 Task: Create new invoice with Date Opened :30-Apr-23, Select Customer: Auntie Anne's, Terms: Payment Term 2. Make invoice entry for item-1 with Date: 30-Apr-23, Description: Ben & Jerry's Strawberry Cheesecake_x000D_
, Action: Material, Income Account: Income:Sales, Quantity: 2, Unit Price: 5, Discount %: 7. Make entry for item-2 with Date: 30-Apr-23, Description: Philadelphia Cream Cheese Dip Multigrain Garden Vegetable Bagel Chips (2.5 oz)_x000D_
, Action: Material, Income Account: Income:Sales, Quantity: 1, Unit Price: 6.3, Discount %: 8. Make entry for item-3 with Date: 30-Apr-23, Description: Hostess Twinkie_x000D_
, Action: Material, Income Account: Income:Sales, Quantity: 1, Unit Price: 7.3, Discount %: 10. Write Notes: 'Looking forward to serving you again.'. Post Invoice with Post Date: 30-Apr-23, Post to Accounts: Assets:Accounts Receivable. Pay / Process Payment with Transaction Date: 15-May-23, Amount: 21.666, Transfer Account: Checking Account. Print Invoice, display notes by going to Option, then go to Display Tab and check 'Invoice Notes'.
Action: Mouse moved to (192, 5)
Screenshot: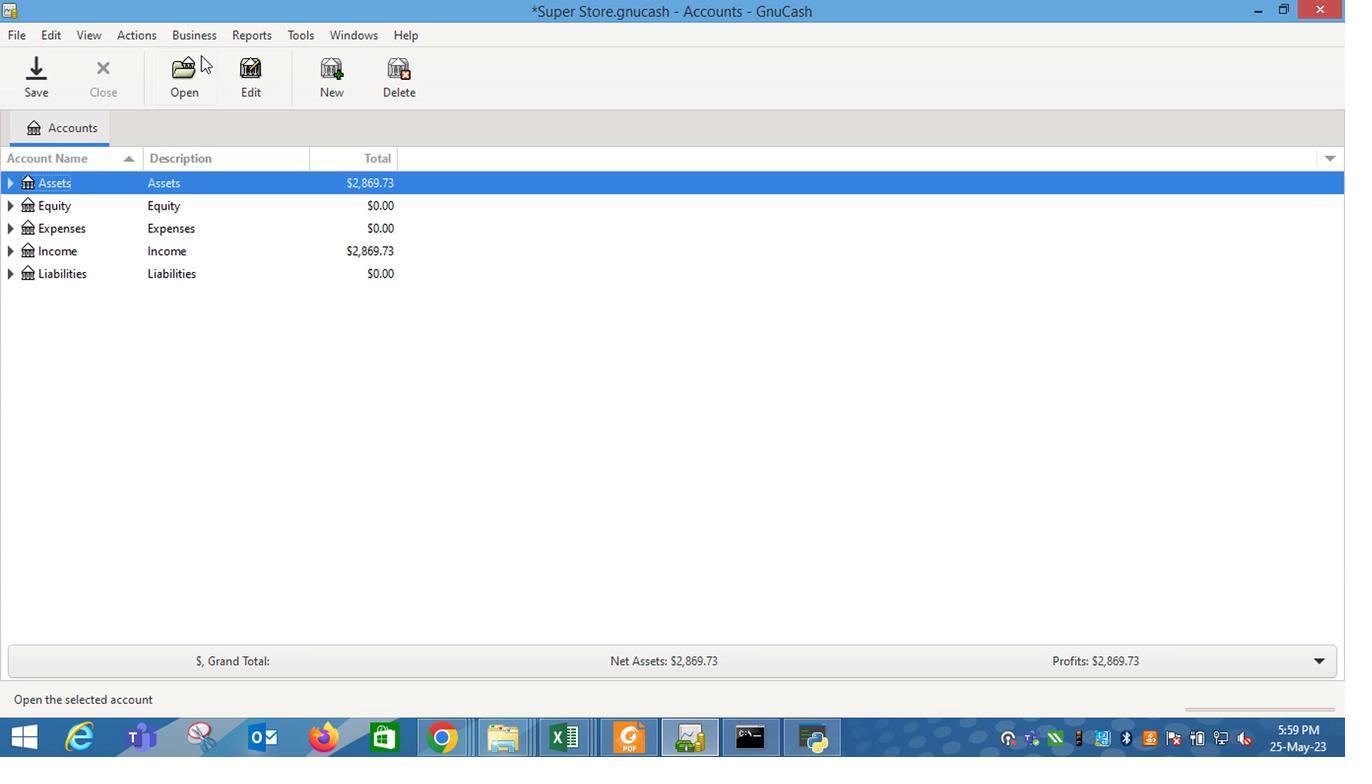 
Action: Mouse pressed left at (192, 5)
Screenshot: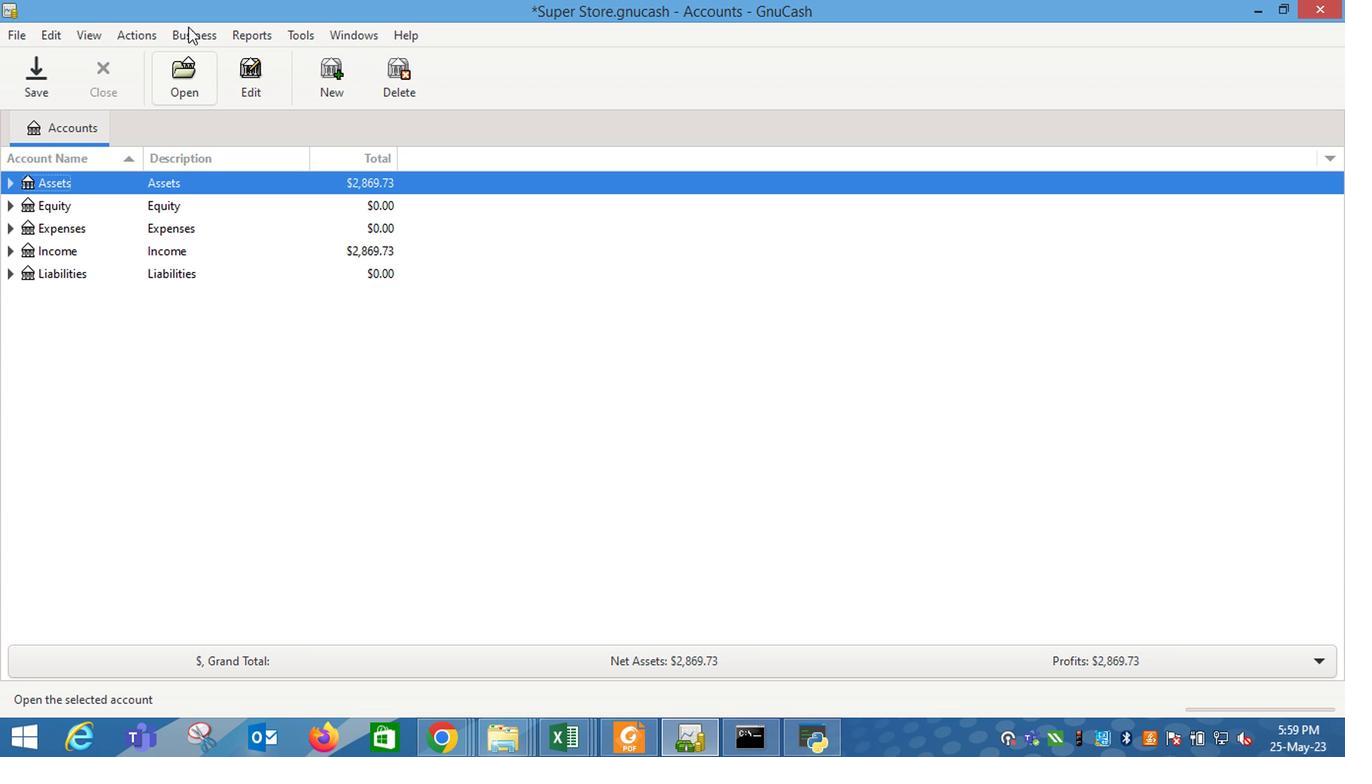 
Action: Mouse moved to (419, 121)
Screenshot: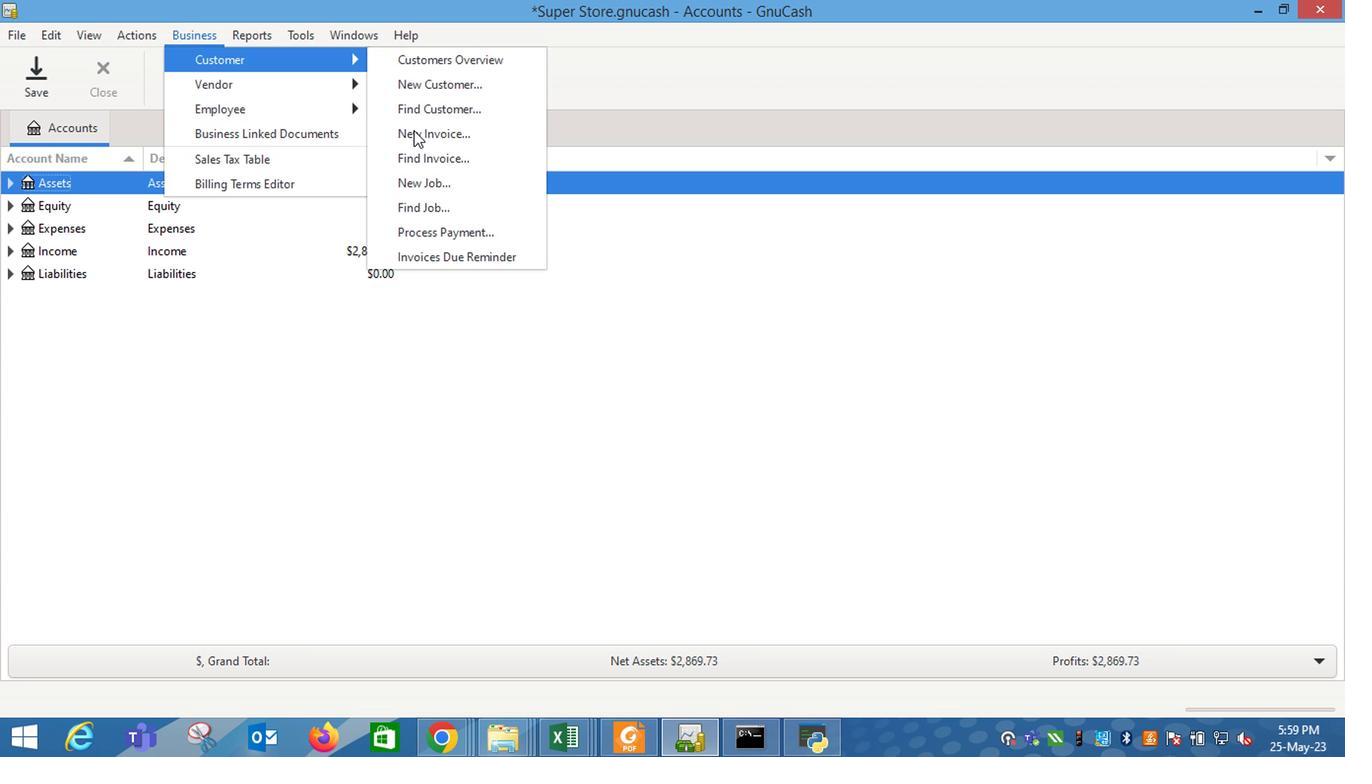 
Action: Mouse pressed left at (419, 121)
Screenshot: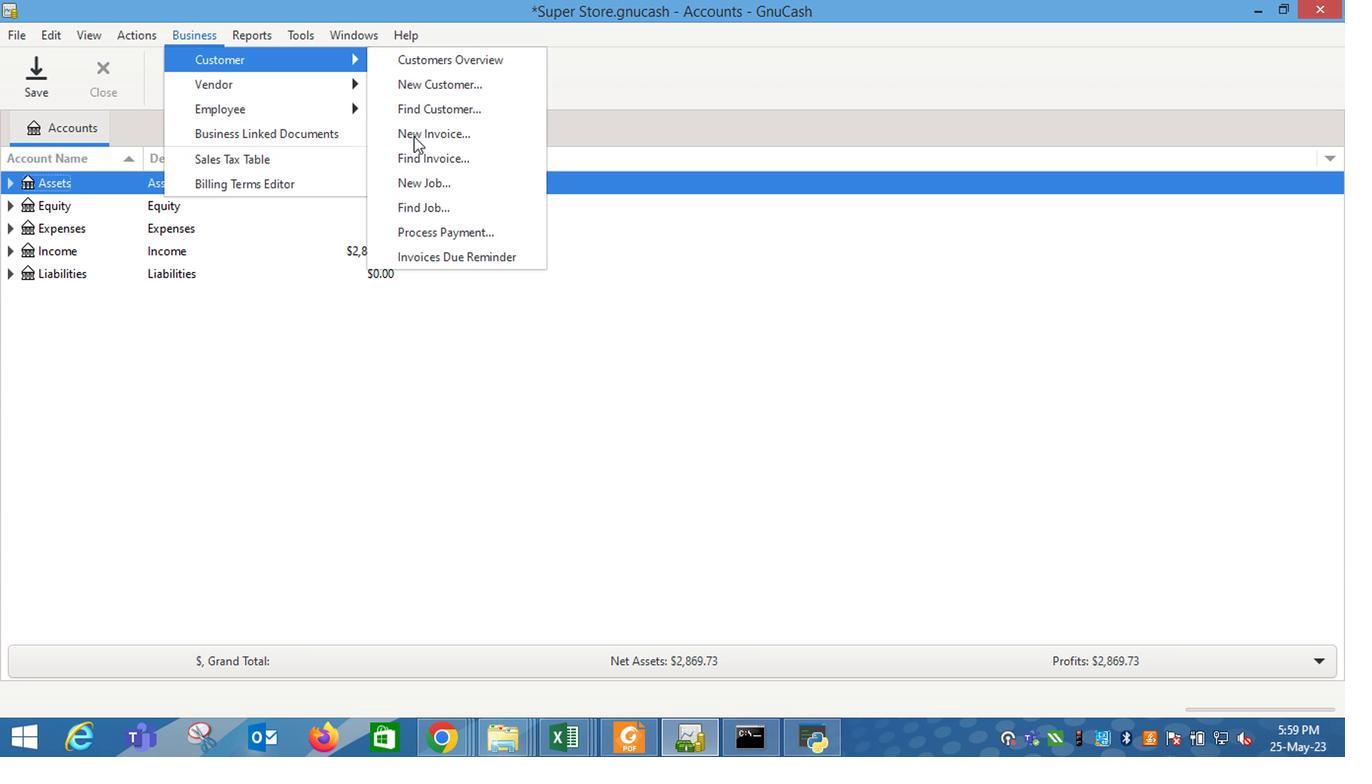
Action: Mouse moved to (819, 302)
Screenshot: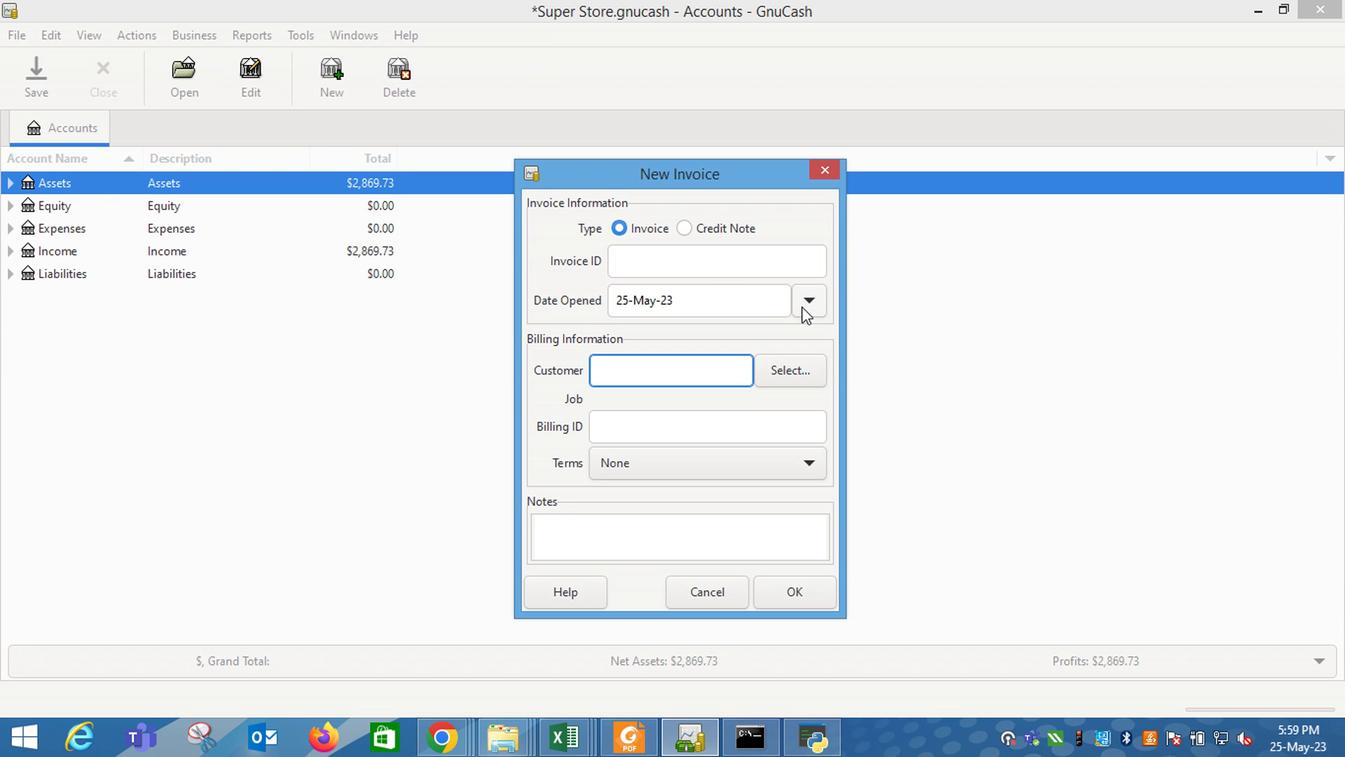 
Action: Mouse pressed left at (819, 302)
Screenshot: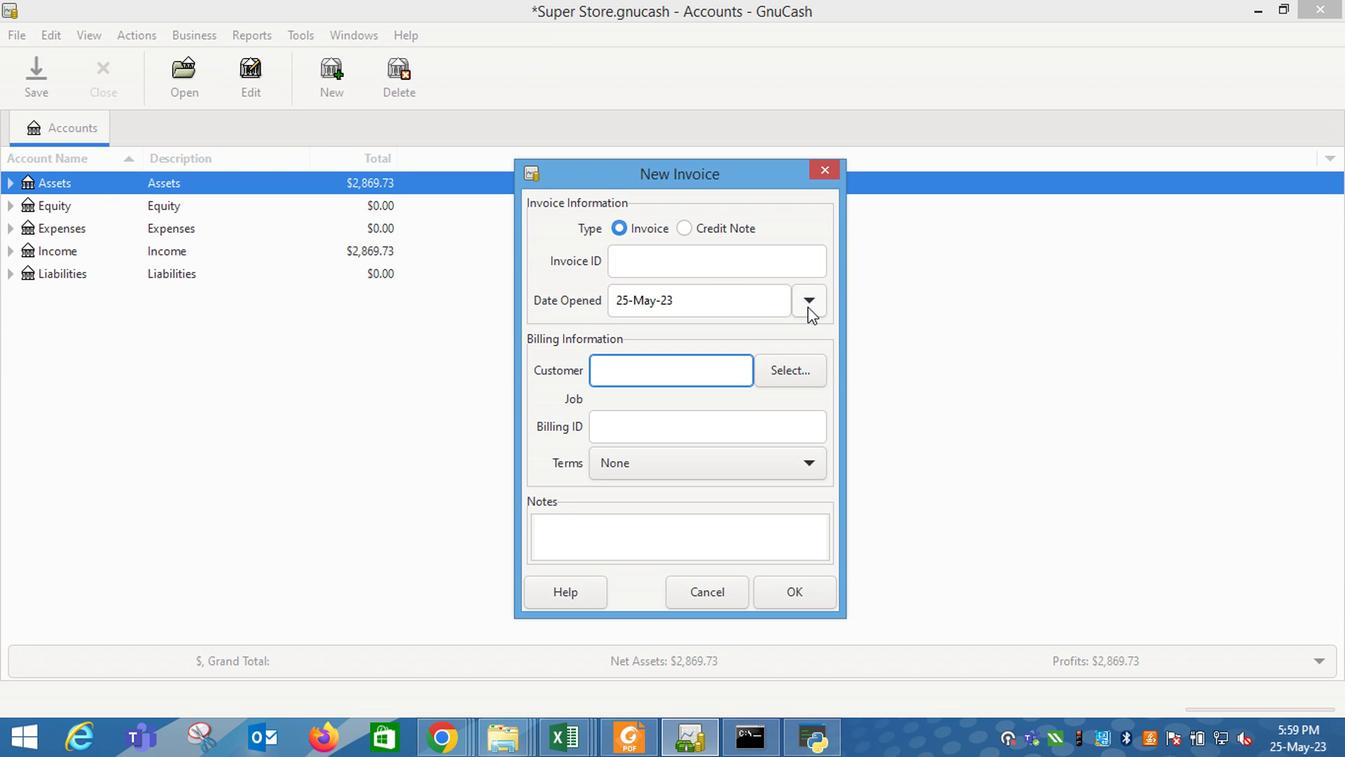 
Action: Mouse moved to (662, 331)
Screenshot: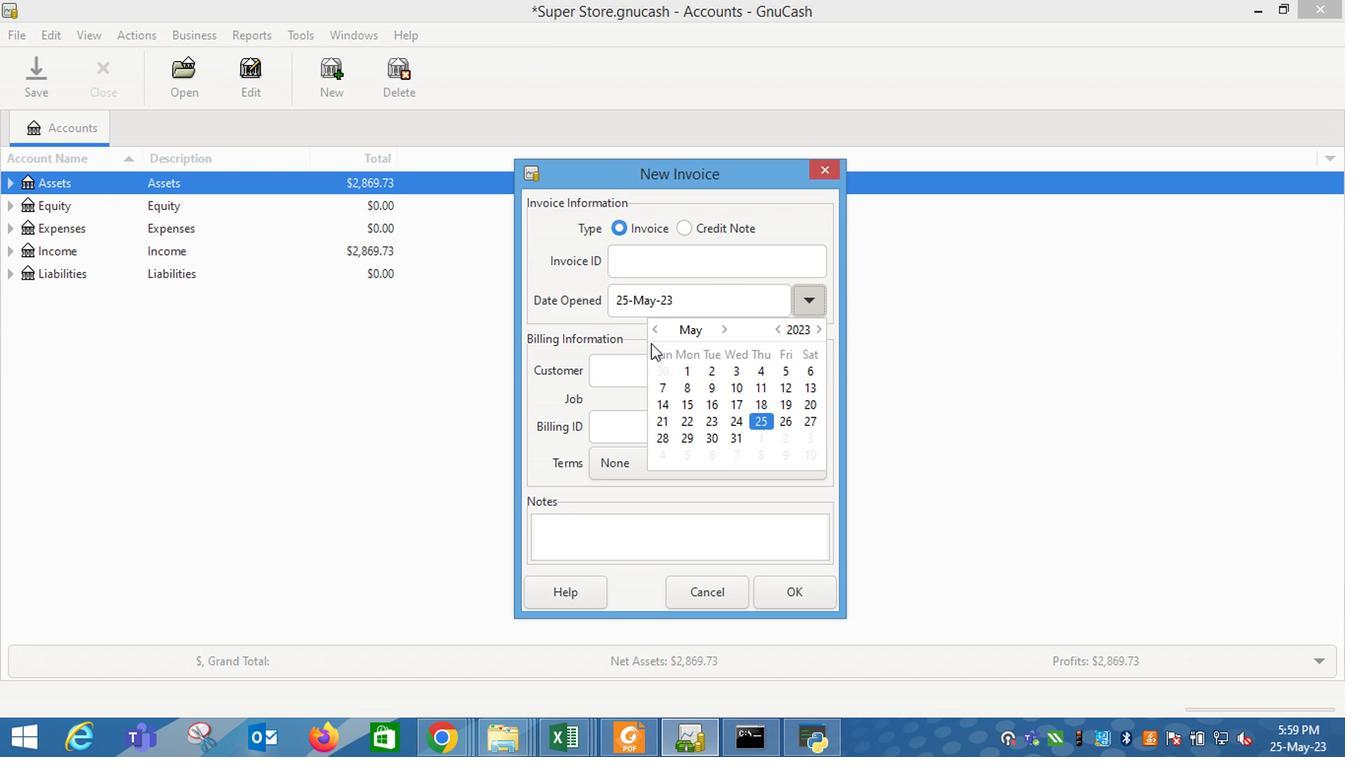
Action: Mouse pressed left at (662, 331)
Screenshot: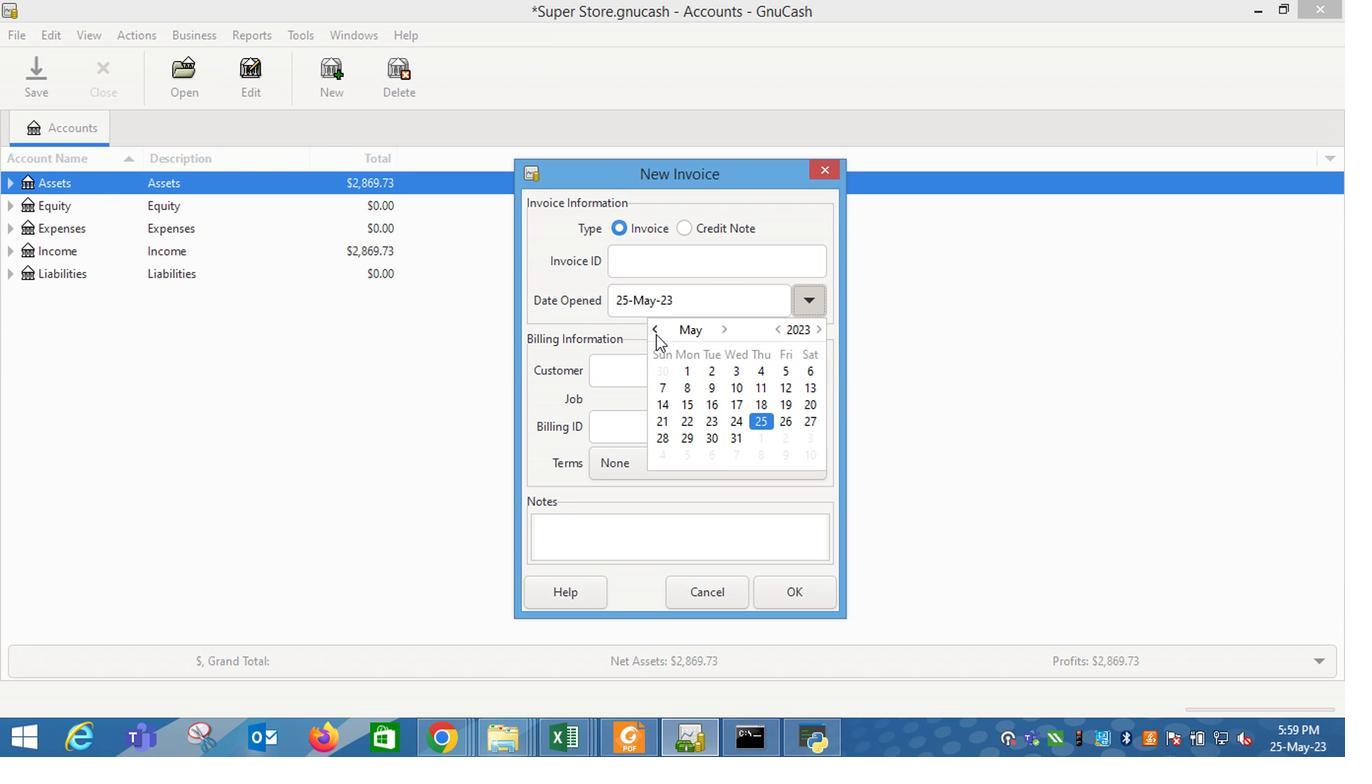 
Action: Mouse moved to (663, 461)
Screenshot: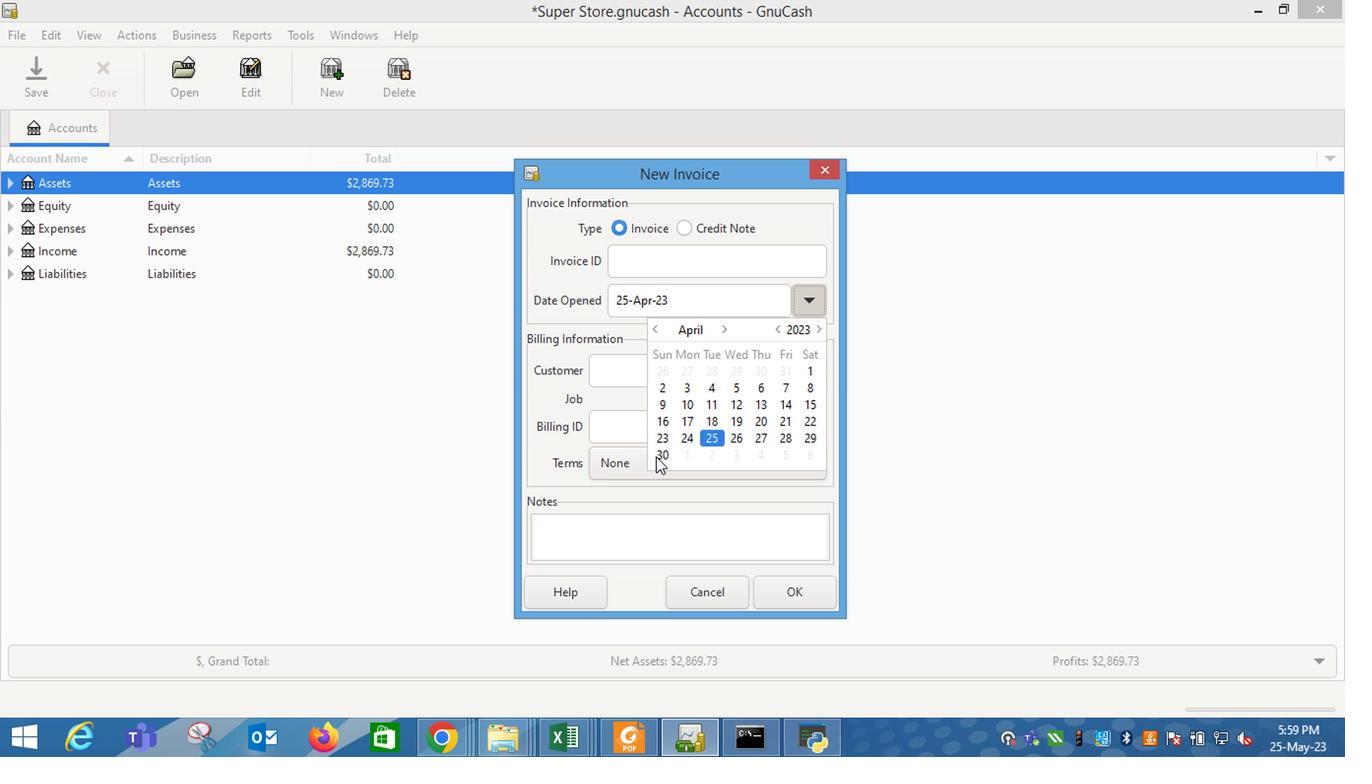 
Action: Mouse pressed left at (663, 461)
Screenshot: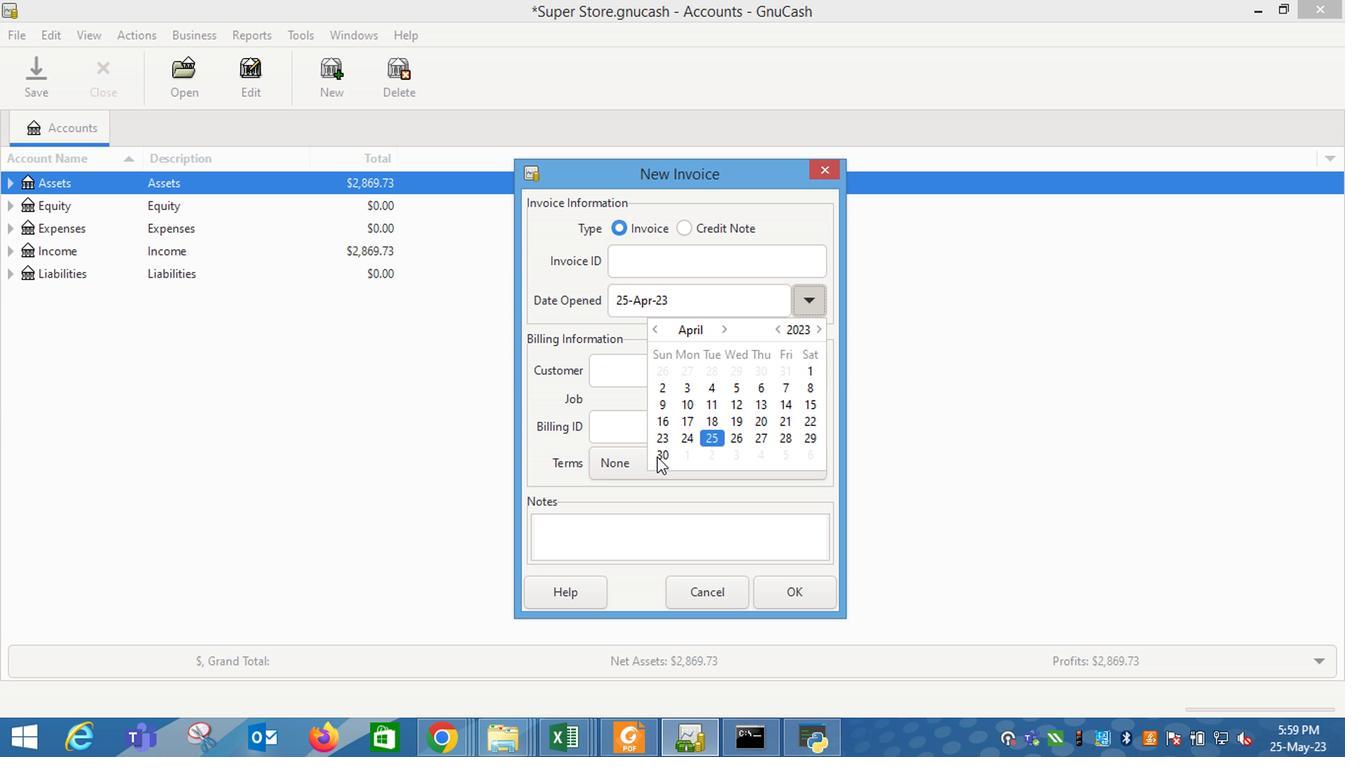 
Action: Mouse moved to (578, 409)
Screenshot: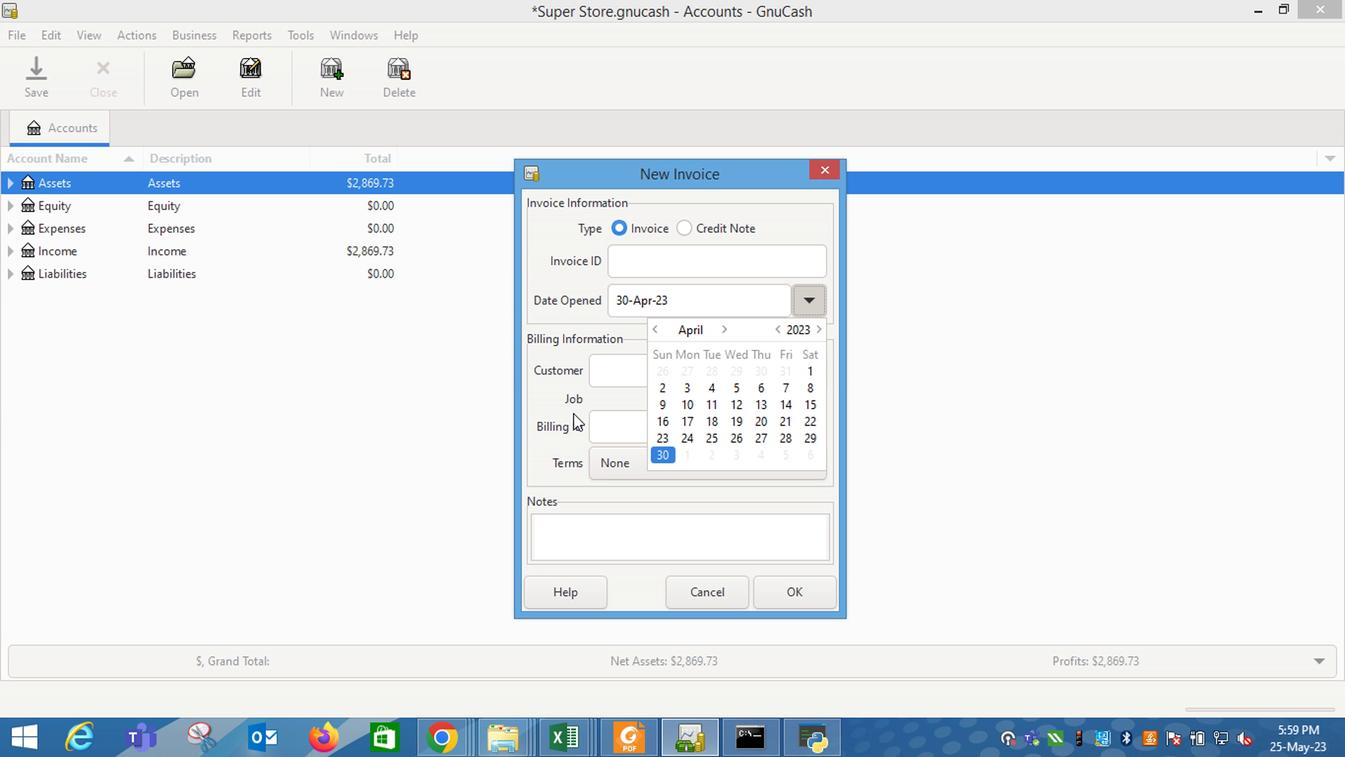 
Action: Mouse pressed left at (578, 409)
Screenshot: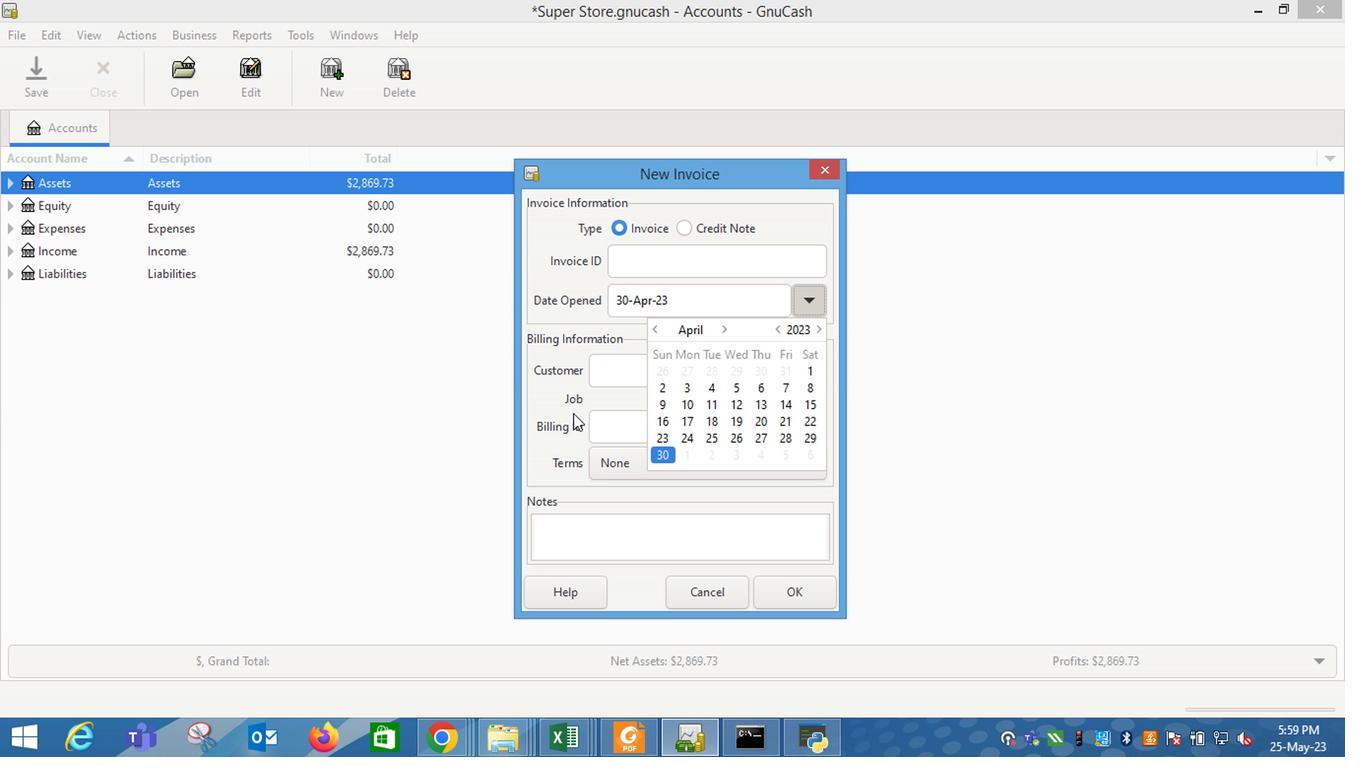 
Action: Mouse moved to (638, 363)
Screenshot: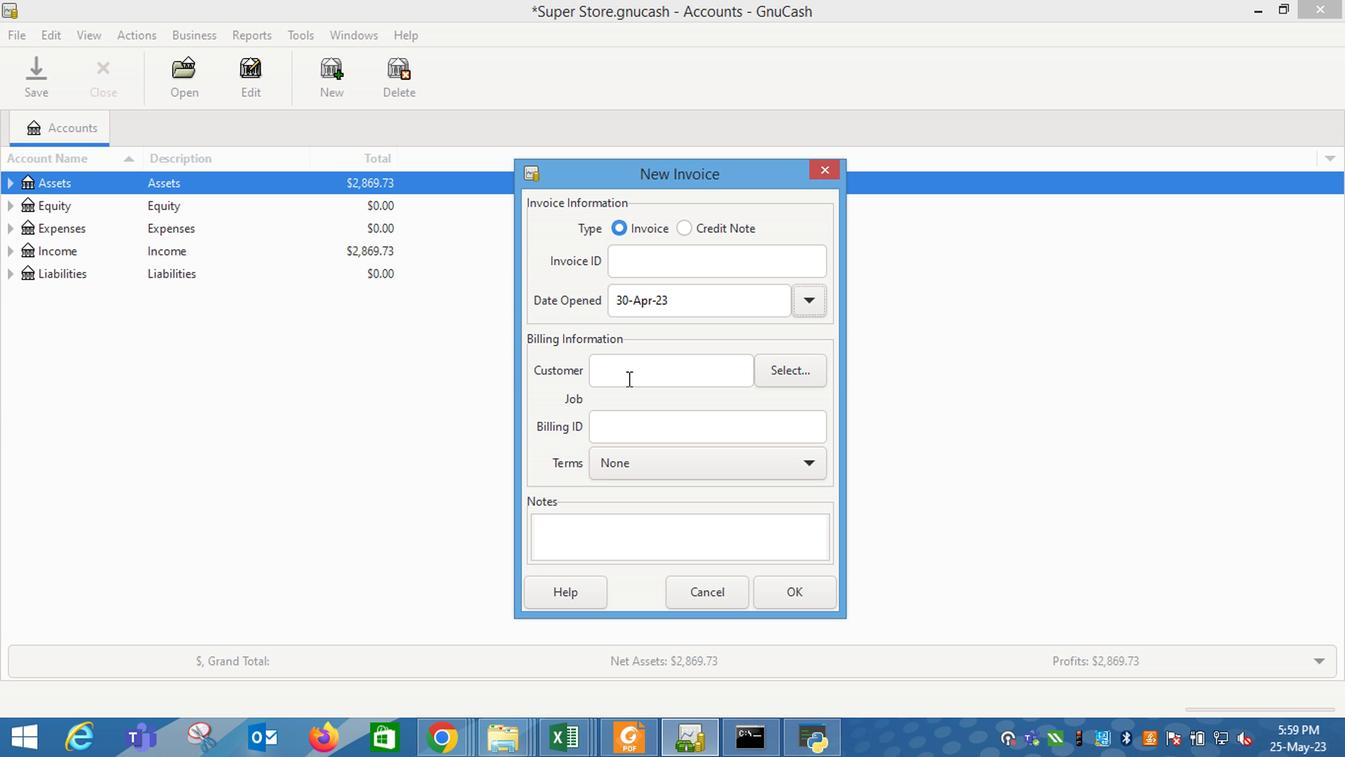 
Action: Mouse pressed left at (638, 363)
Screenshot: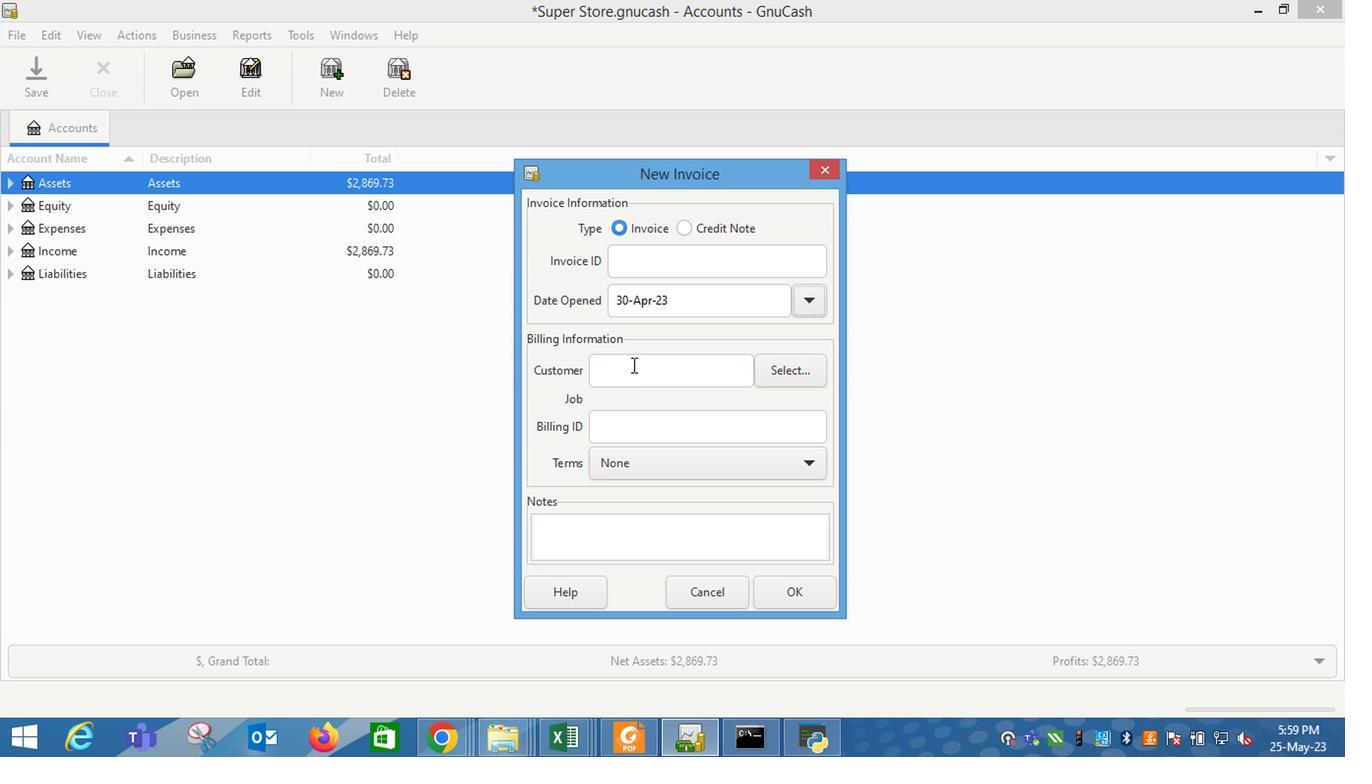 
Action: Mouse moved to (637, 363)
Screenshot: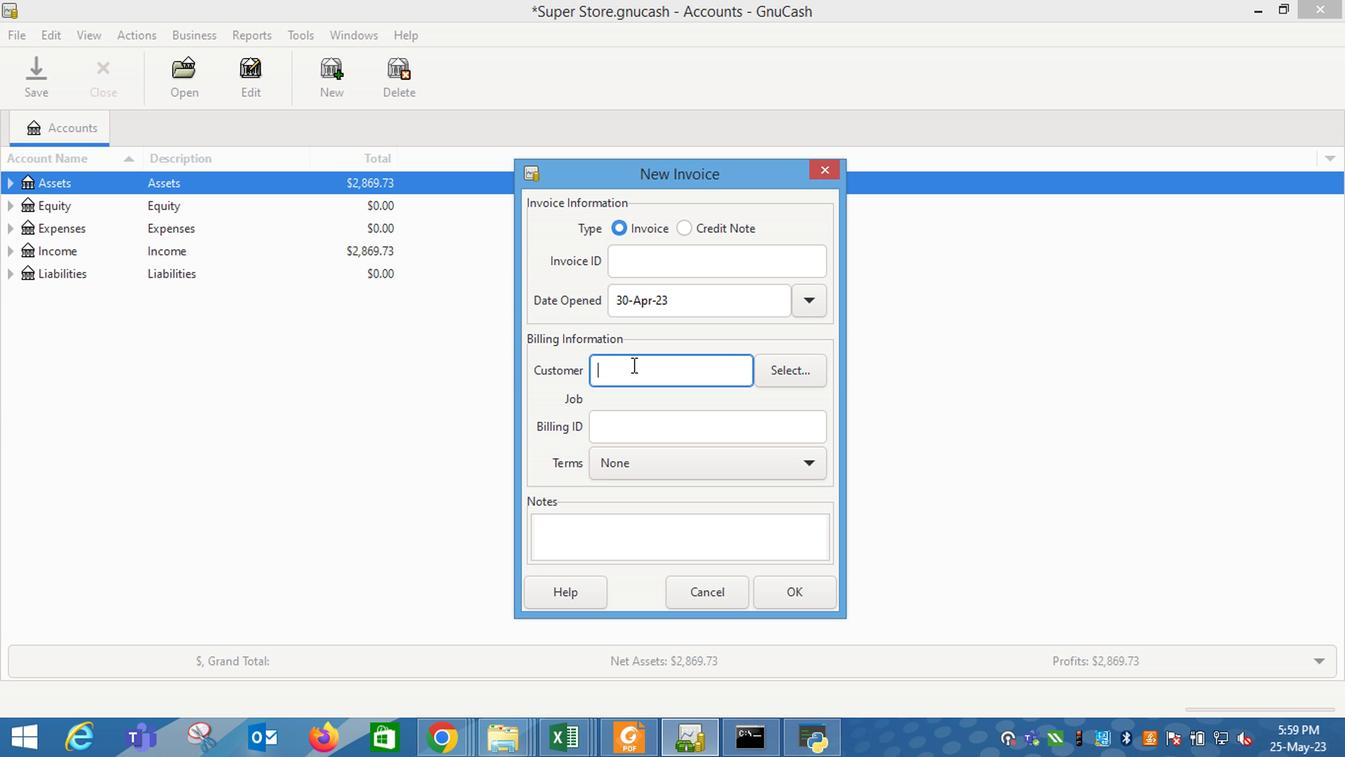 
Action: Key pressed <Key.shift_r>Aun
Screenshot: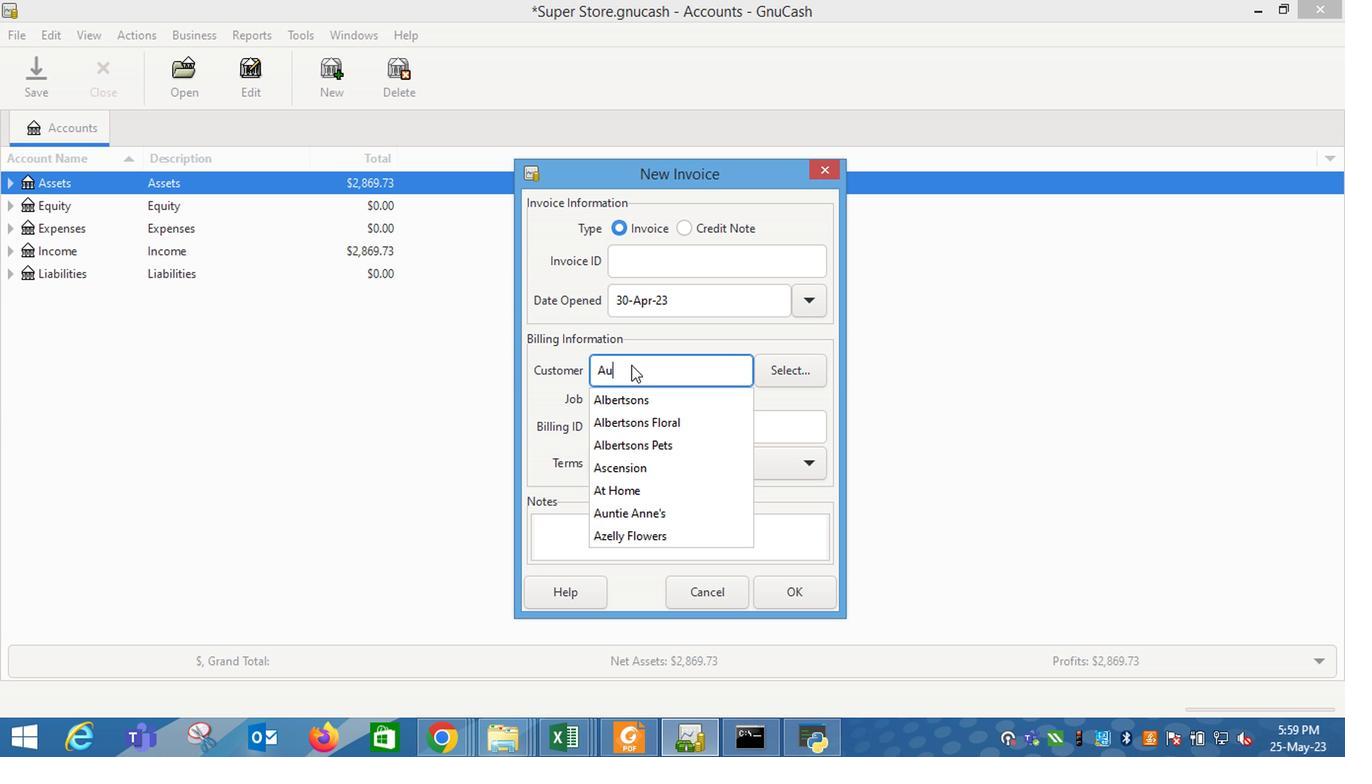 
Action: Mouse moved to (650, 405)
Screenshot: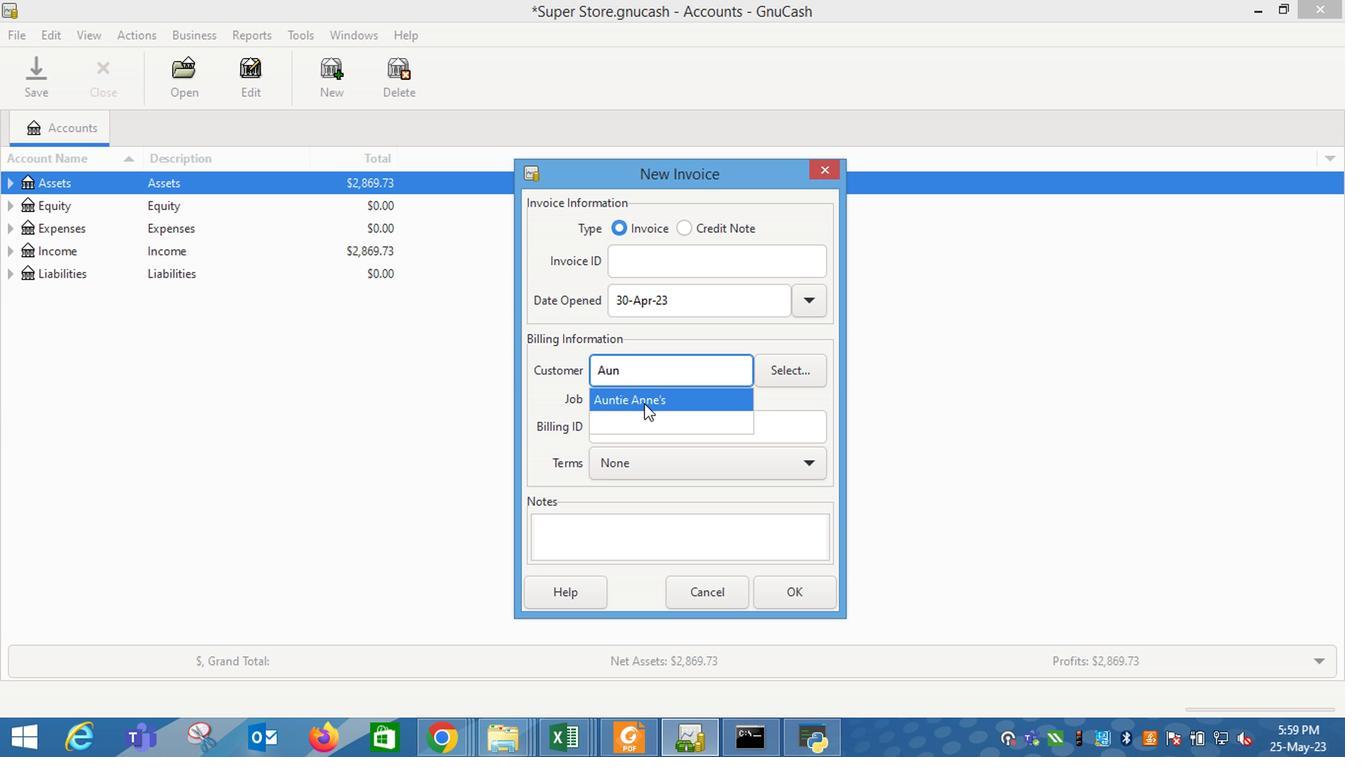 
Action: Mouse pressed left at (650, 405)
Screenshot: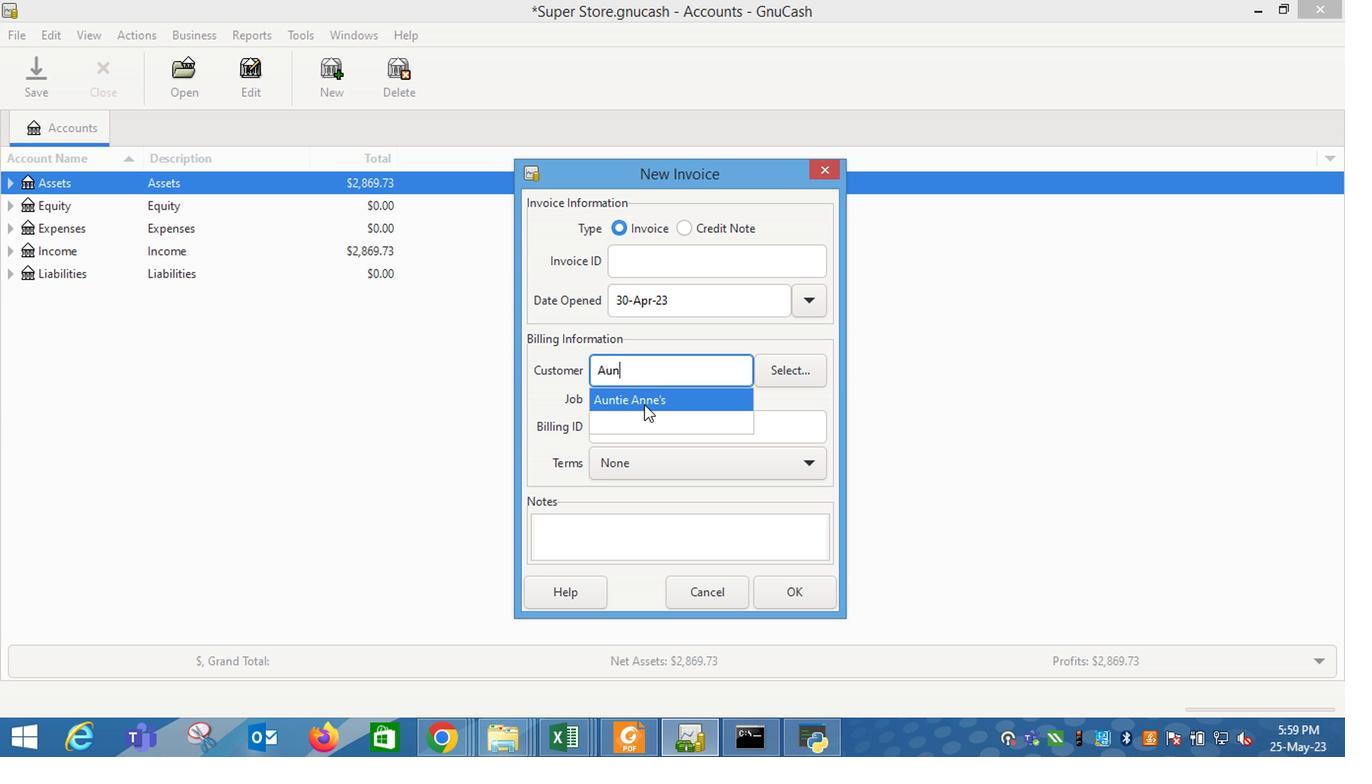 
Action: Mouse moved to (637, 483)
Screenshot: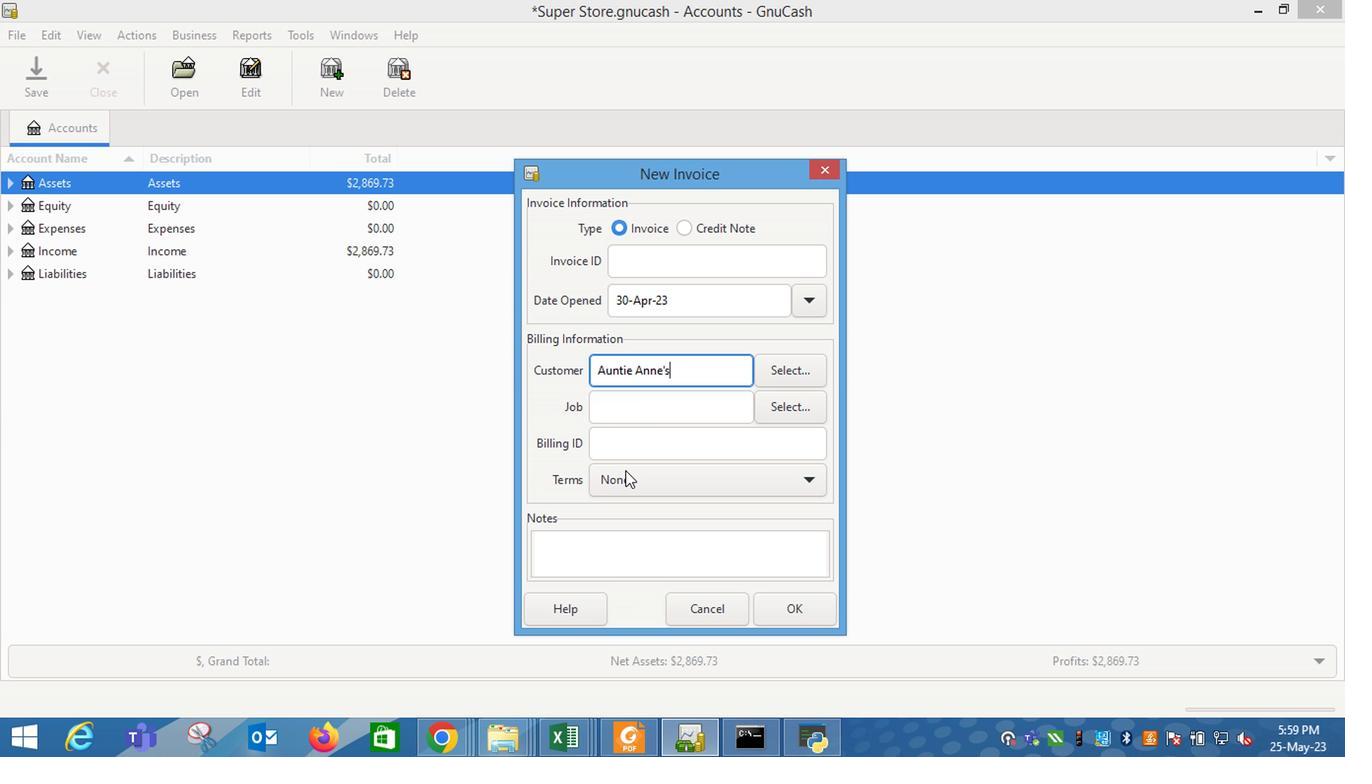 
Action: Mouse pressed left at (637, 483)
Screenshot: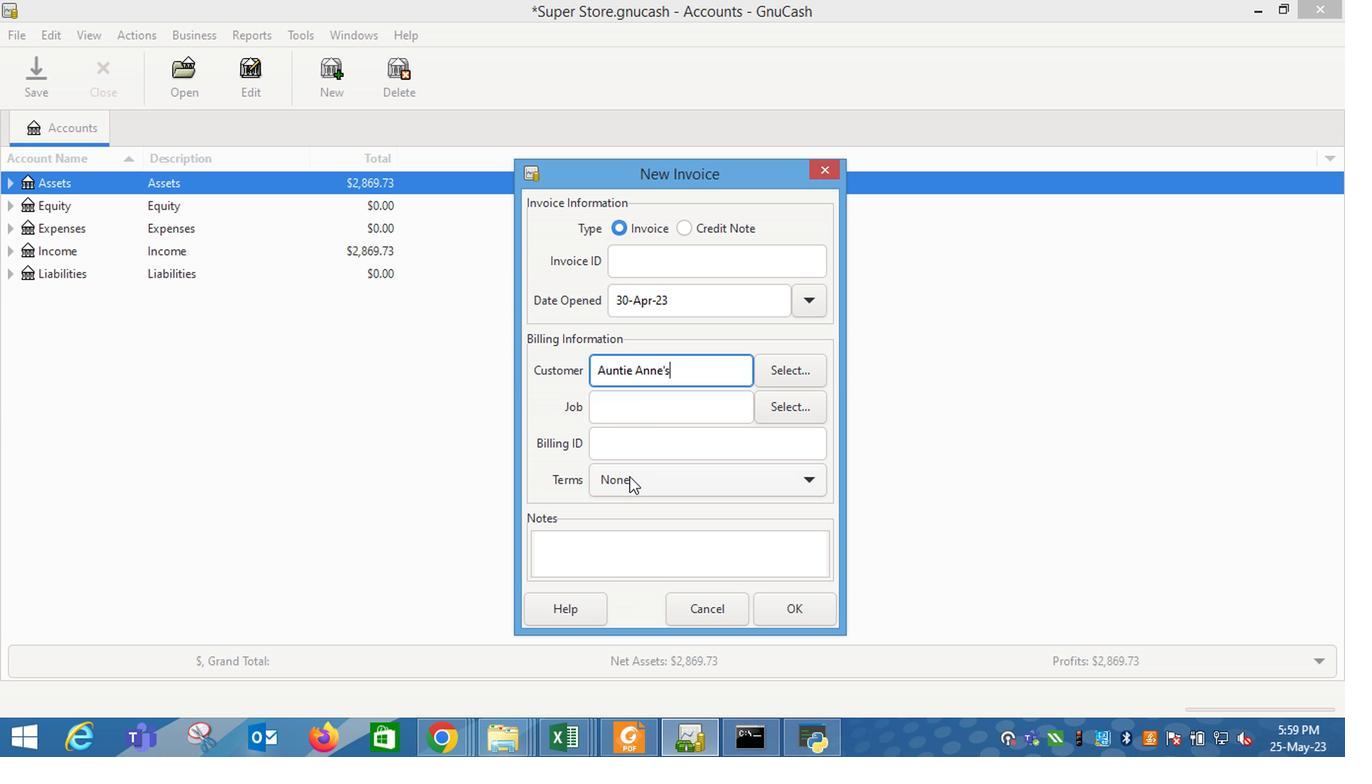
Action: Mouse moved to (649, 545)
Screenshot: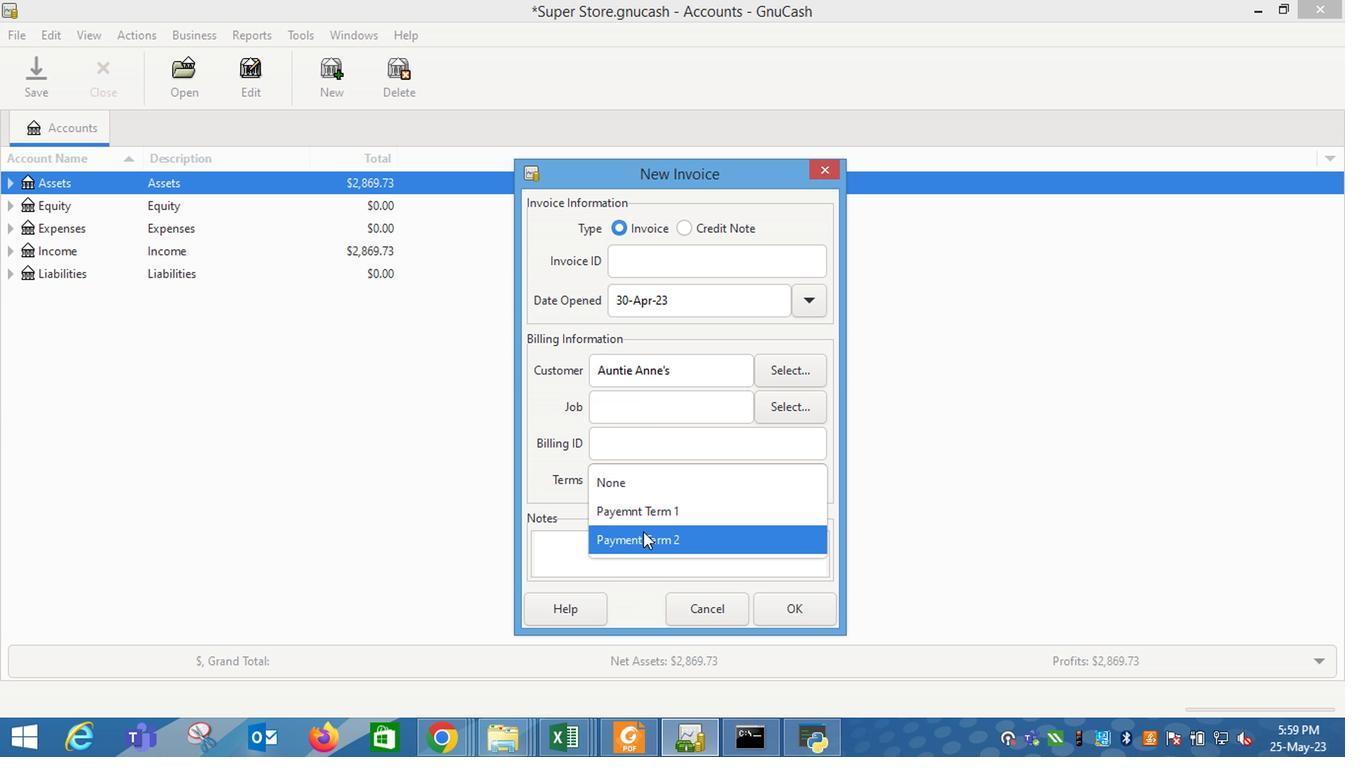 
Action: Mouse pressed left at (649, 545)
Screenshot: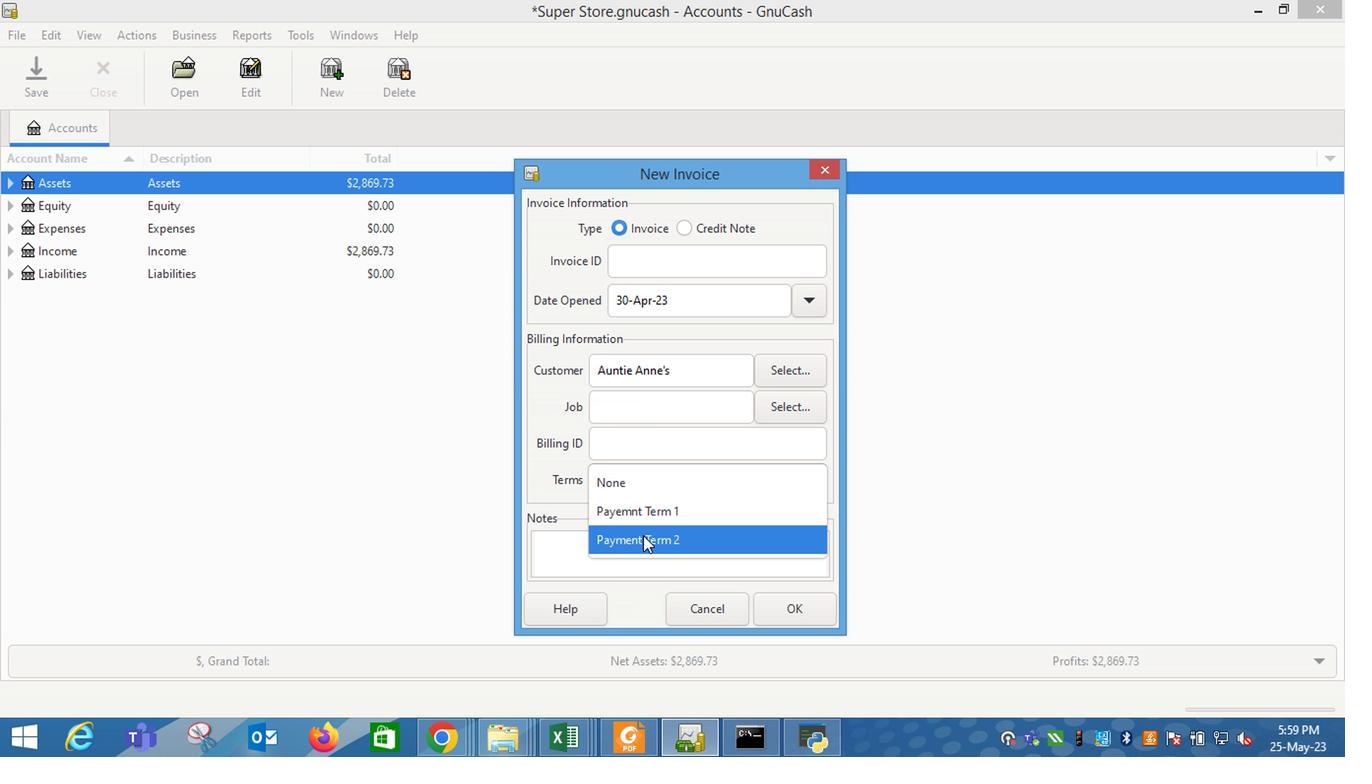
Action: Mouse moved to (797, 617)
Screenshot: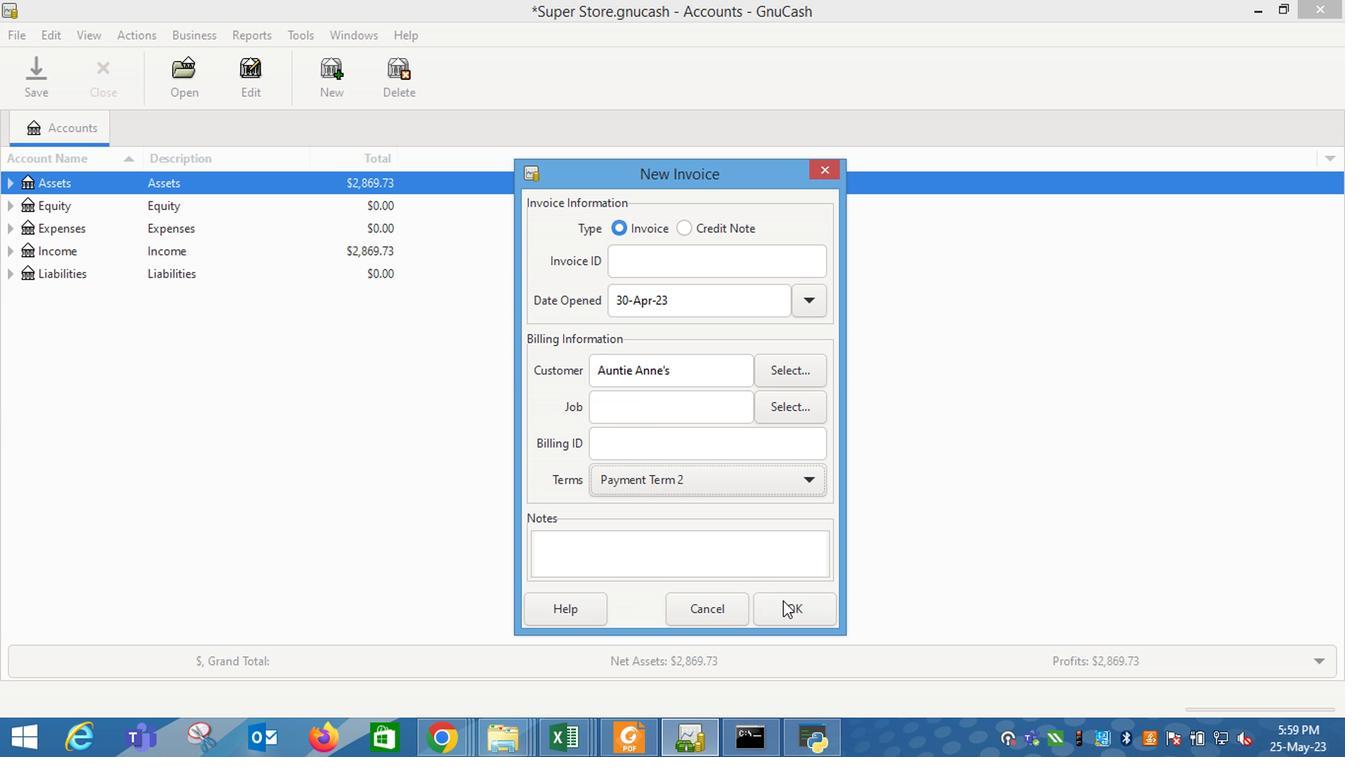 
Action: Mouse pressed left at (797, 617)
Screenshot: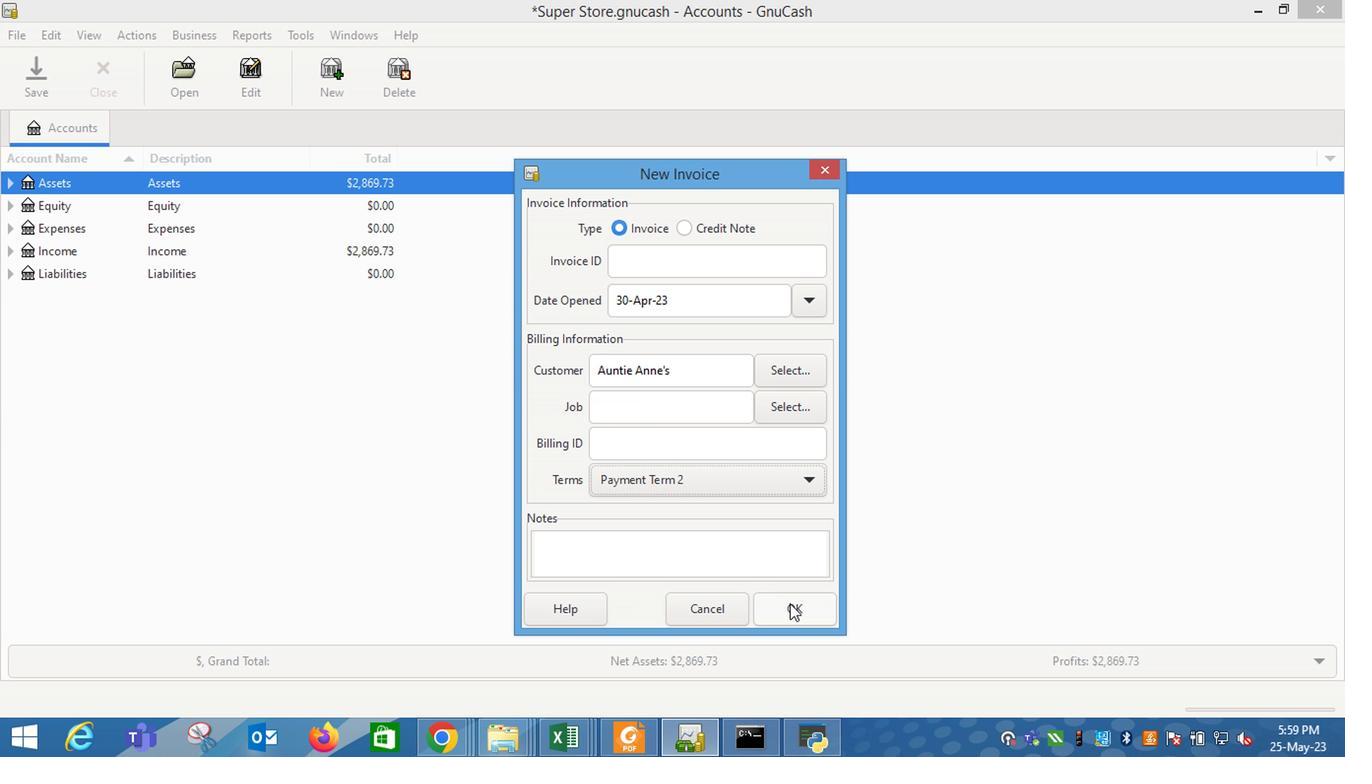 
Action: Mouse moved to (92, 386)
Screenshot: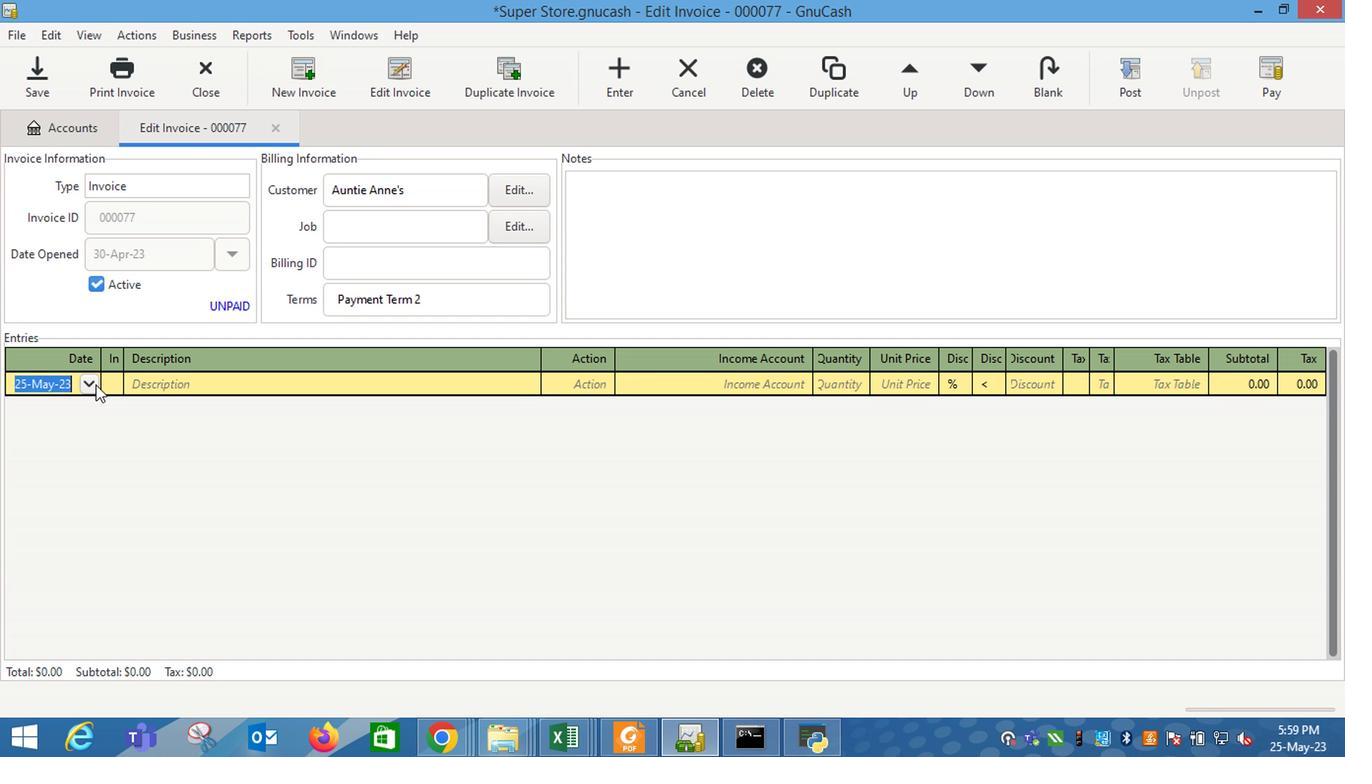 
Action: Mouse pressed left at (92, 386)
Screenshot: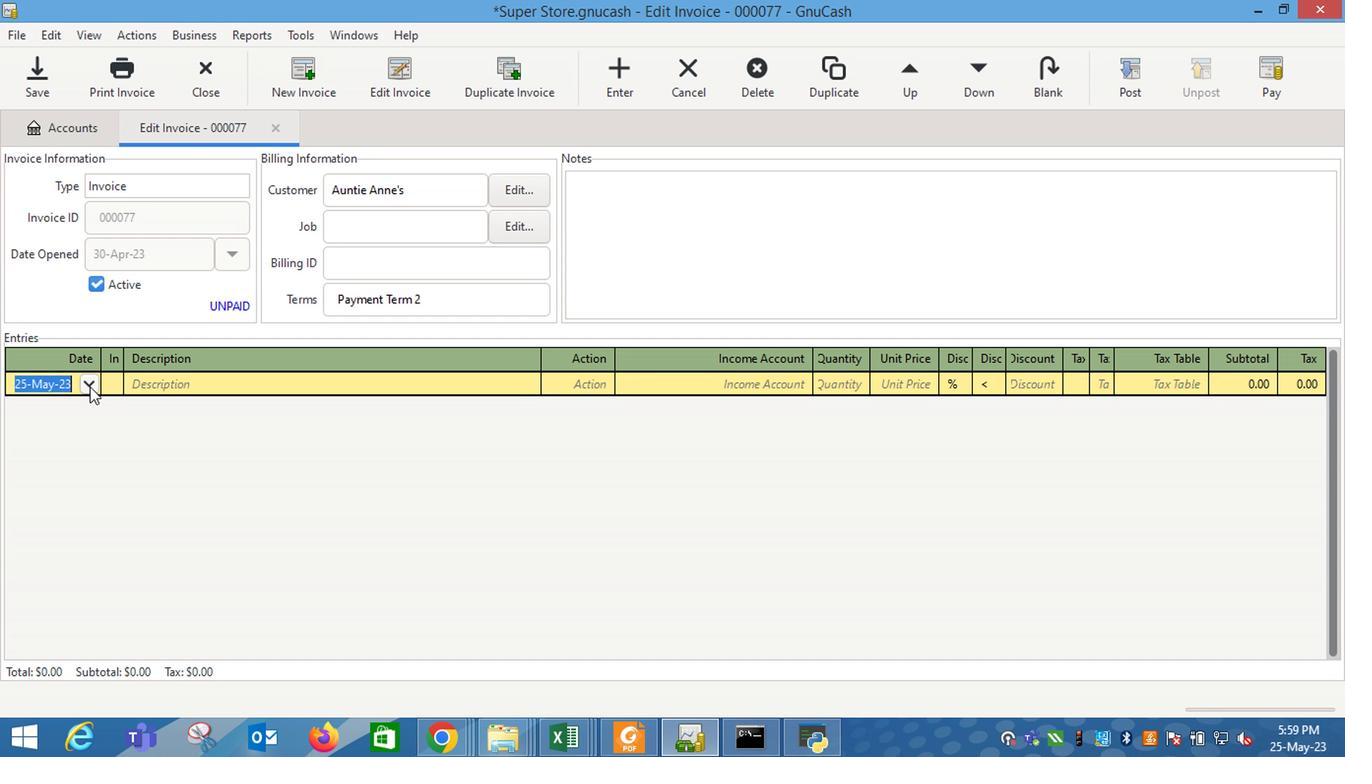 
Action: Mouse moved to (20, 412)
Screenshot: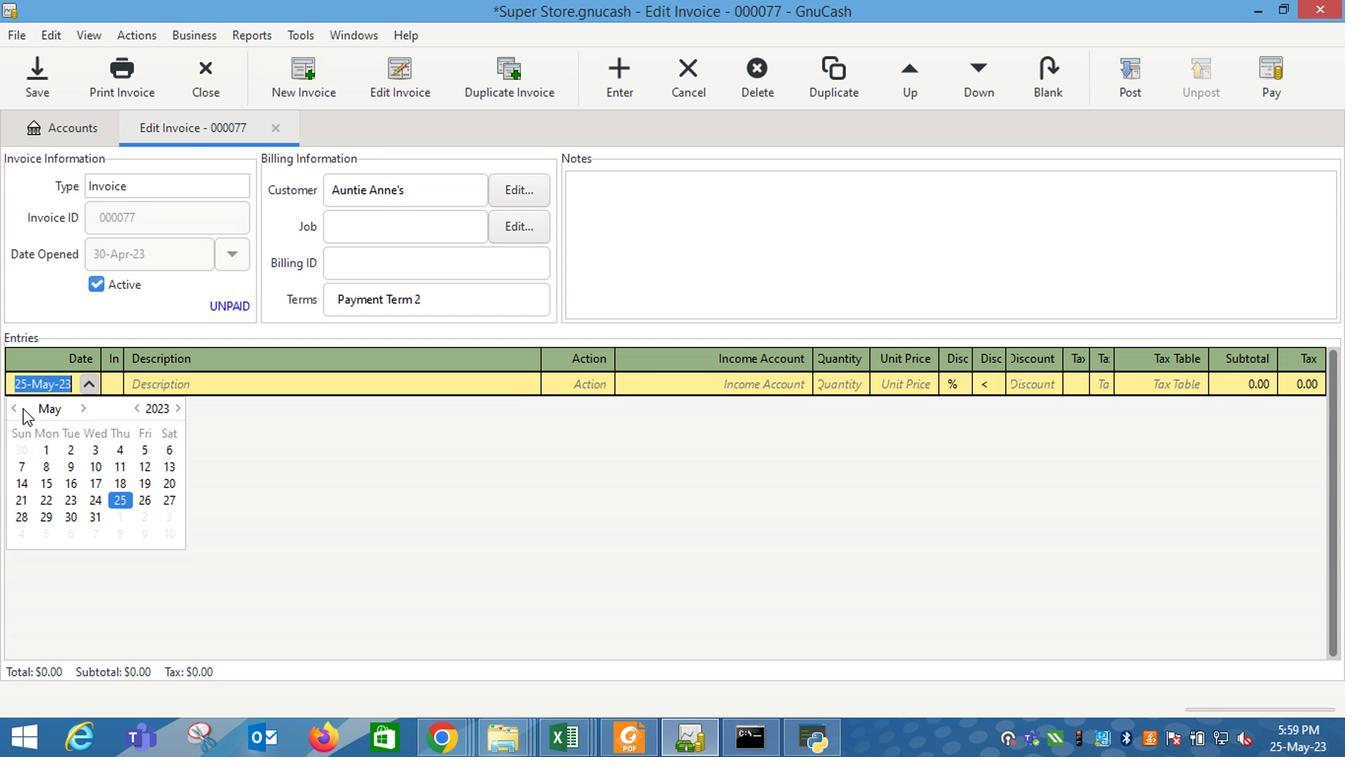 
Action: Mouse pressed left at (20, 412)
Screenshot: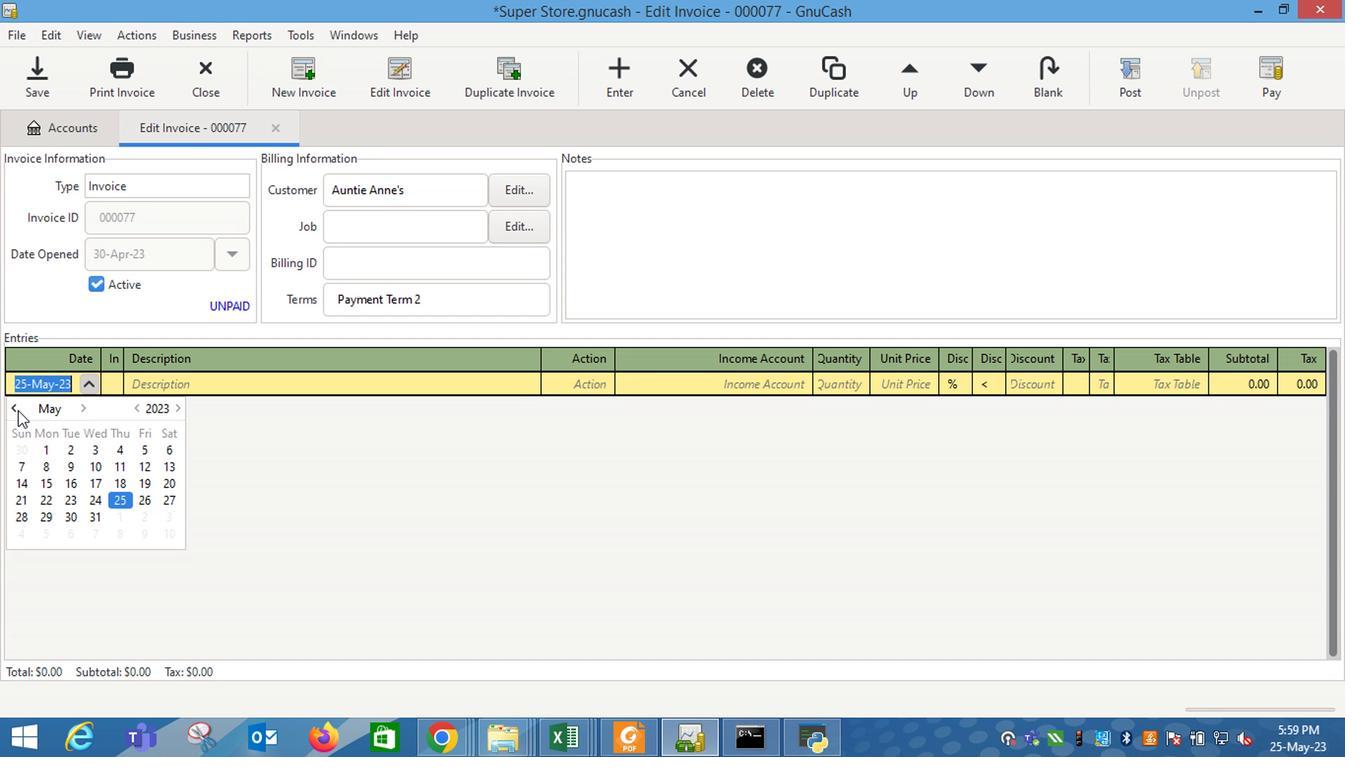
Action: Mouse moved to (23, 541)
Screenshot: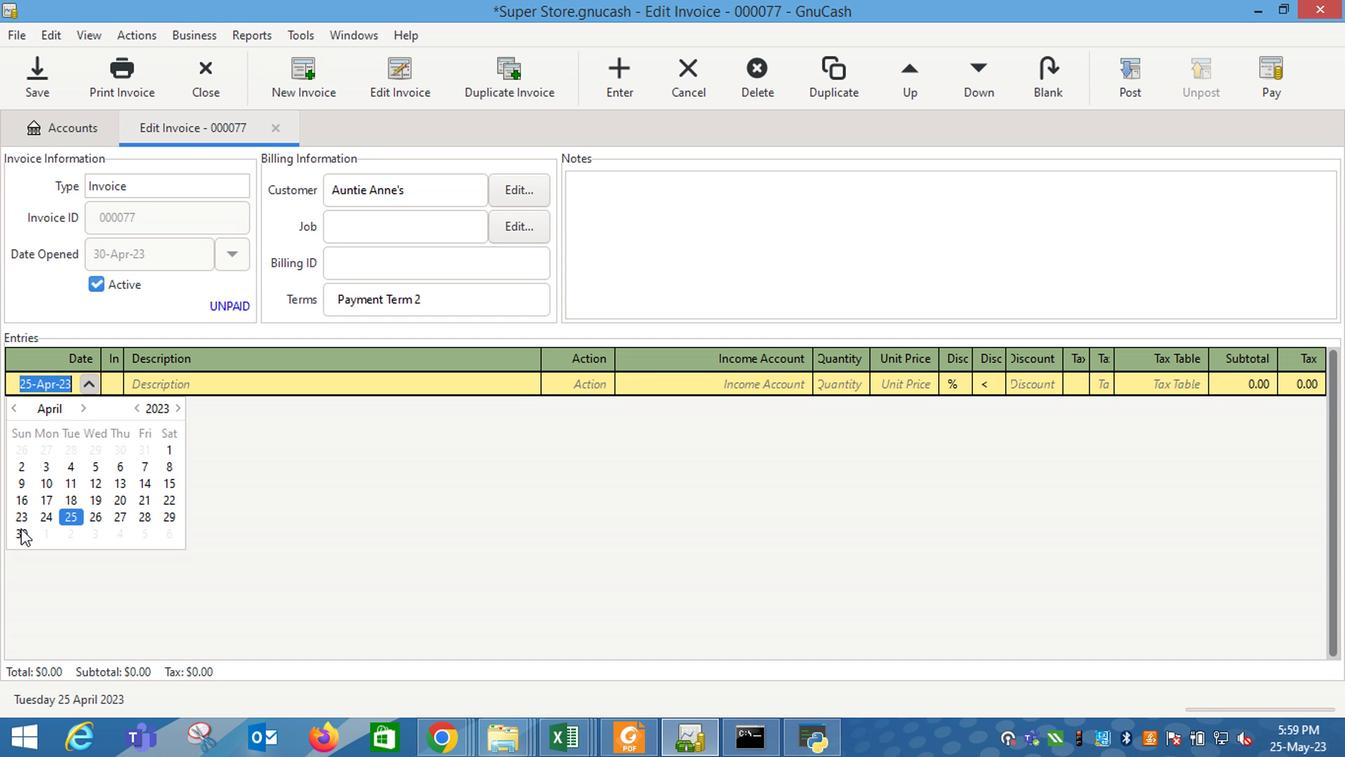 
Action: Mouse pressed left at (23, 541)
Screenshot: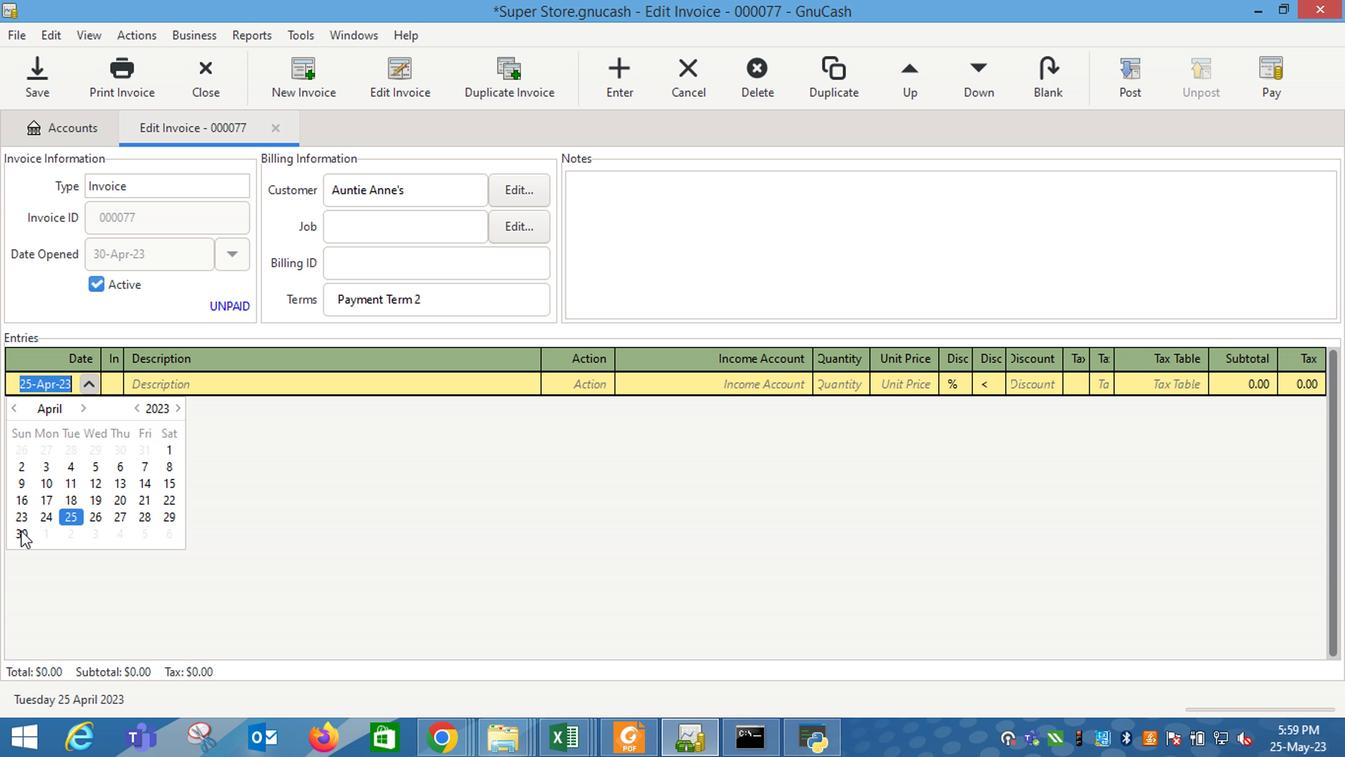 
Action: Mouse moved to (185, 392)
Screenshot: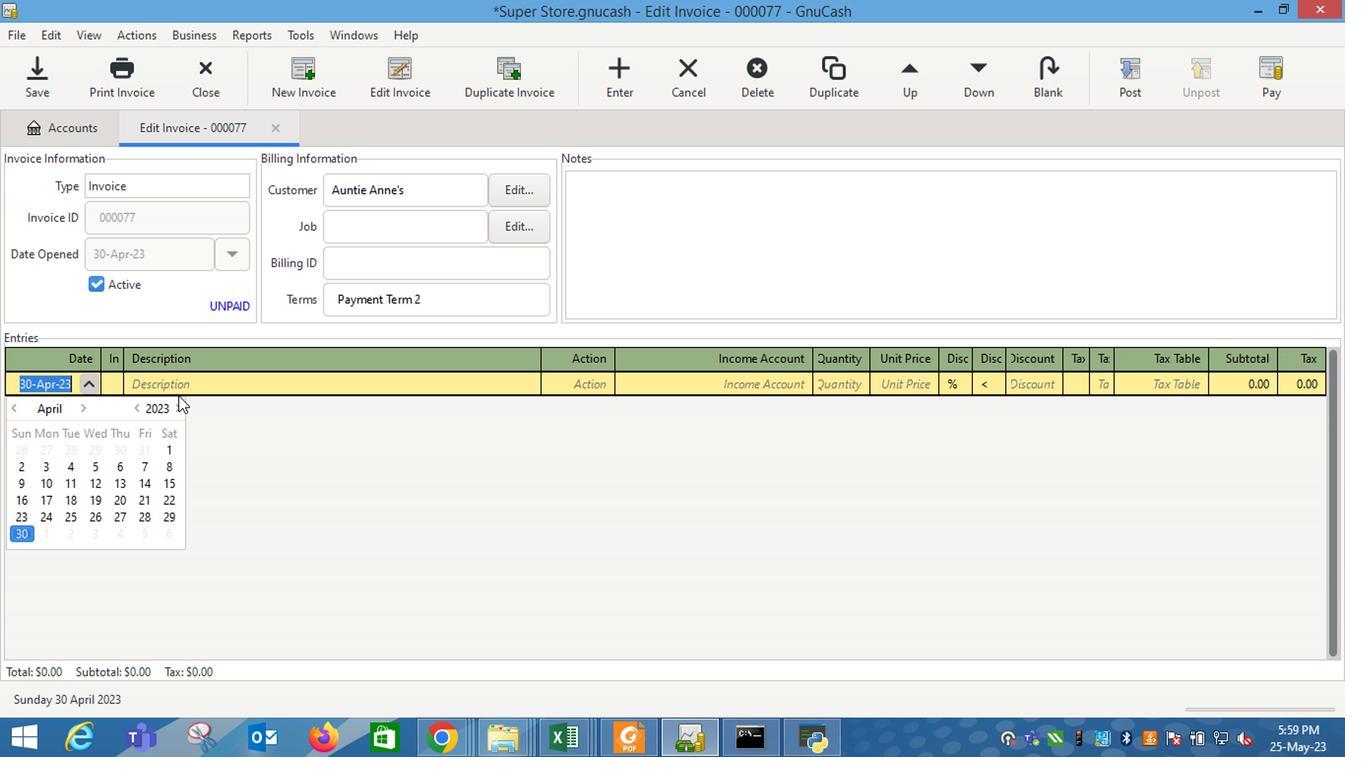 
Action: Mouse pressed left at (185, 392)
Screenshot: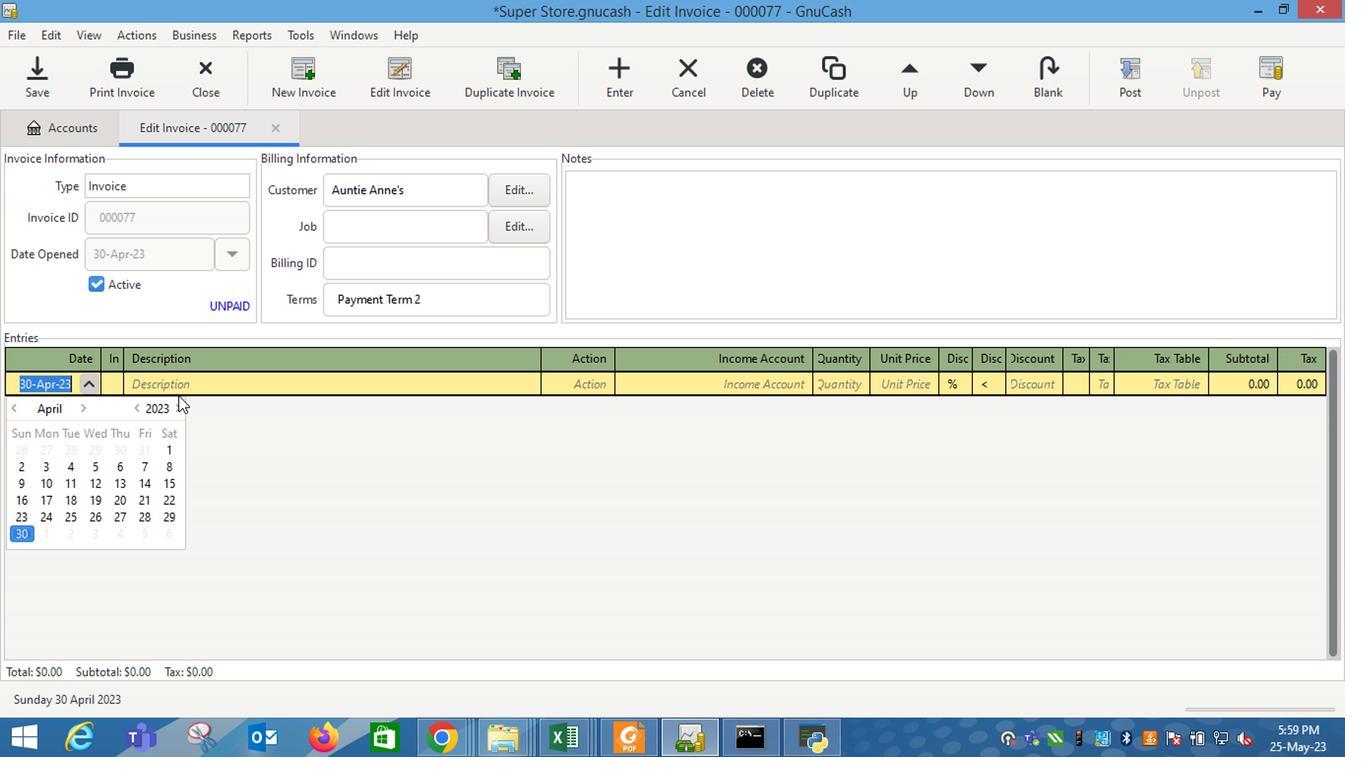 
Action: Key pressed <Key.shift_r>D<Key.backspace><Key.backspace><Key.shift_r>Ben<Key.space><Key.shift_r>*<Key.space><Key.backspace><Key.backspace><Key.shift_r>&<Key.space><Key.shift_r><Key.shift_r><Key.shift_r><Key.shift_r><Key.shift_r><Key.shift_r><Key.shift_r><Key.shift_r><Key.shift_r><Key.shift_r><Key.shift_r><Key.shift_r><Key.shift_r><Key.shift_r><Key.shift_r><Key.shift_r><Key.shift_r><Key.shift_r><Key.shift_r><Key.shift_r><Key.shift_r><Key.shift_r><Key.shift_r><Key.shift_r><Key.shift_r><Key.shift_r><Key.shift_r><Key.shift_r><Key.shift_r>Jerry's<Key.space><Key.shift_r>Strae<Key.backspace>r<Key.backspace>wberry<Key.space><Key.shift_r>Chhe<Key.backspace><Key.backspace>eesecake<Key.tab>
Screenshot: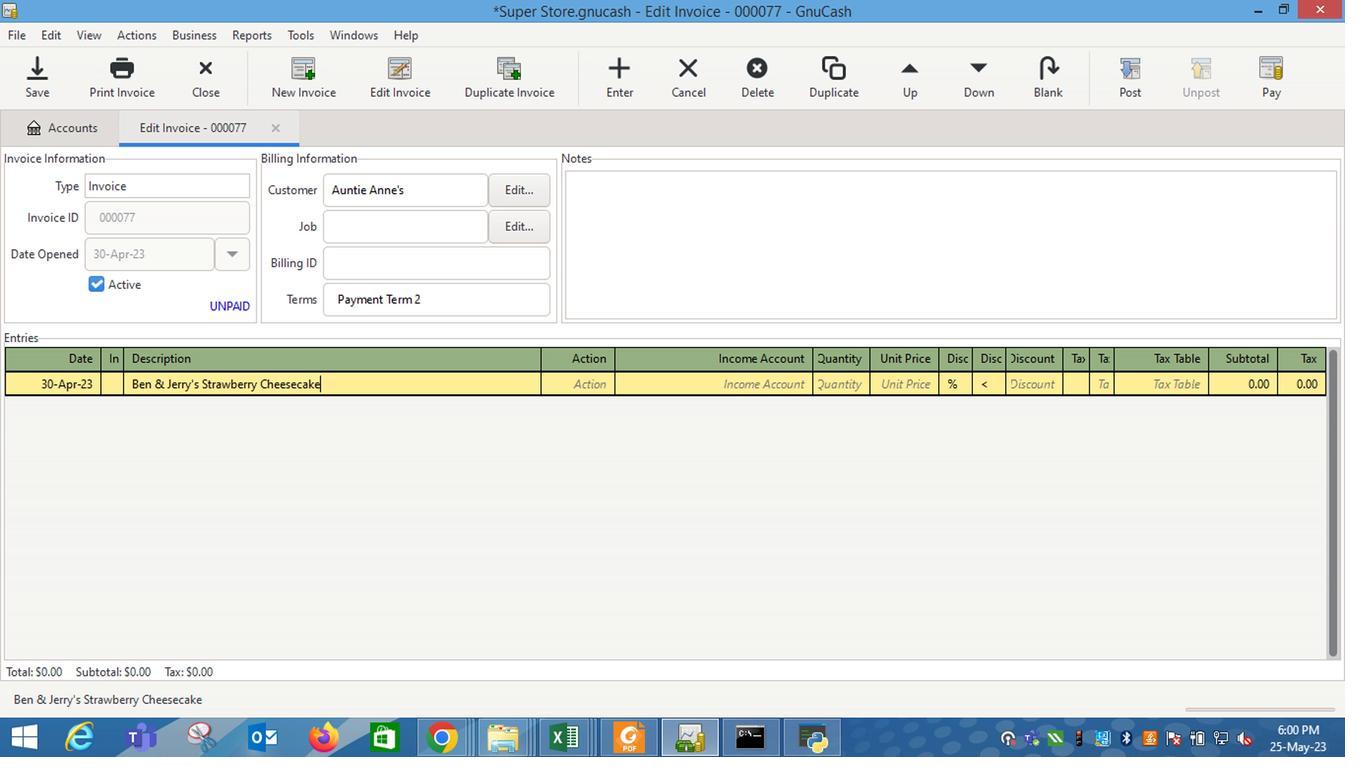 
Action: Mouse moved to (606, 386)
Screenshot: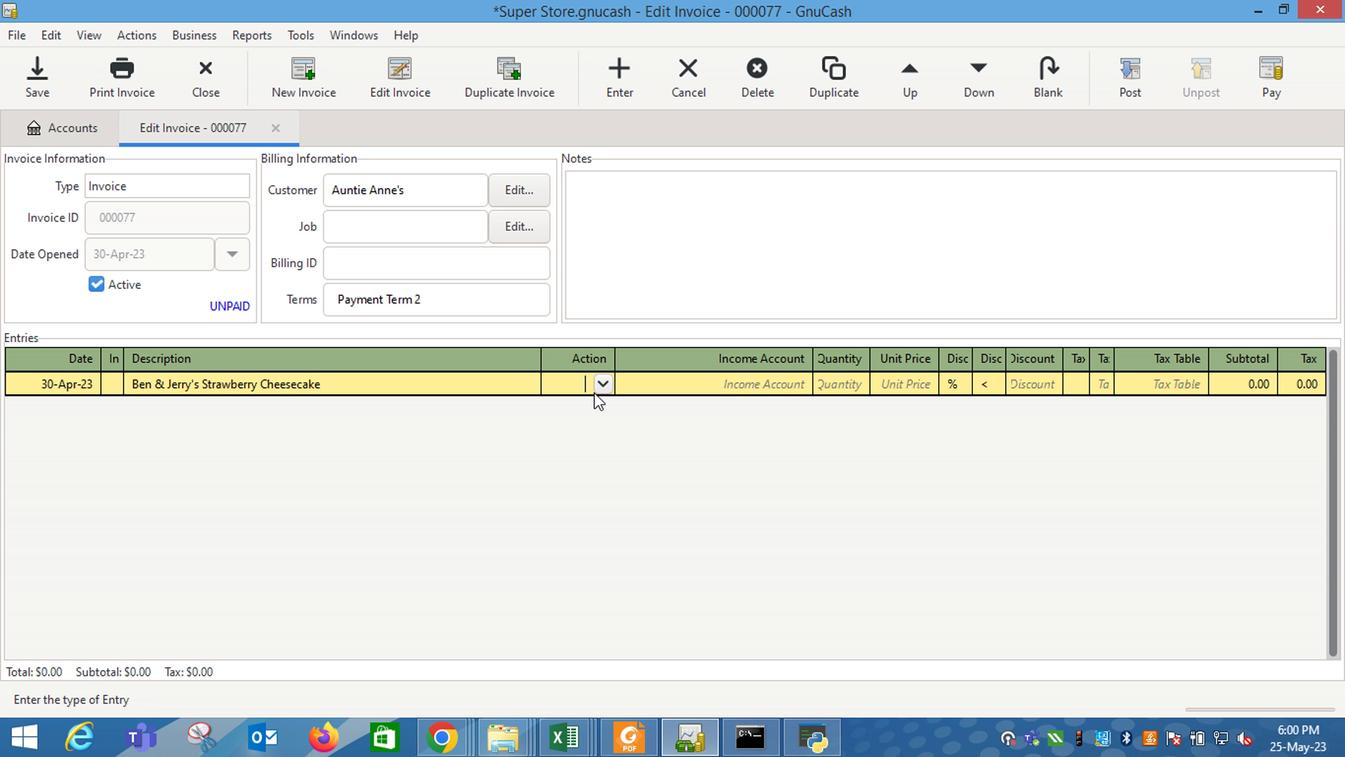 
Action: Mouse pressed left at (606, 386)
Screenshot: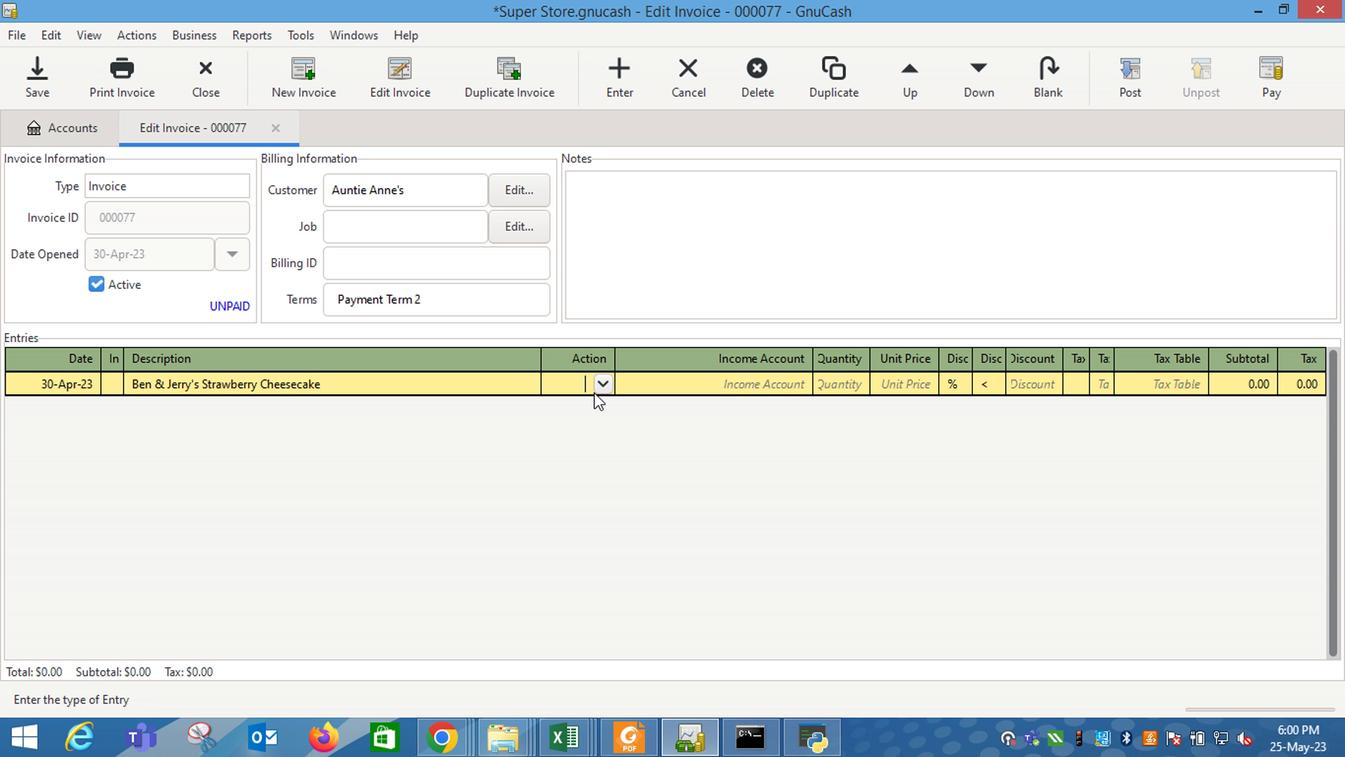 
Action: Mouse moved to (565, 441)
Screenshot: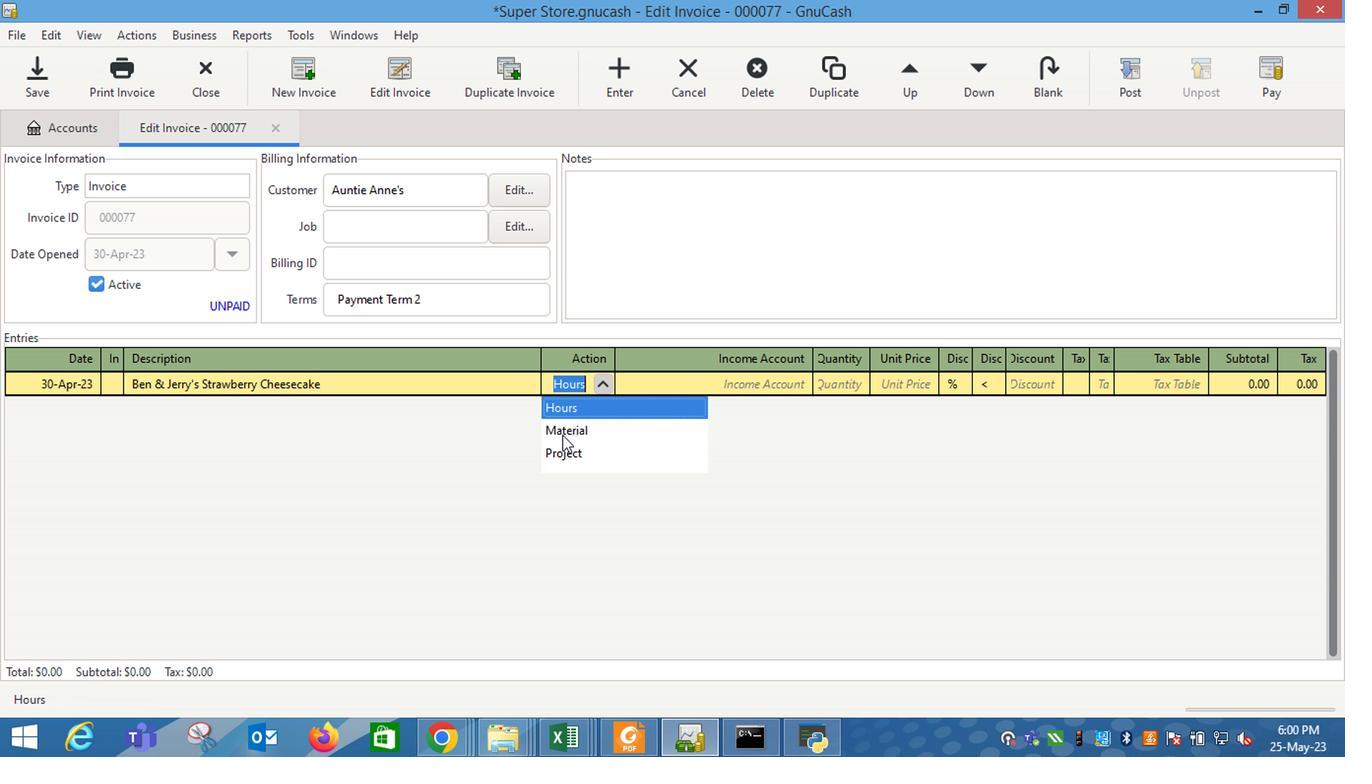 
Action: Mouse pressed left at (565, 441)
Screenshot: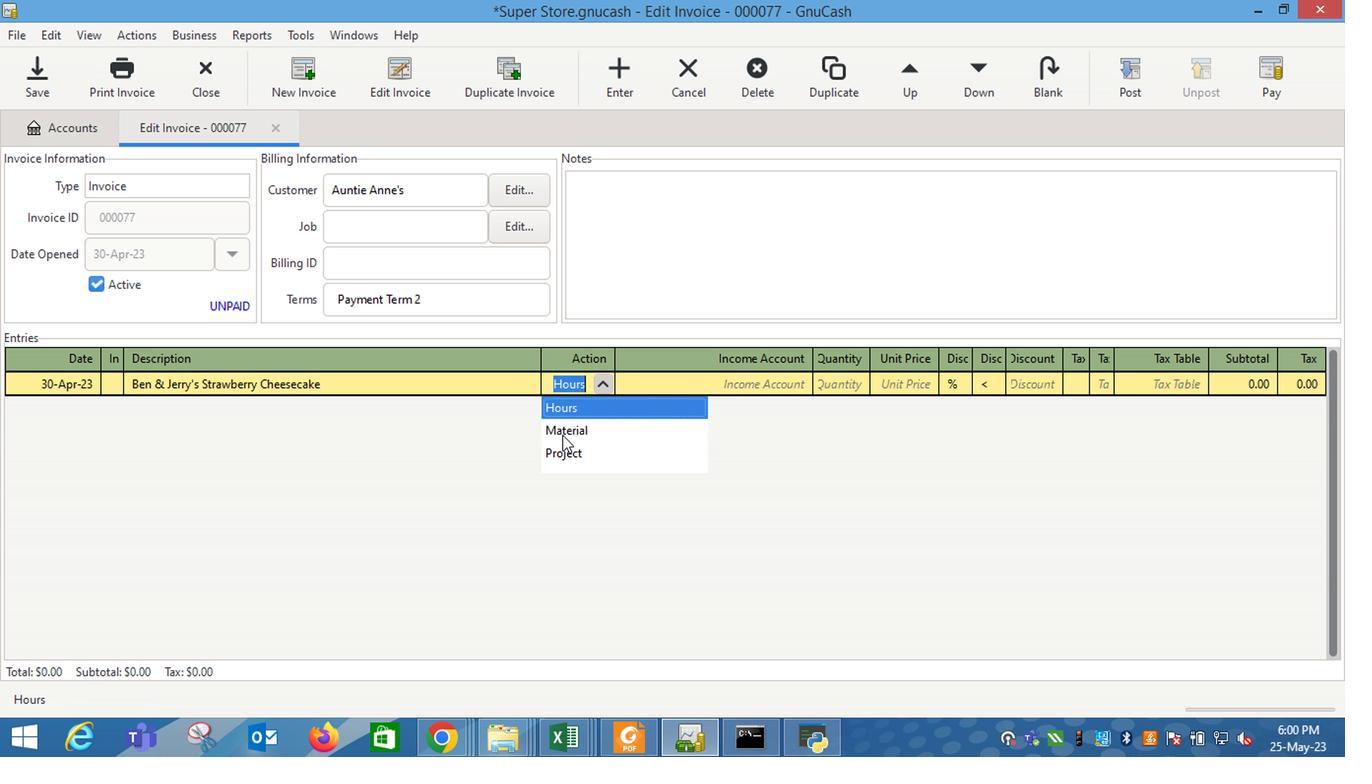 
Action: Mouse moved to (708, 412)
Screenshot: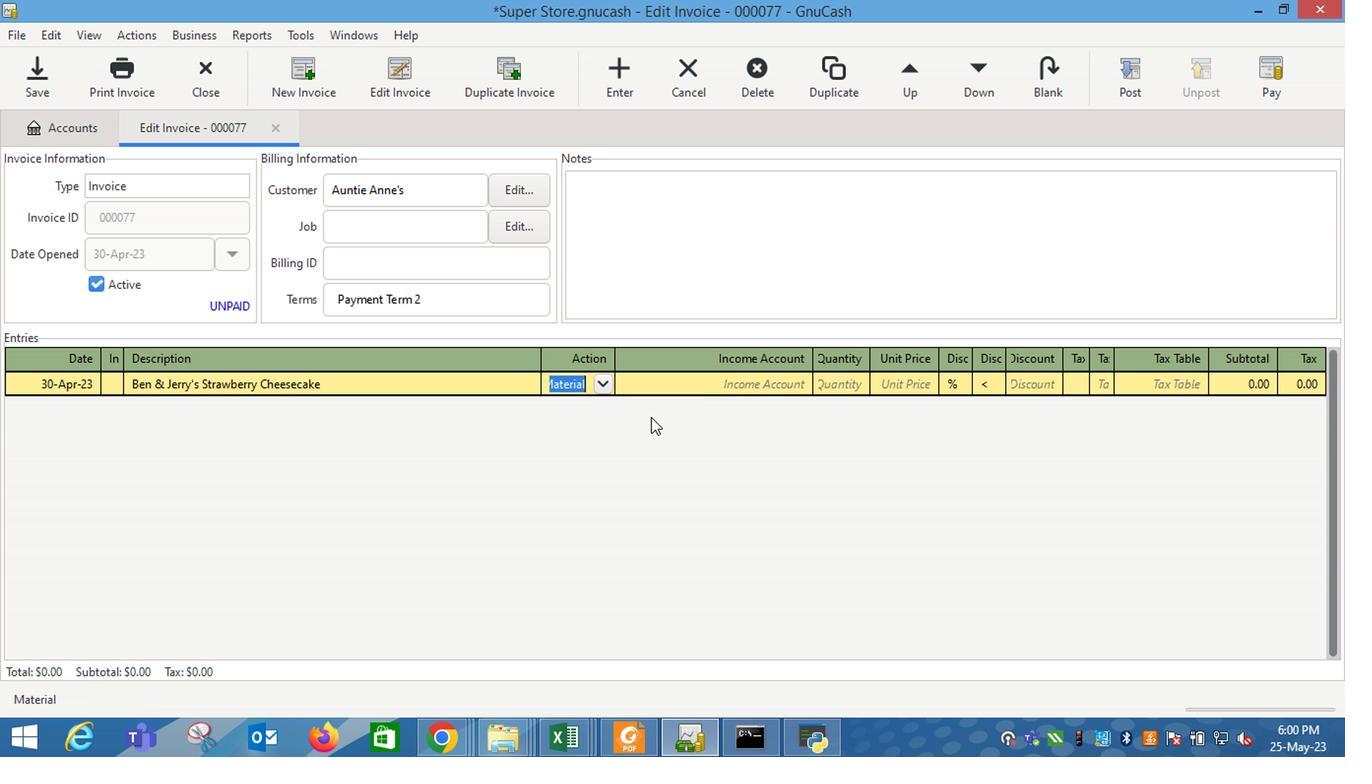 
Action: Key pressed <Key.tab>
Screenshot: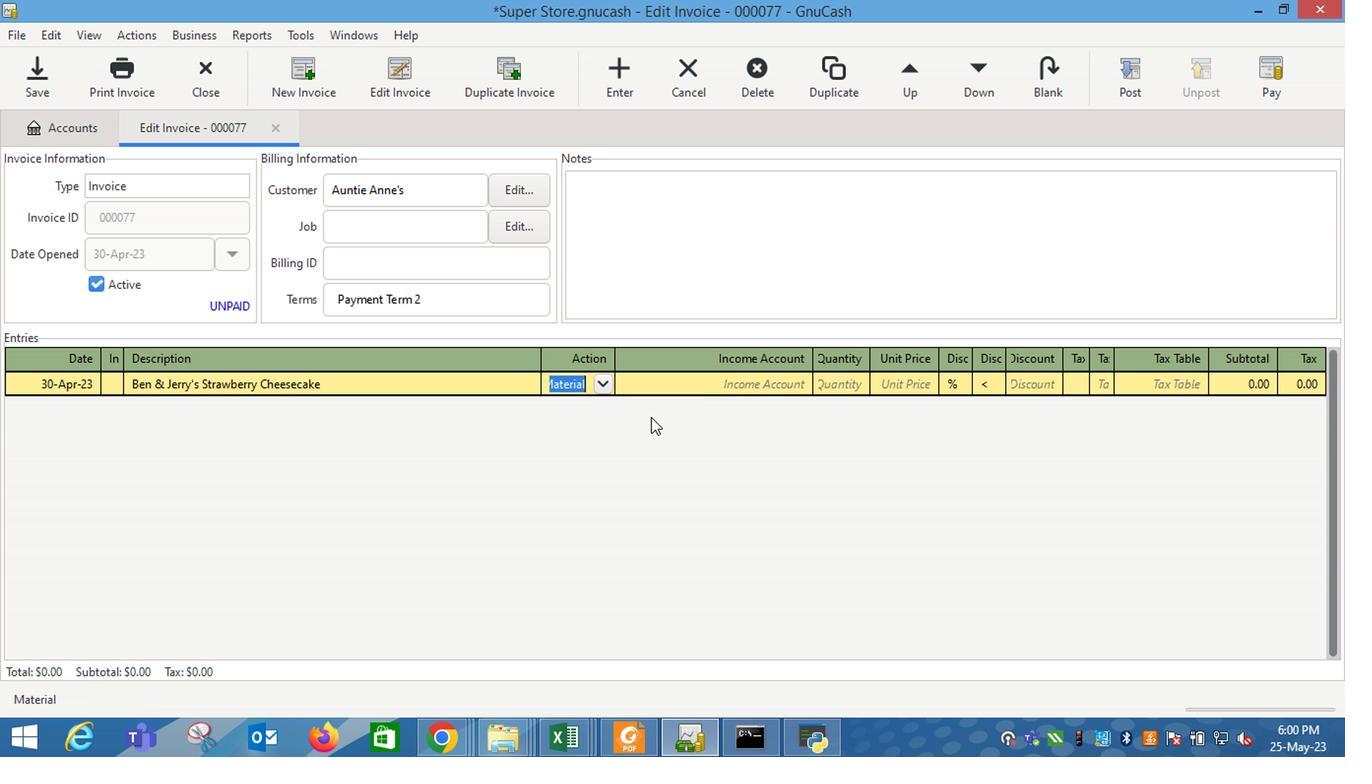 
Action: Mouse moved to (808, 382)
Screenshot: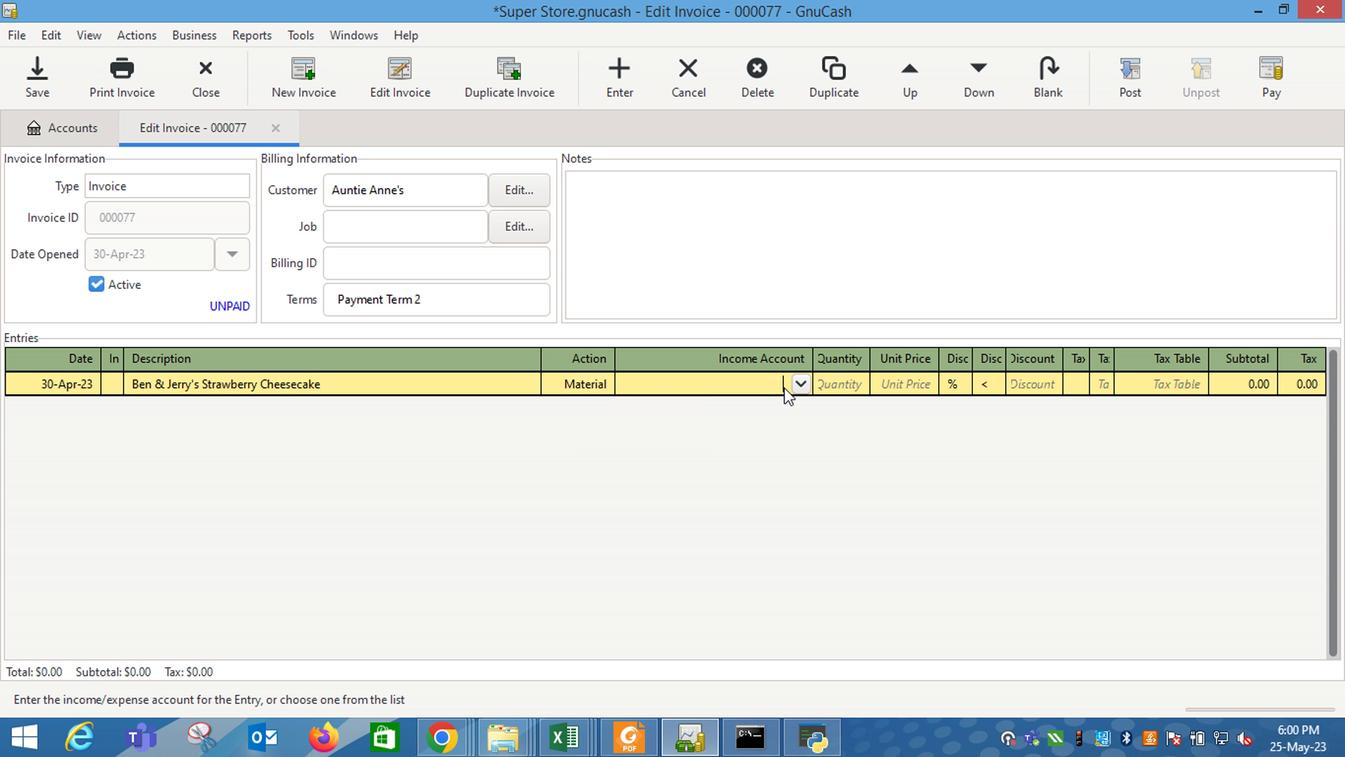 
Action: Mouse pressed left at (808, 382)
Screenshot: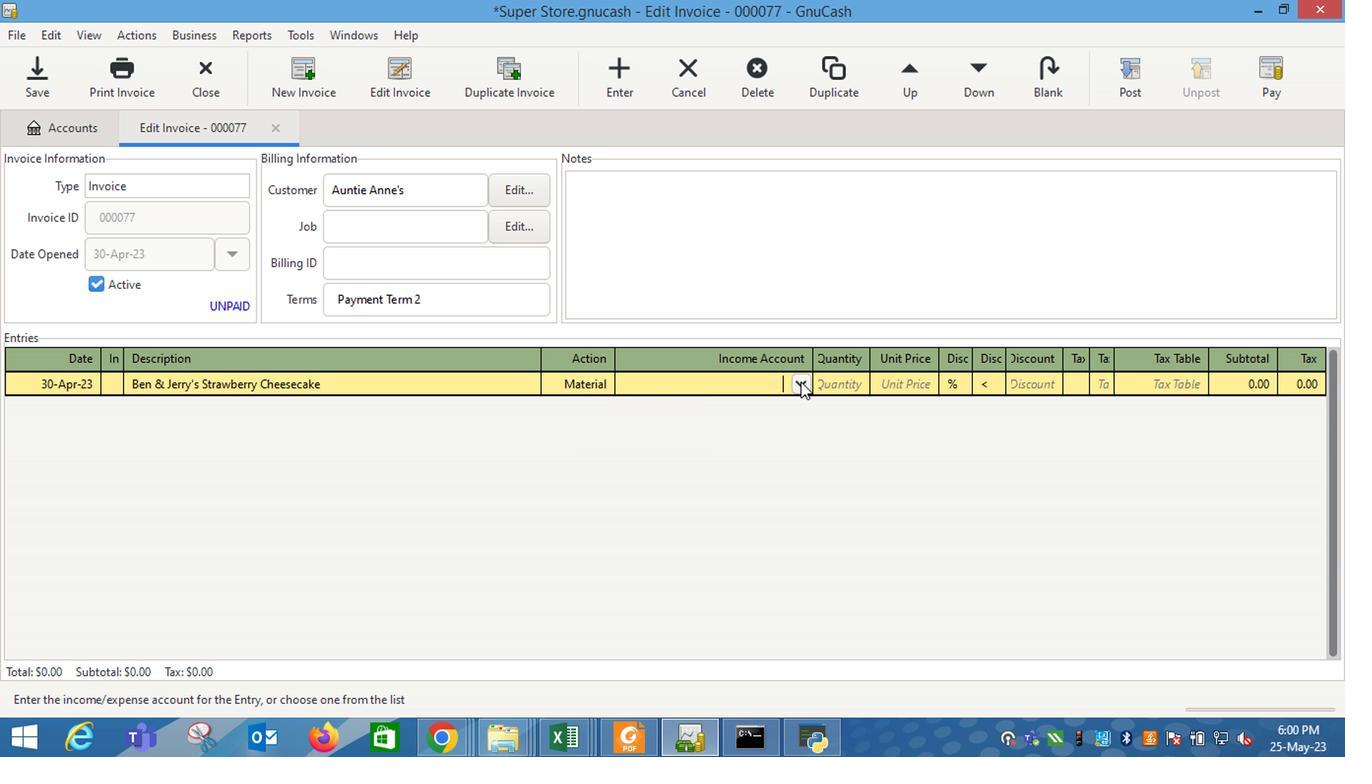 
Action: Mouse moved to (661, 482)
Screenshot: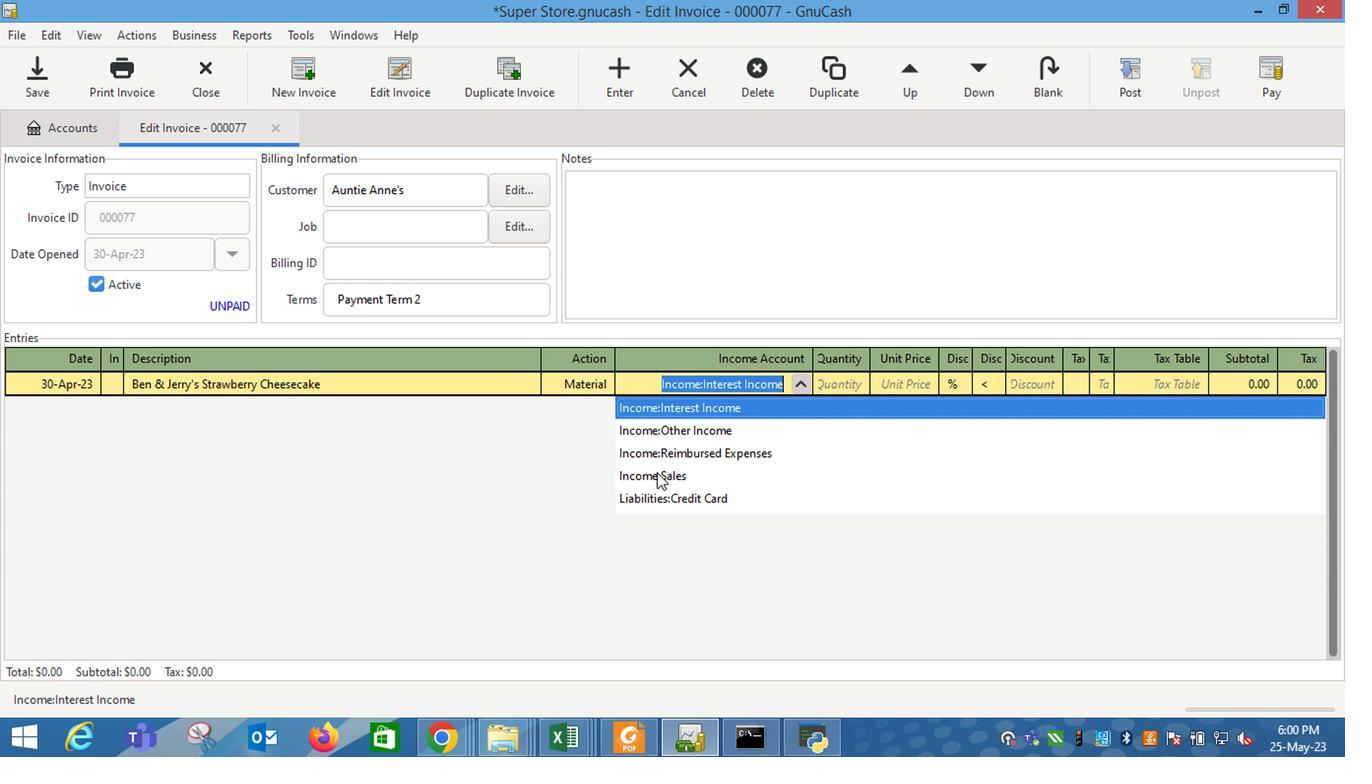 
Action: Mouse pressed left at (661, 482)
Screenshot: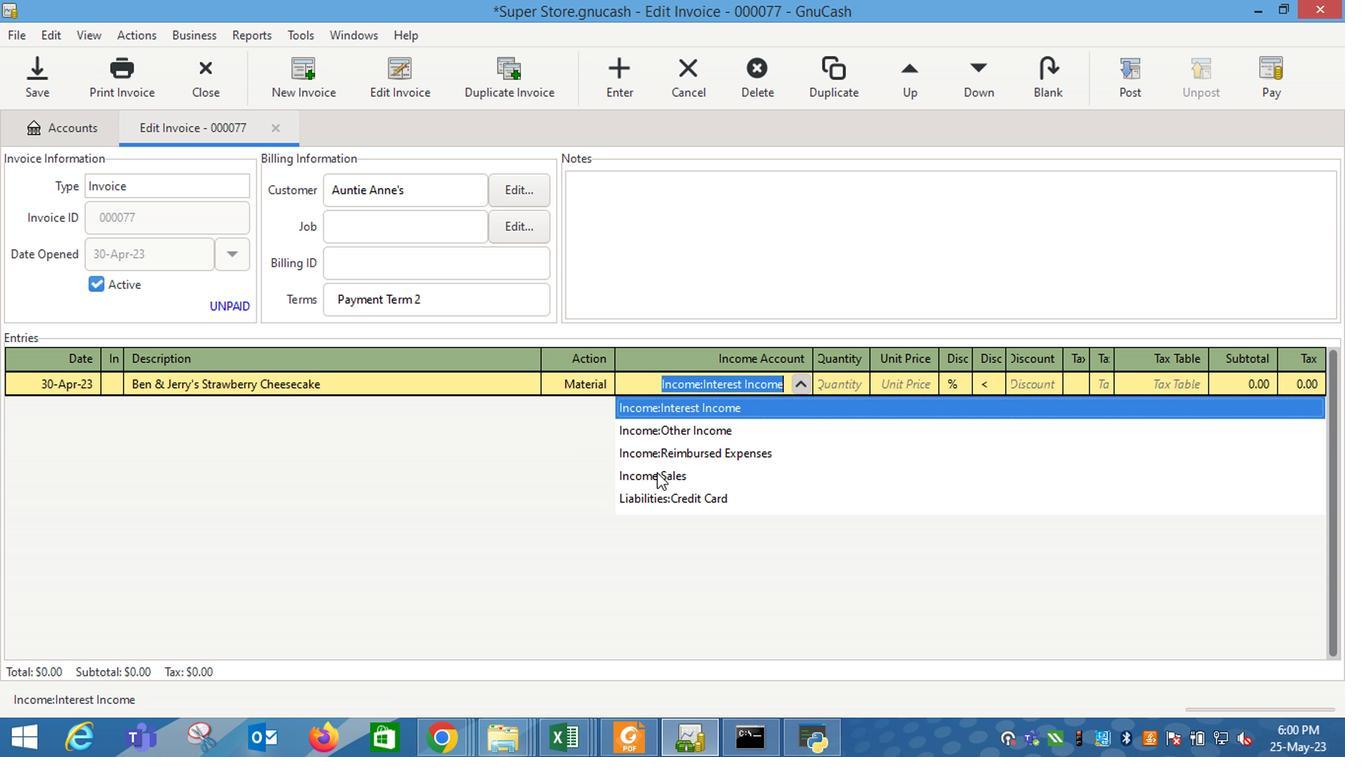 
Action: Key pressed <Key.tab>2<Key.tab>5<Key.tab>
Screenshot: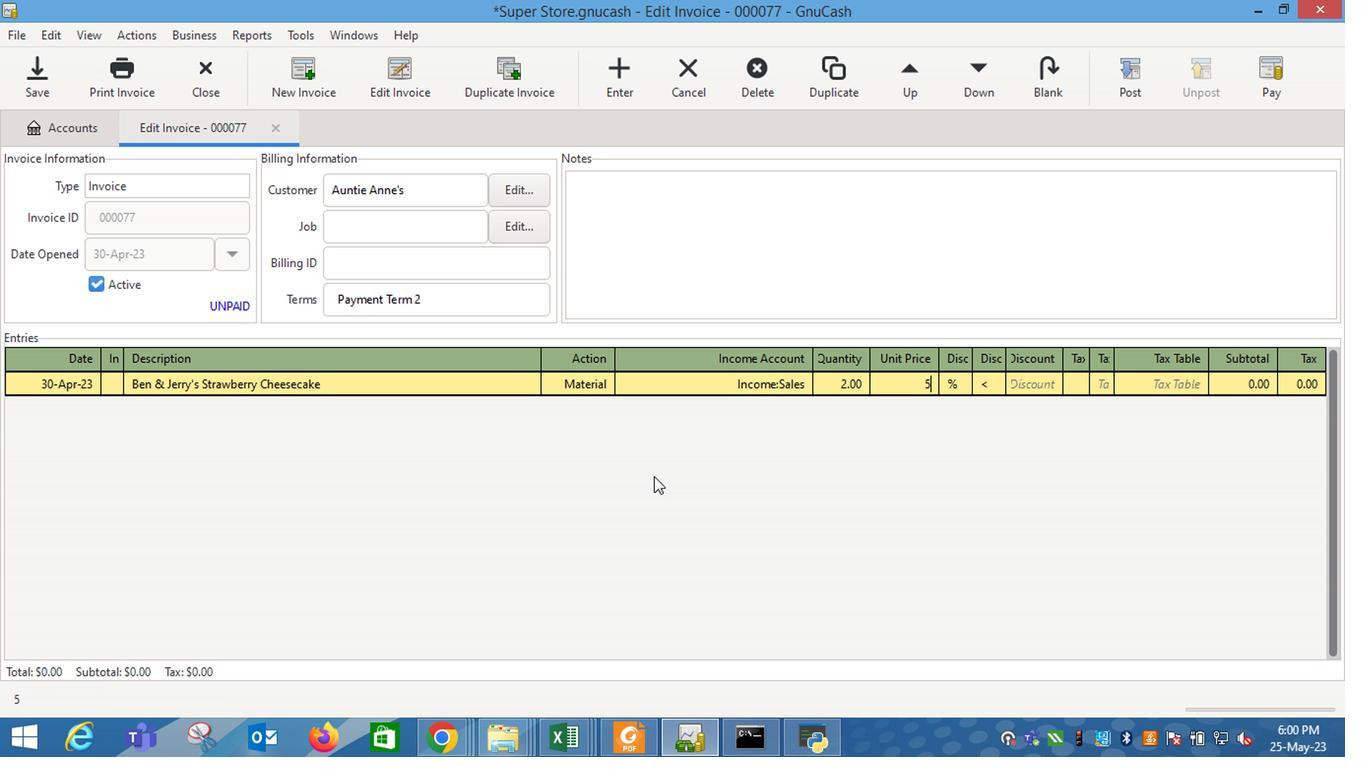 
Action: Mouse moved to (990, 391)
Screenshot: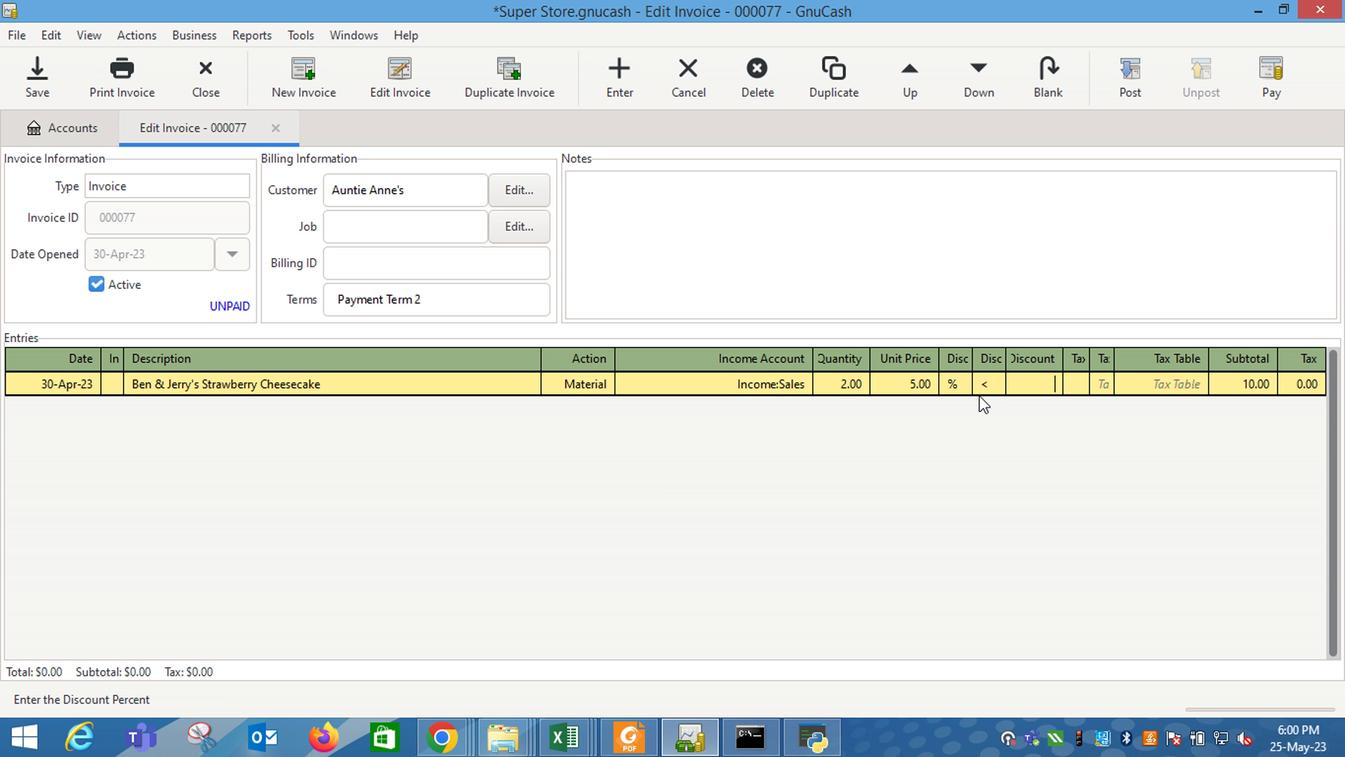 
Action: Mouse pressed left at (990, 391)
Screenshot: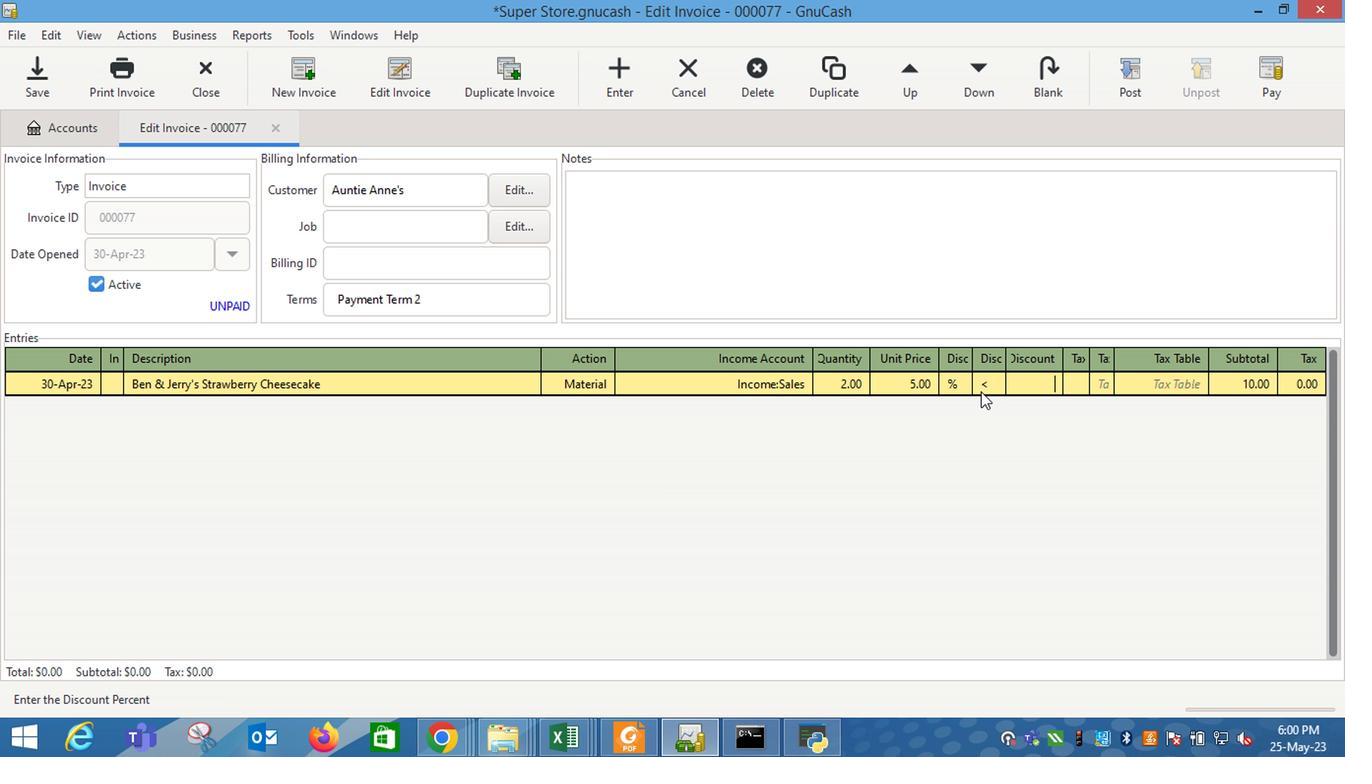 
Action: Mouse moved to (1038, 389)
Screenshot: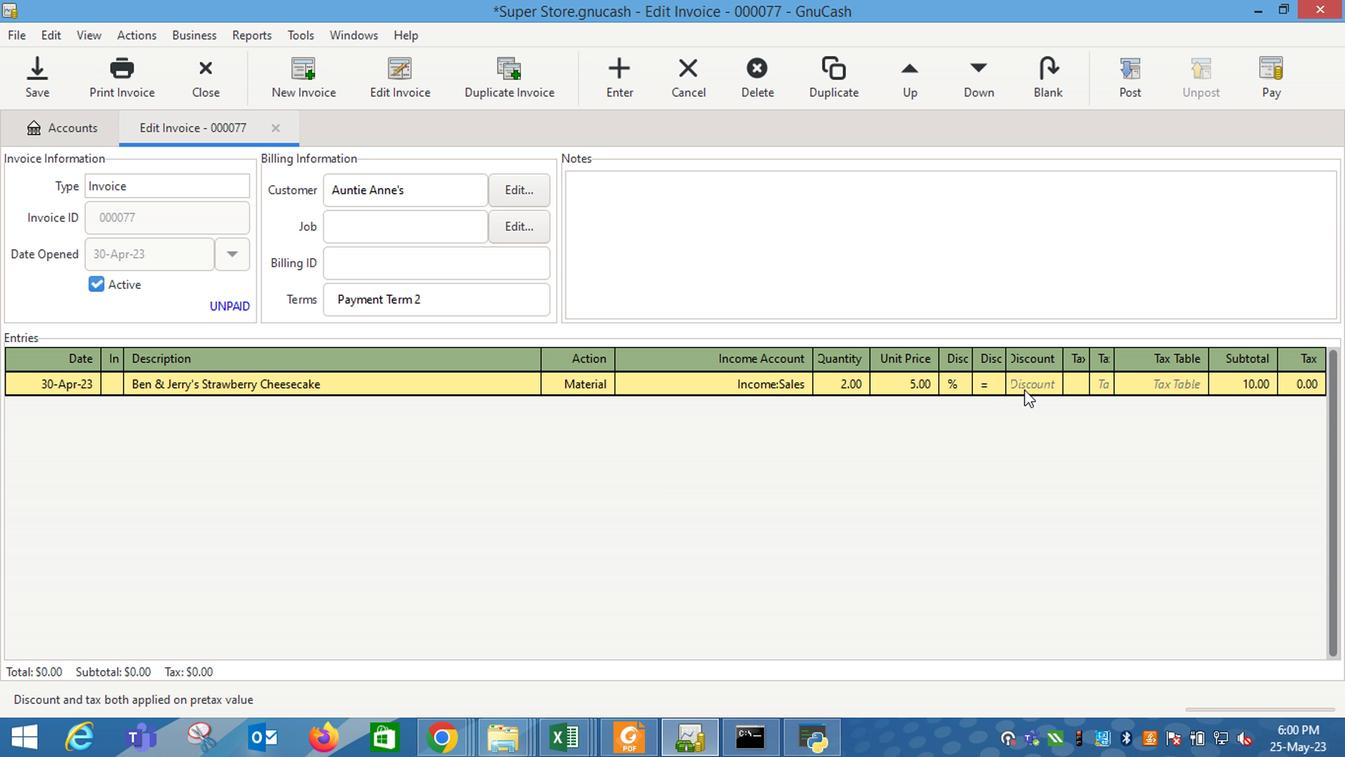 
Action: Mouse pressed left at (1038, 389)
Screenshot: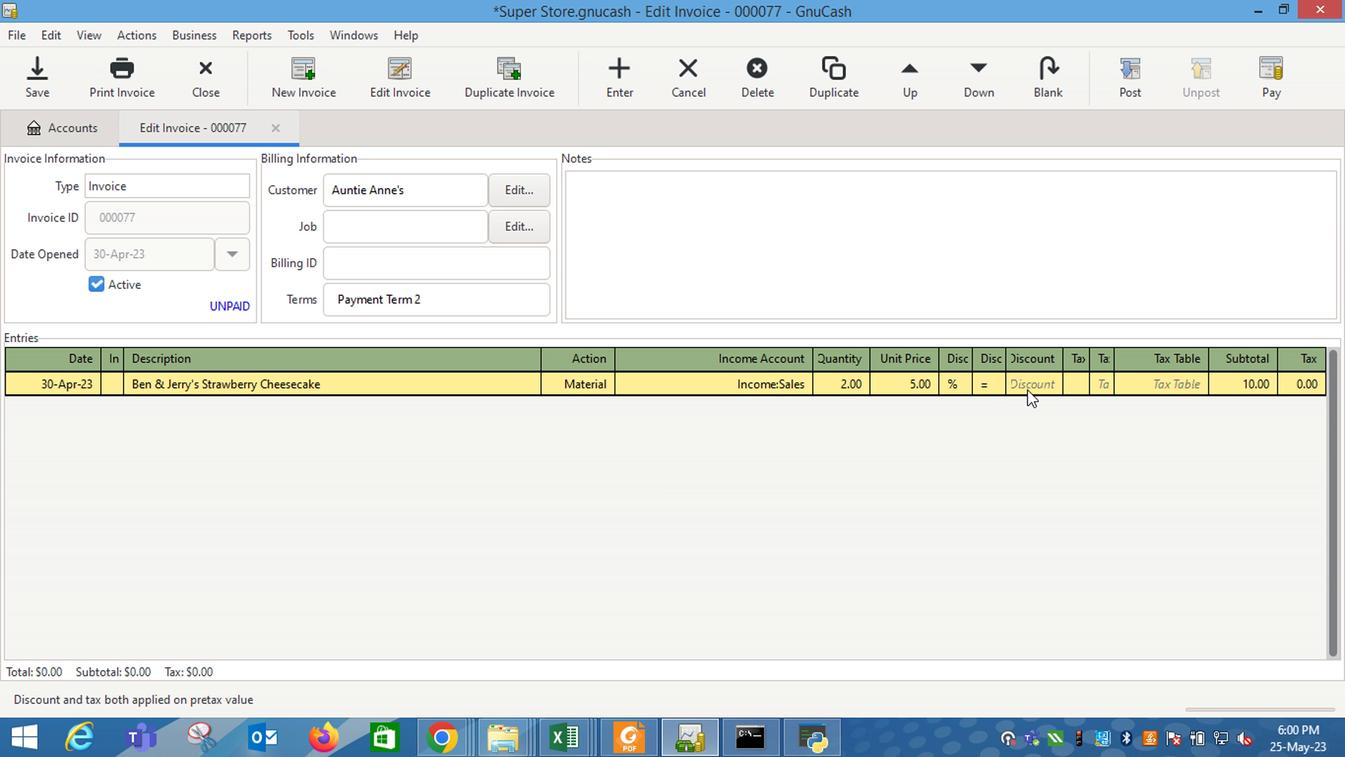 
Action: Key pressed 7<Key.enter>
Screenshot: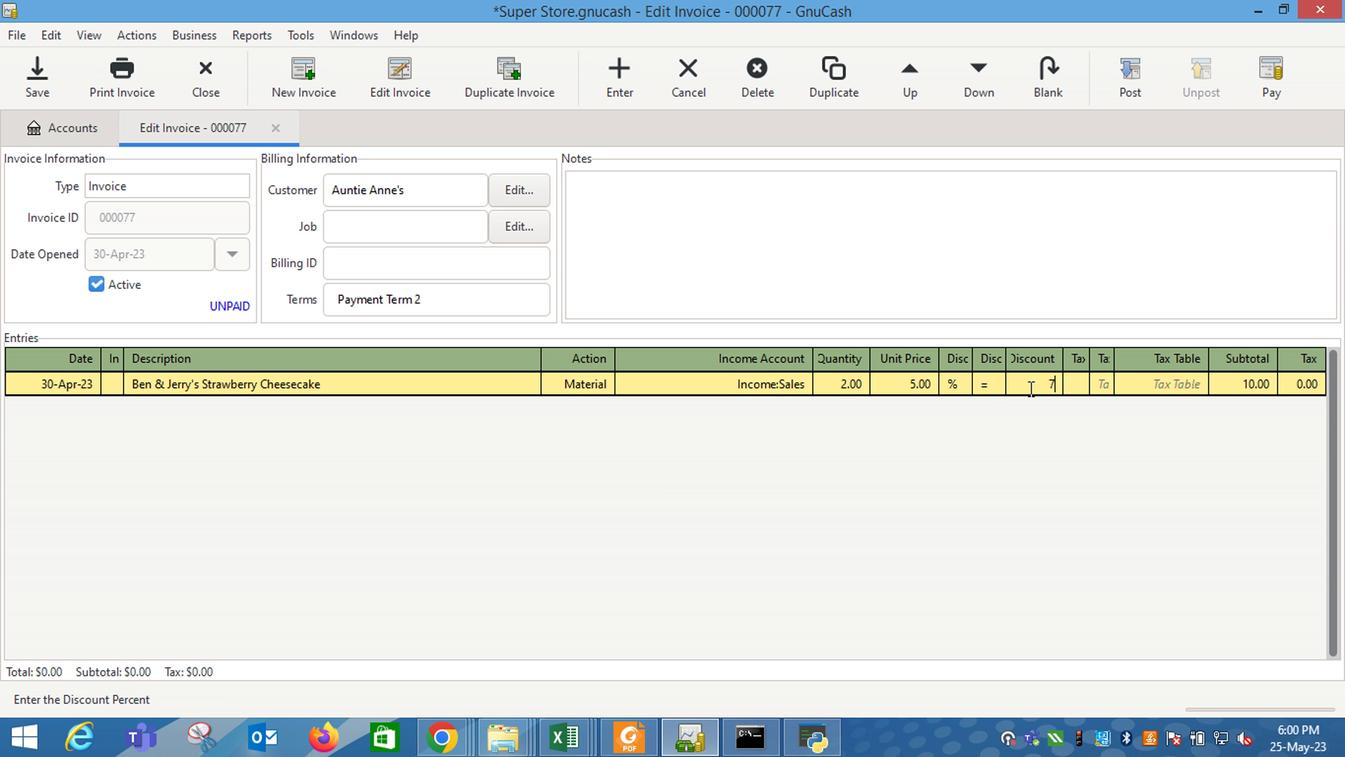 
Action: Mouse moved to (956, 403)
Screenshot: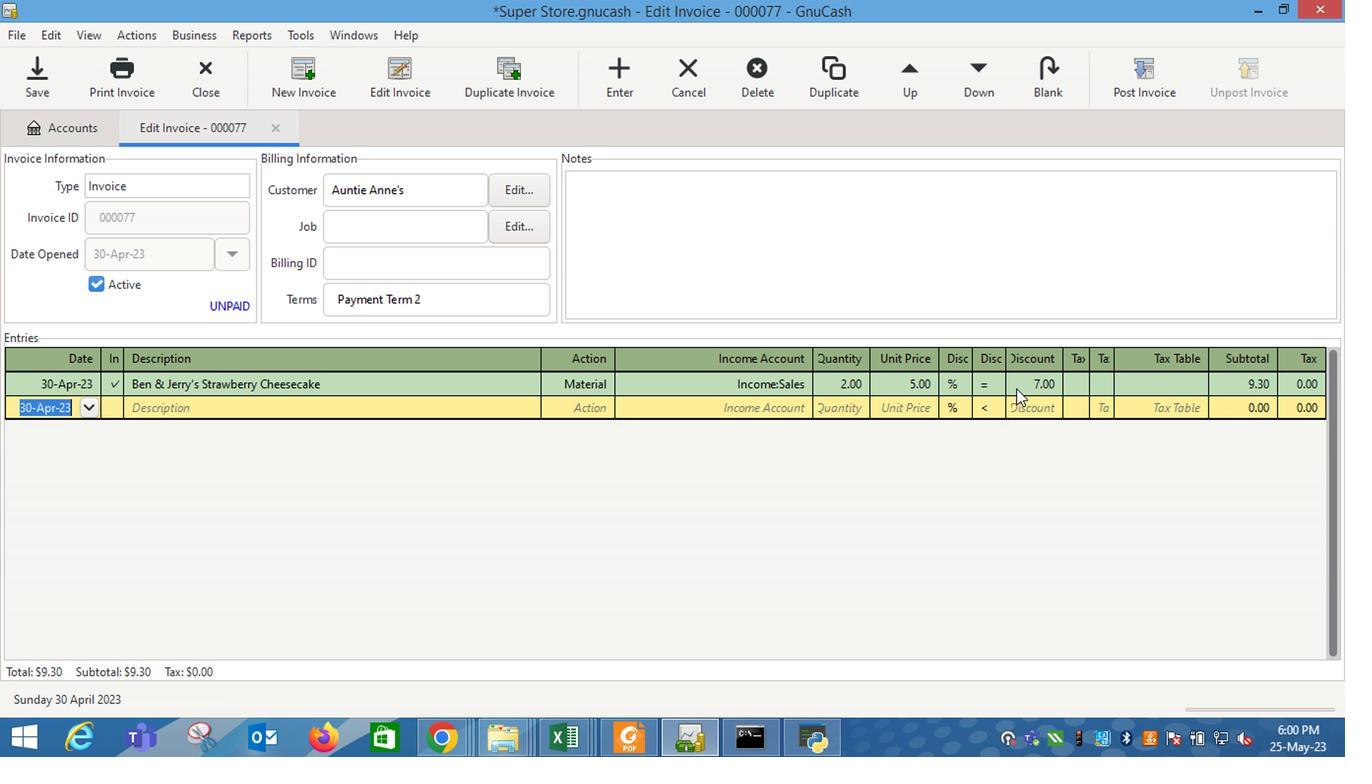 
Action: Key pressed <Key.tab><Key.shift_r>Philadelphia<Key.space><Key.shift_r>Cream<Key.space><Key.shift_r>Cheese<Key.space><Key.shift_r>Dip<Key.space><Key.shift_r>Multigrain<Key.space><Key.shift_r>Garden<Key.space><Key.shift_r>Vegetable<Key.space><Key.shift_r>Bagel<Key.space><Key.shift_r>Chips<Key.space><Key.shift_r>(2.5<Key.space>oz<Key.shift_r>)<Key.tab>
Screenshot: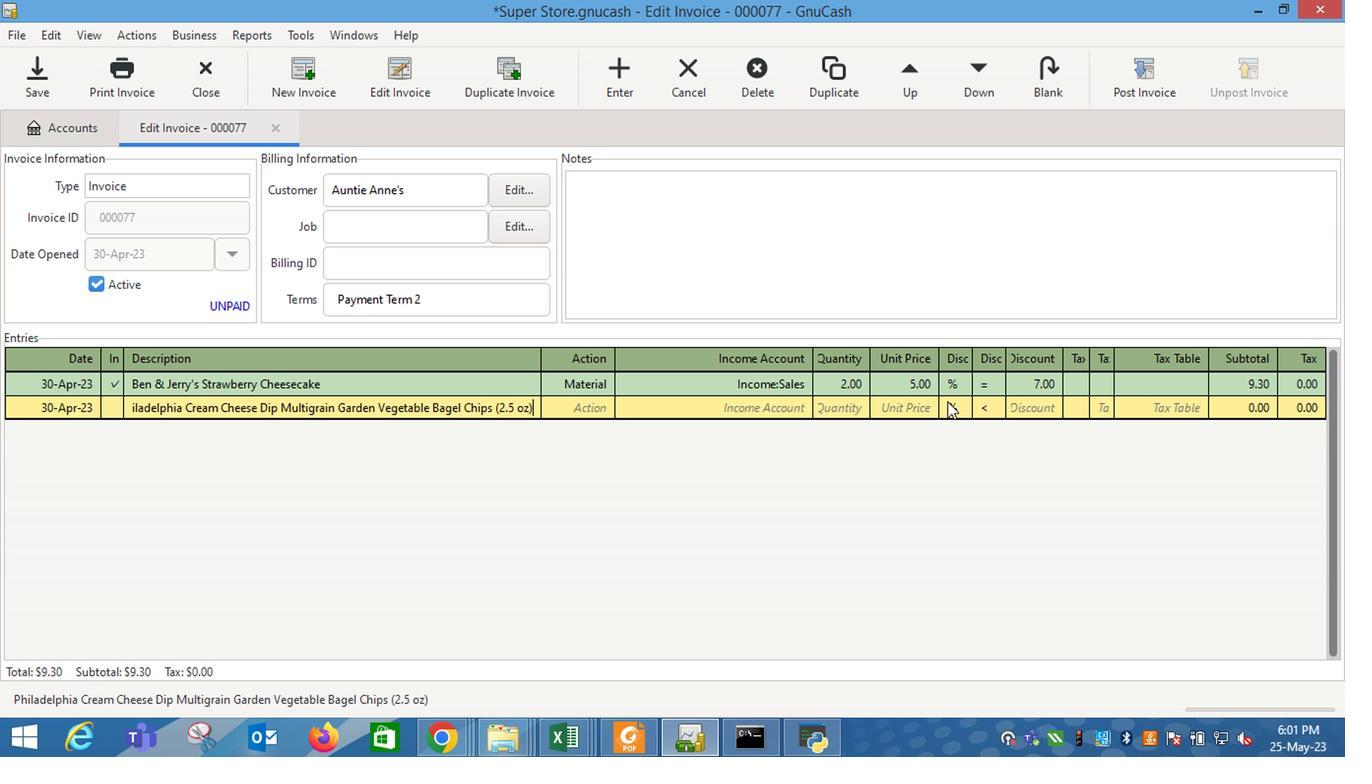 
Action: Mouse moved to (609, 405)
Screenshot: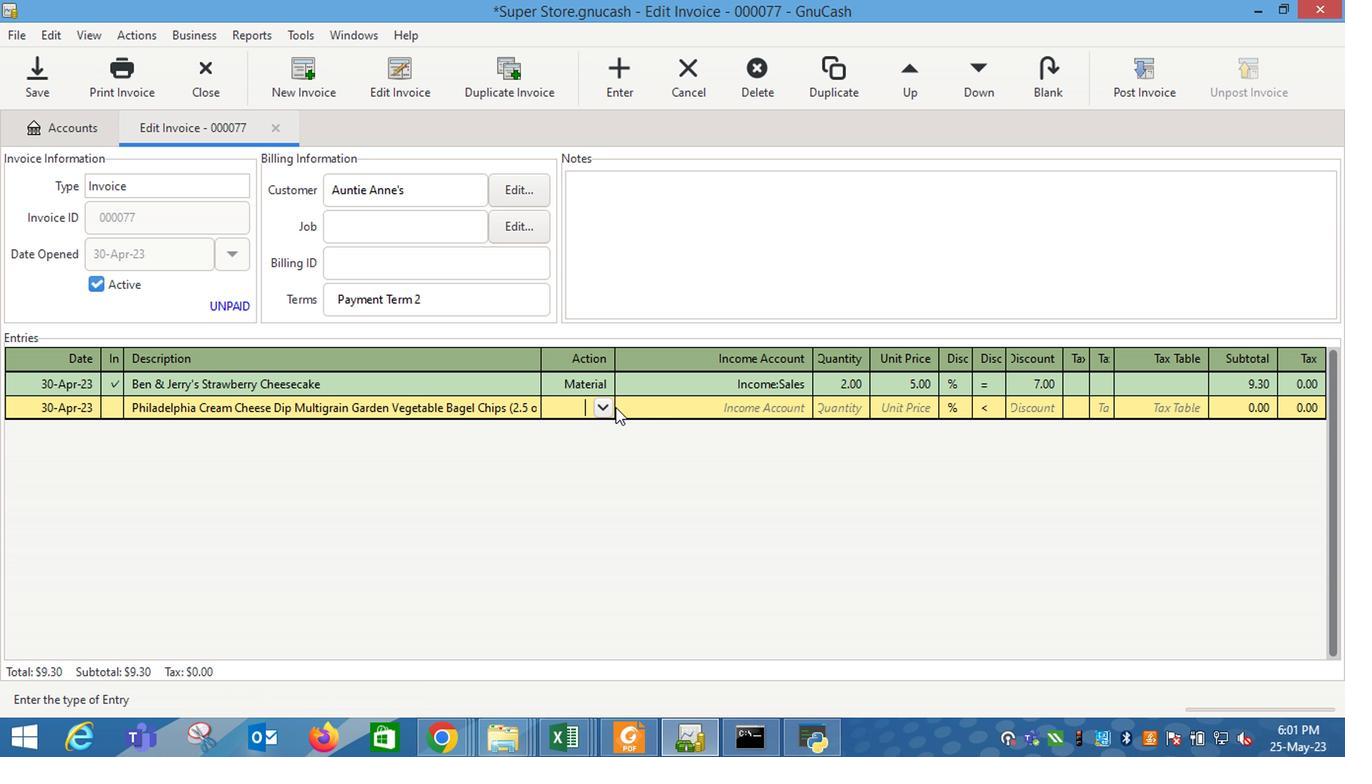 
Action: Mouse pressed left at (609, 405)
Screenshot: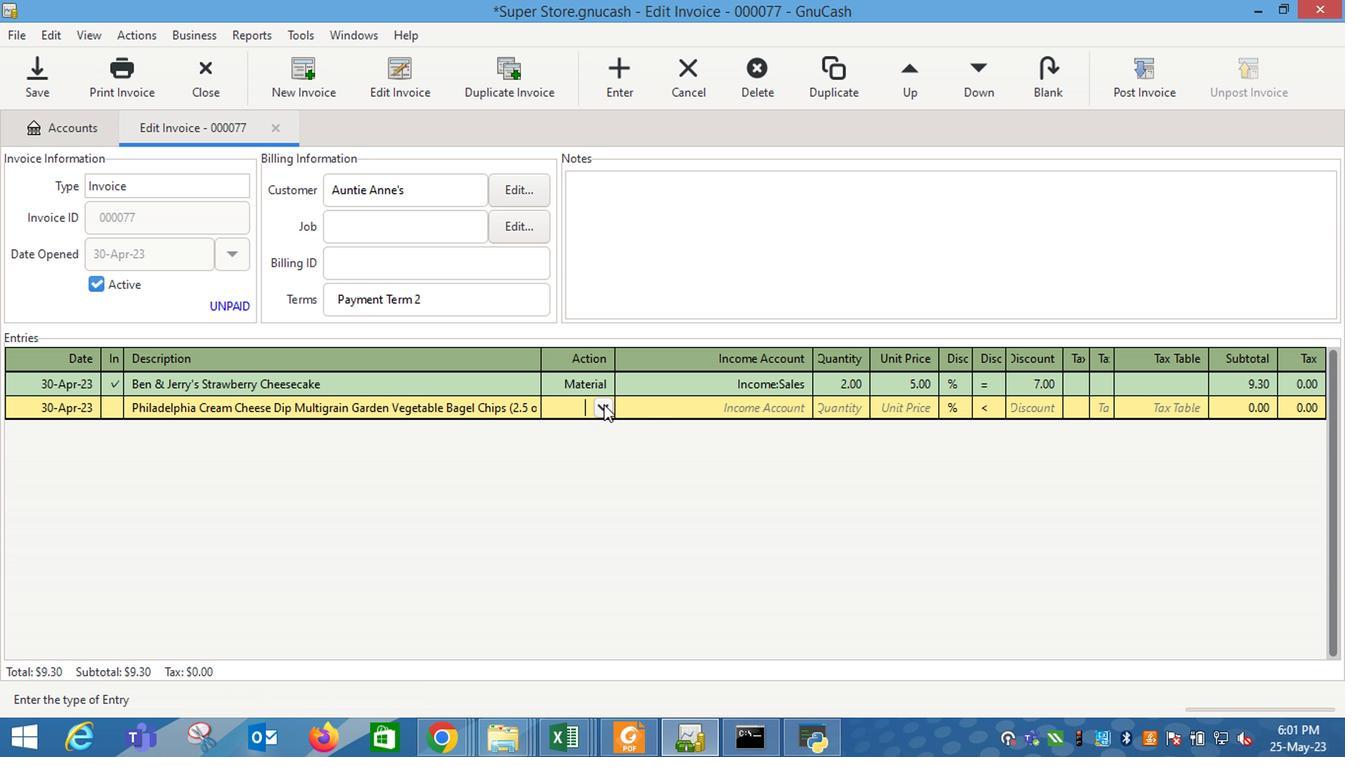 
Action: Mouse moved to (574, 464)
Screenshot: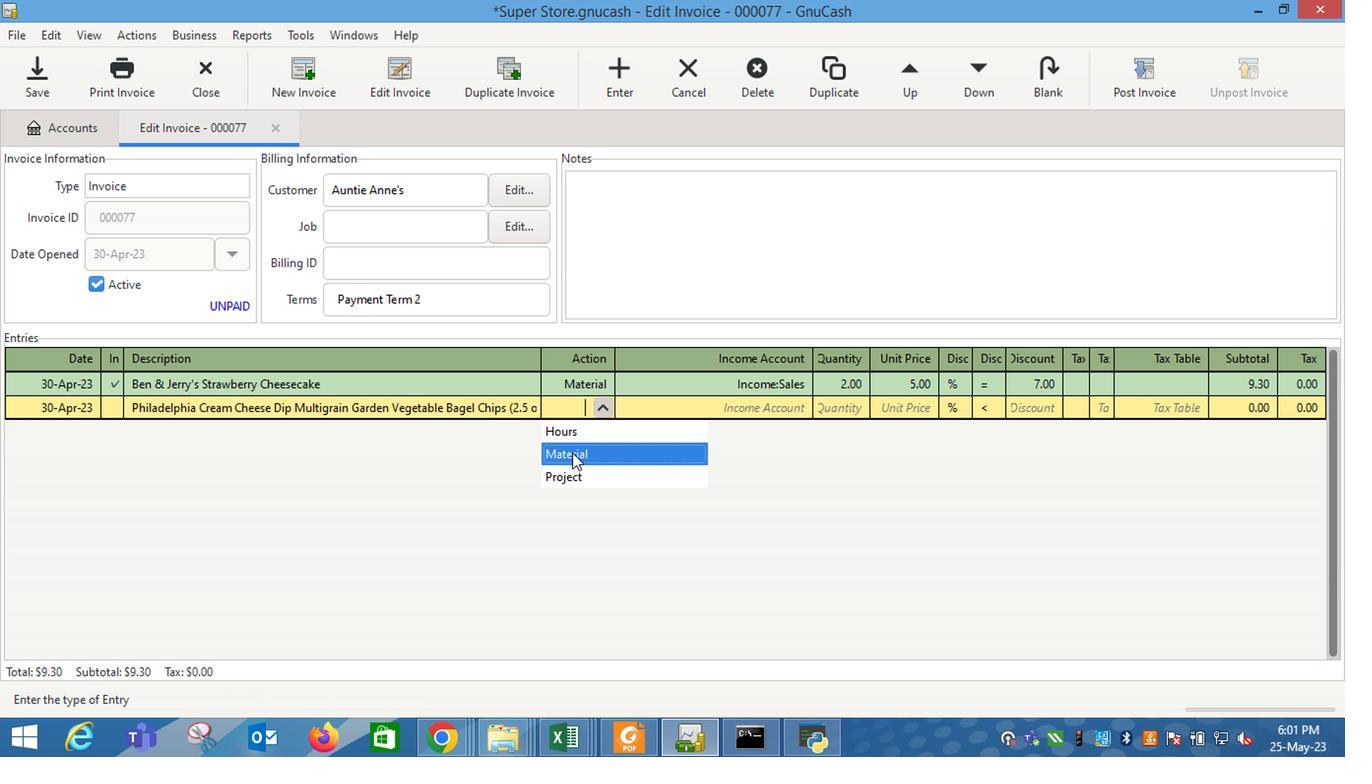 
Action: Mouse pressed left at (574, 464)
Screenshot: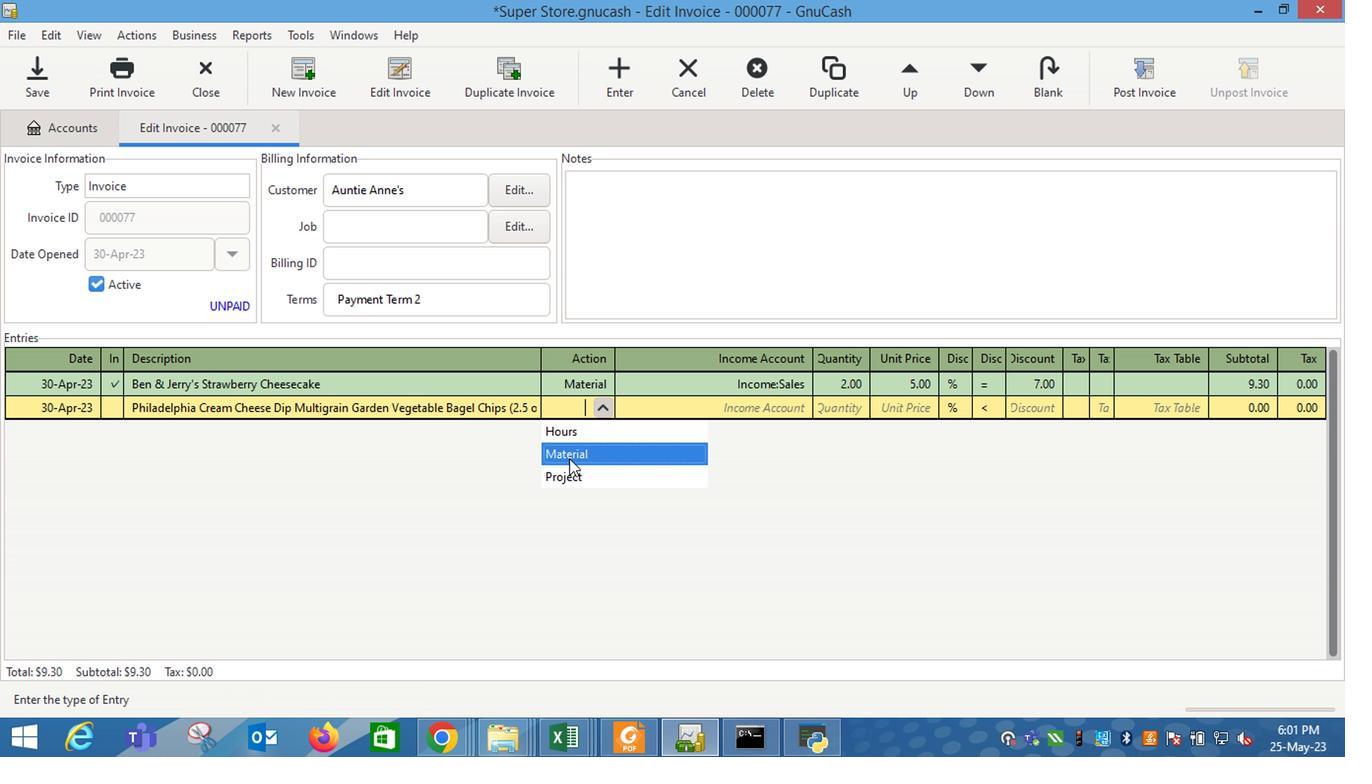 
Action: Mouse moved to (580, 464)
Screenshot: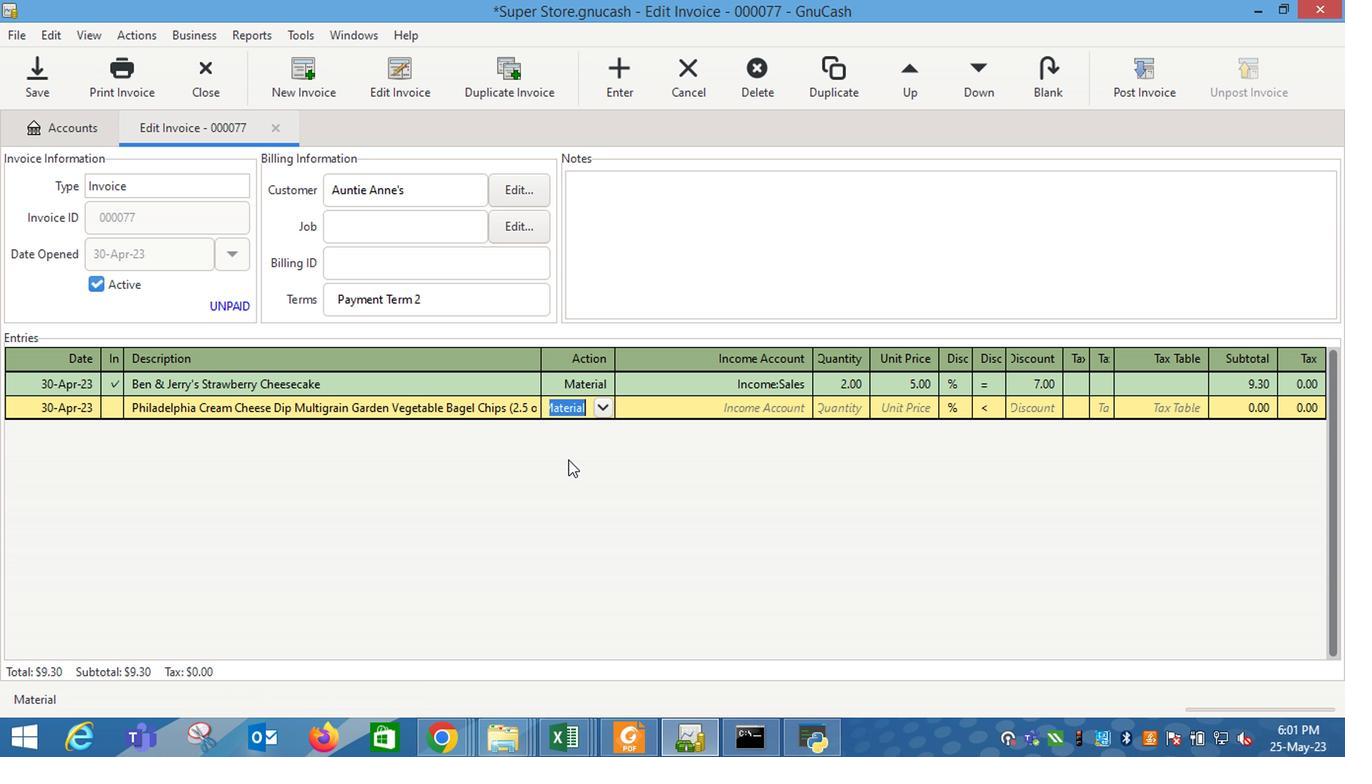 
Action: Key pressed <Key.tab>
Screenshot: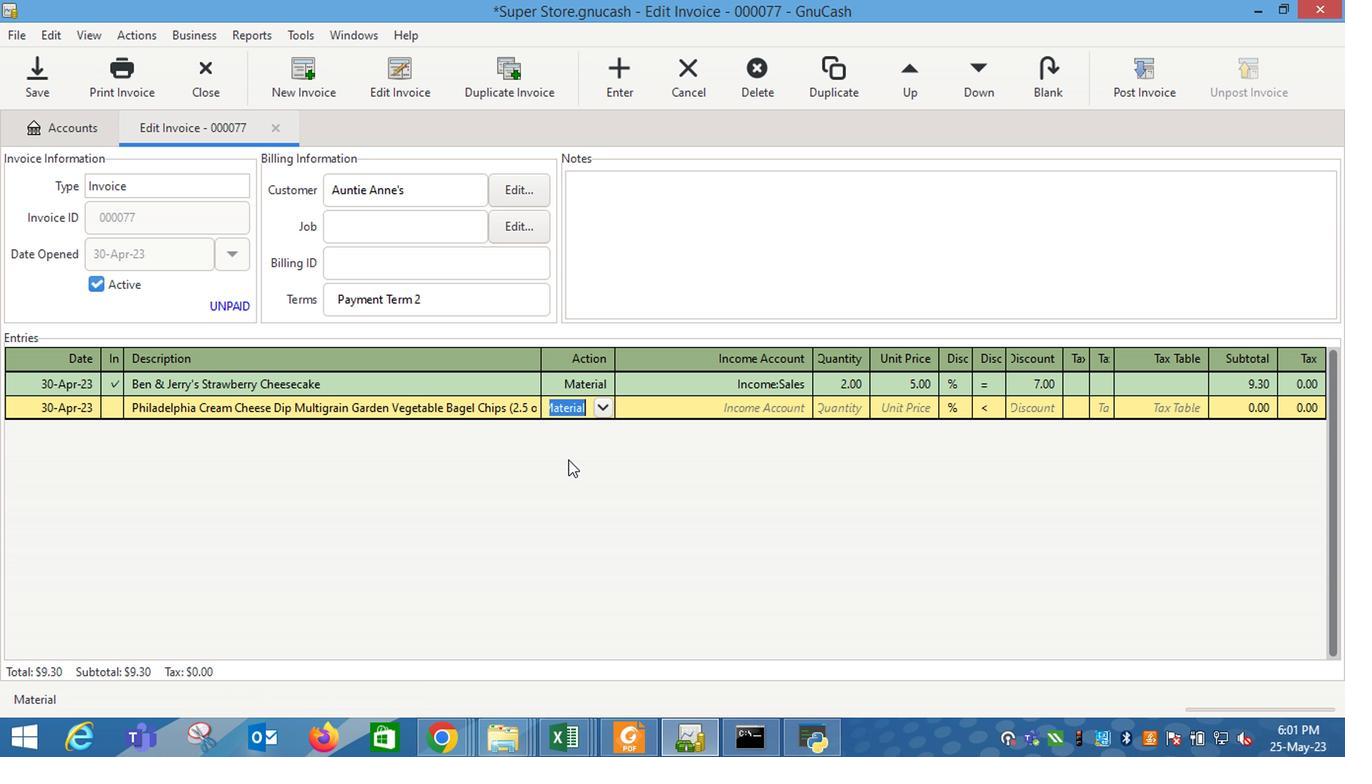 
Action: Mouse moved to (809, 407)
Screenshot: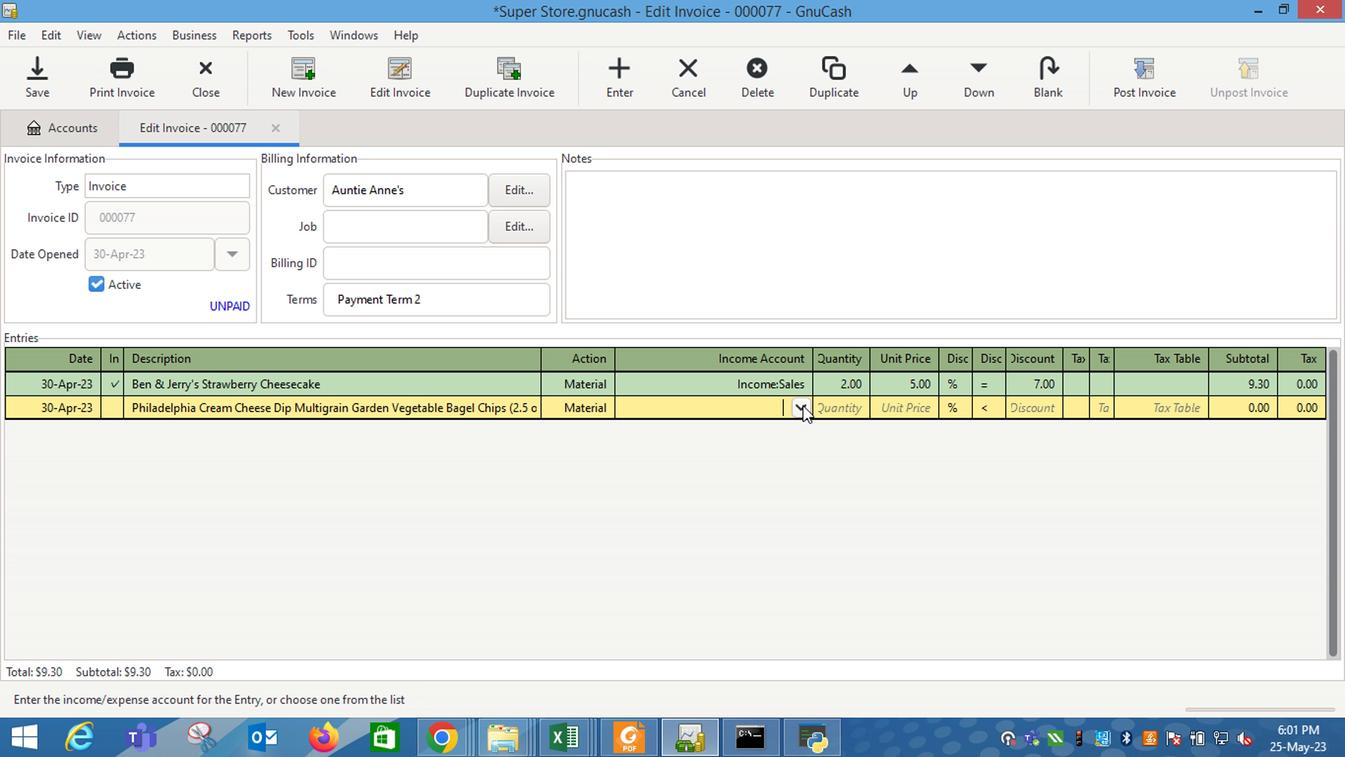 
Action: Mouse pressed left at (809, 407)
Screenshot: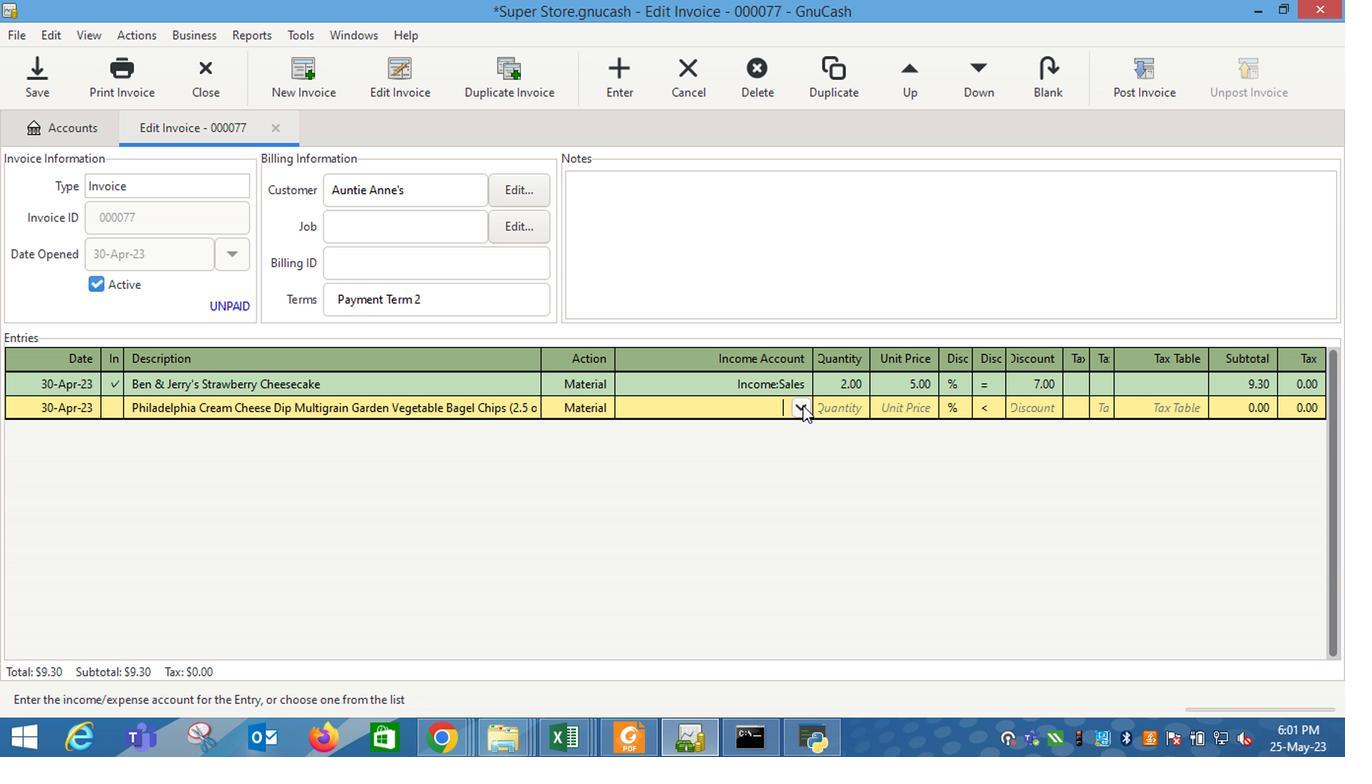 
Action: Mouse moved to (719, 501)
Screenshot: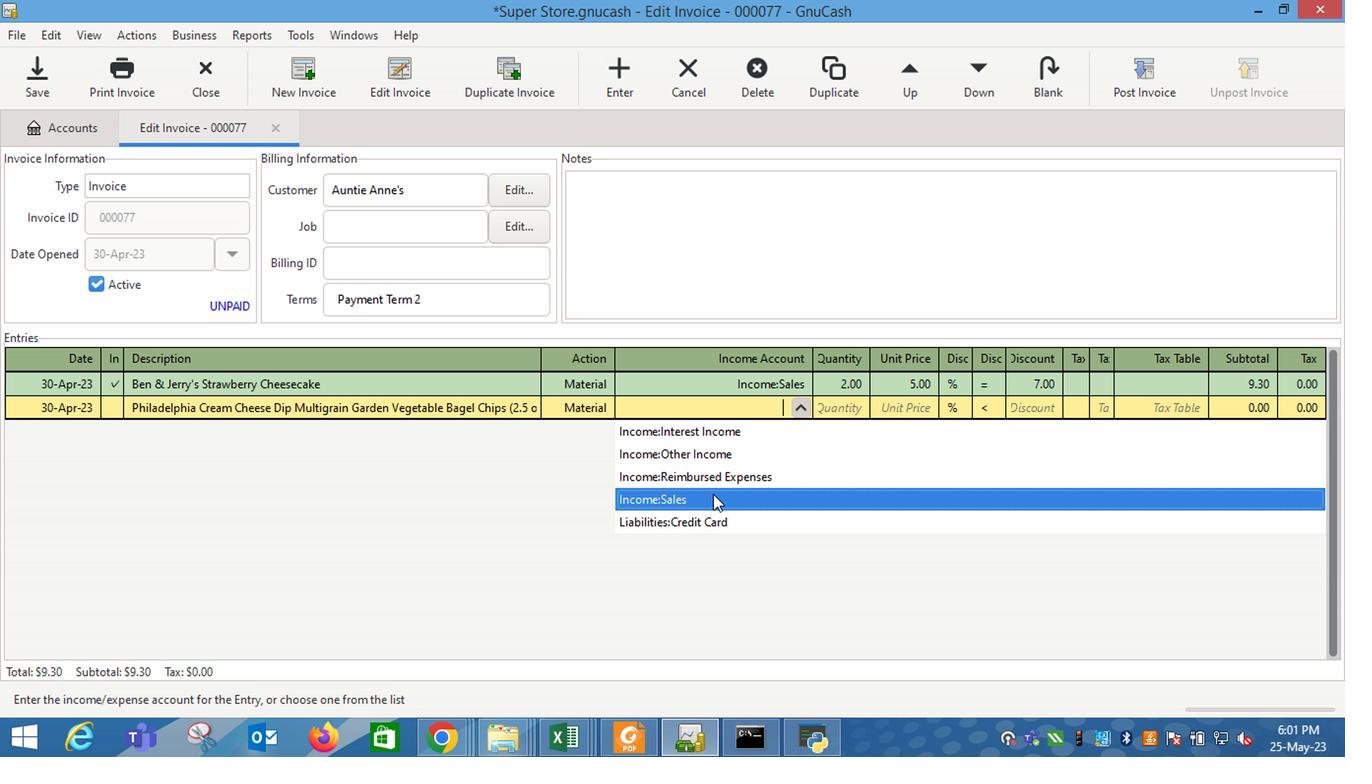 
Action: Mouse pressed left at (719, 501)
Screenshot: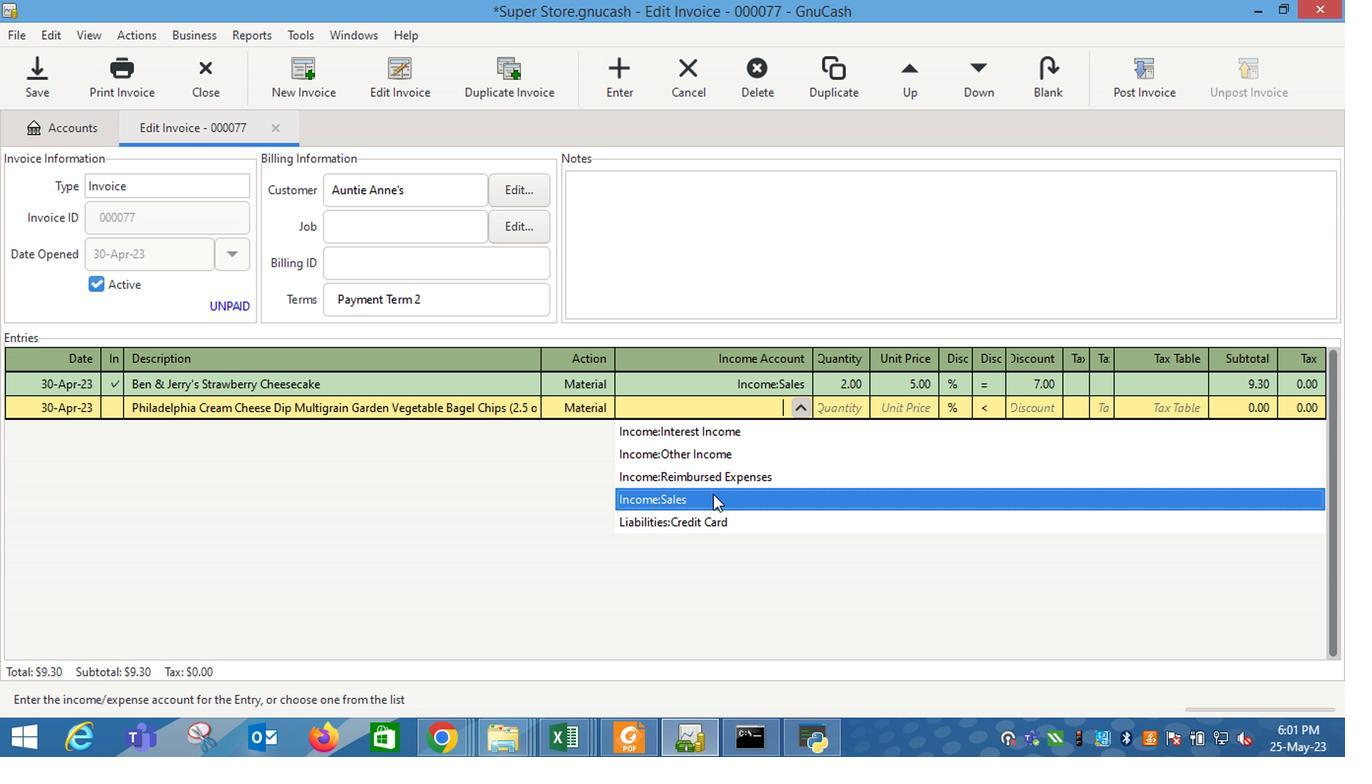 
Action: Mouse moved to (836, 431)
Screenshot: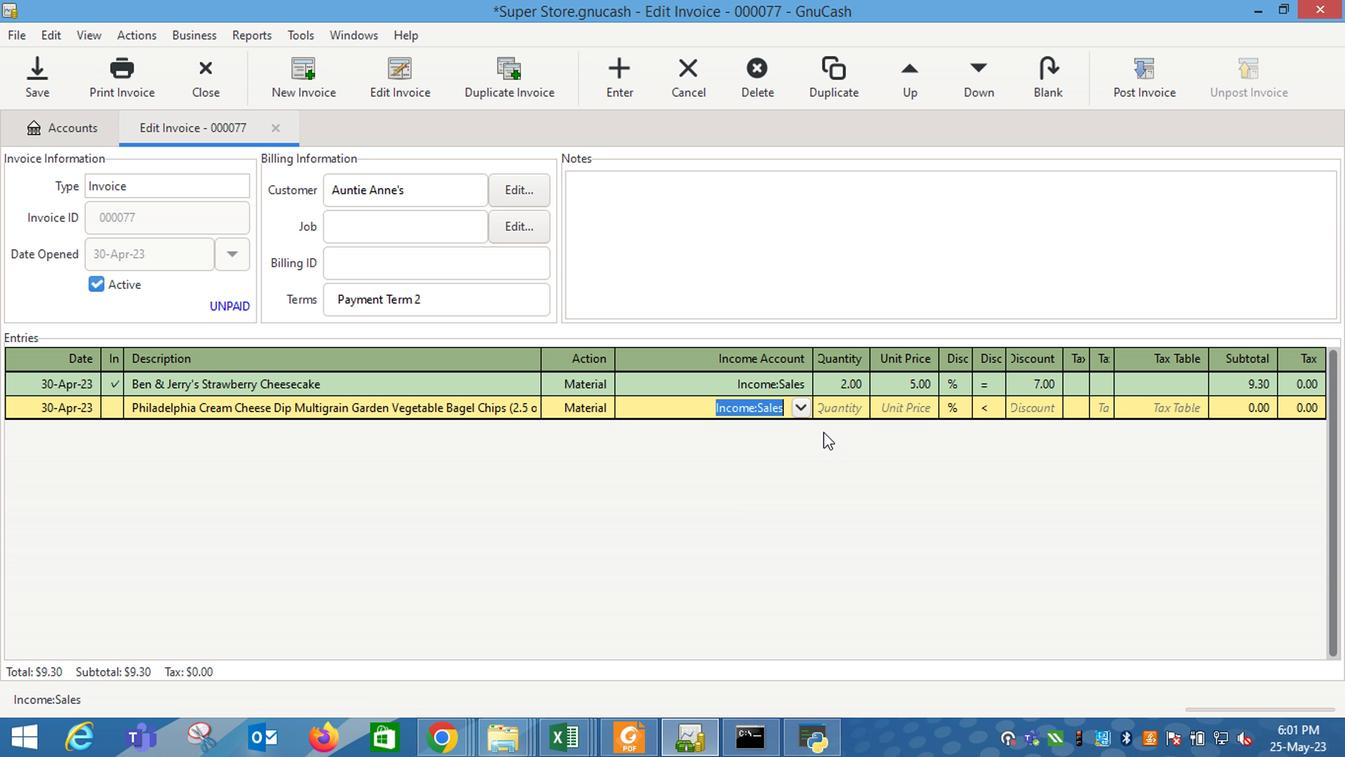 
Action: Key pressed <Key.tab>
Screenshot: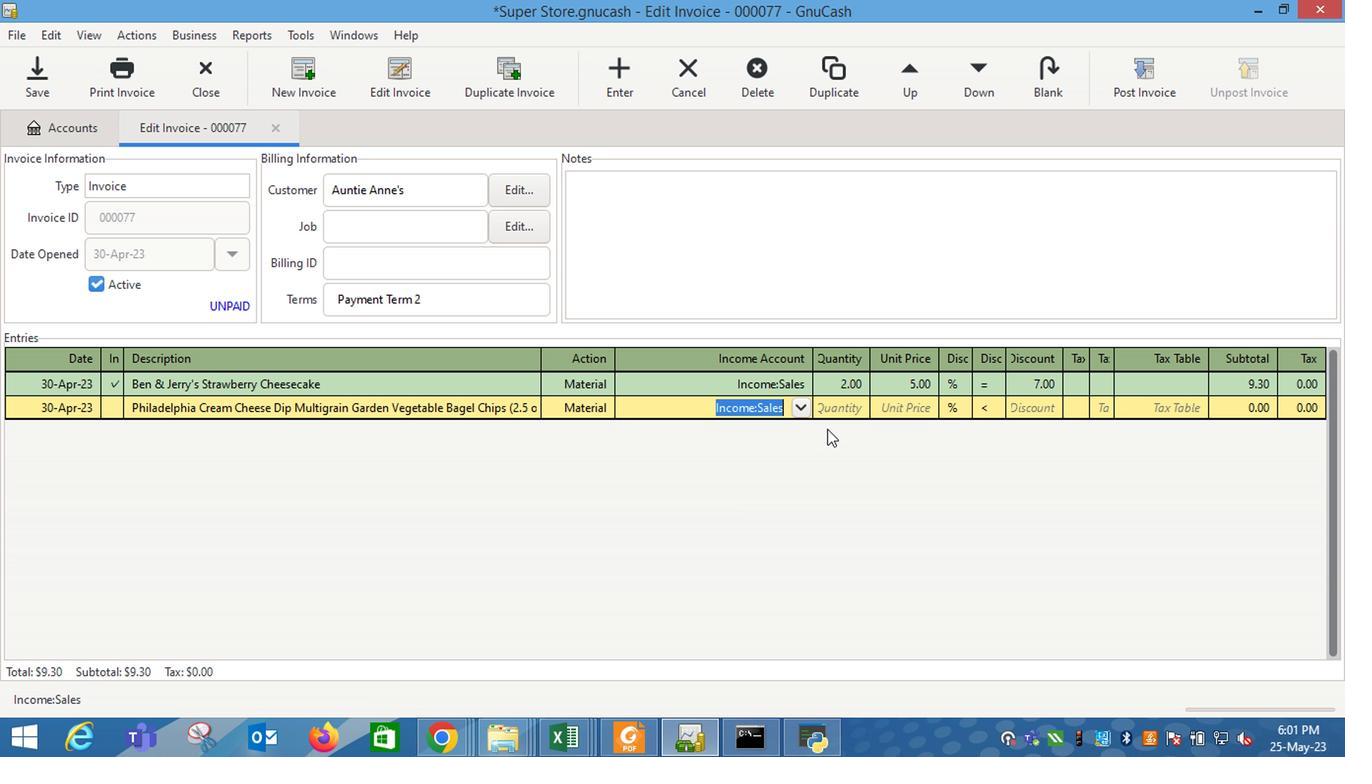 
Action: Mouse moved to (848, 419)
Screenshot: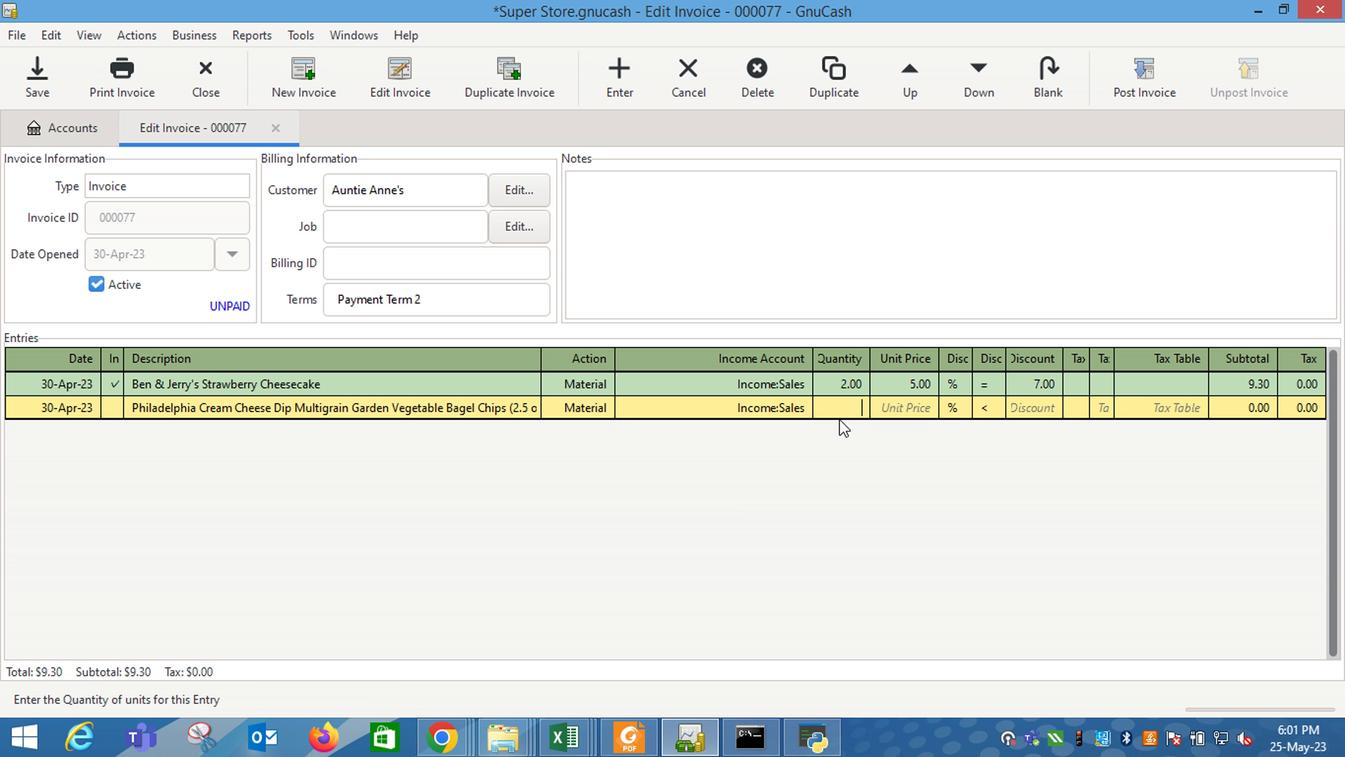 
Action: Key pressed 1<Key.tab>6.3
Screenshot: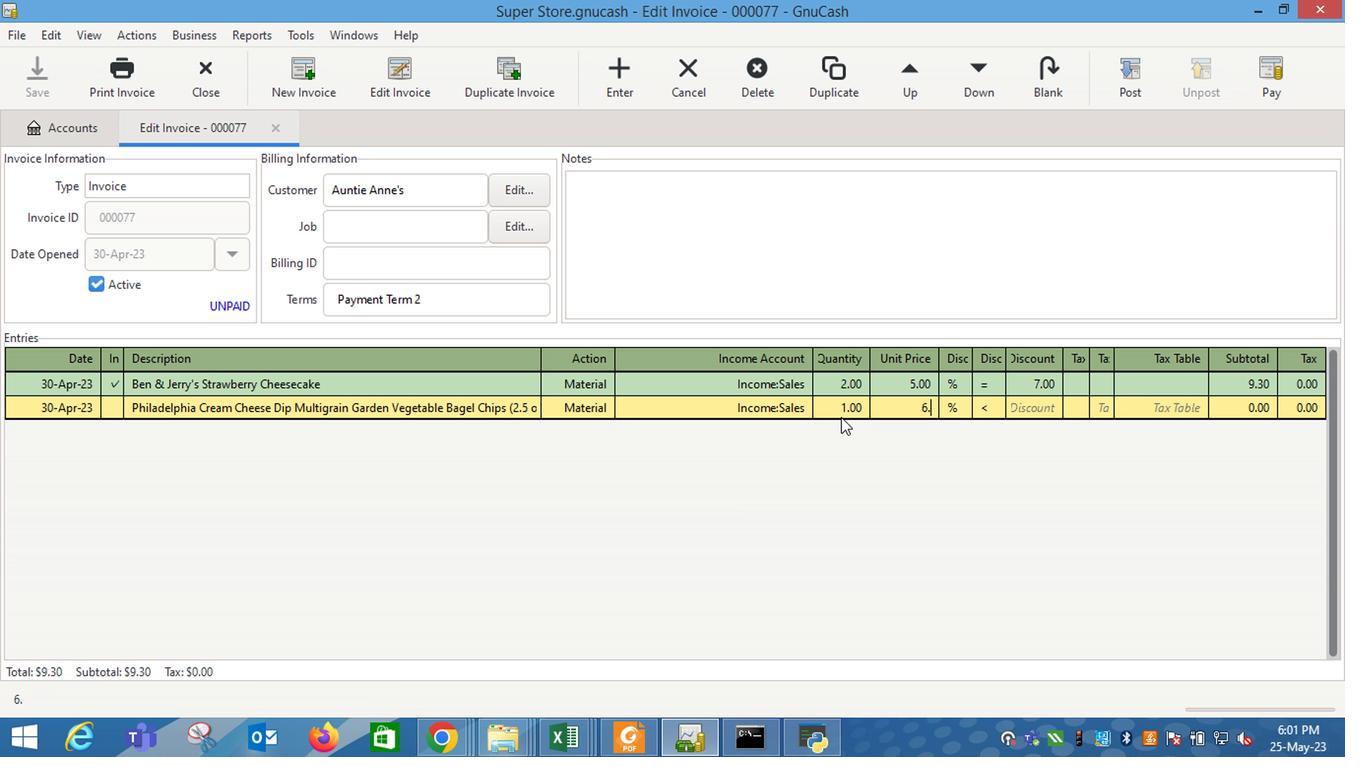 
Action: Mouse moved to (998, 416)
Screenshot: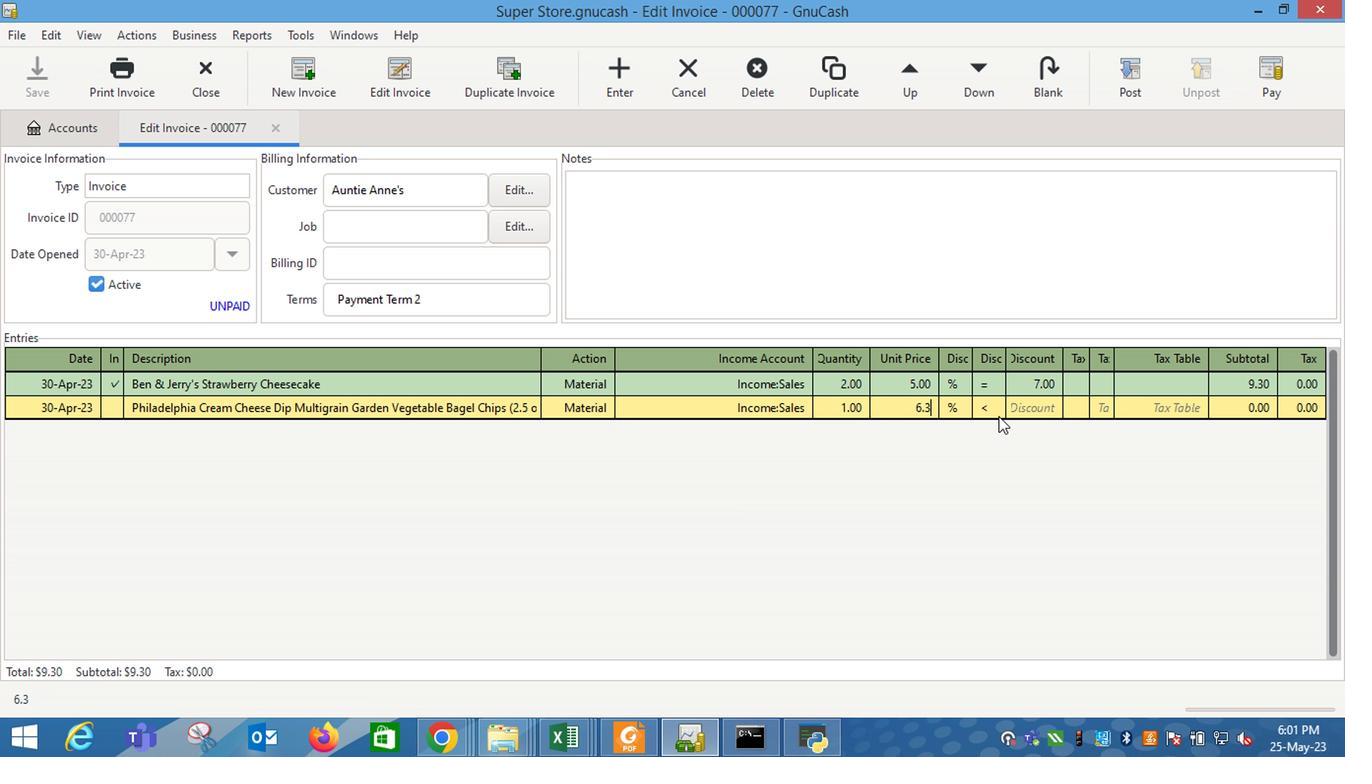 
Action: Mouse pressed left at (998, 416)
Screenshot: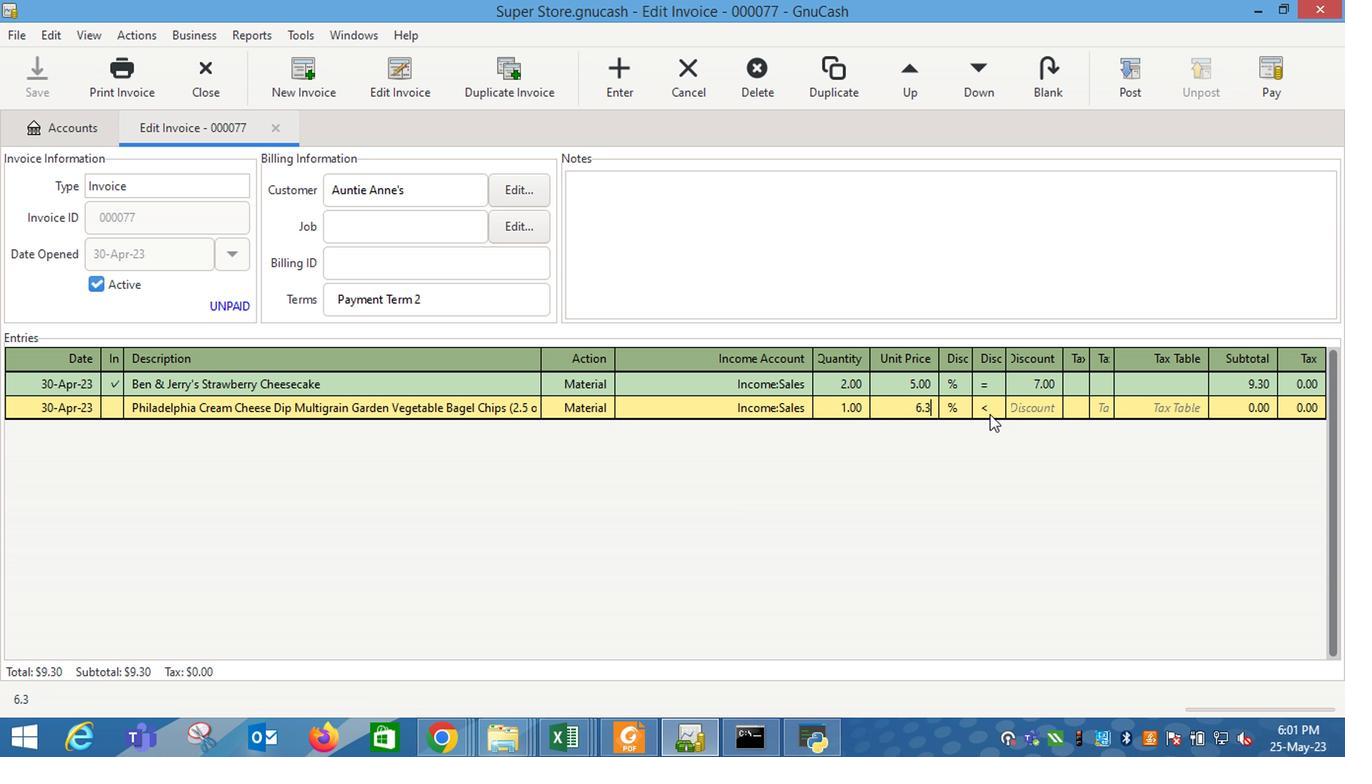 
Action: Mouse moved to (1025, 407)
Screenshot: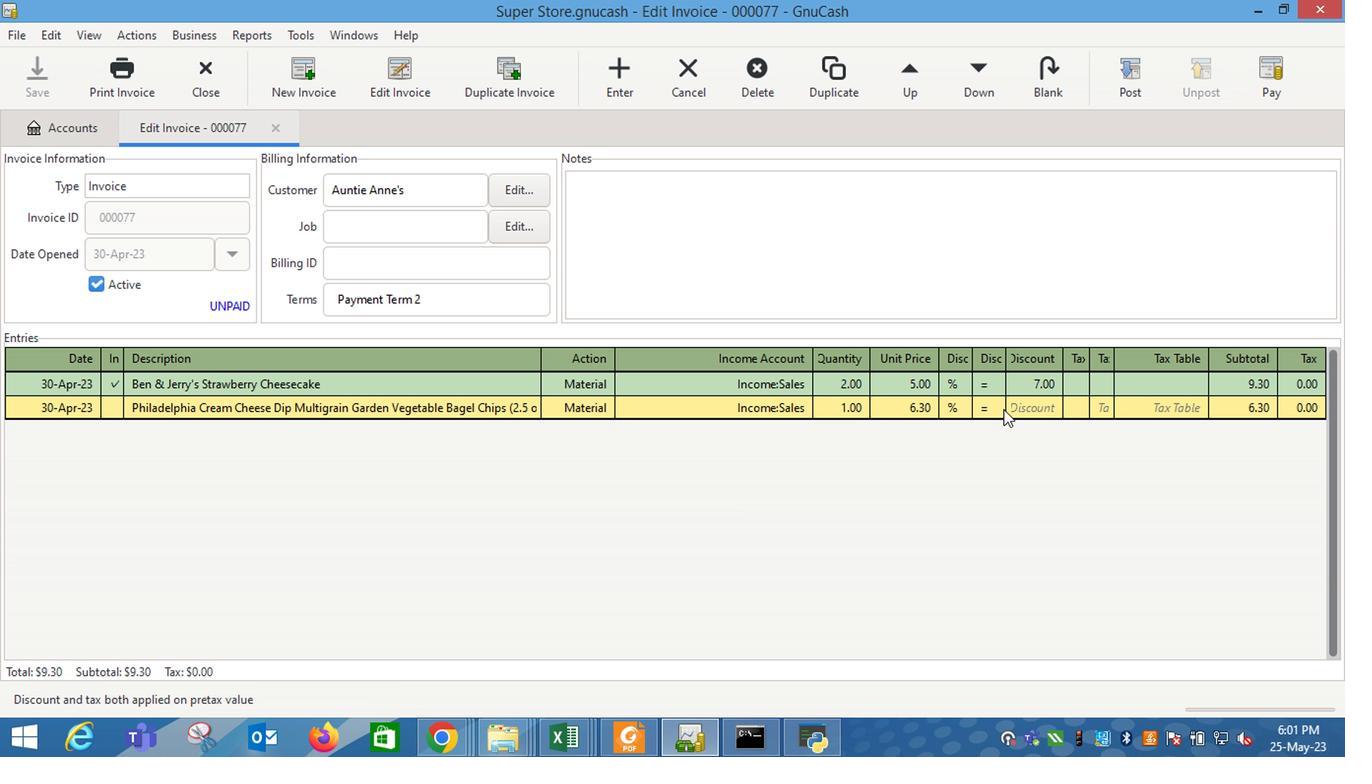 
Action: Mouse pressed left at (1025, 407)
Screenshot: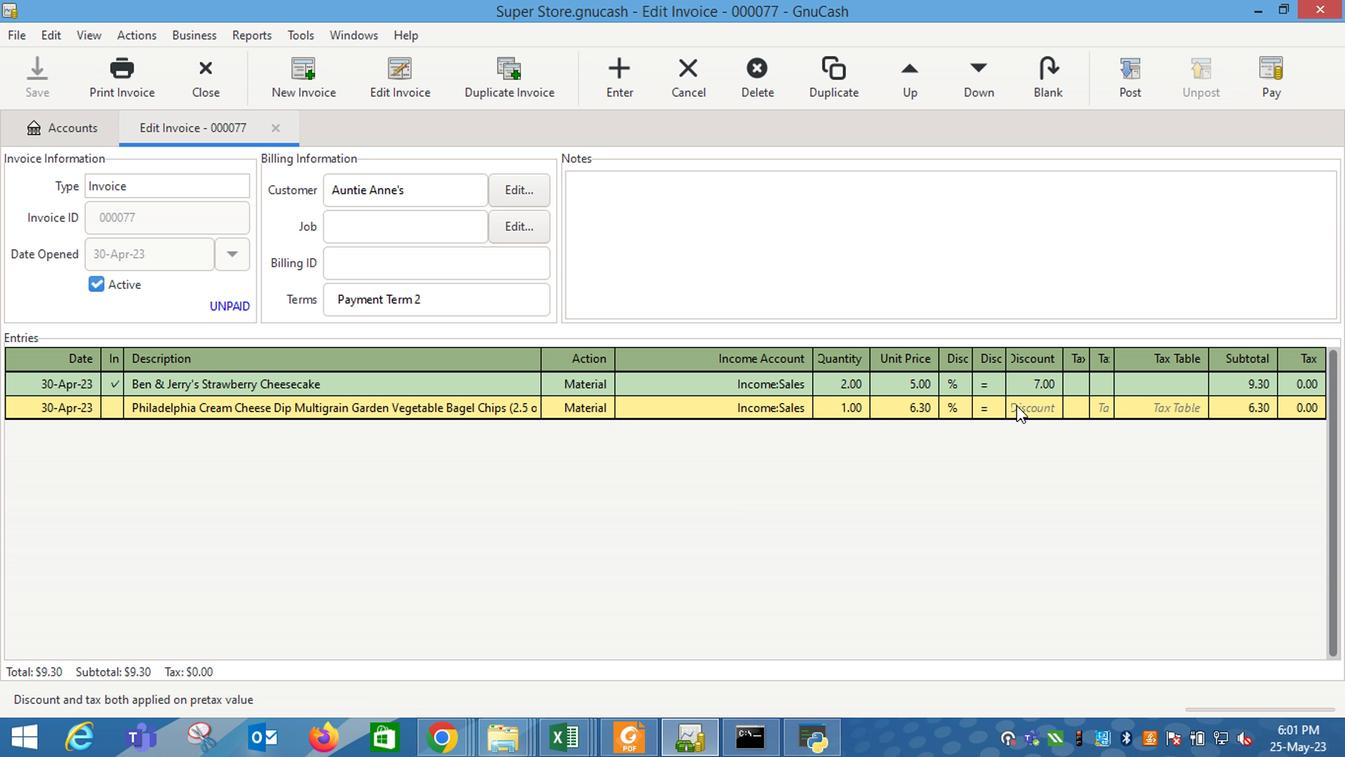 
Action: Key pressed 8<Key.enter><Key.tab><Key.shift_r><Key.shift_r><Key.shift_r>Hostess<Key.space><Key.shift_r>Twn<Key.backspace>inkle<Key.backspace><Key.backspace>ie<Key.tab>
Screenshot: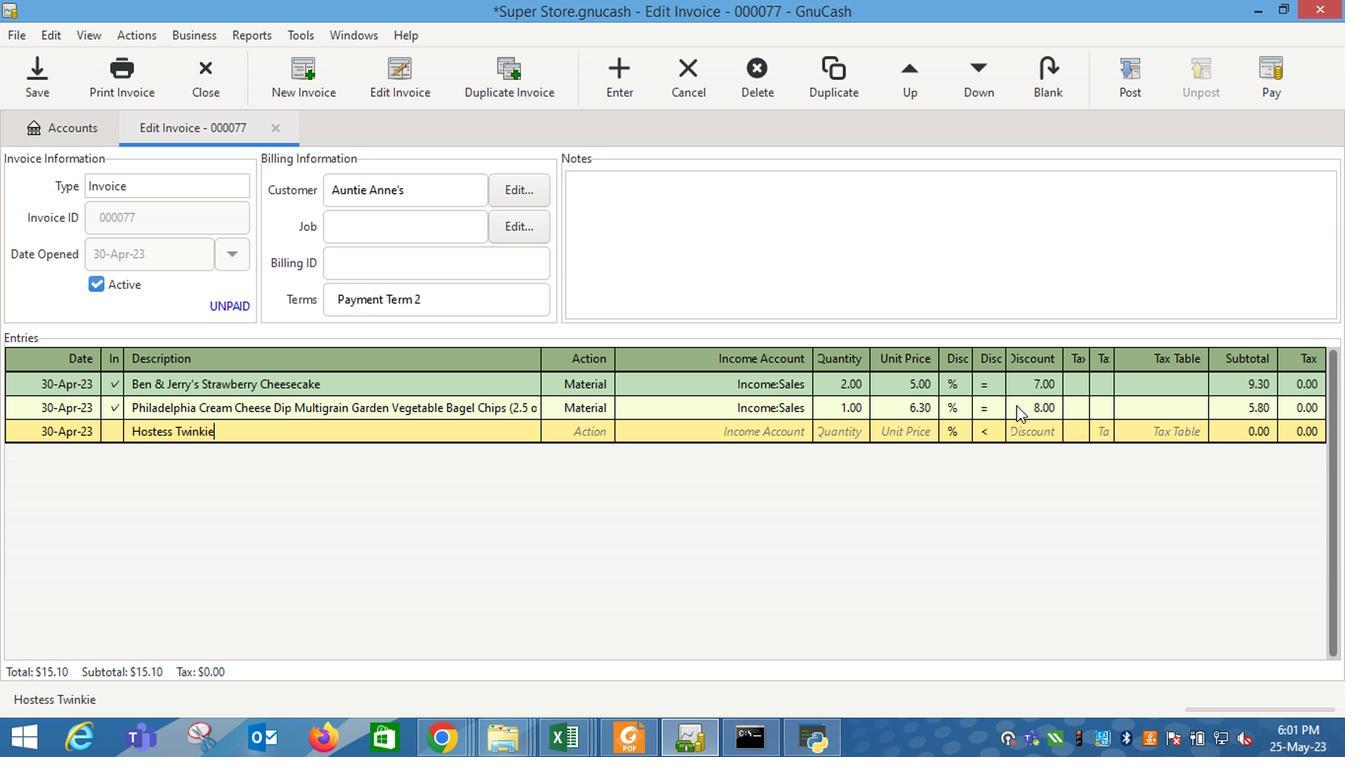 
Action: Mouse moved to (614, 433)
Screenshot: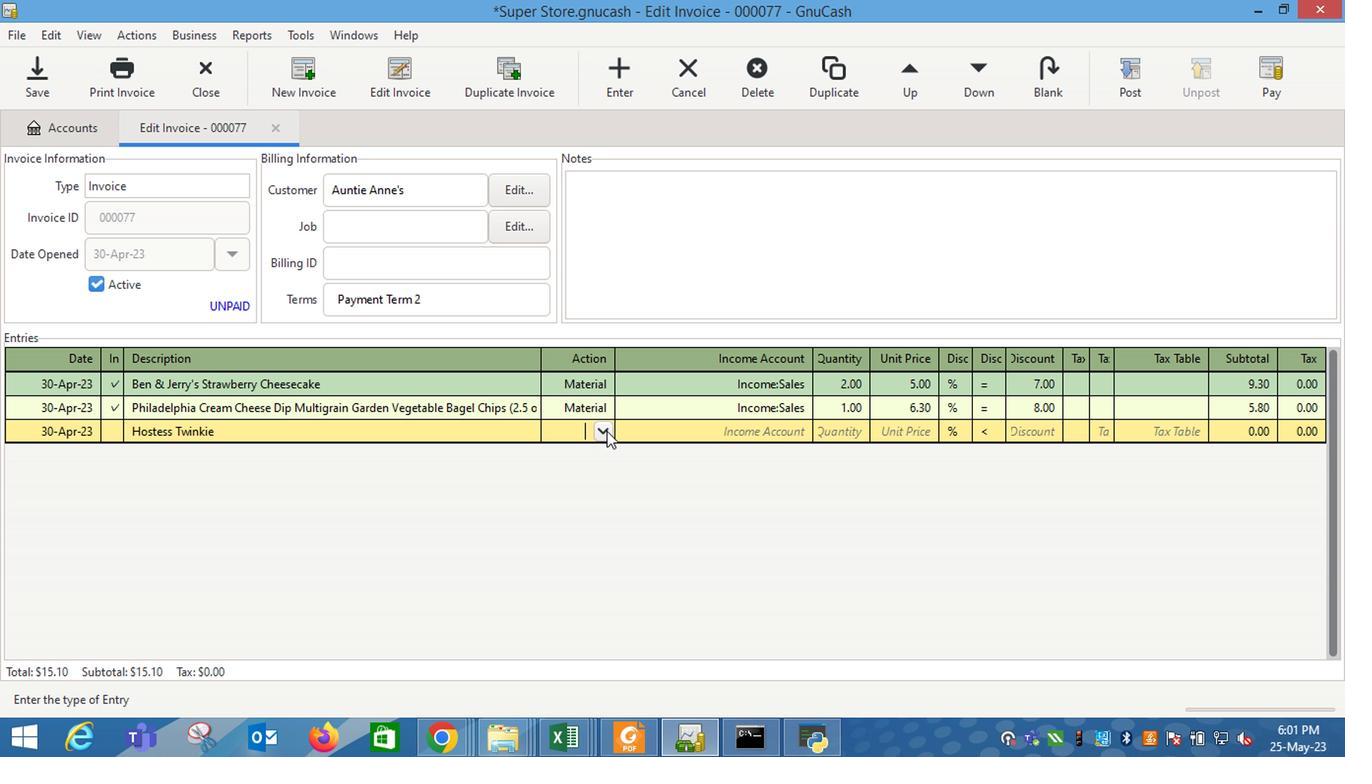 
Action: Mouse pressed left at (614, 433)
Screenshot: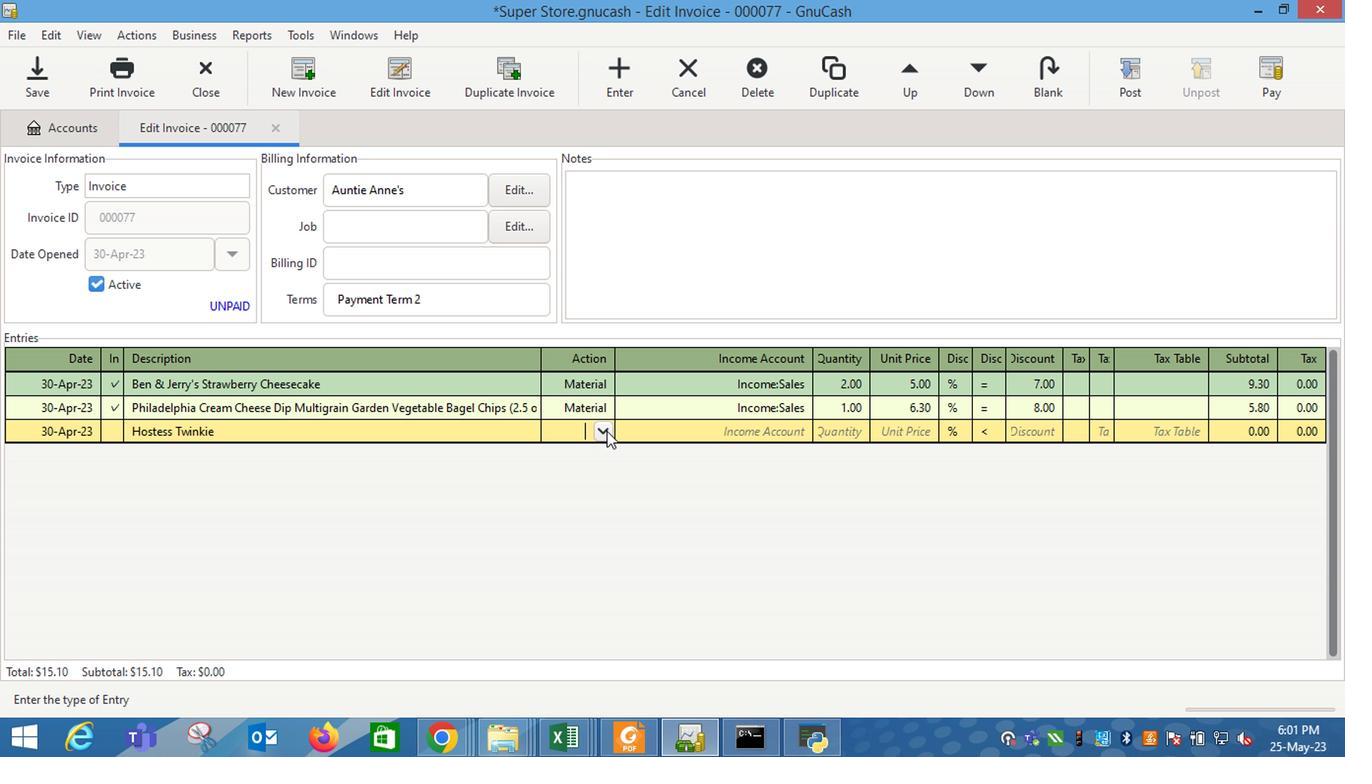 
Action: Mouse moved to (583, 485)
Screenshot: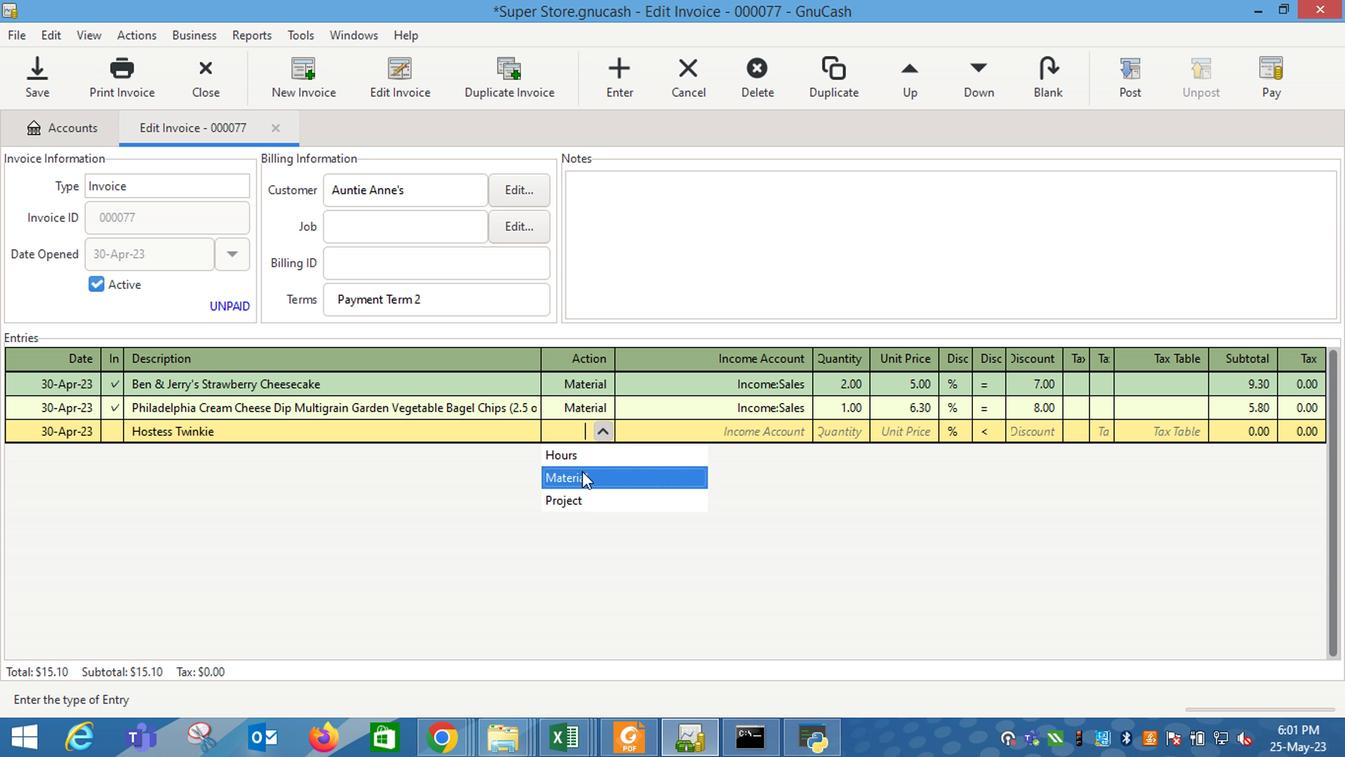 
Action: Mouse pressed left at (583, 485)
Screenshot: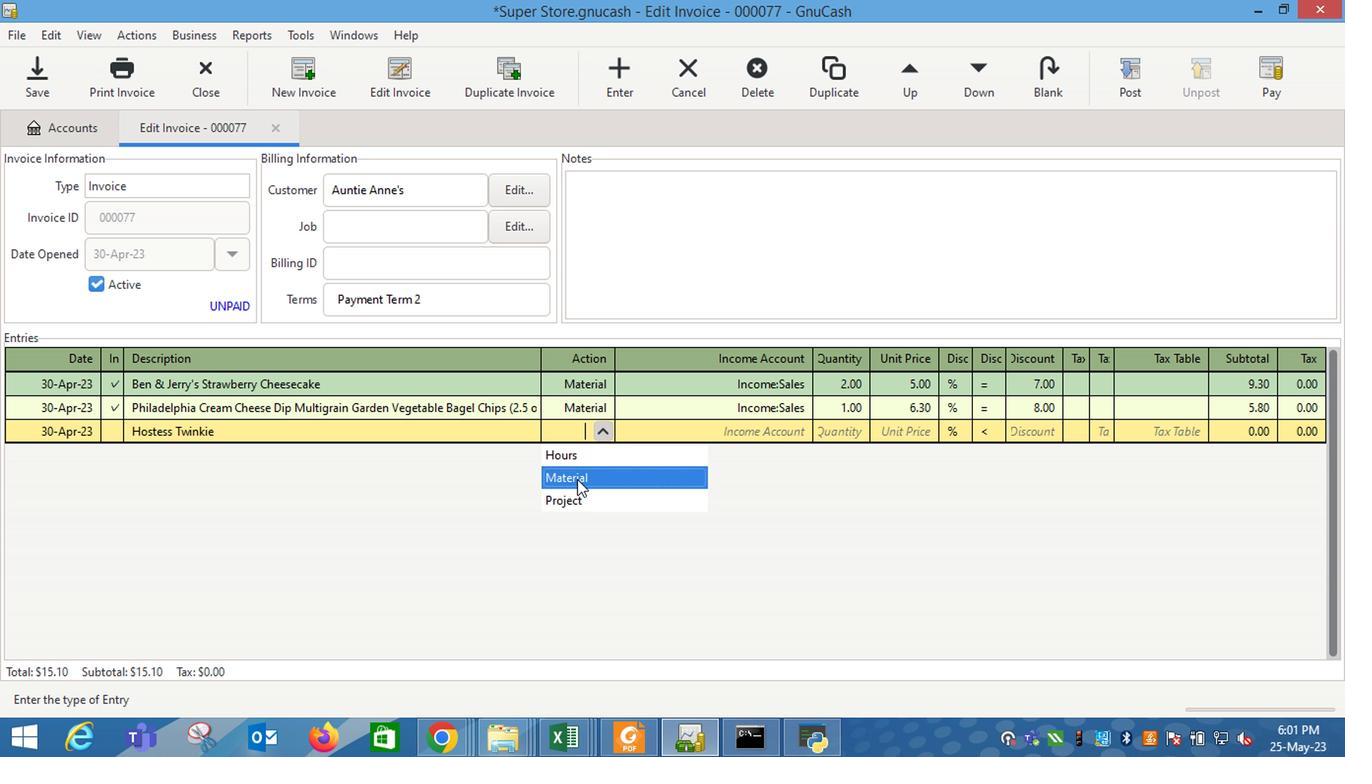 
Action: Mouse moved to (670, 473)
Screenshot: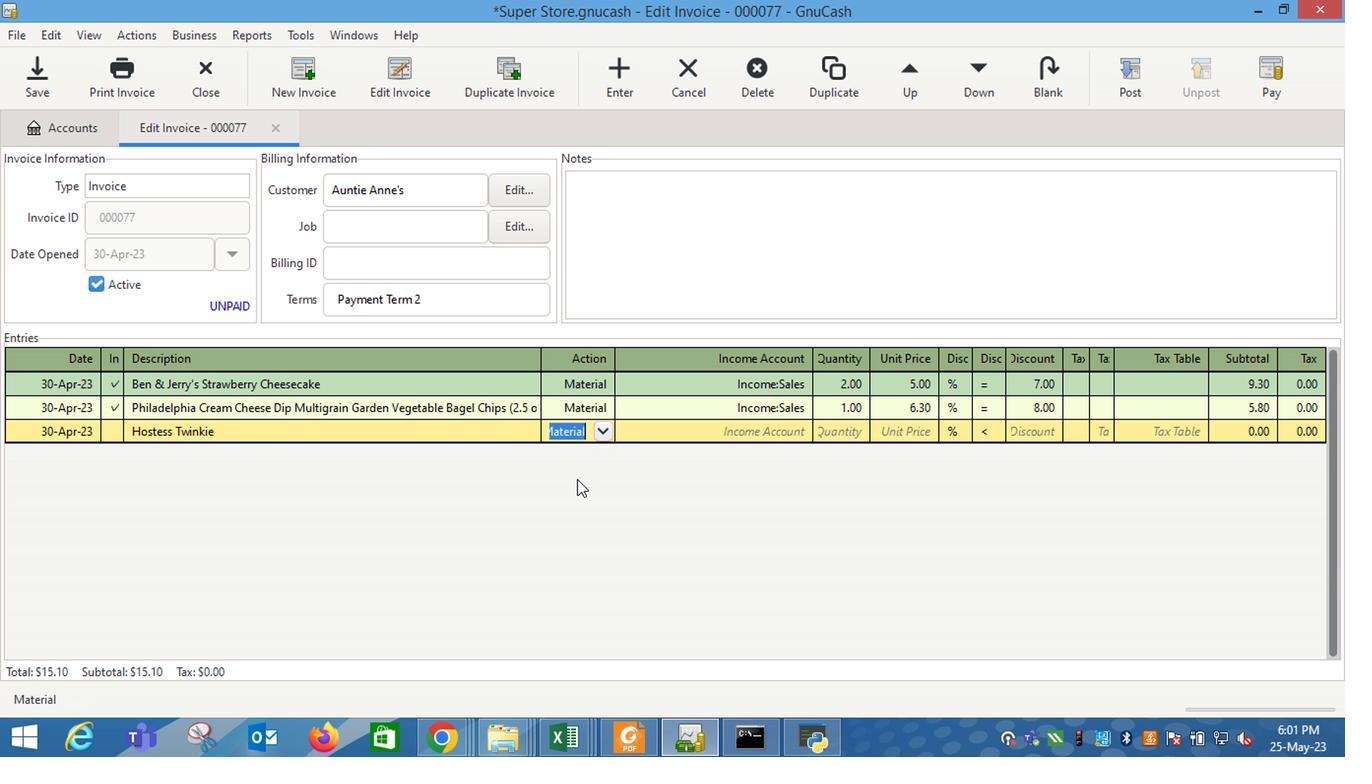 
Action: Key pressed <Key.tab>
Screenshot: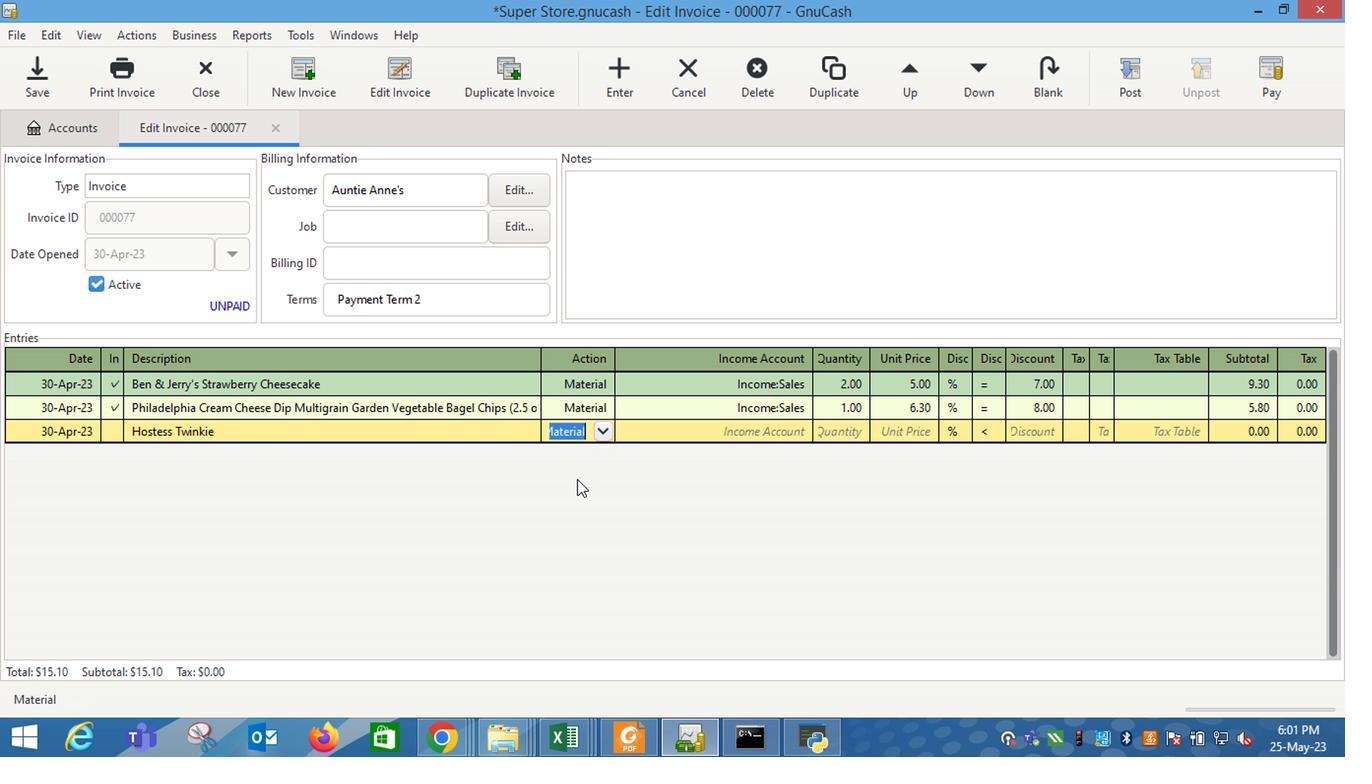 
Action: Mouse moved to (800, 433)
Screenshot: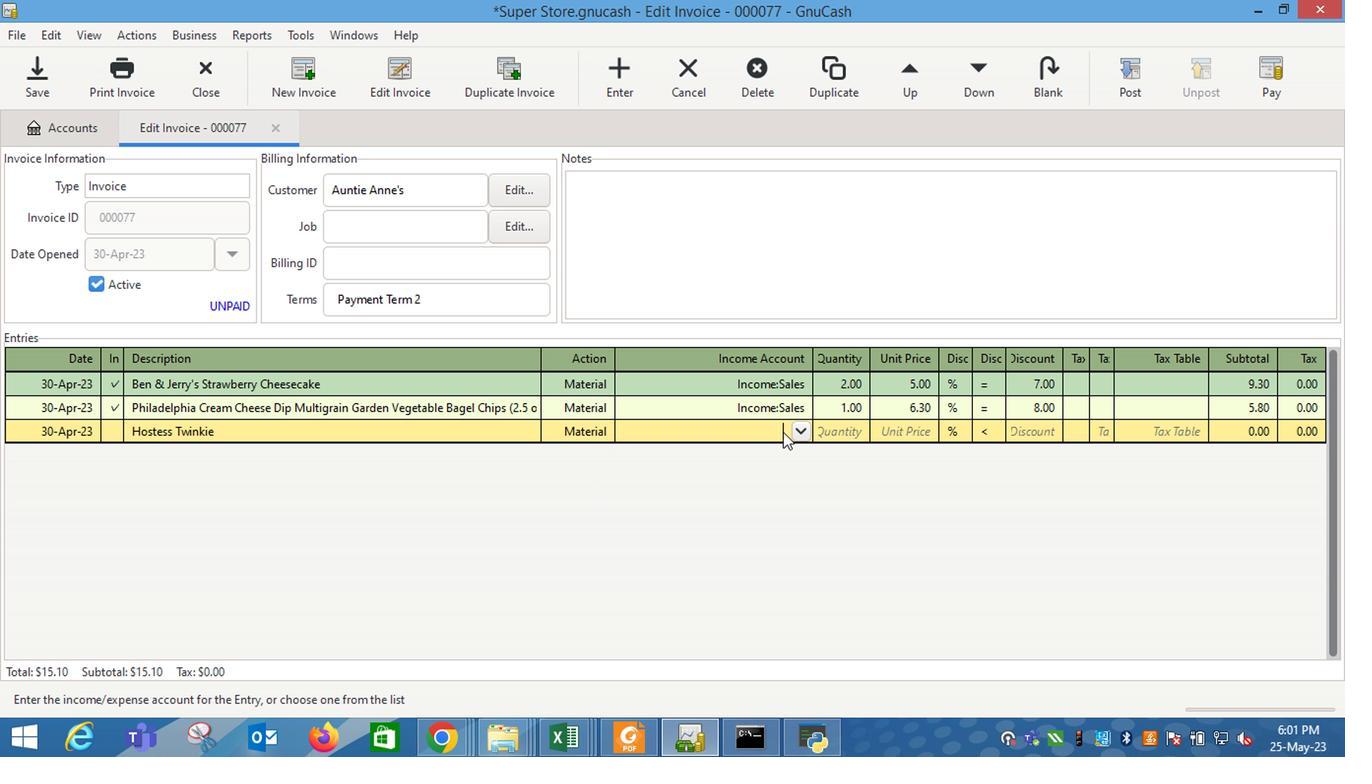 
Action: Mouse pressed left at (800, 433)
Screenshot: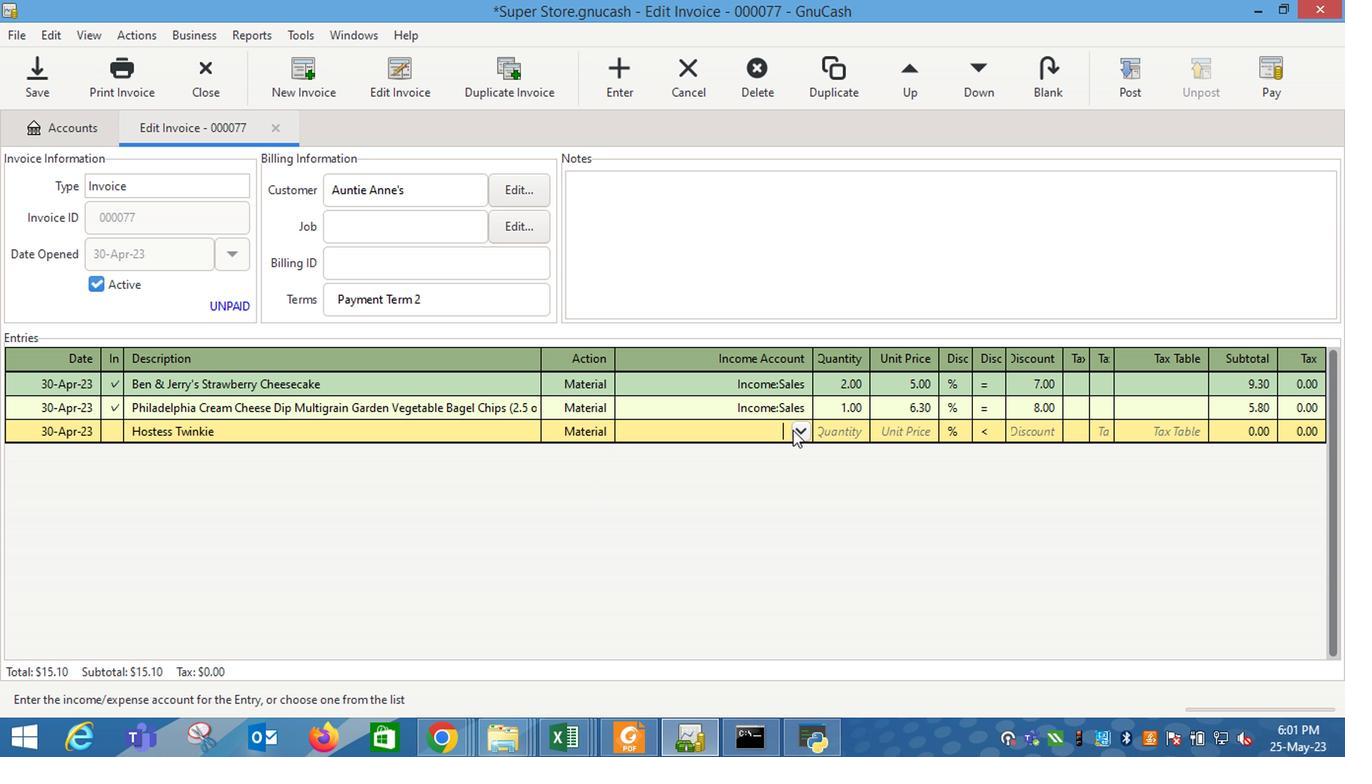 
Action: Mouse moved to (686, 532)
Screenshot: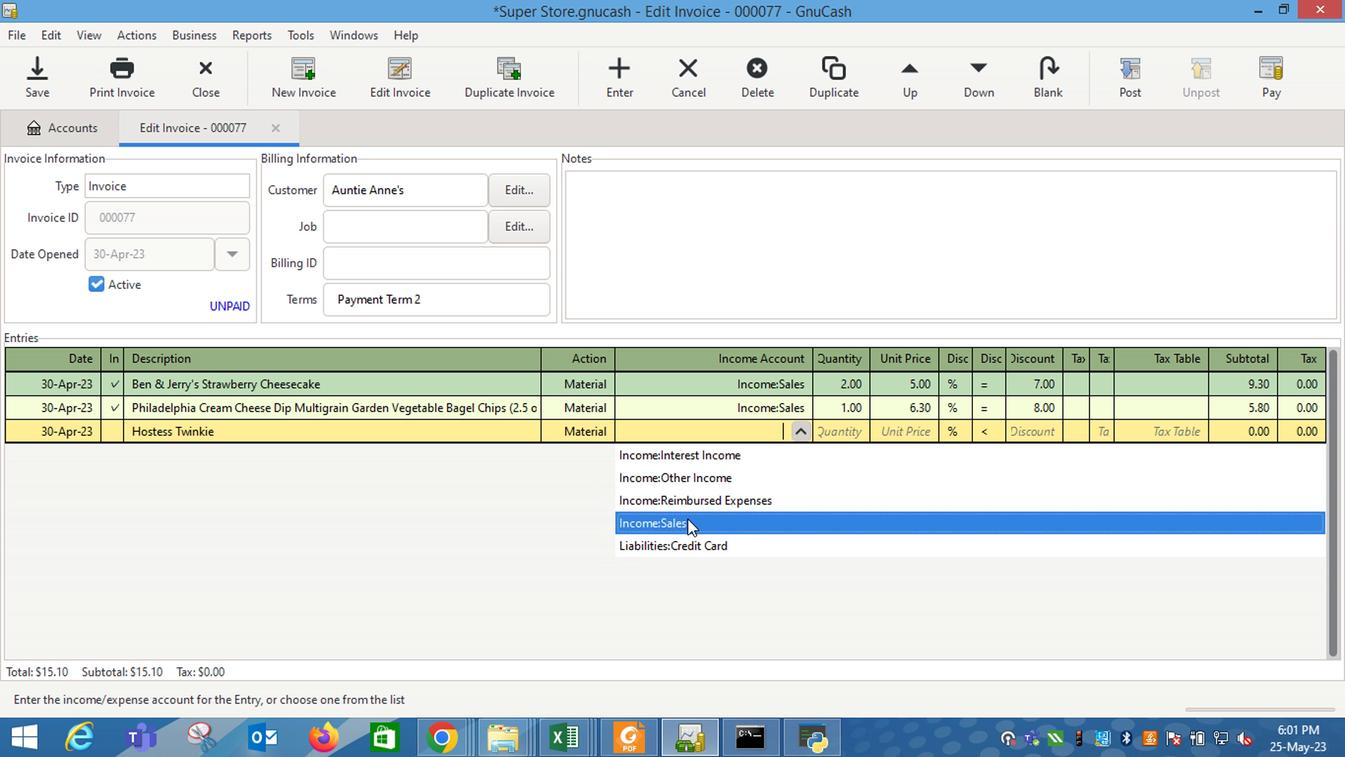 
Action: Mouse pressed left at (686, 532)
Screenshot: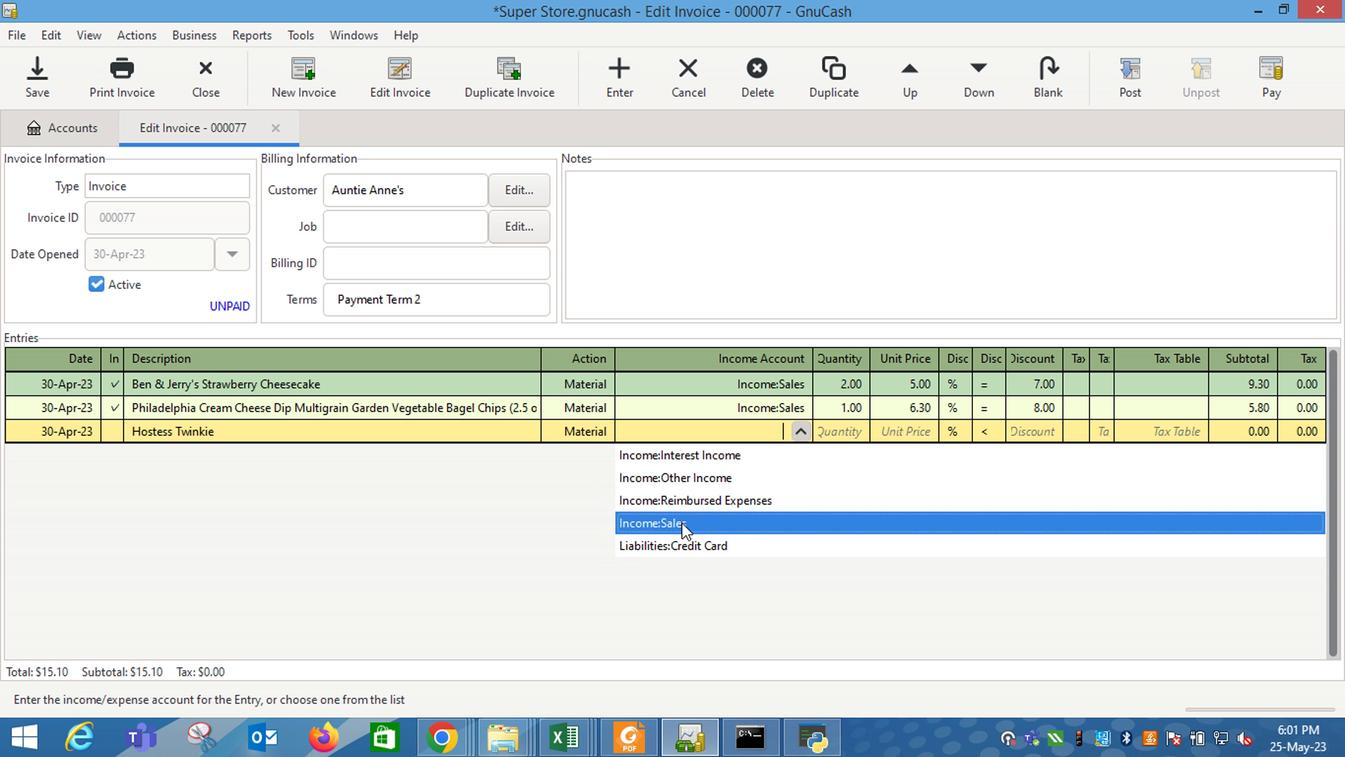 
Action: Mouse moved to (685, 532)
Screenshot: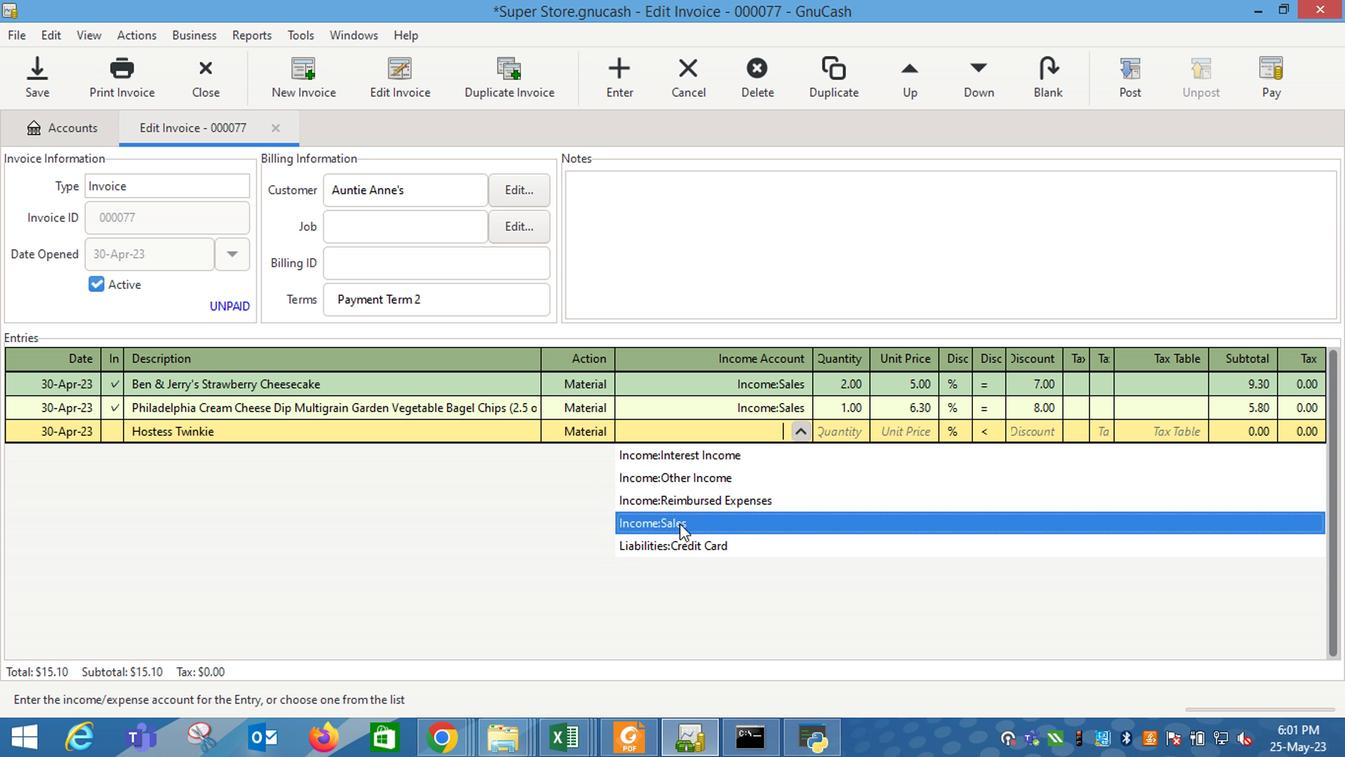 
Action: Key pressed <Key.tab>1<Key.tab>7.3
Screenshot: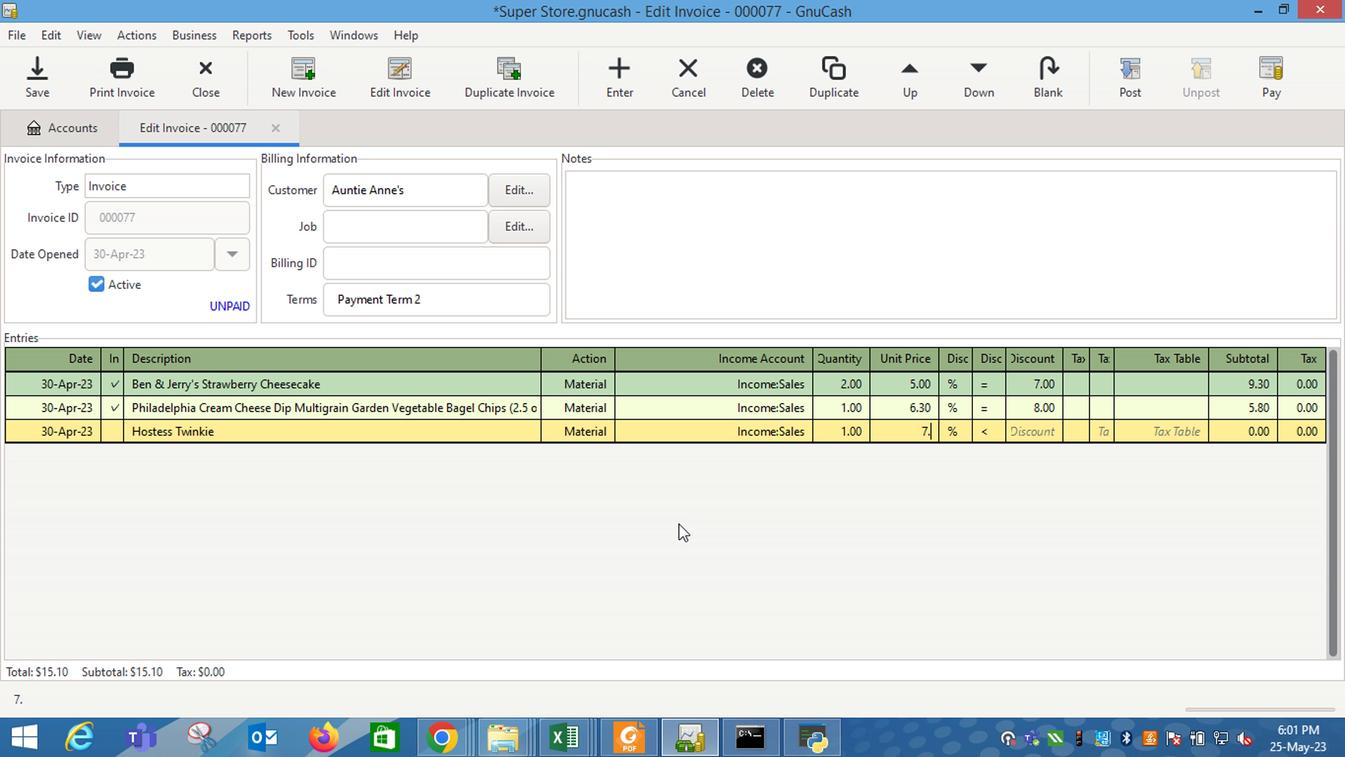 
Action: Mouse moved to (869, 537)
Screenshot: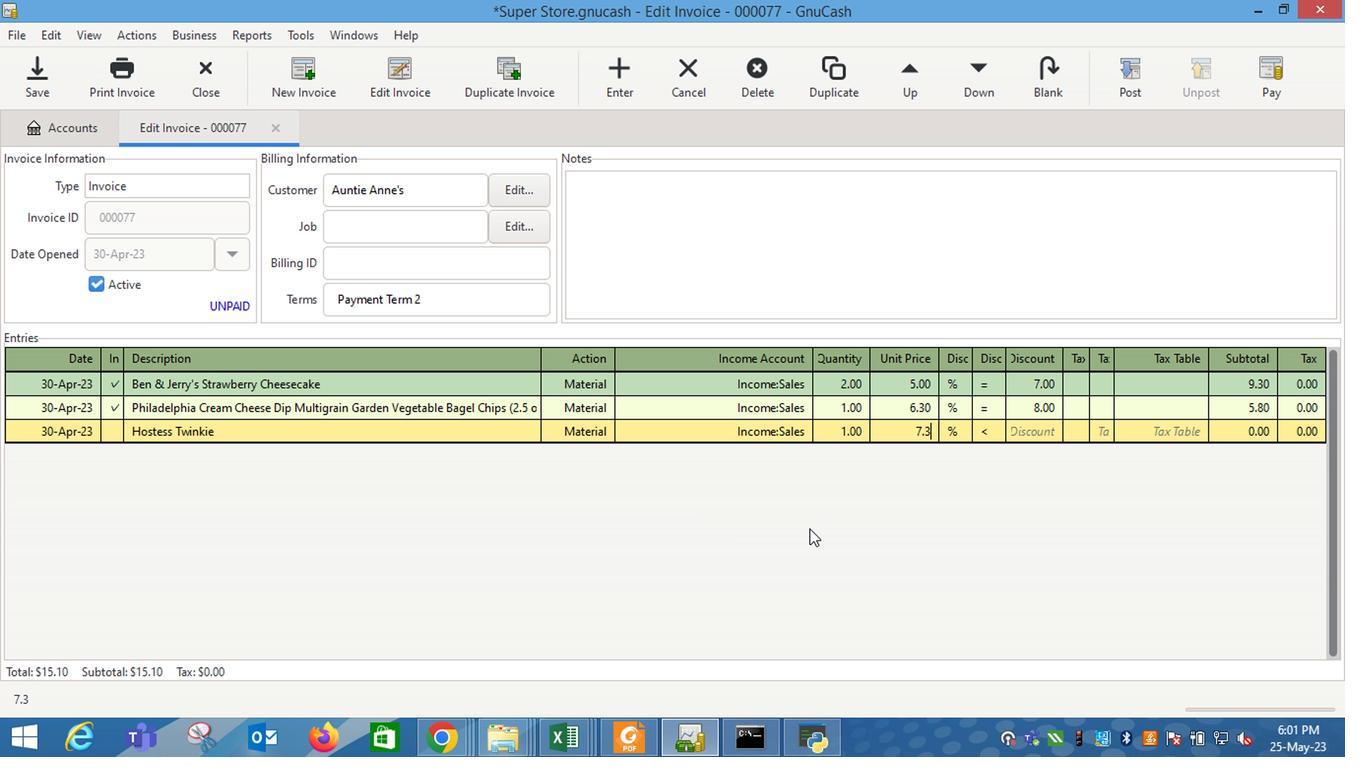 
Action: Key pressed <Key.tab>
Screenshot: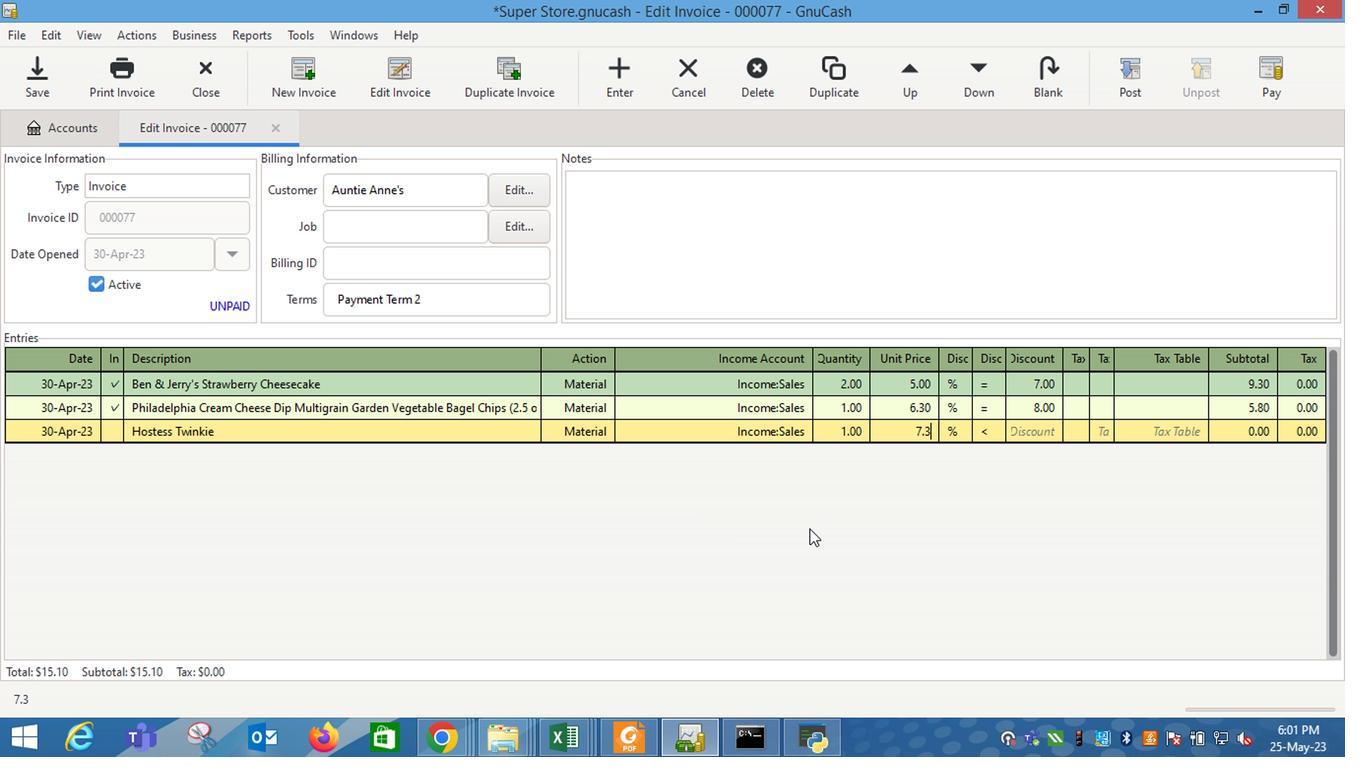 
Action: Mouse moved to (997, 438)
Screenshot: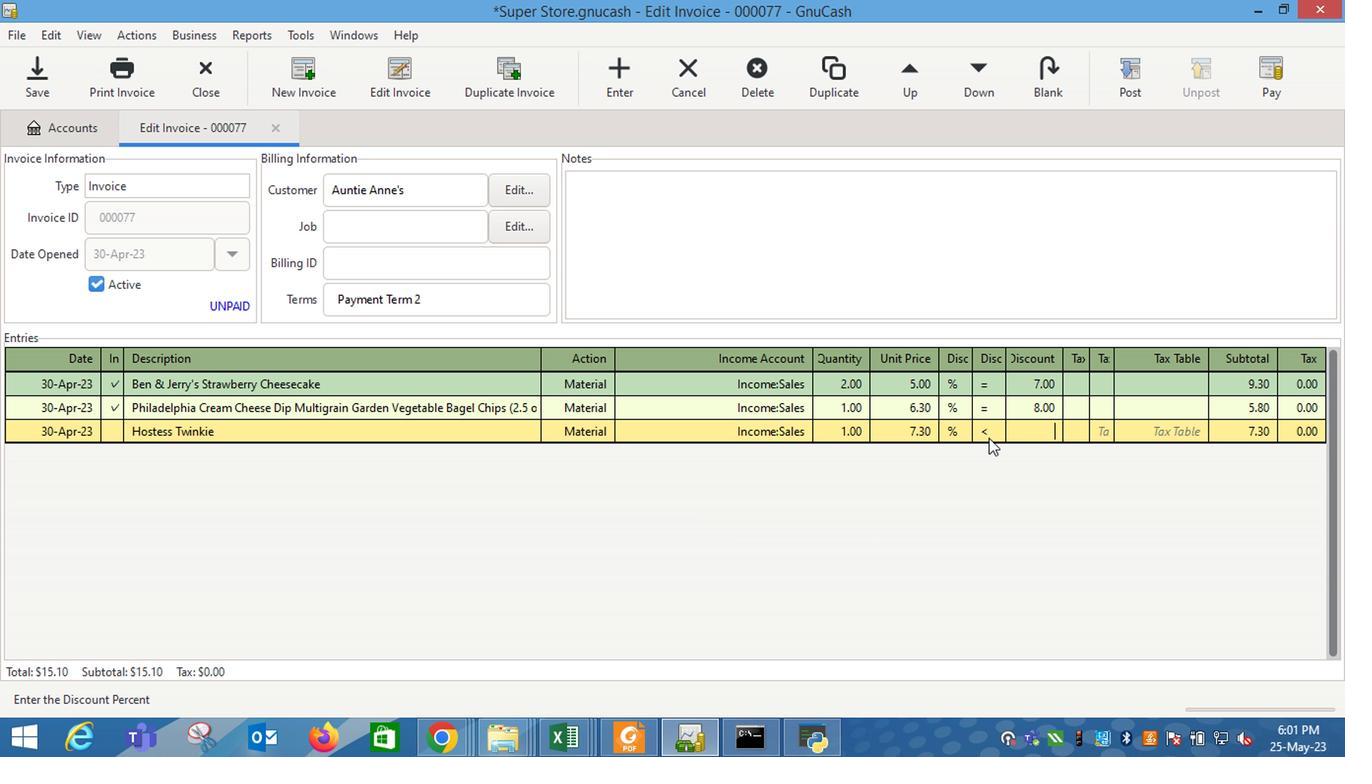 
Action: Mouse pressed left at (997, 439)
Screenshot: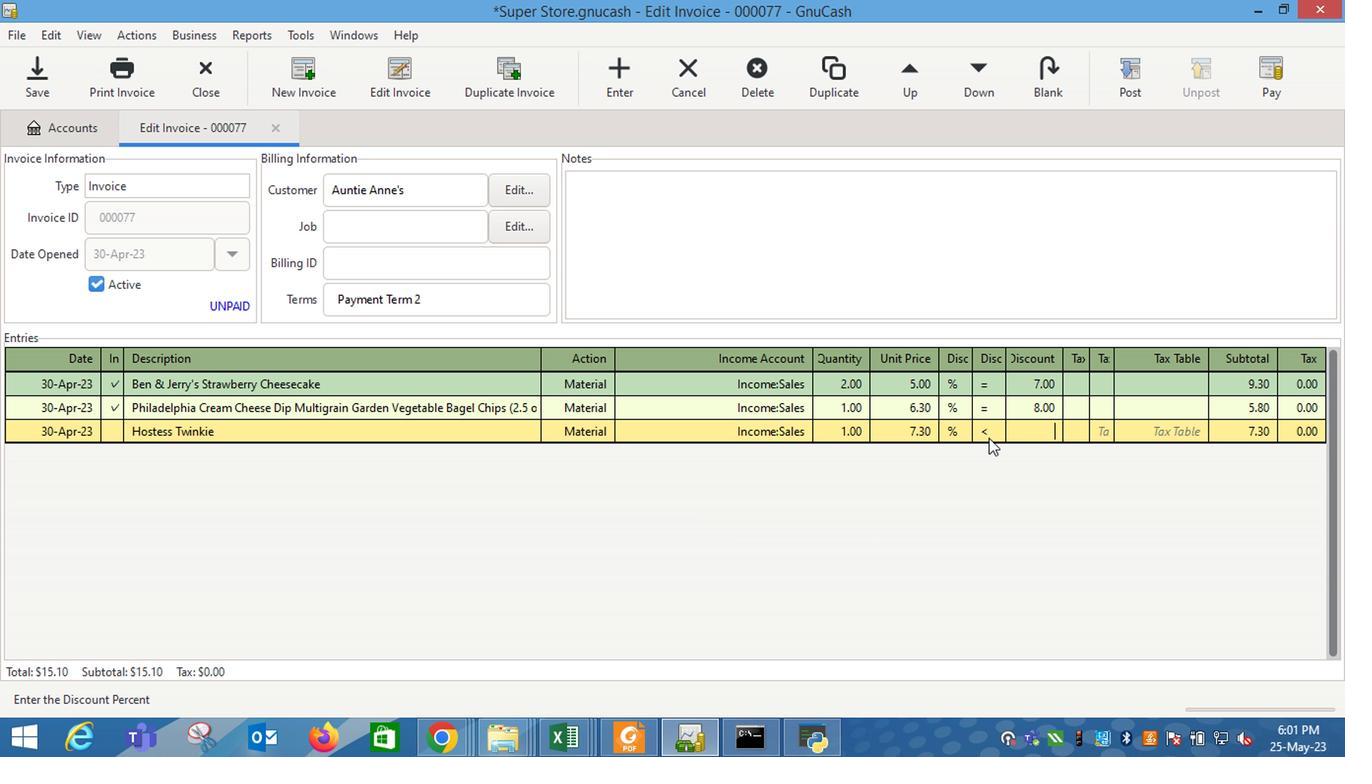 
Action: Mouse moved to (1028, 438)
Screenshot: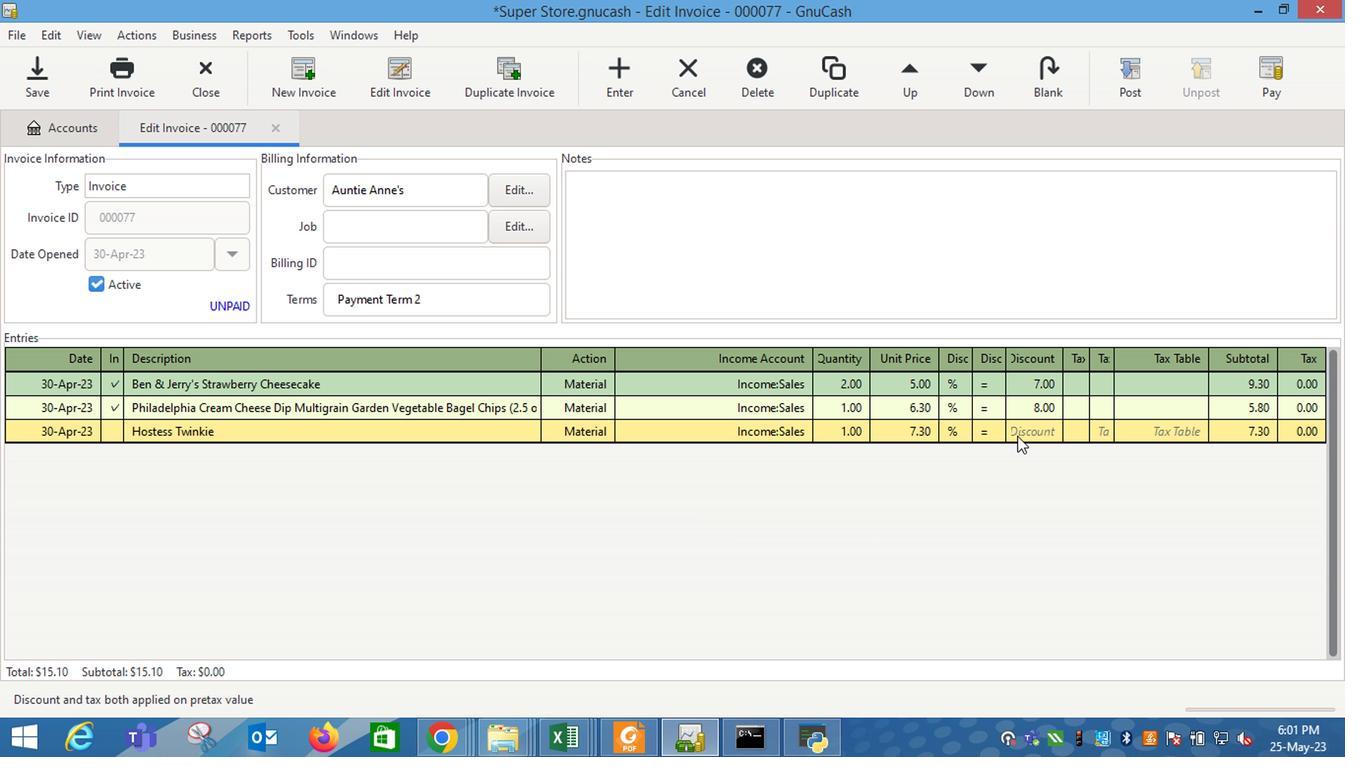 
Action: Mouse pressed left at (1028, 438)
Screenshot: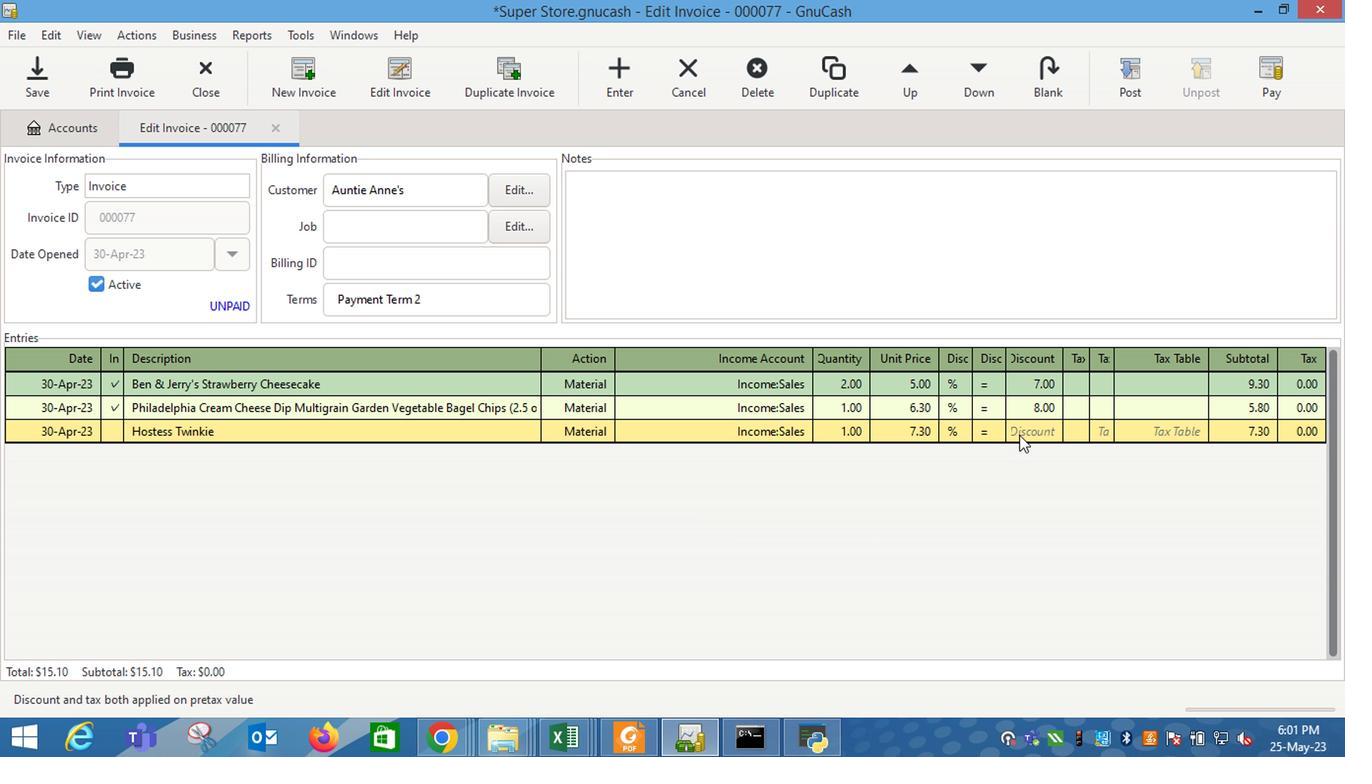 
Action: Mouse moved to (1020, 439)
Screenshot: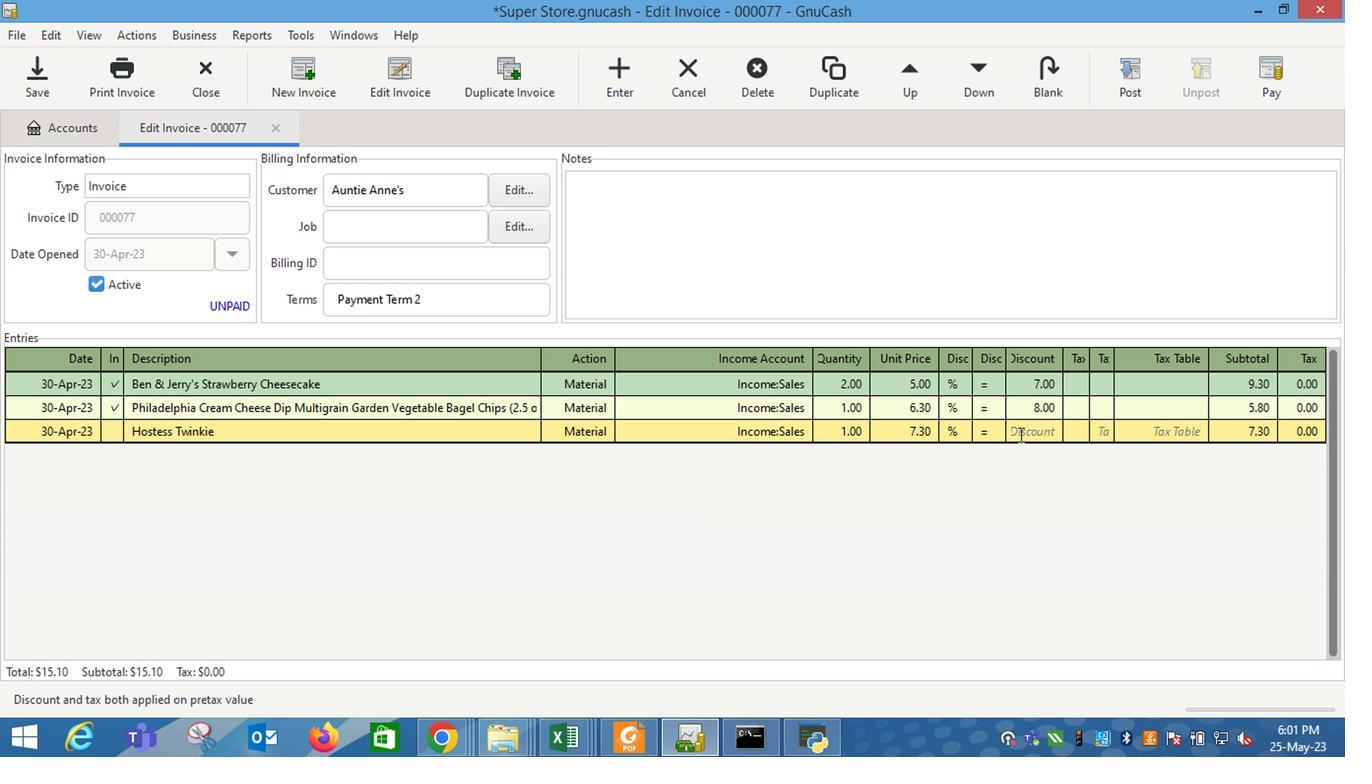 
Action: Key pressed 10<Key.enter>
Screenshot: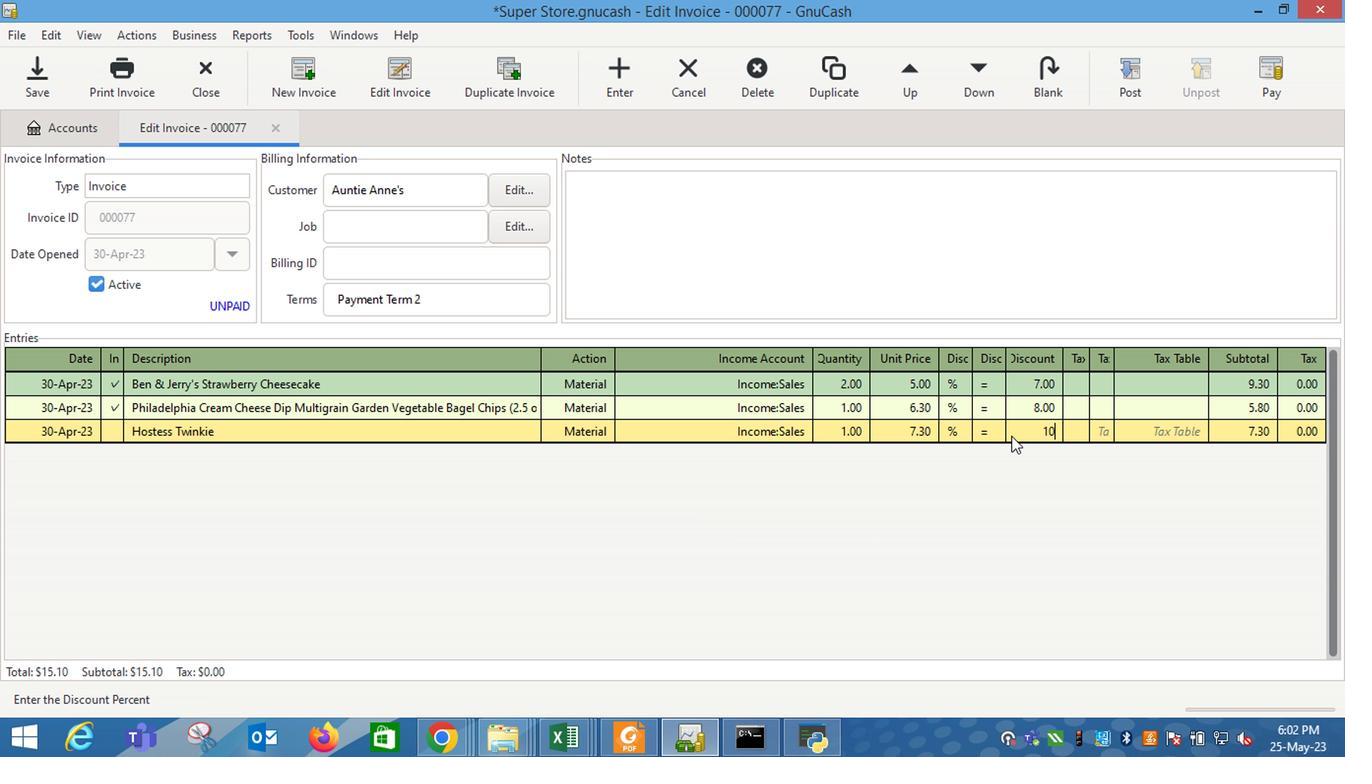 
Action: Mouse moved to (910, 248)
Screenshot: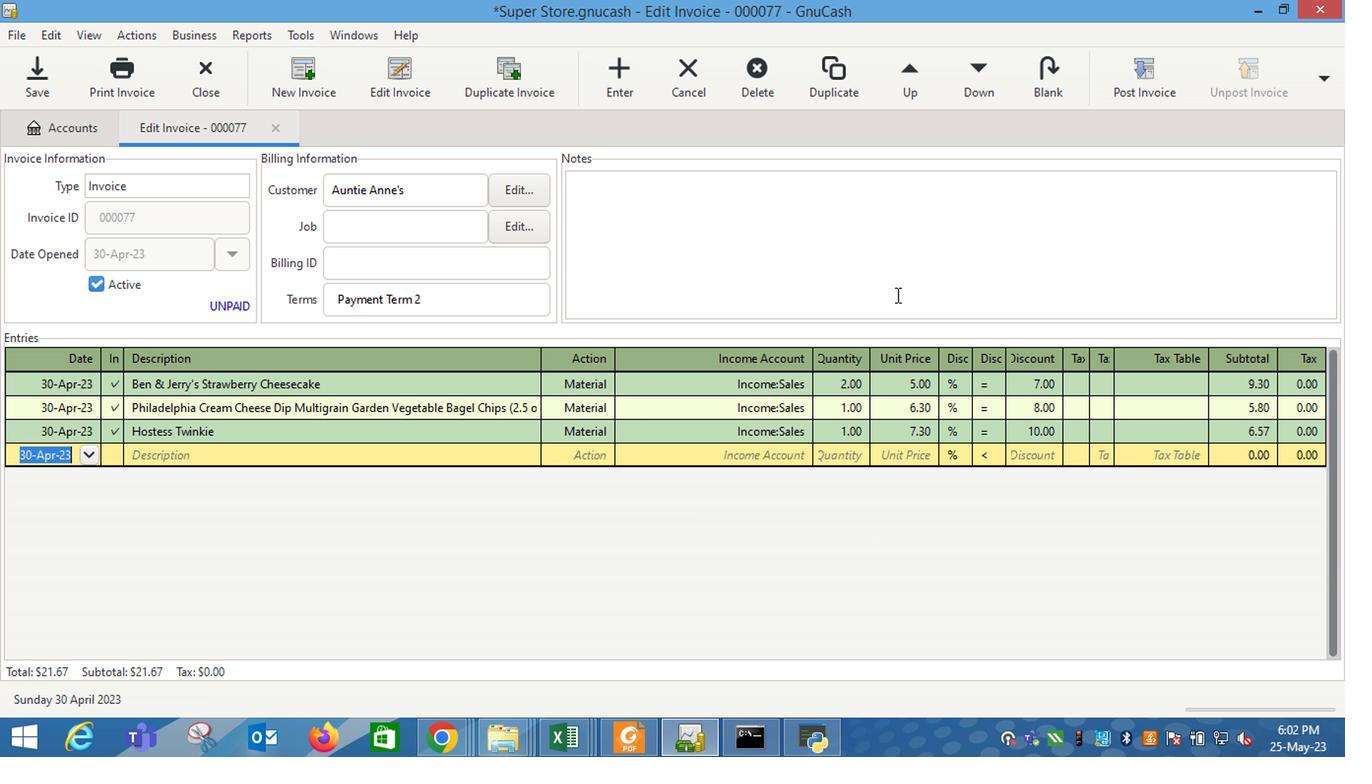 
Action: Mouse pressed left at (910, 248)
Screenshot: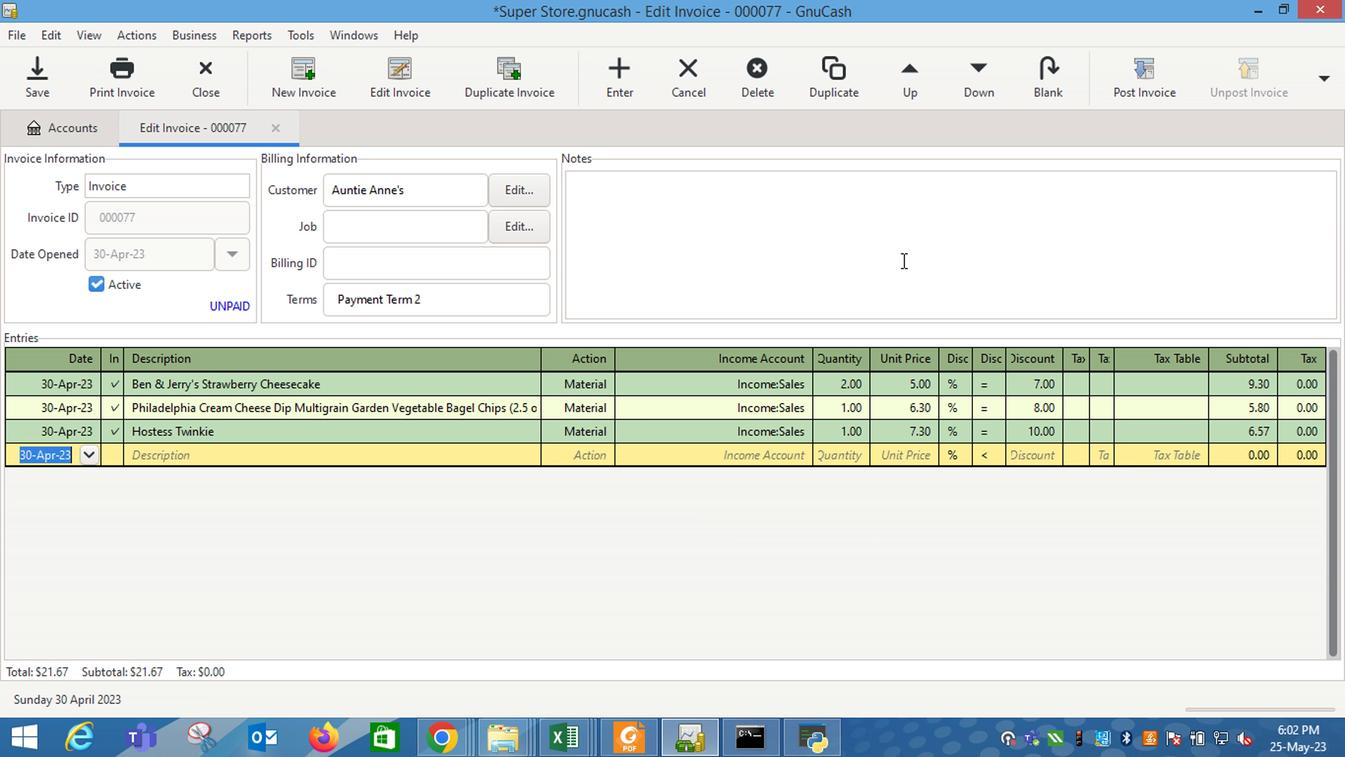 
Action: Mouse moved to (910, 248)
Screenshot: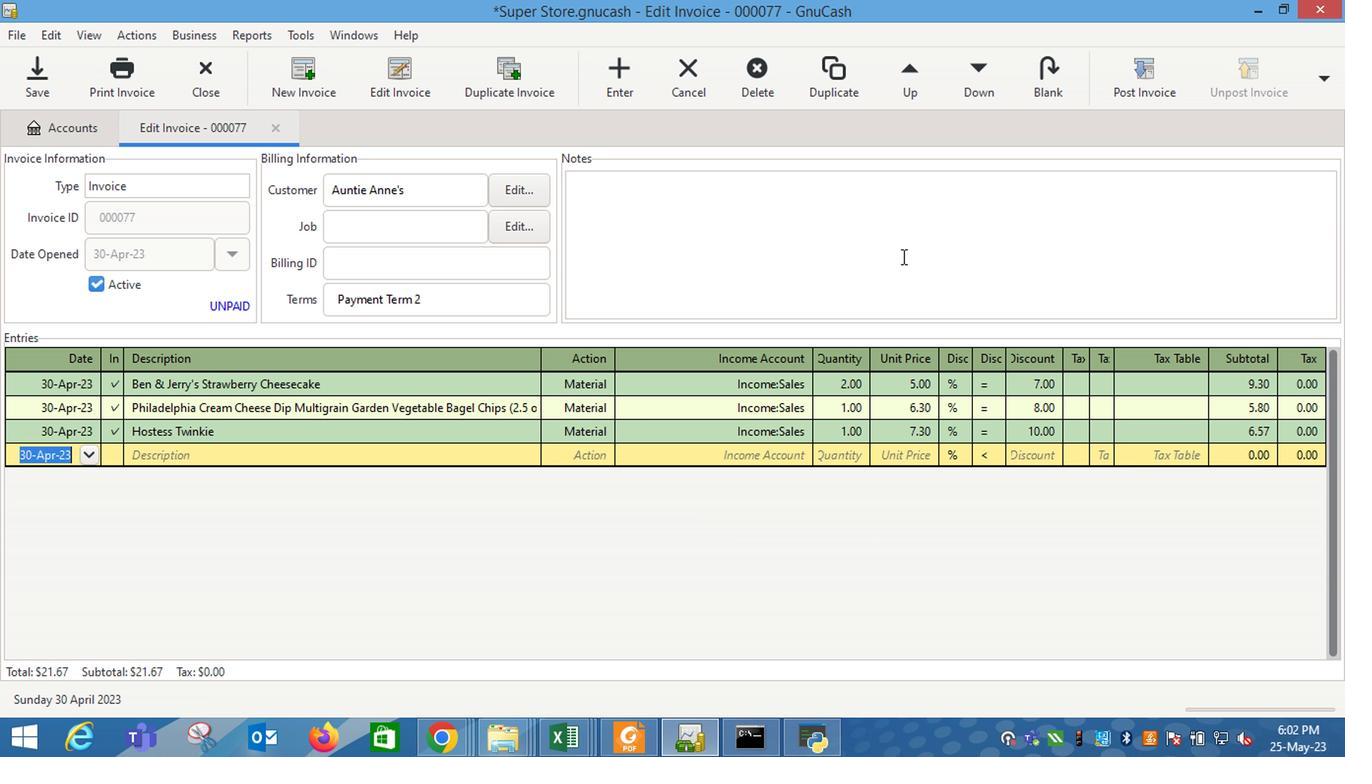 
Action: Key pressed <Key.shift_r><Key.shift_r><Key.shift_r><Key.shift_r><Key.shift_r><Key.shift_r><Key.shift_r><Key.shift_r><Key.shift_r><Key.shift_r><Key.shift_r><Key.shift_r><Key.shift_r><Key.shift_r><Key.shift_r><Key.shift_r><Key.shift_r><Key.shift_r><Key.shift_r><Key.shift_r><Key.shift_r><Key.shift_r><Key.shift_r><Key.shift_r><Key.shift_r><Key.shift_r><Key.shift_r><Key.shift_r><Key.shift_r><Key.shift_r>Looking<Key.space>forward<Key.space>to<Key.space>serving<Key.space>you<Key.space>agi<Key.backspace>ain.
Screenshot: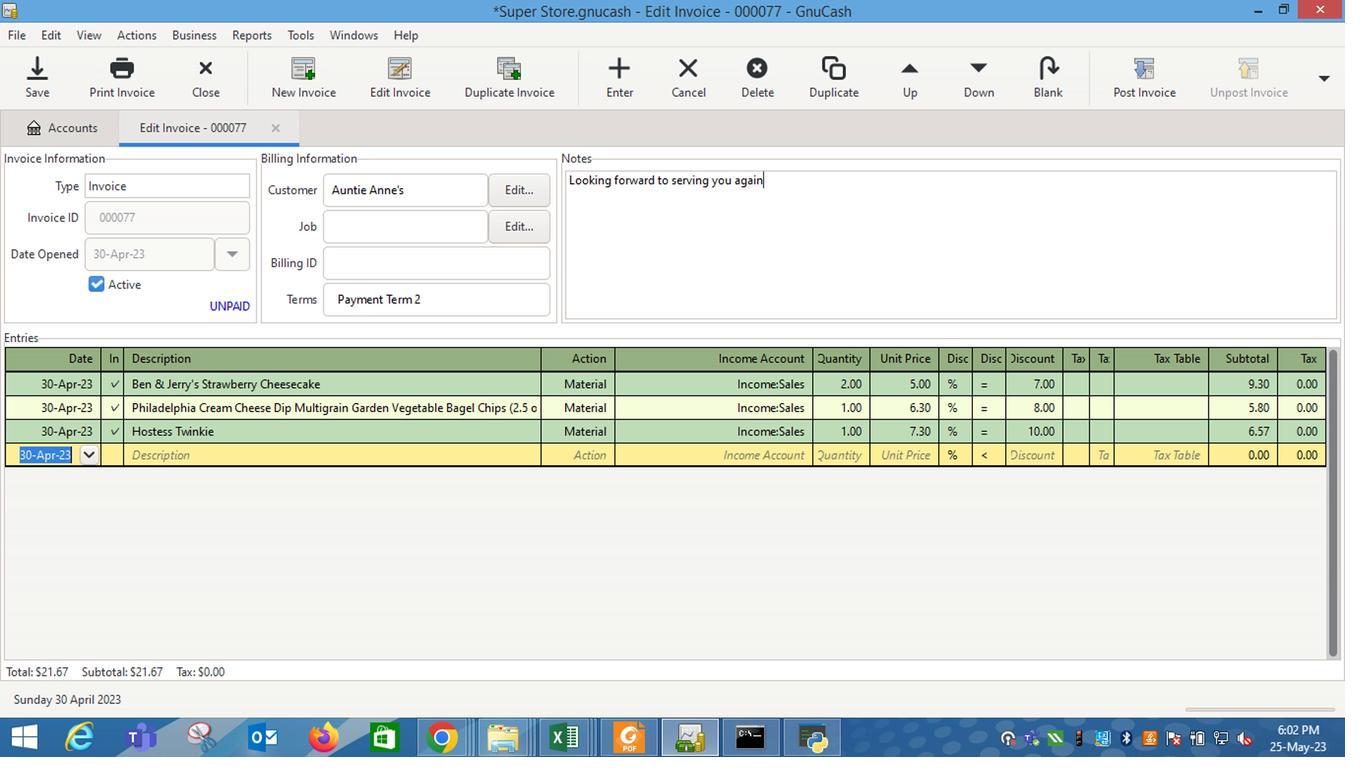 
Action: Mouse moved to (1151, 58)
Screenshot: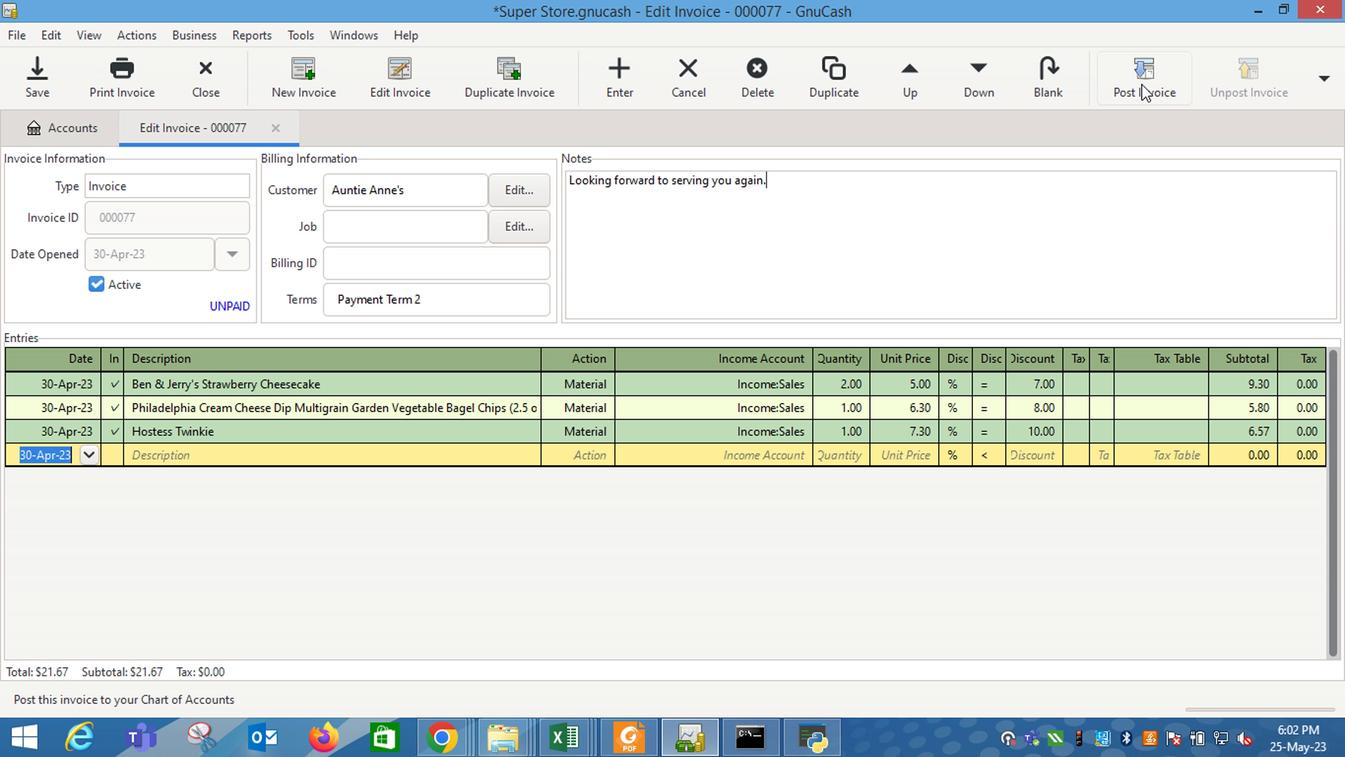 
Action: Mouse pressed left at (1151, 58)
Screenshot: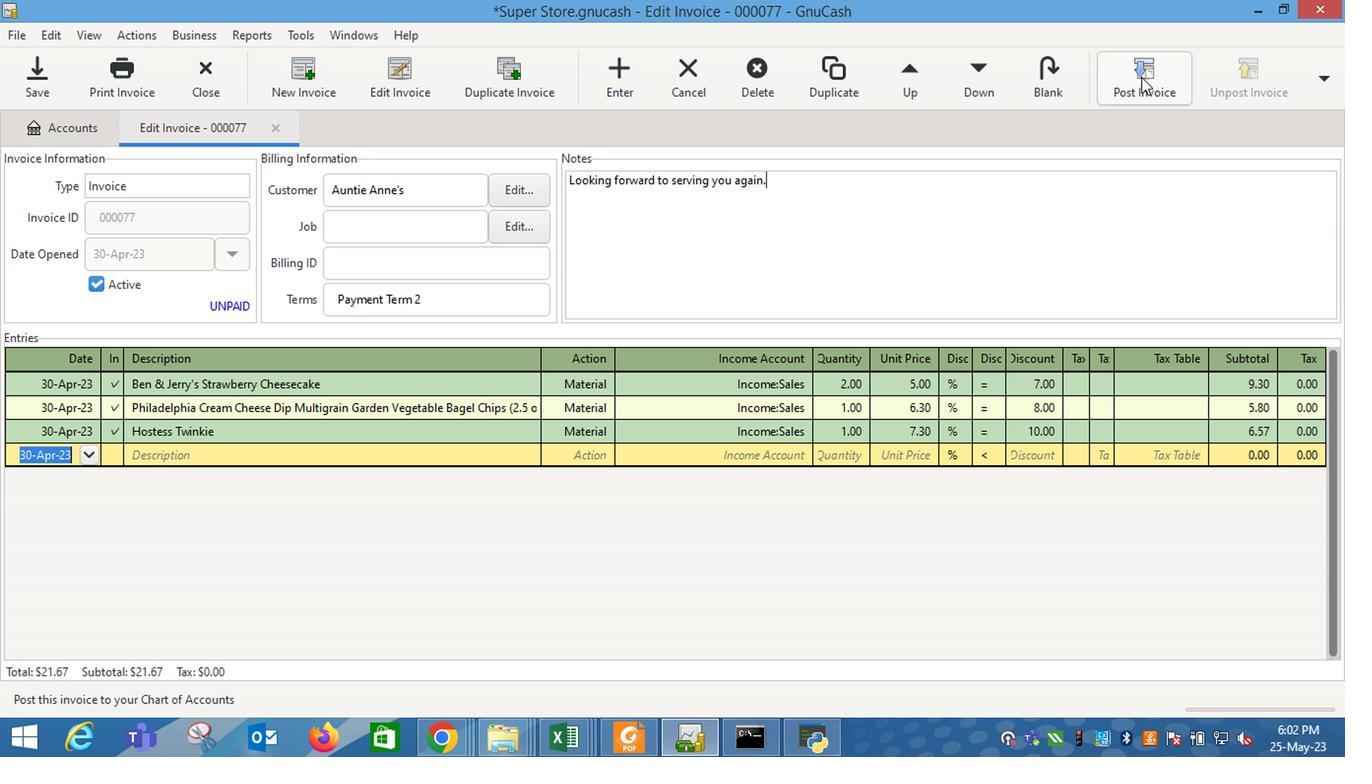 
Action: Mouse moved to (846, 320)
Screenshot: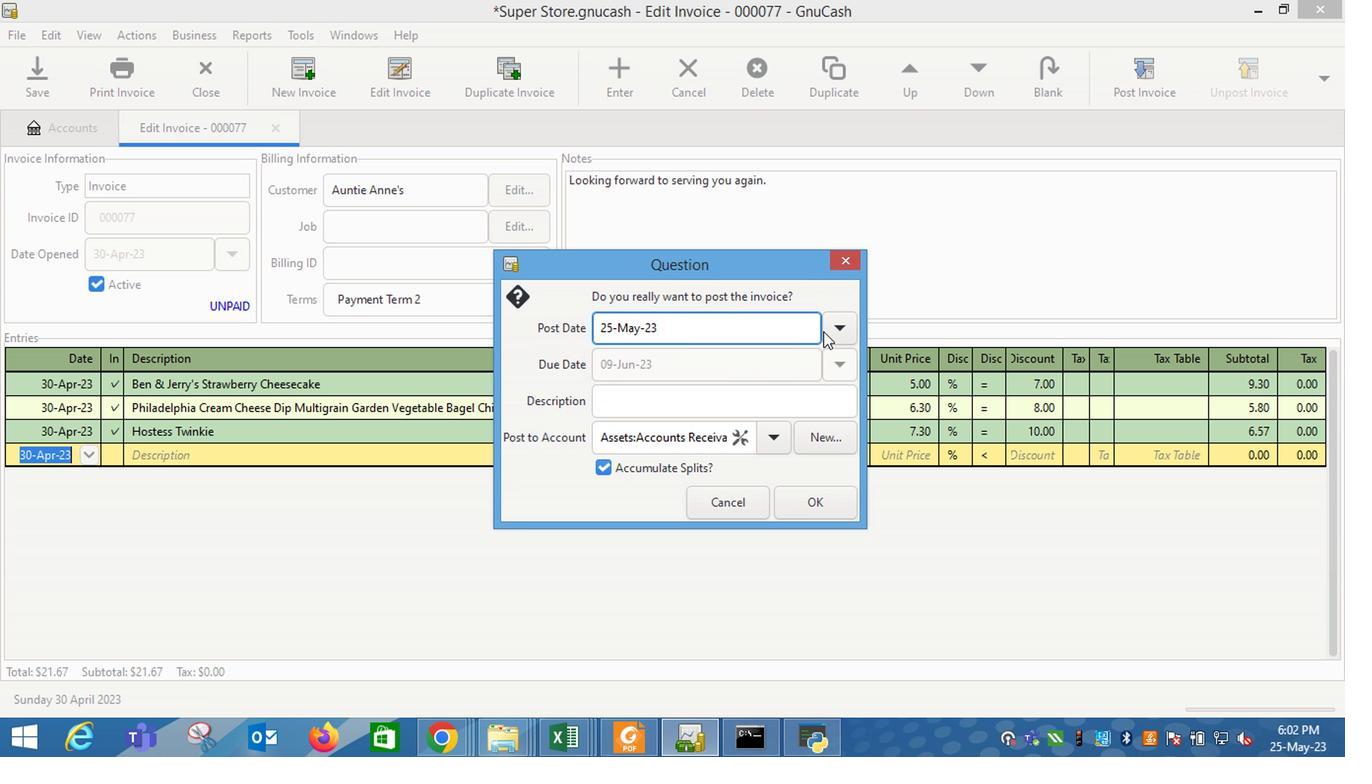 
Action: Mouse pressed left at (846, 320)
Screenshot: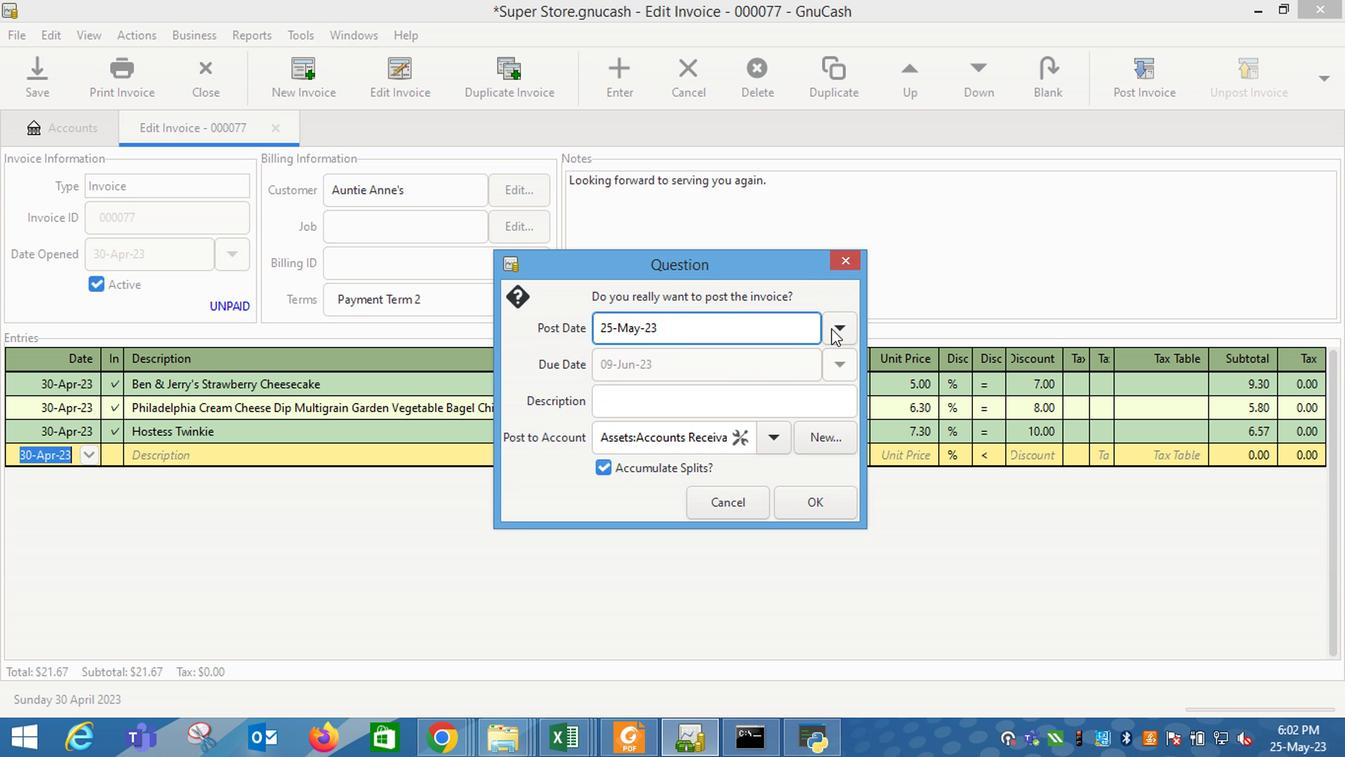 
Action: Mouse moved to (694, 358)
Screenshot: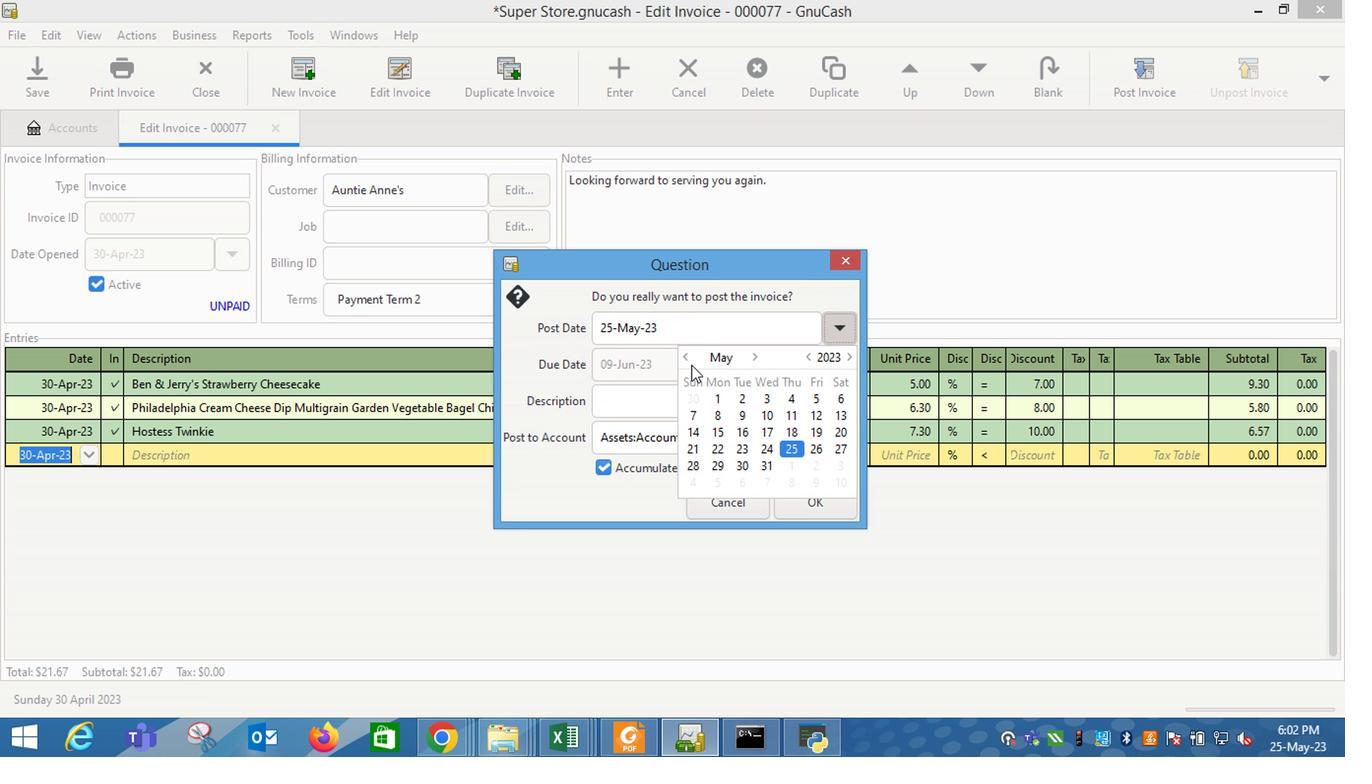 
Action: Mouse pressed left at (694, 358)
Screenshot: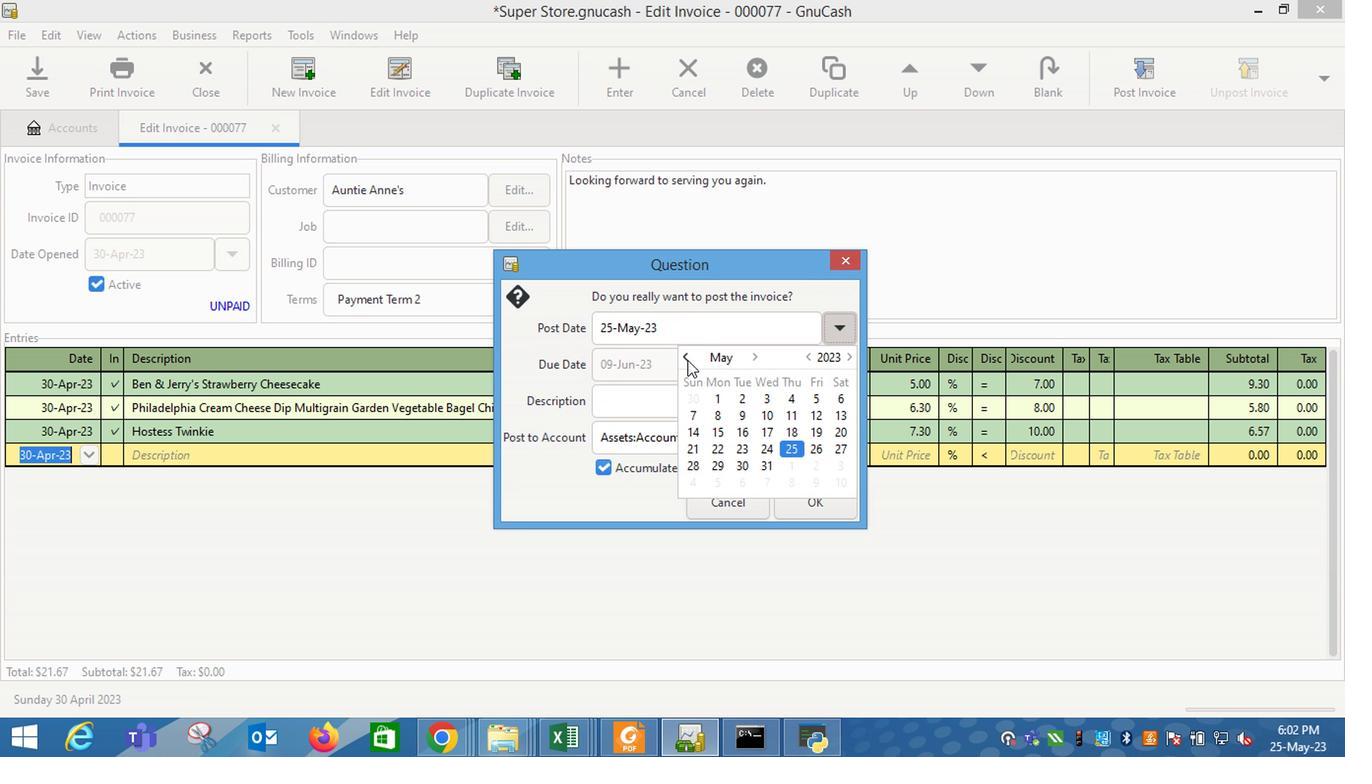 
Action: Mouse moved to (700, 487)
Screenshot: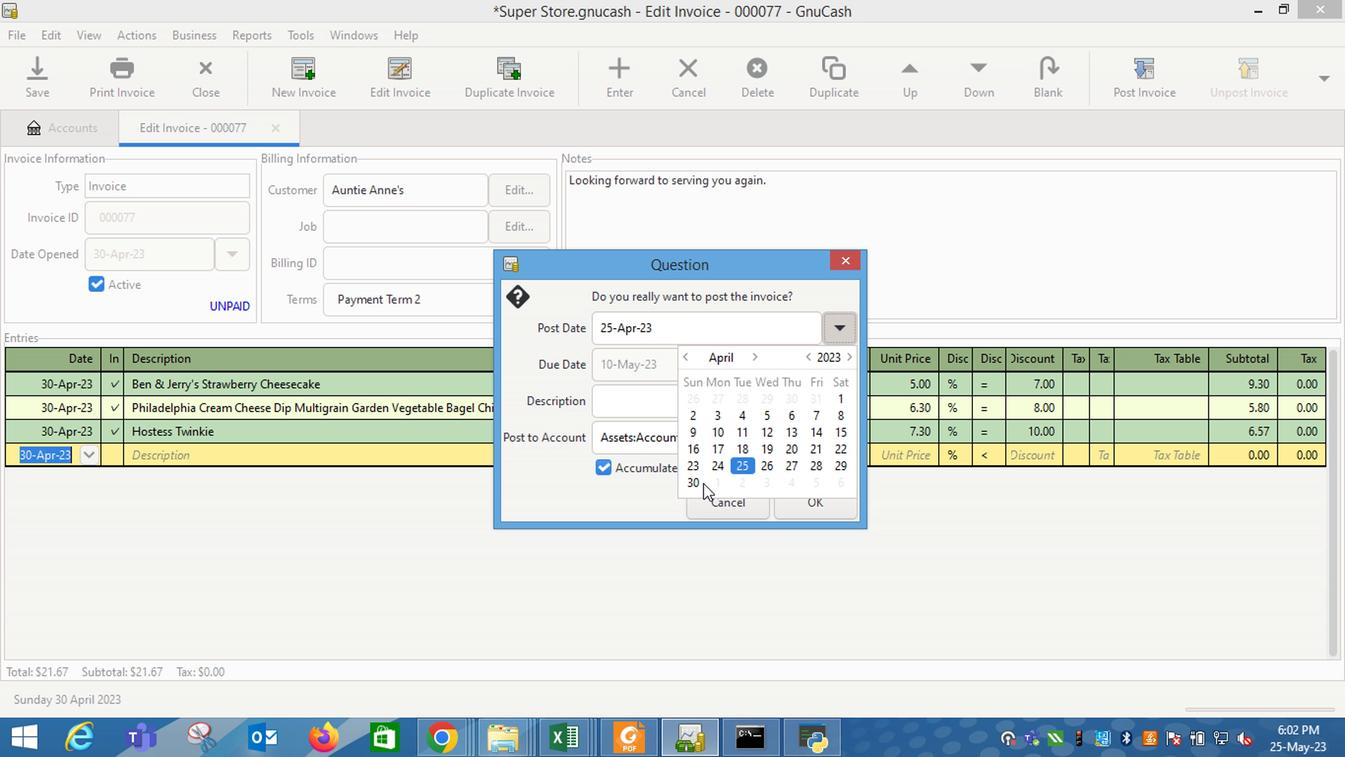 
Action: Mouse pressed left at (700, 487)
Screenshot: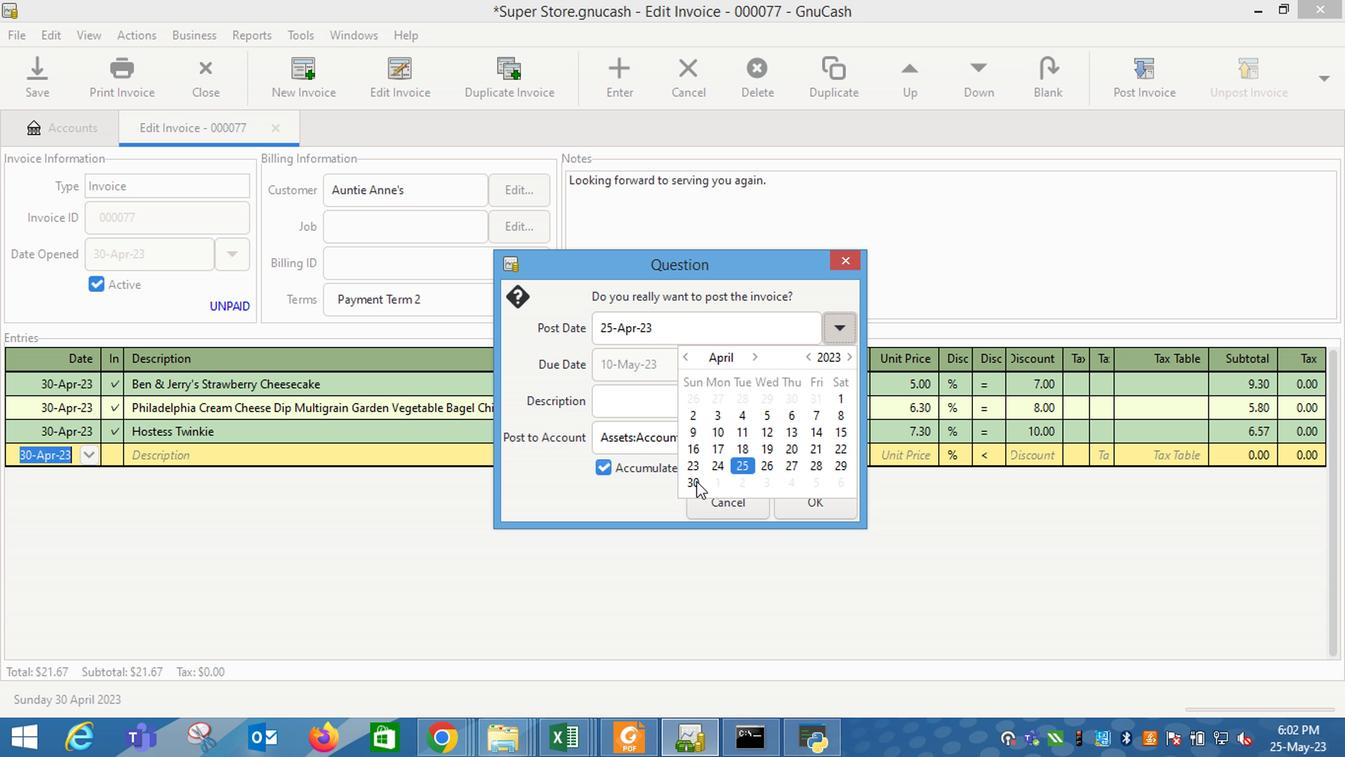 
Action: Mouse moved to (623, 410)
Screenshot: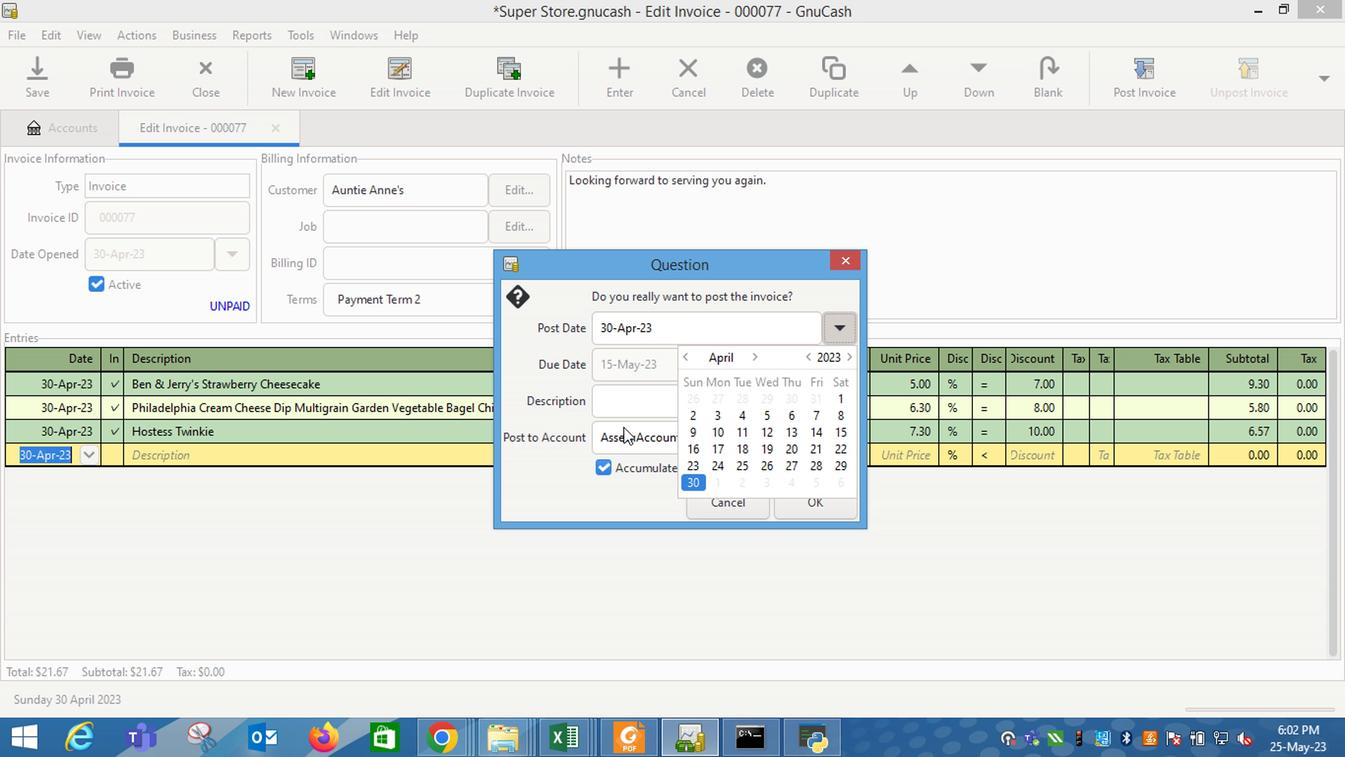 
Action: Mouse pressed left at (623, 410)
Screenshot: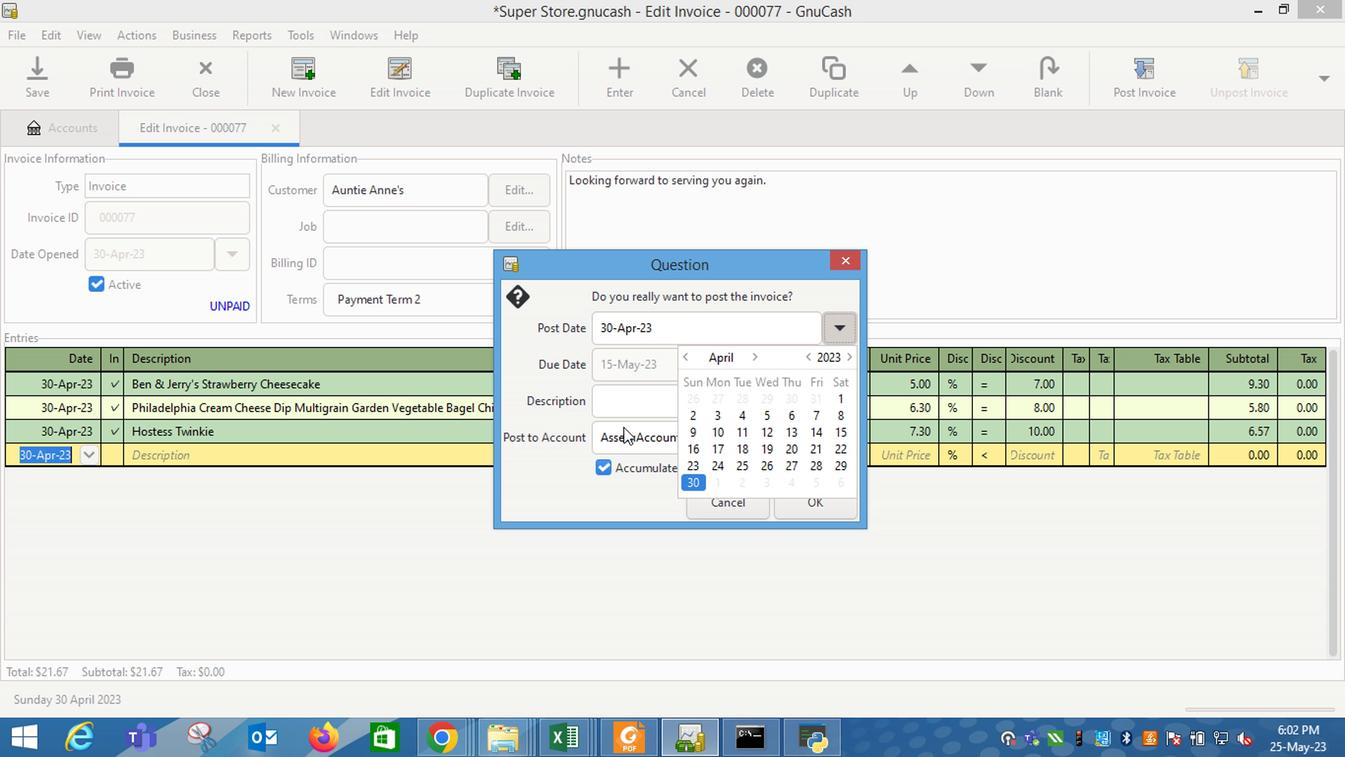 
Action: Mouse moved to (821, 514)
Screenshot: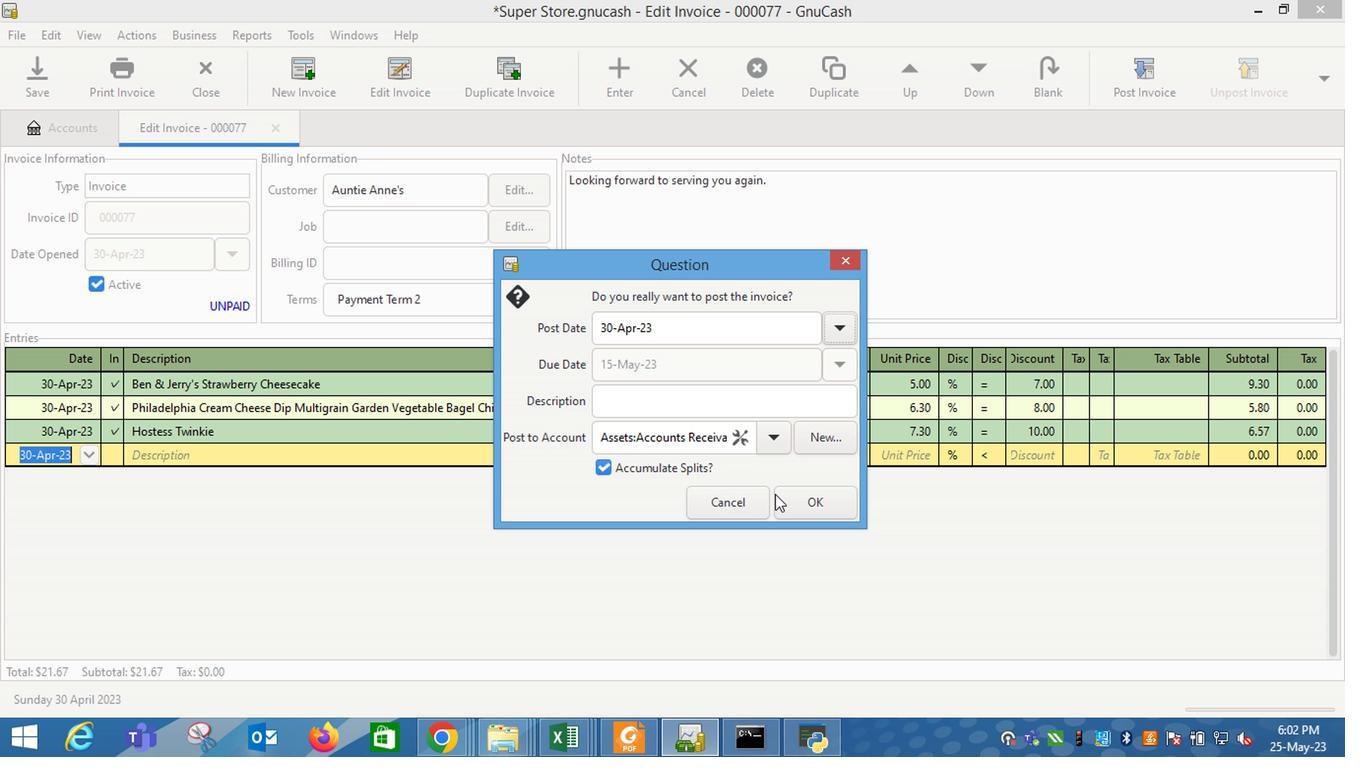 
Action: Mouse pressed left at (821, 514)
Screenshot: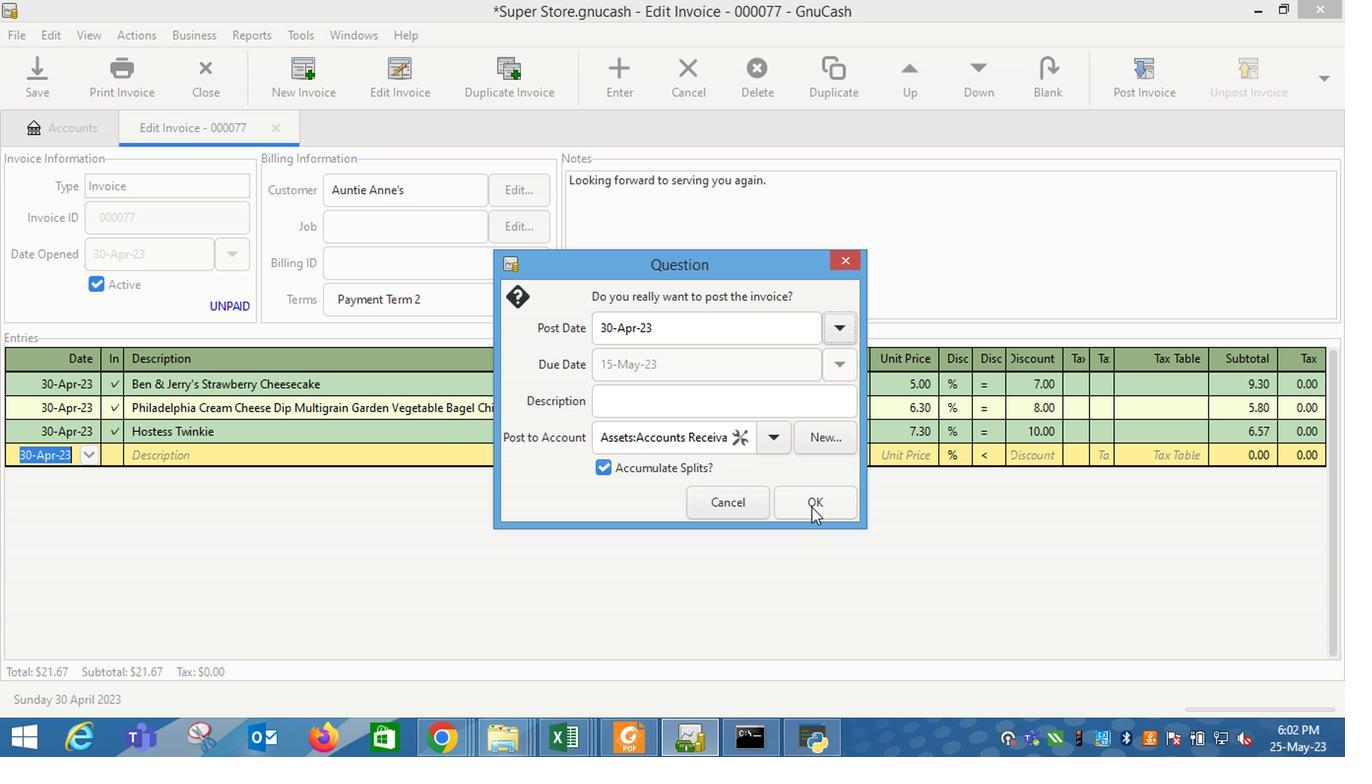 
Action: Mouse moved to (1291, 63)
Screenshot: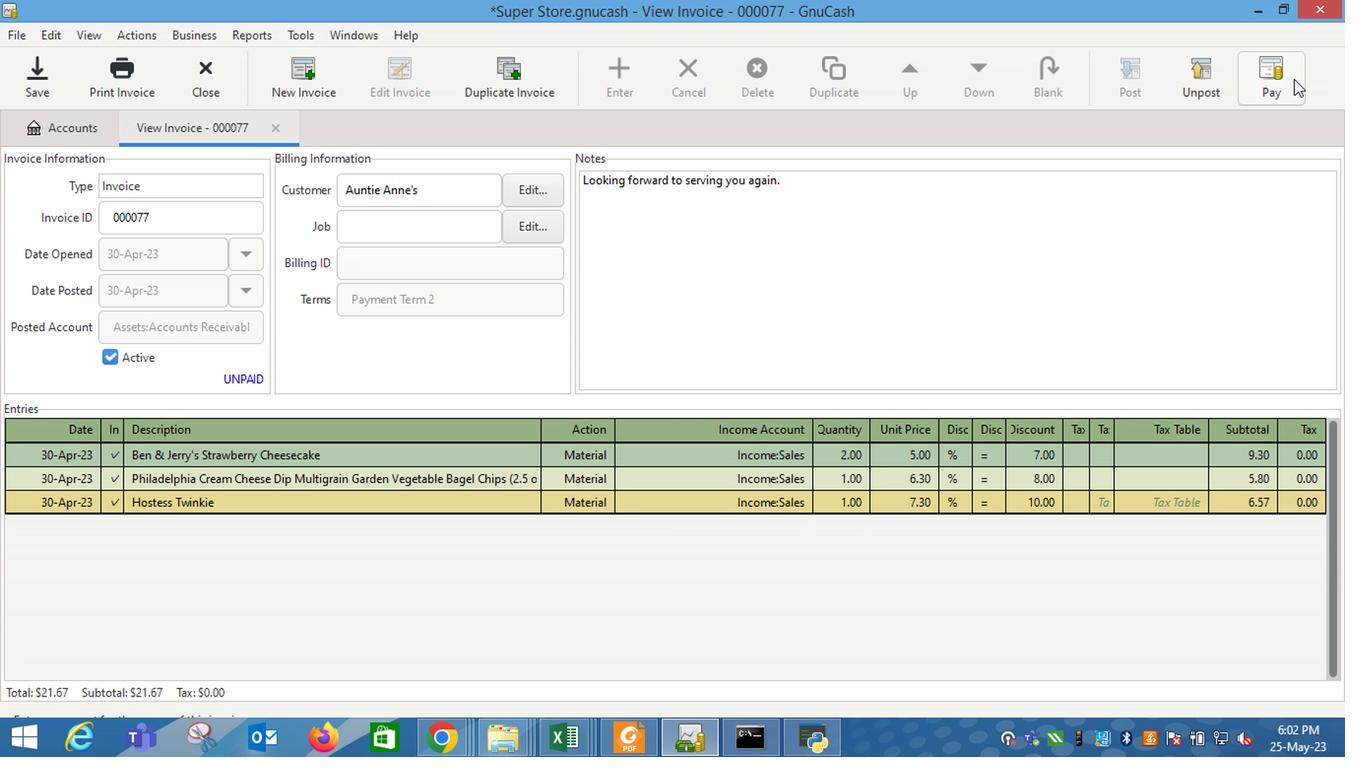 
Action: Mouse pressed left at (1291, 63)
Screenshot: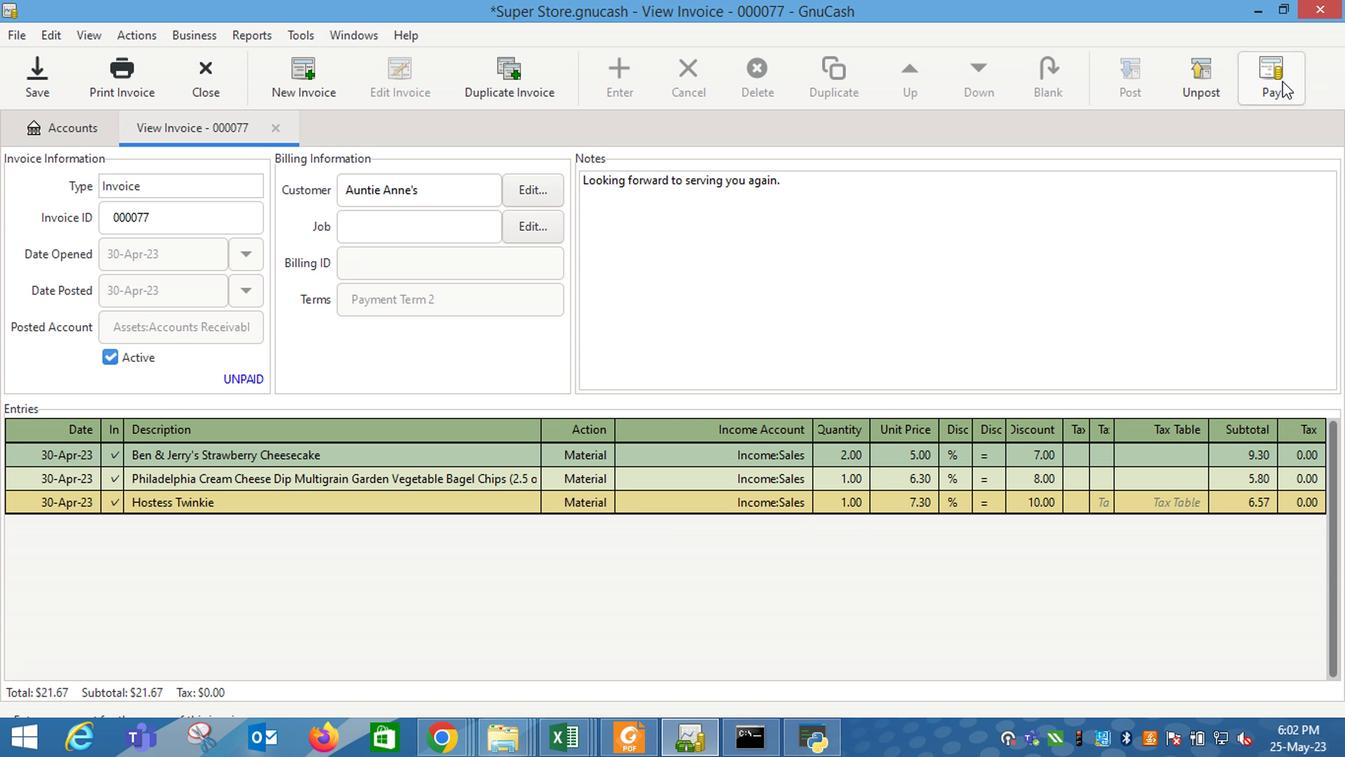 
Action: Mouse moved to (609, 388)
Screenshot: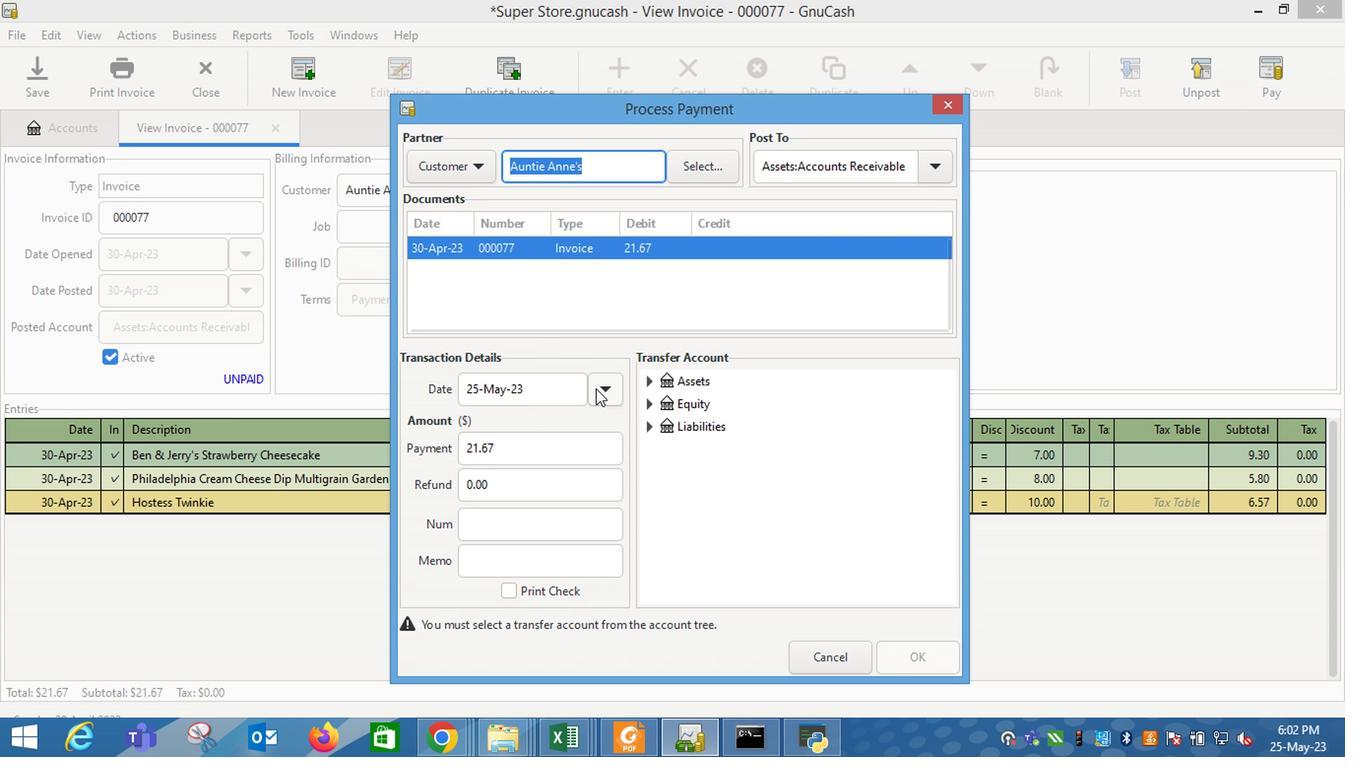 
Action: Mouse pressed left at (609, 388)
Screenshot: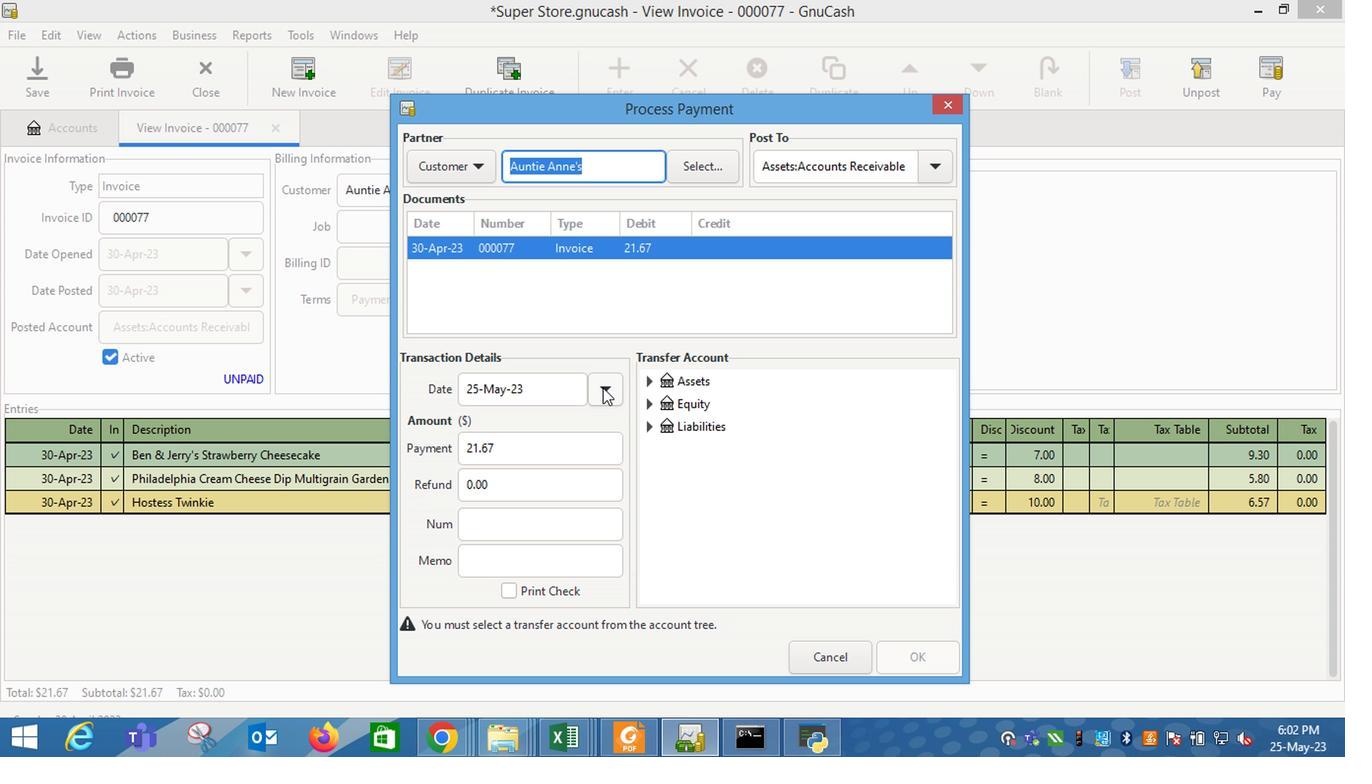 
Action: Mouse moved to (487, 501)
Screenshot: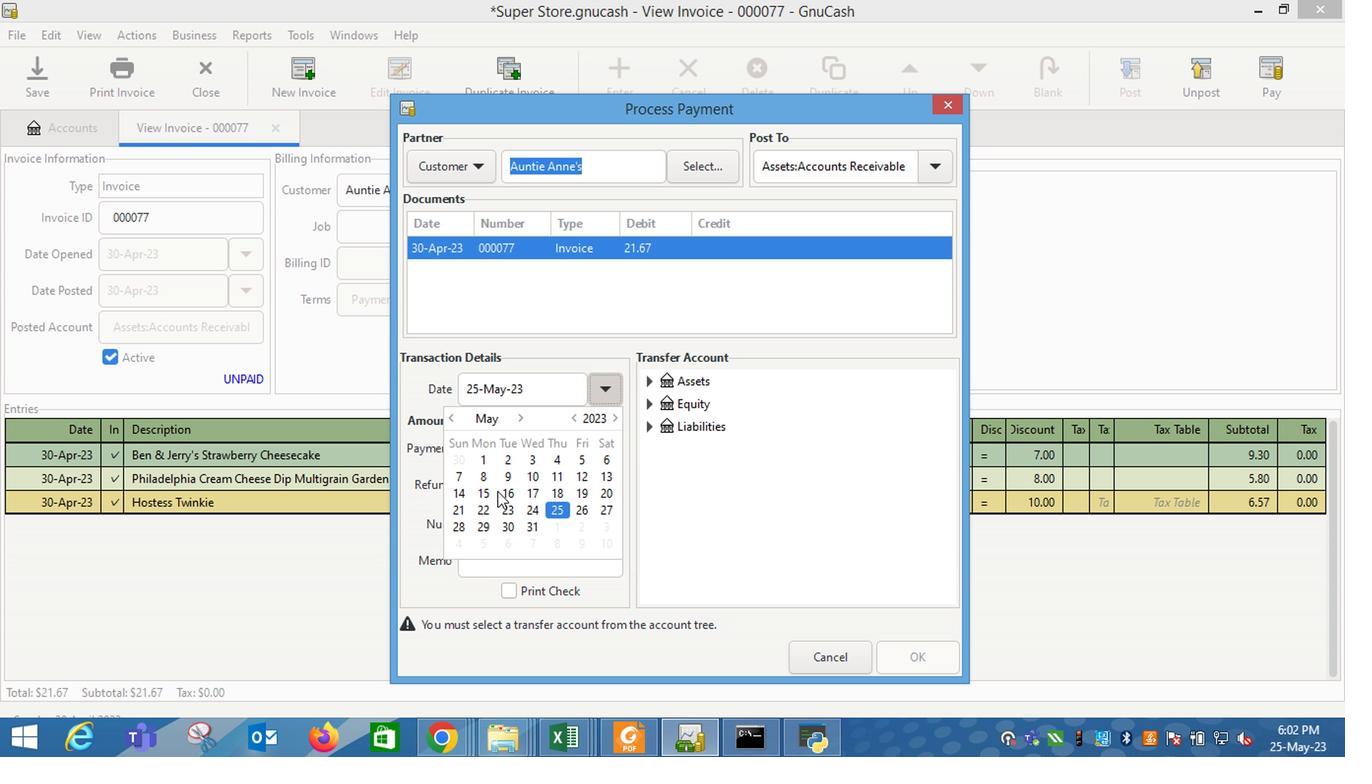 
Action: Mouse pressed left at (487, 501)
Screenshot: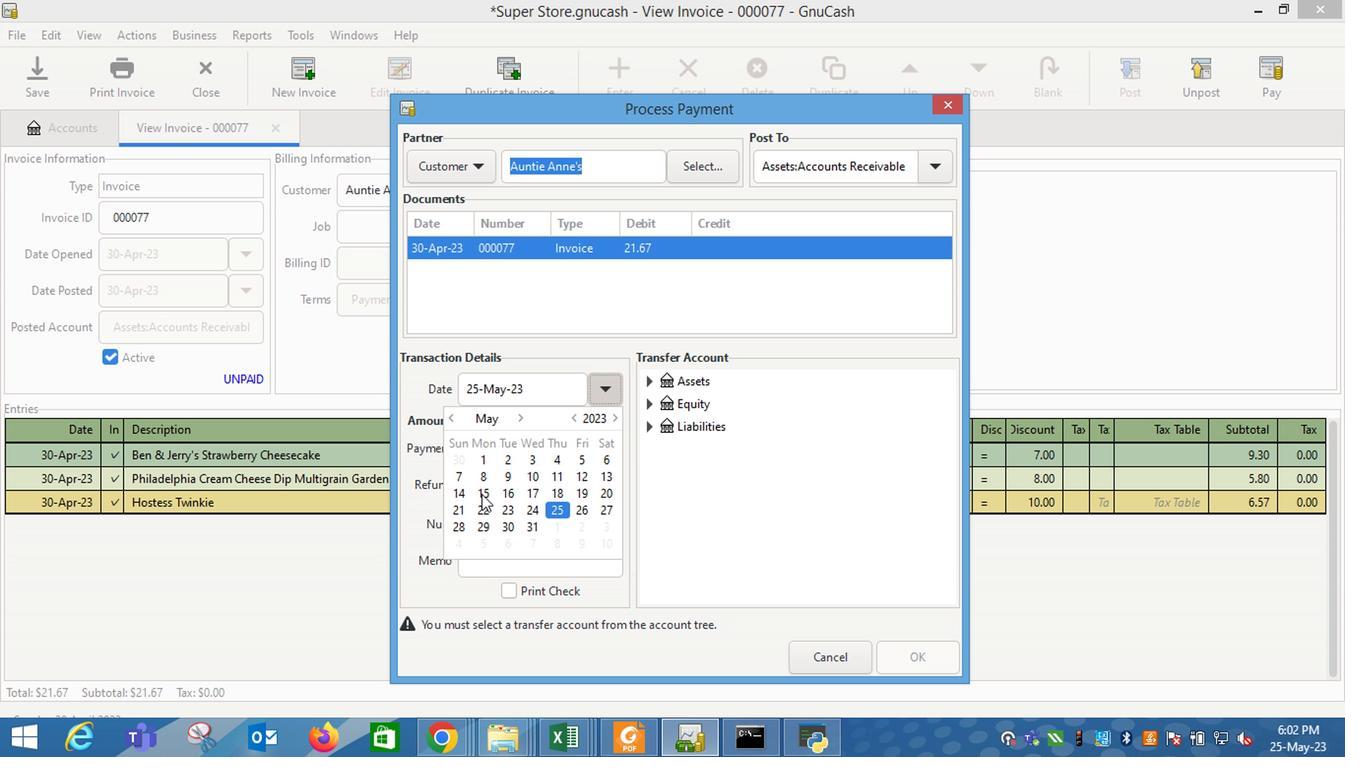 
Action: Mouse moved to (766, 499)
Screenshot: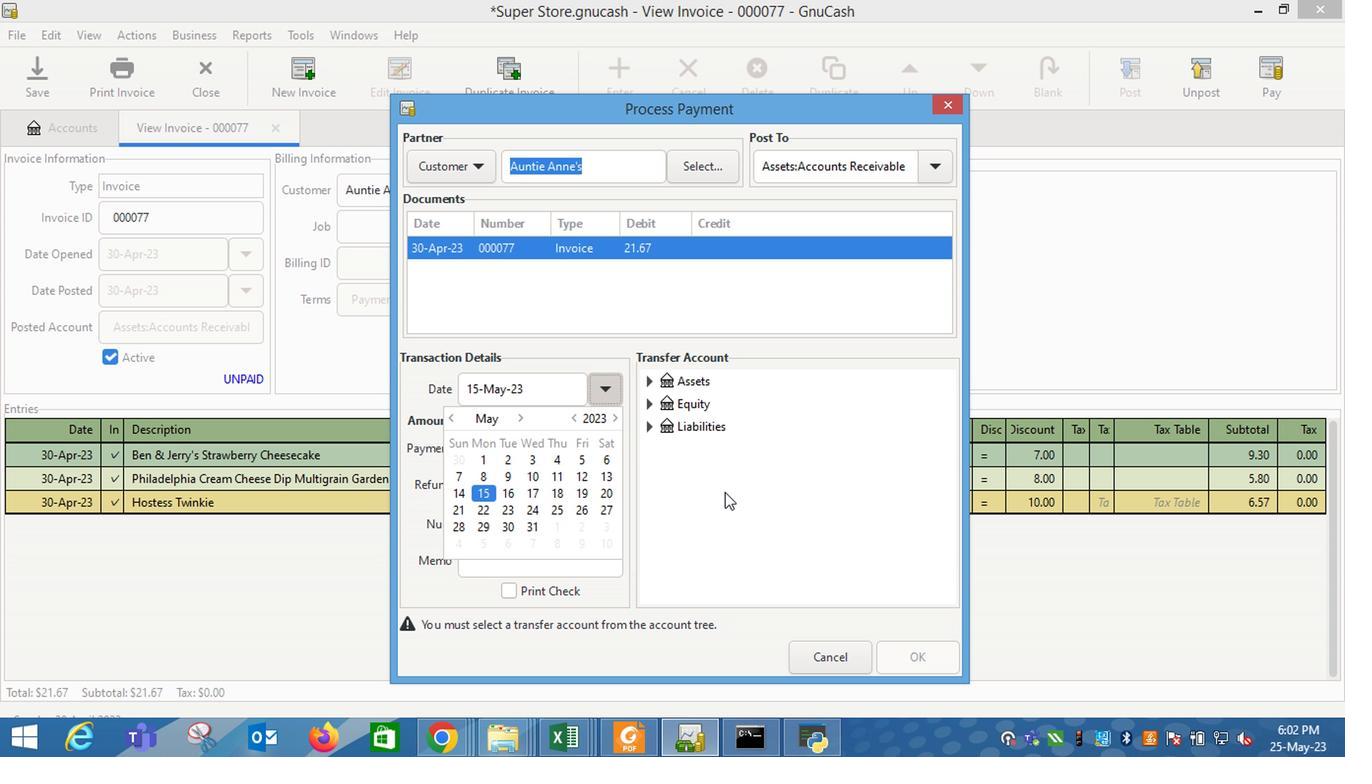 
Action: Mouse pressed left at (766, 499)
Screenshot: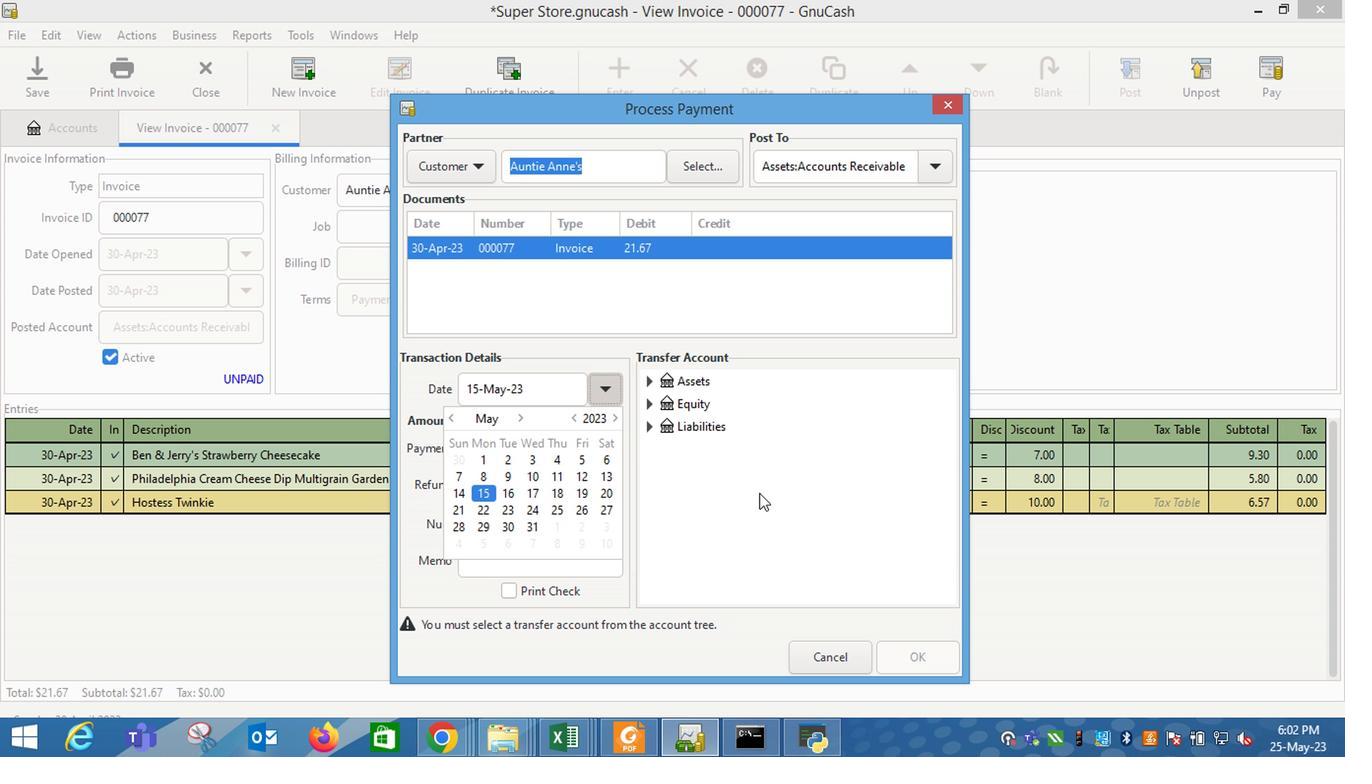 
Action: Mouse moved to (661, 382)
Screenshot: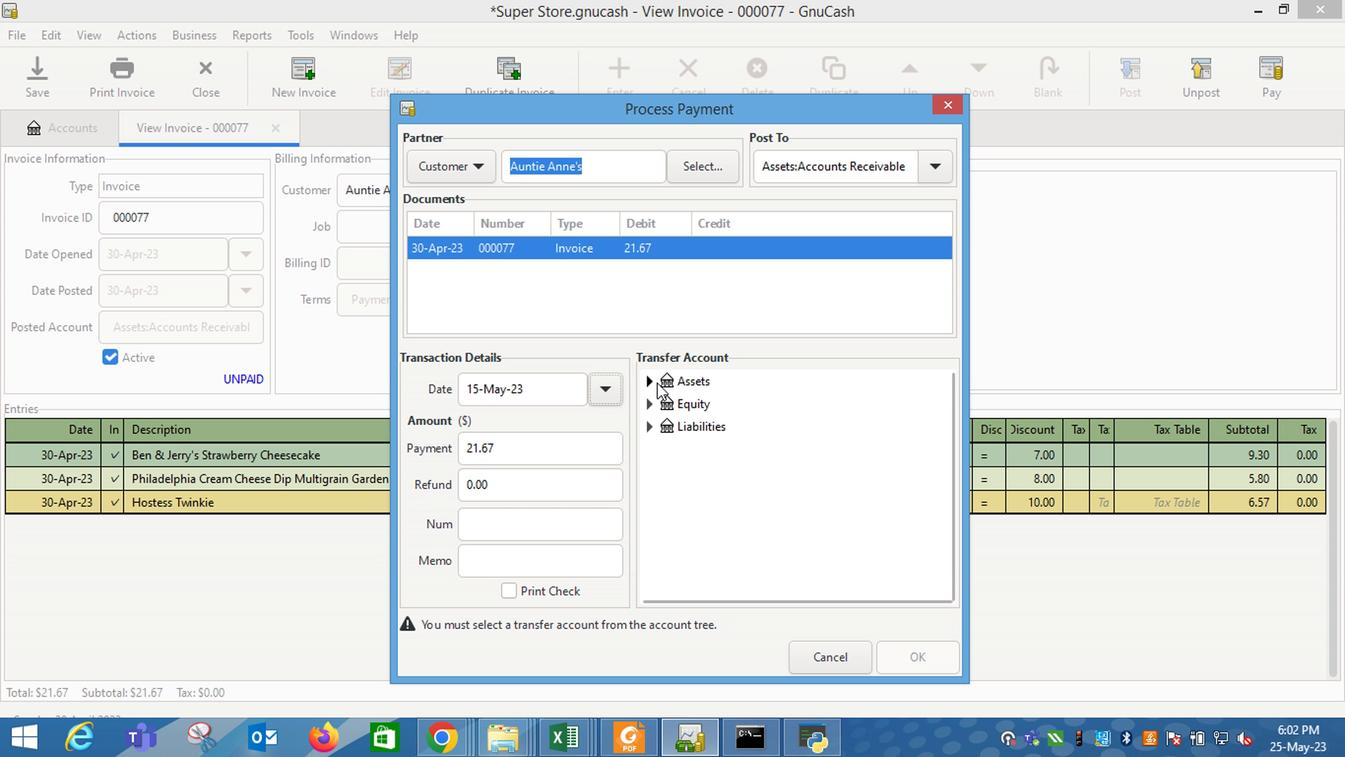 
Action: Mouse pressed left at (661, 382)
Screenshot: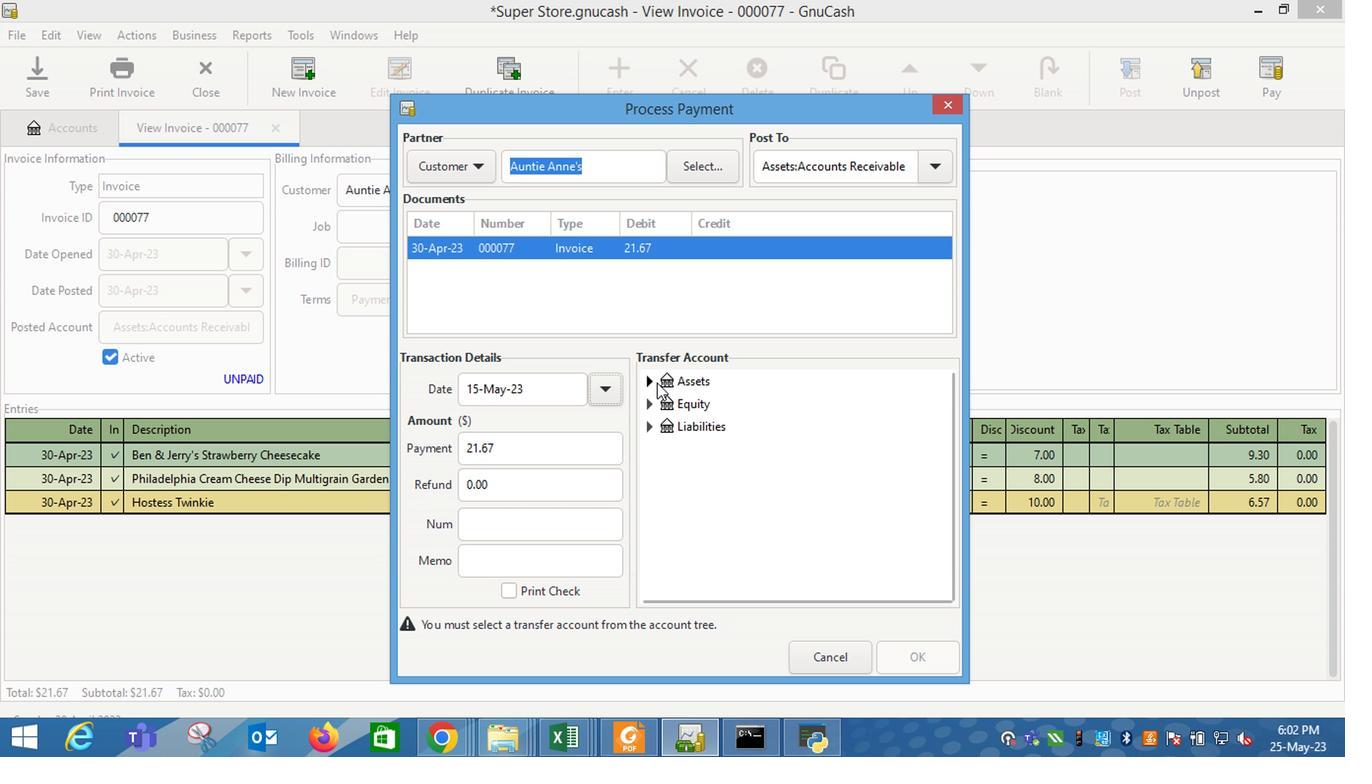 
Action: Mouse moved to (670, 407)
Screenshot: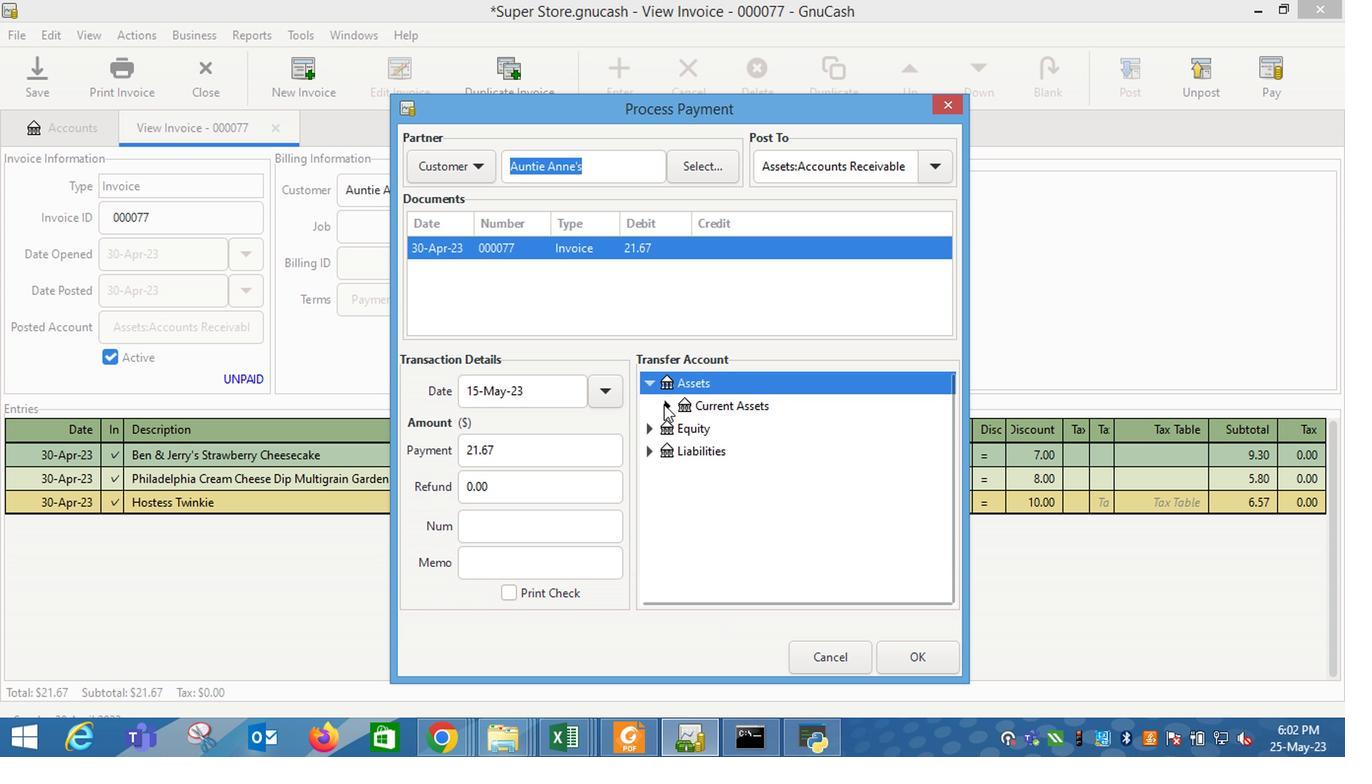 
Action: Mouse pressed left at (670, 407)
Screenshot: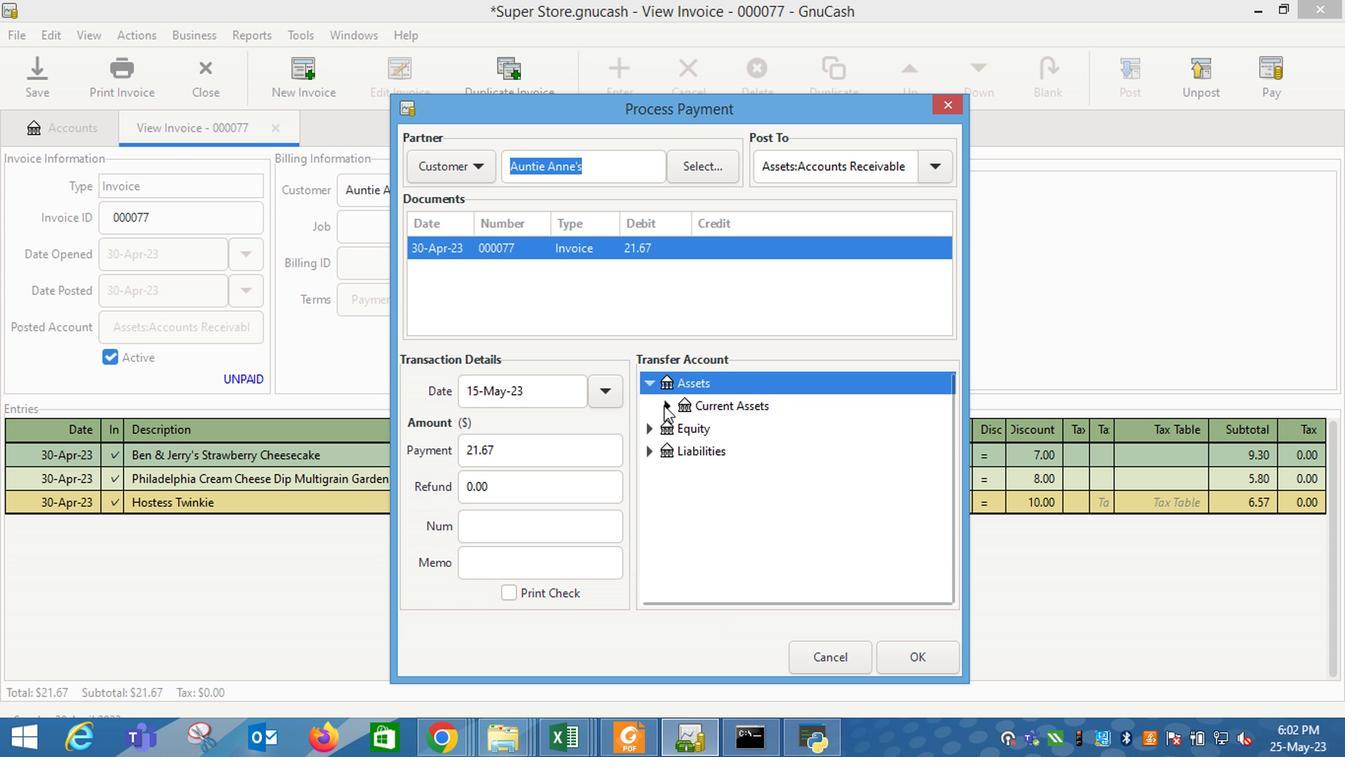 
Action: Mouse moved to (721, 436)
Screenshot: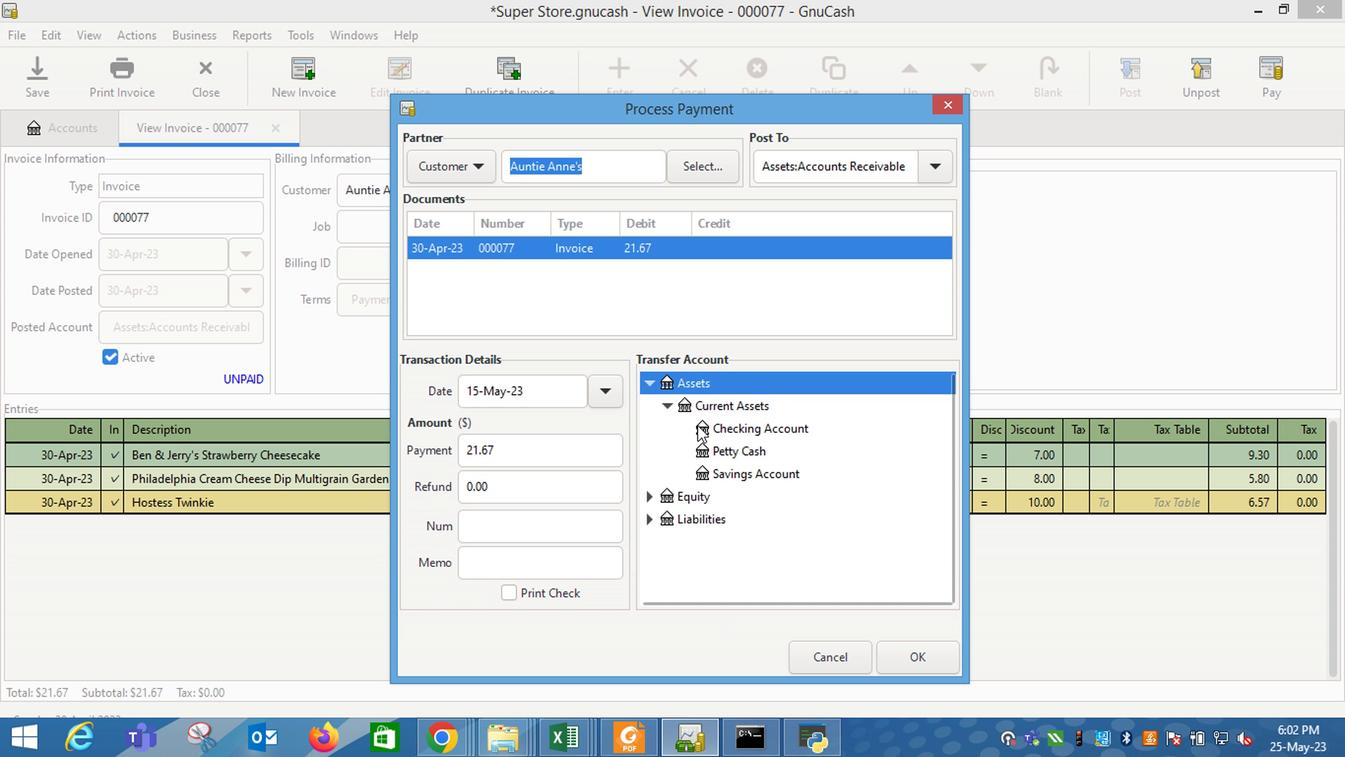 
Action: Mouse pressed left at (721, 436)
Screenshot: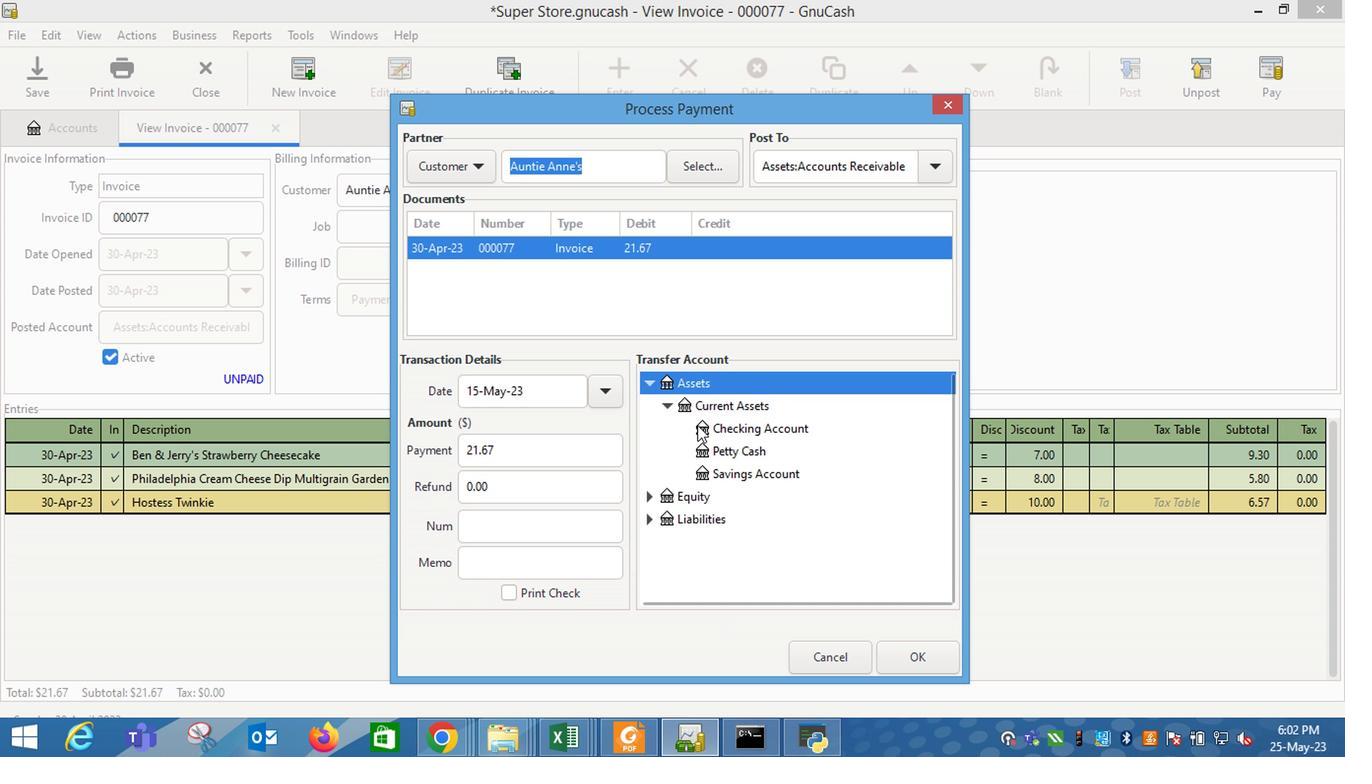 
Action: Mouse moved to (916, 658)
Screenshot: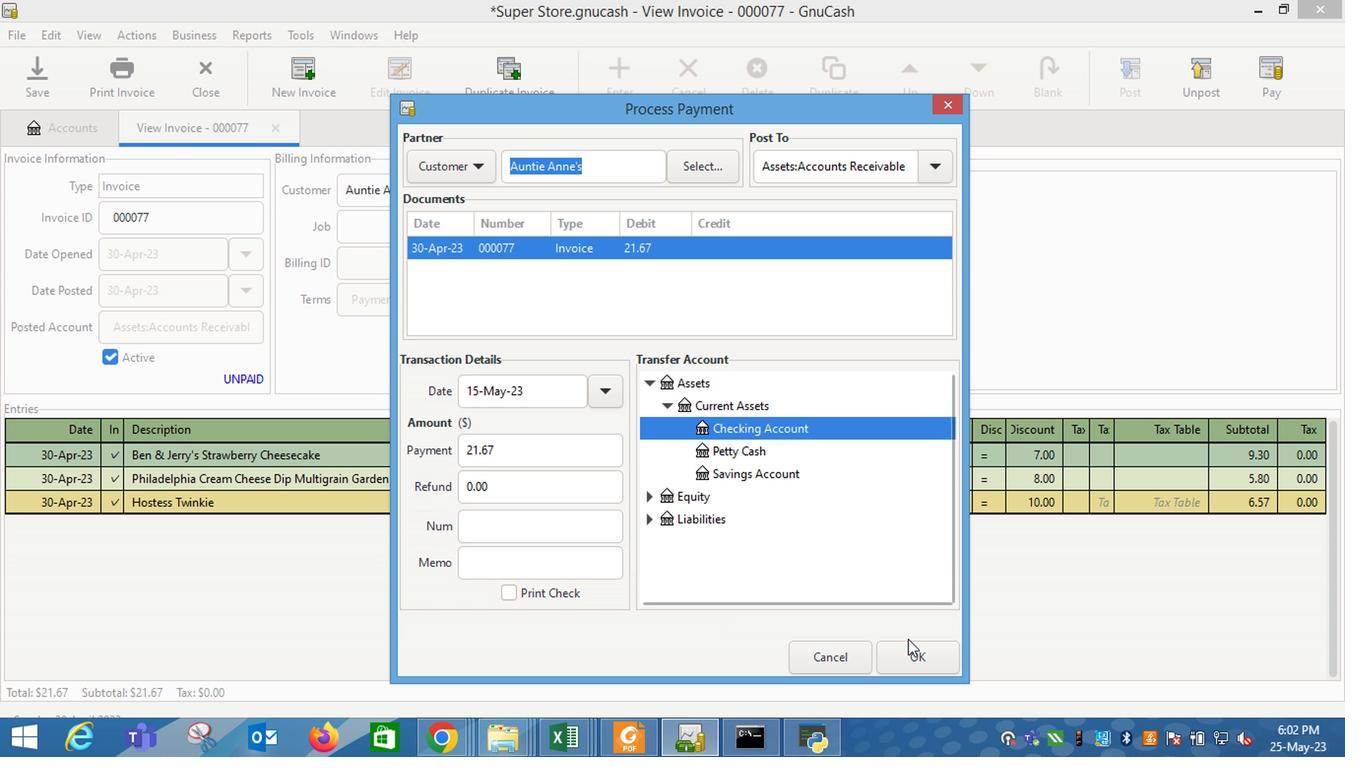 
Action: Mouse pressed left at (916, 658)
Screenshot: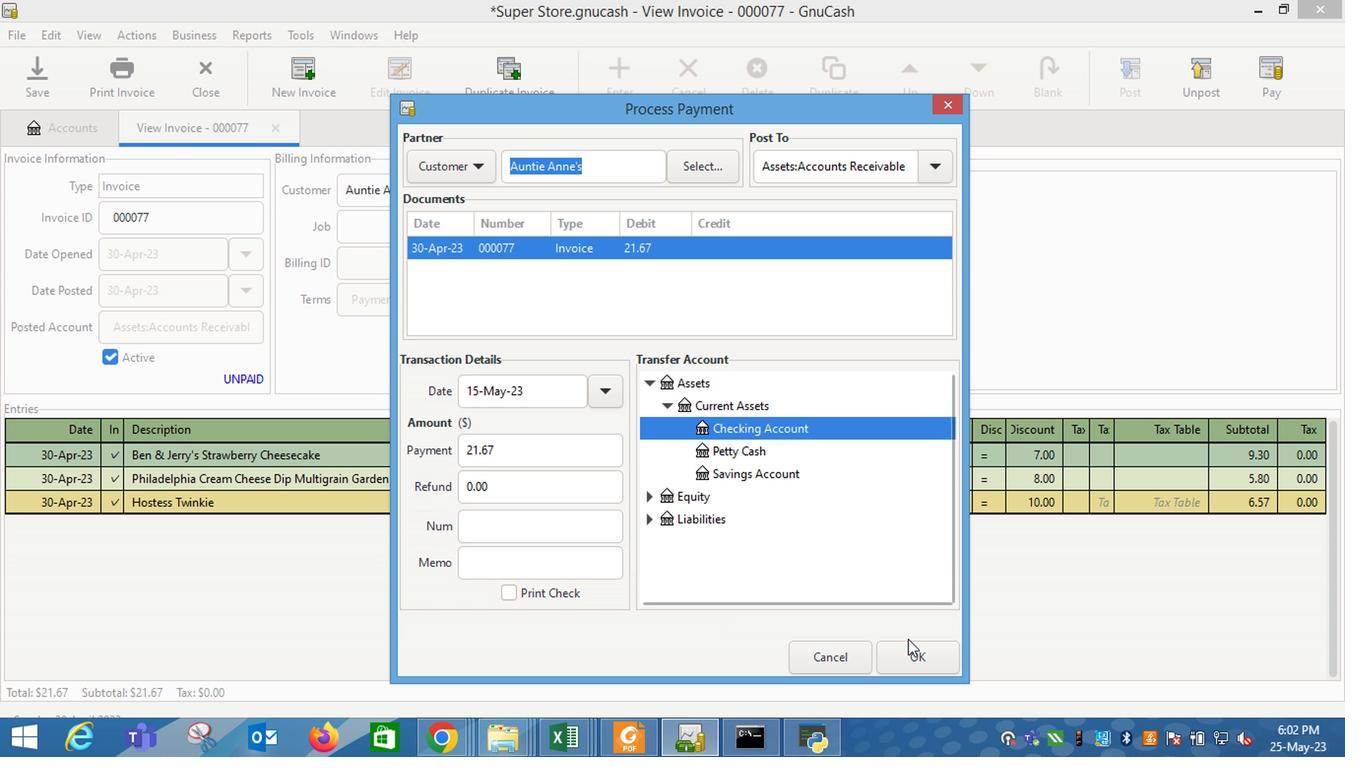 
Action: Mouse moved to (156, 69)
Screenshot: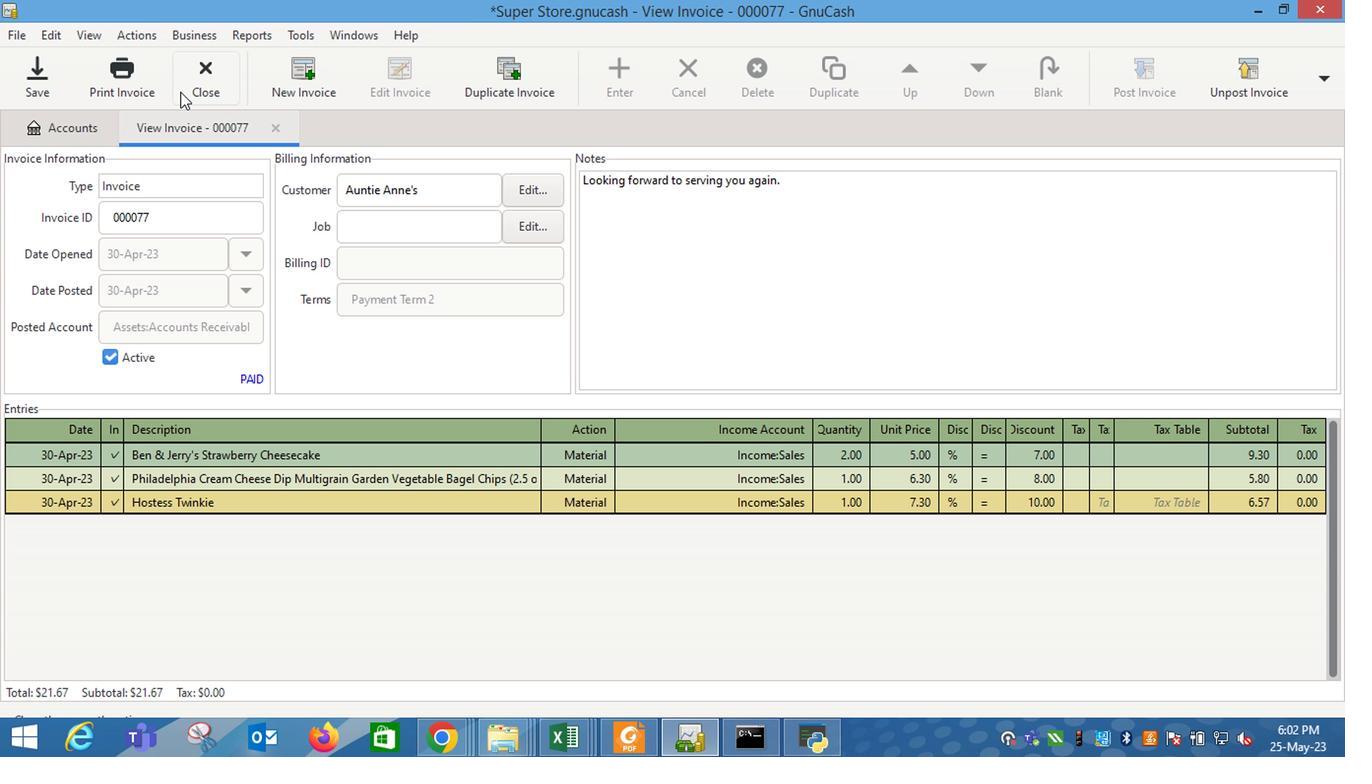 
Action: Mouse pressed left at (156, 69)
Screenshot: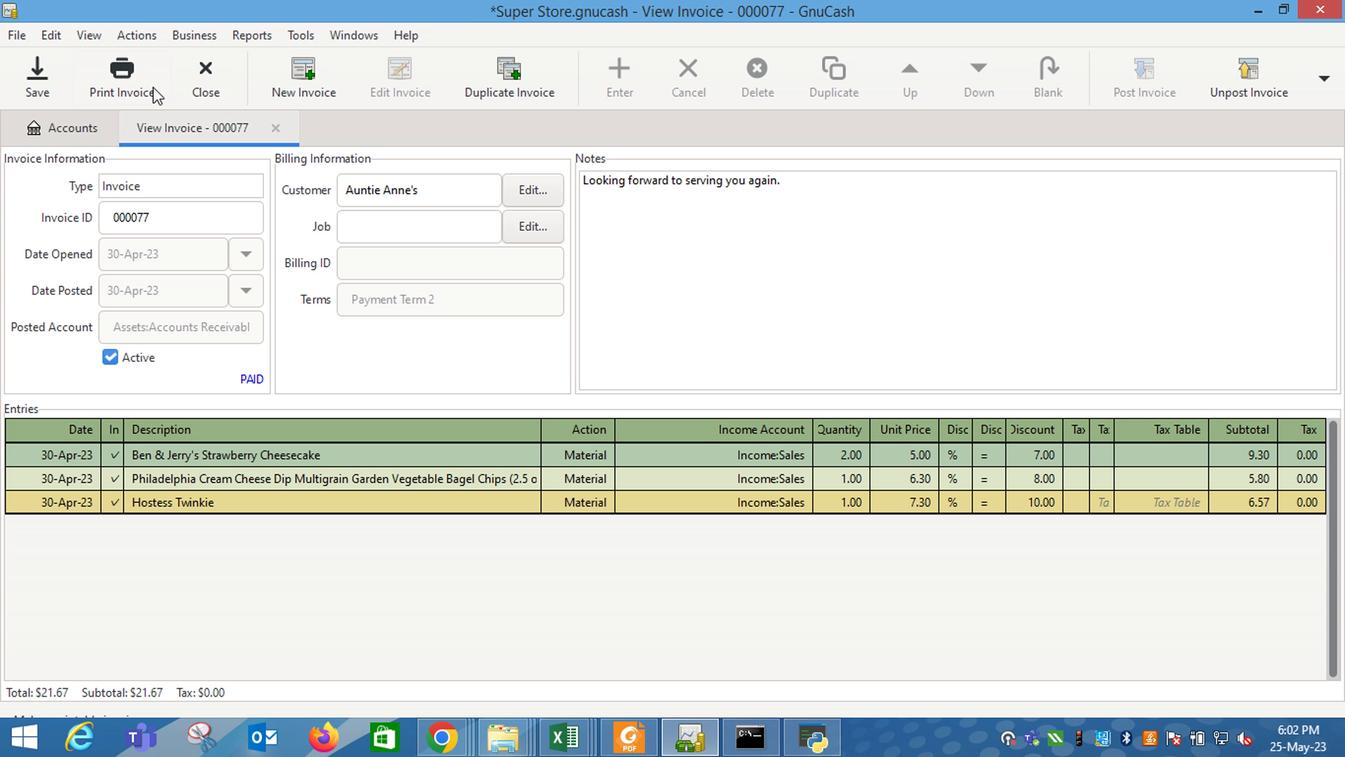
Action: Mouse moved to (520, 60)
Screenshot: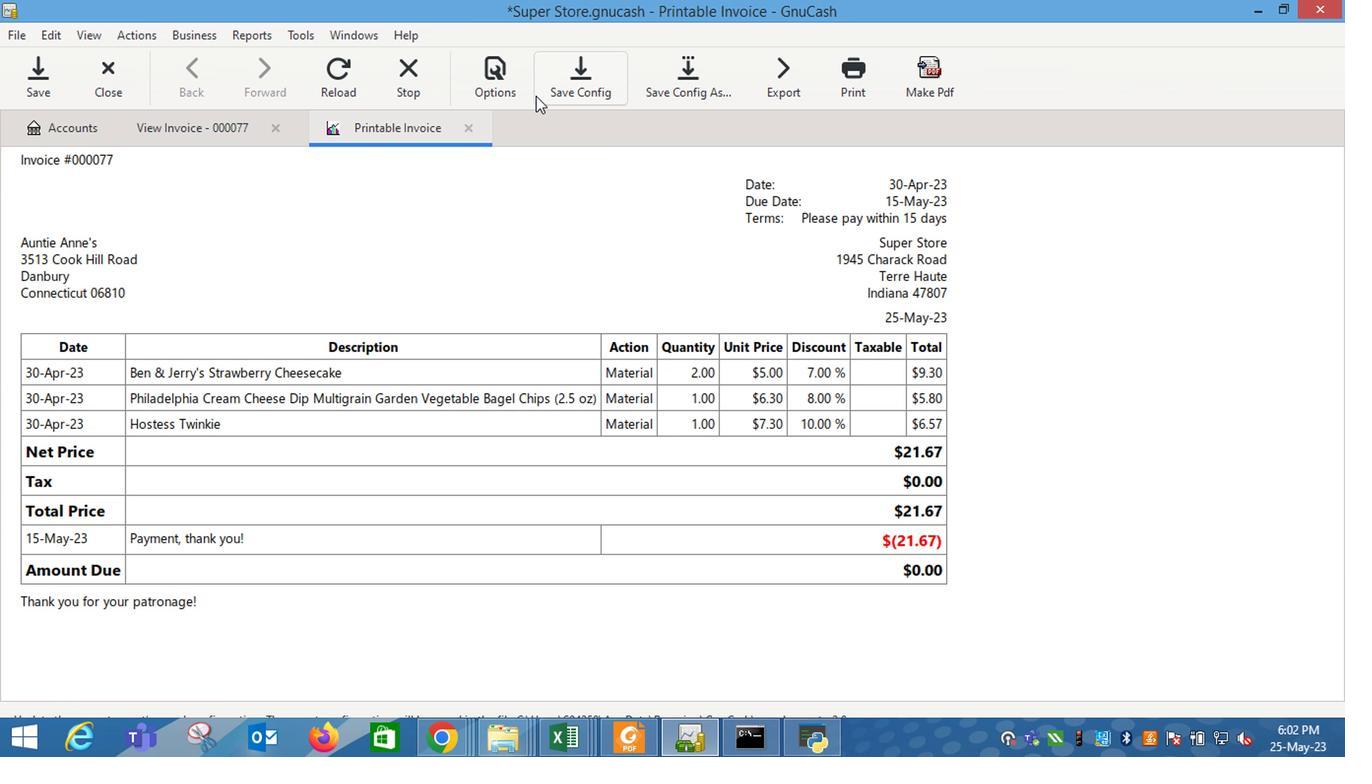 
Action: Mouse pressed left at (520, 60)
Screenshot: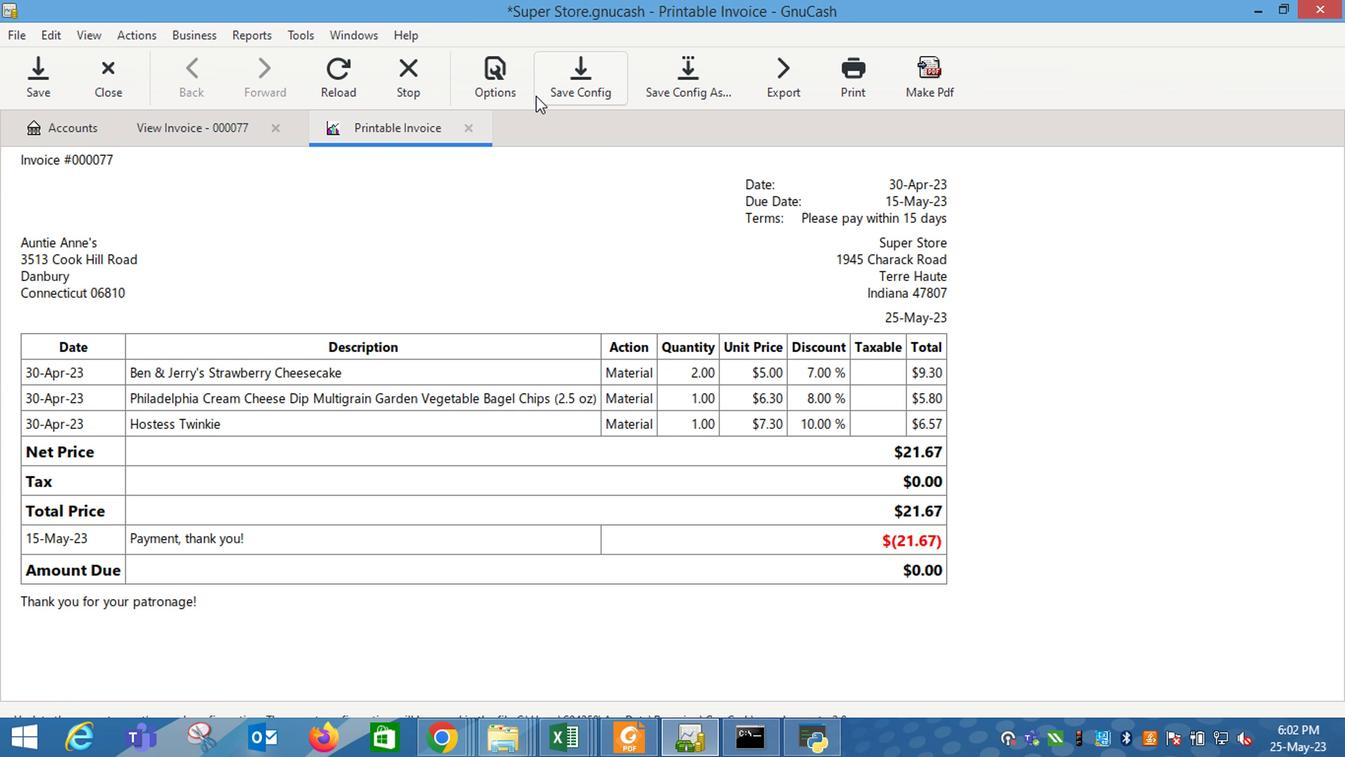 
Action: Mouse moved to (386, 184)
Screenshot: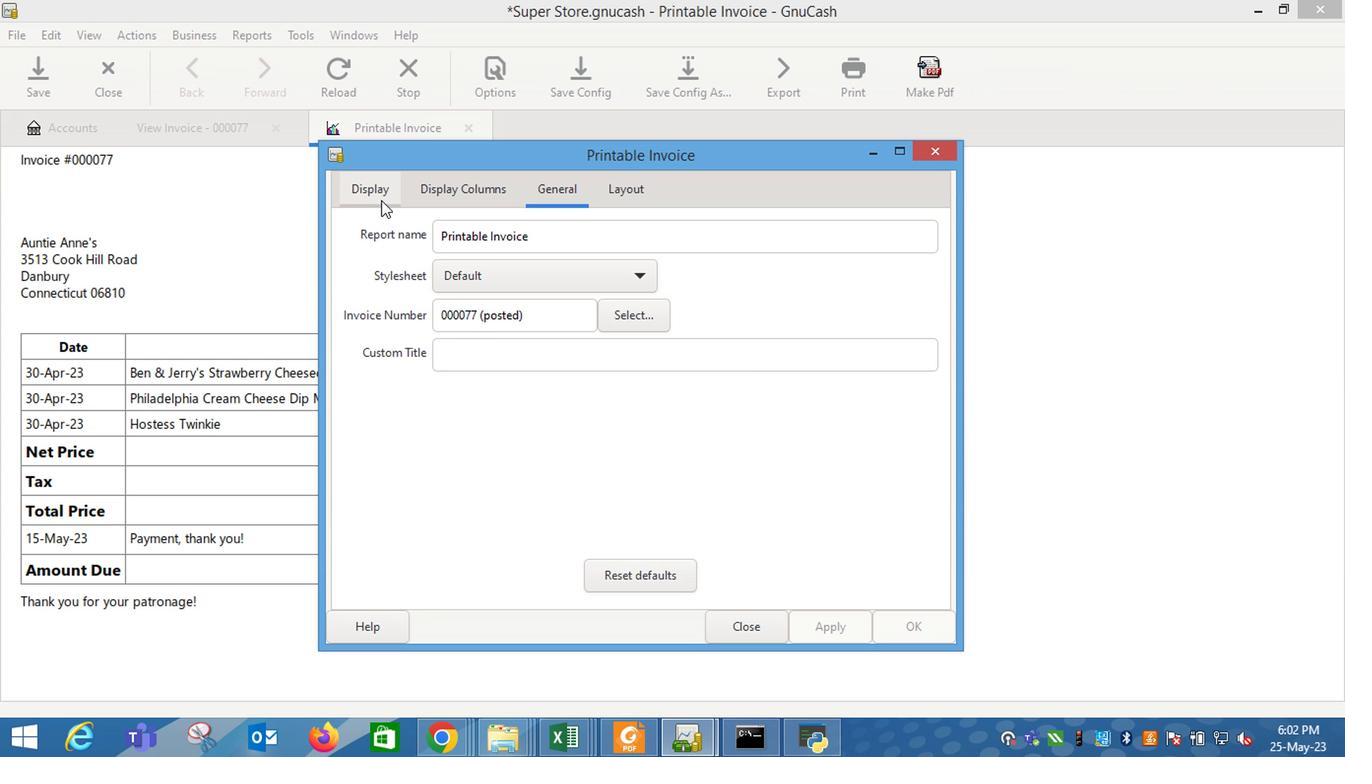
Action: Mouse pressed left at (386, 184)
Screenshot: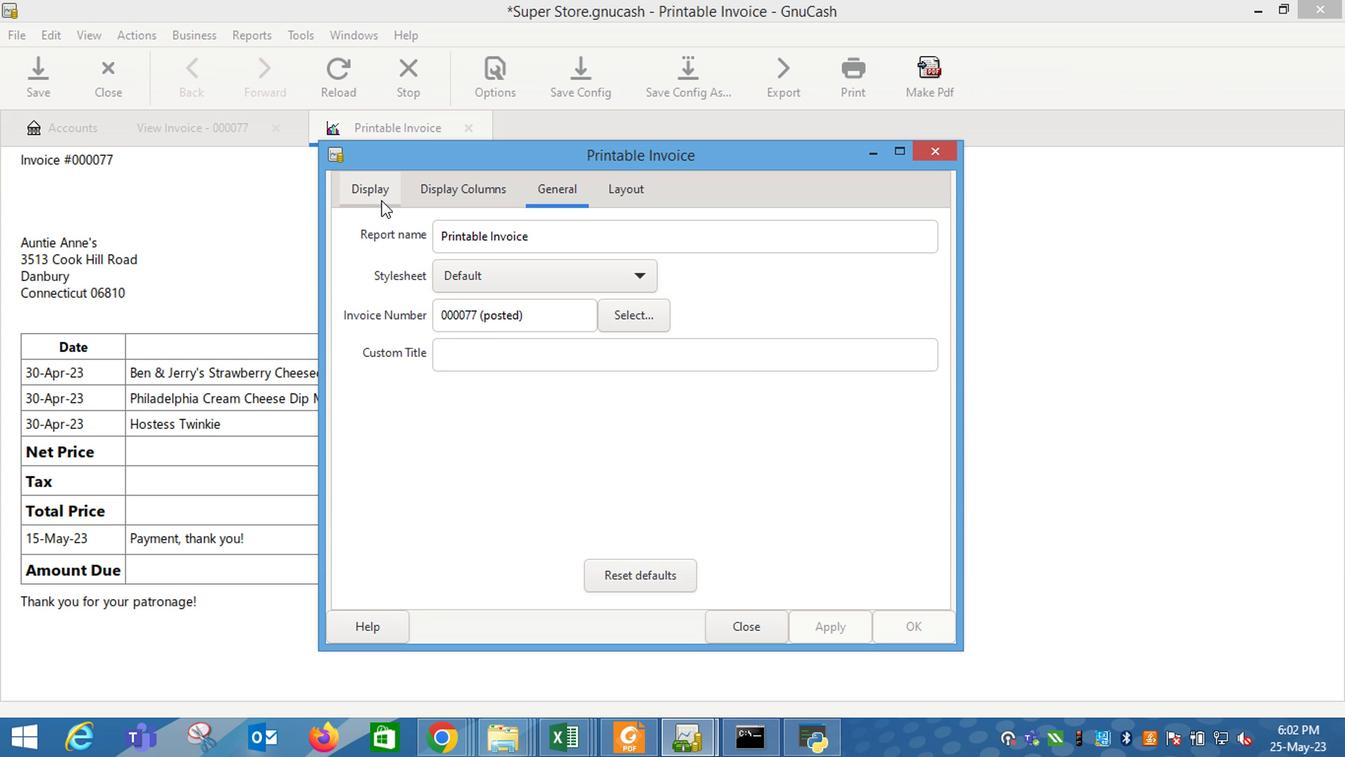 
Action: Mouse moved to (515, 414)
Screenshot: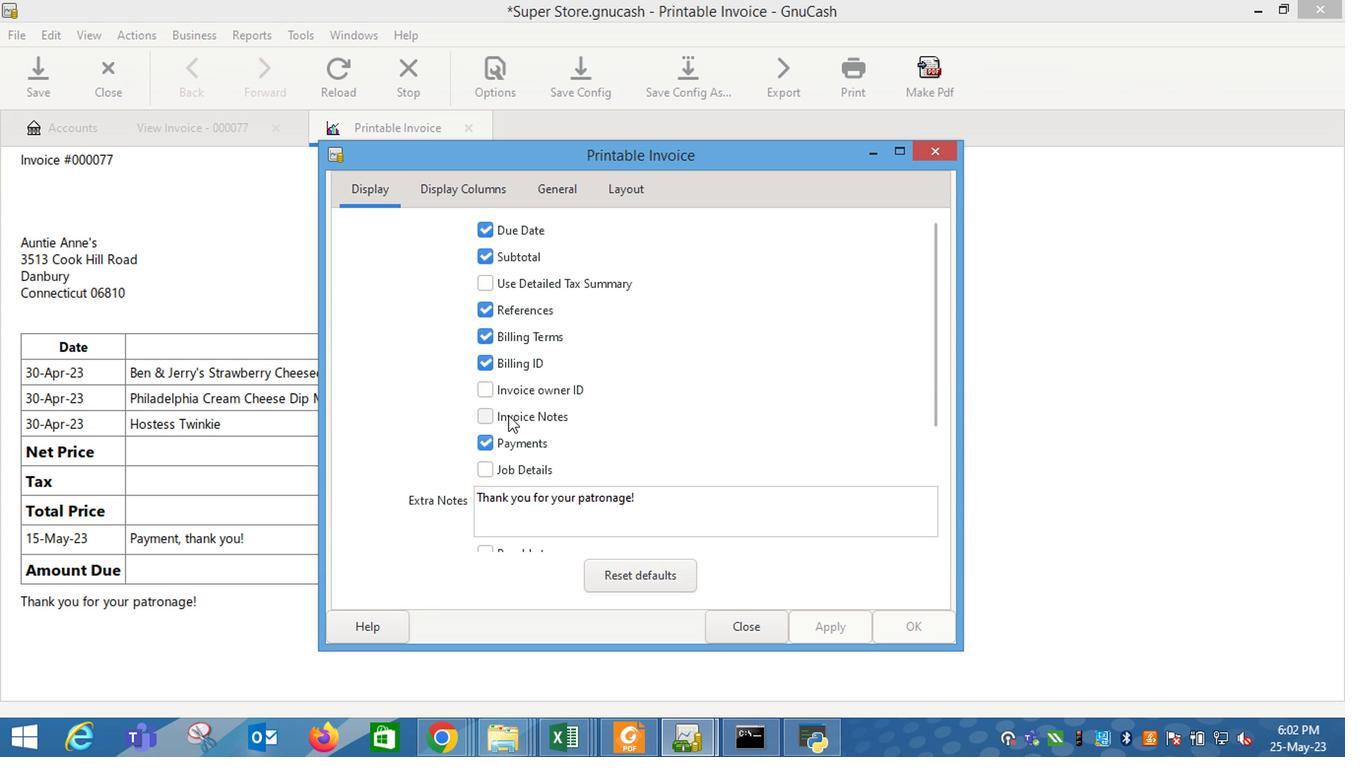 
Action: Mouse pressed left at (515, 414)
Screenshot: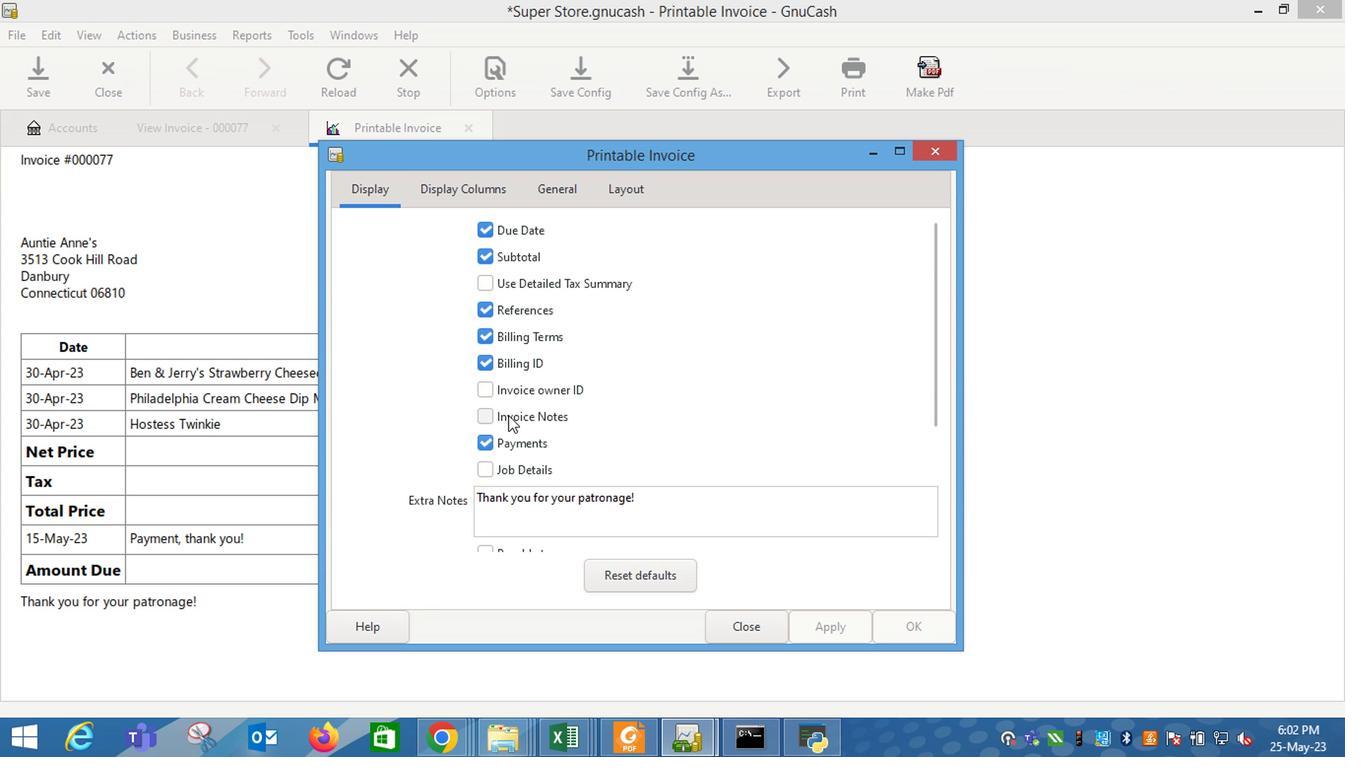 
Action: Mouse moved to (820, 641)
Screenshot: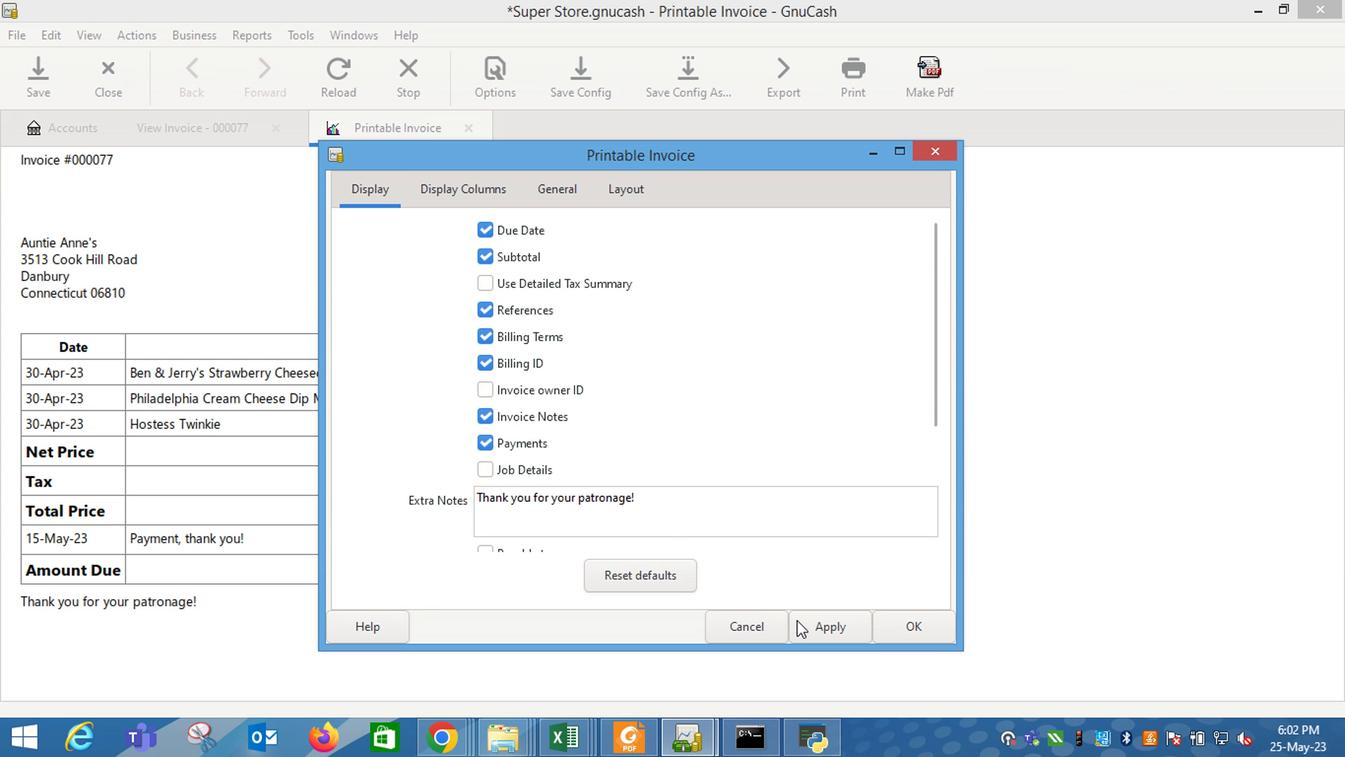 
Action: Mouse pressed left at (820, 641)
Screenshot: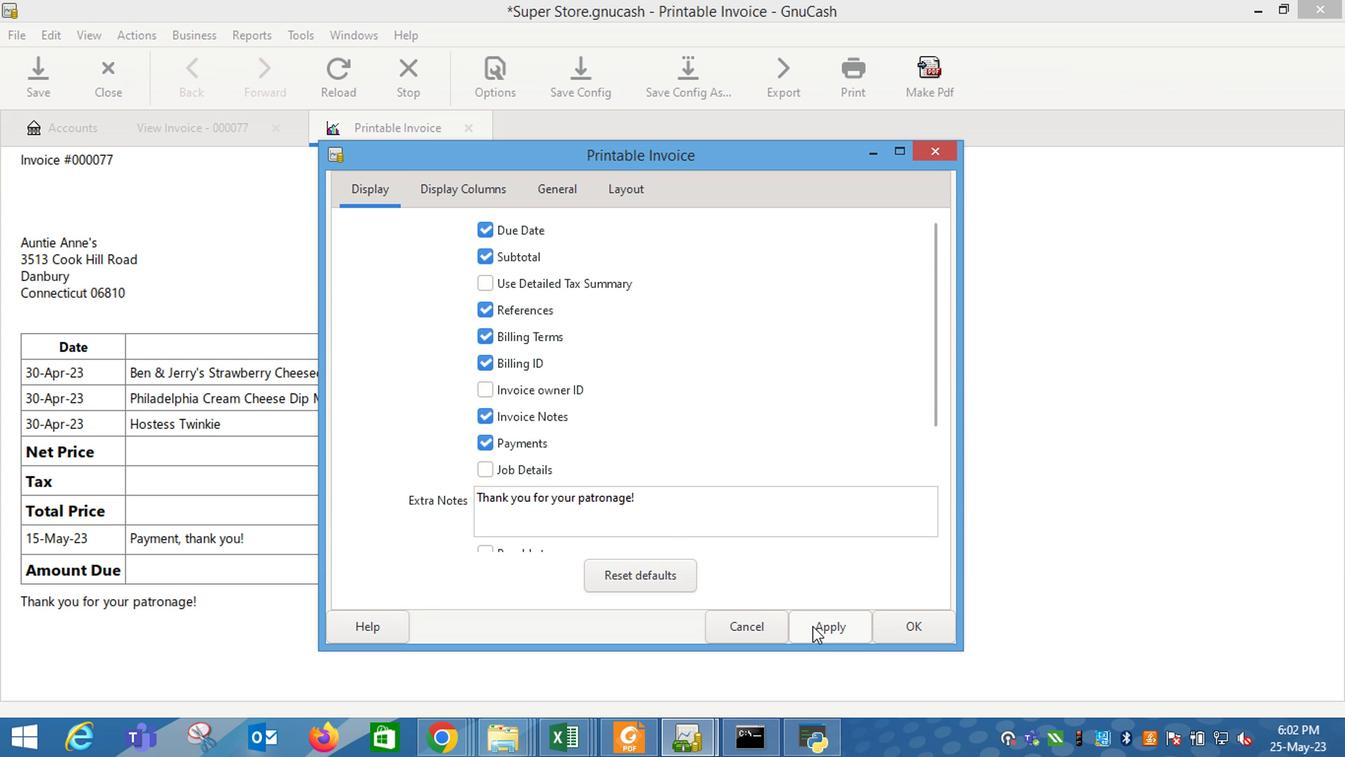 
Action: Mouse moved to (753, 639)
Screenshot: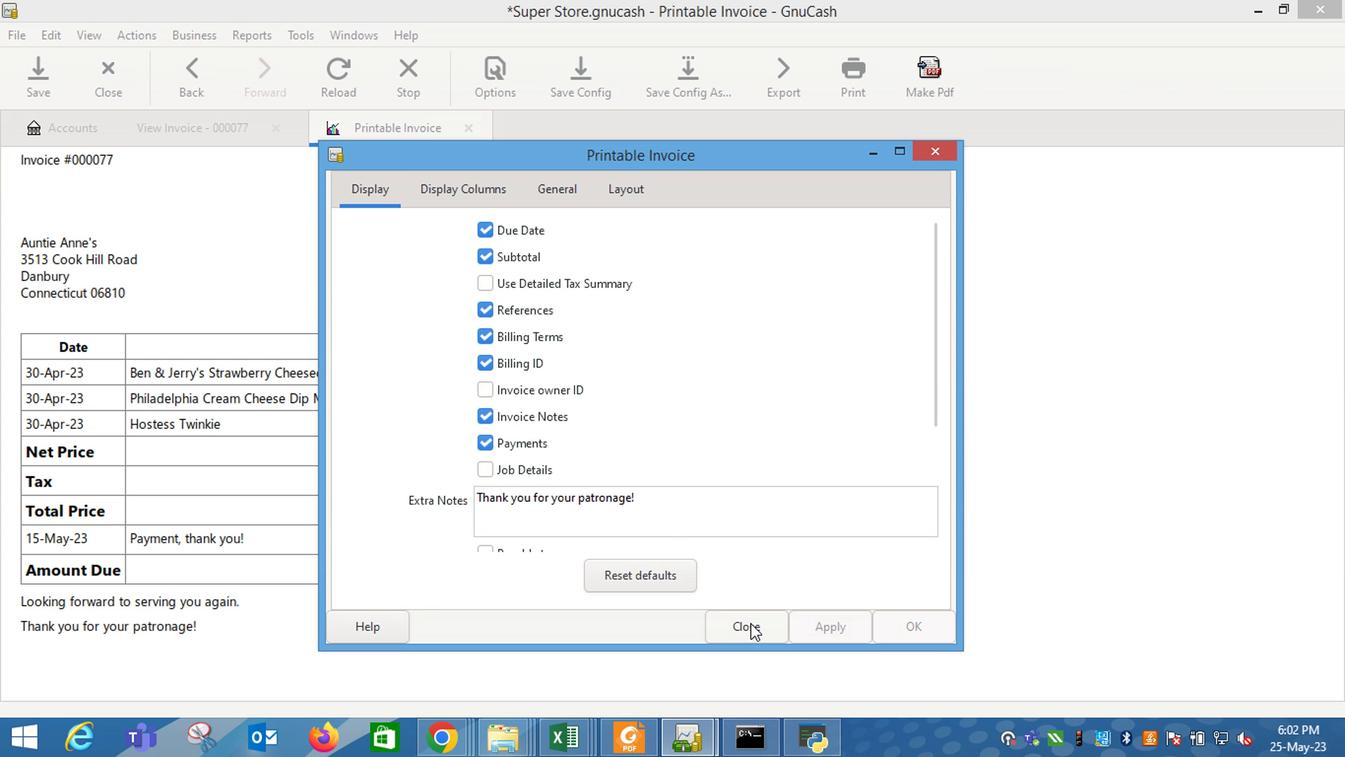
Action: Mouse pressed left at (753, 639)
Screenshot: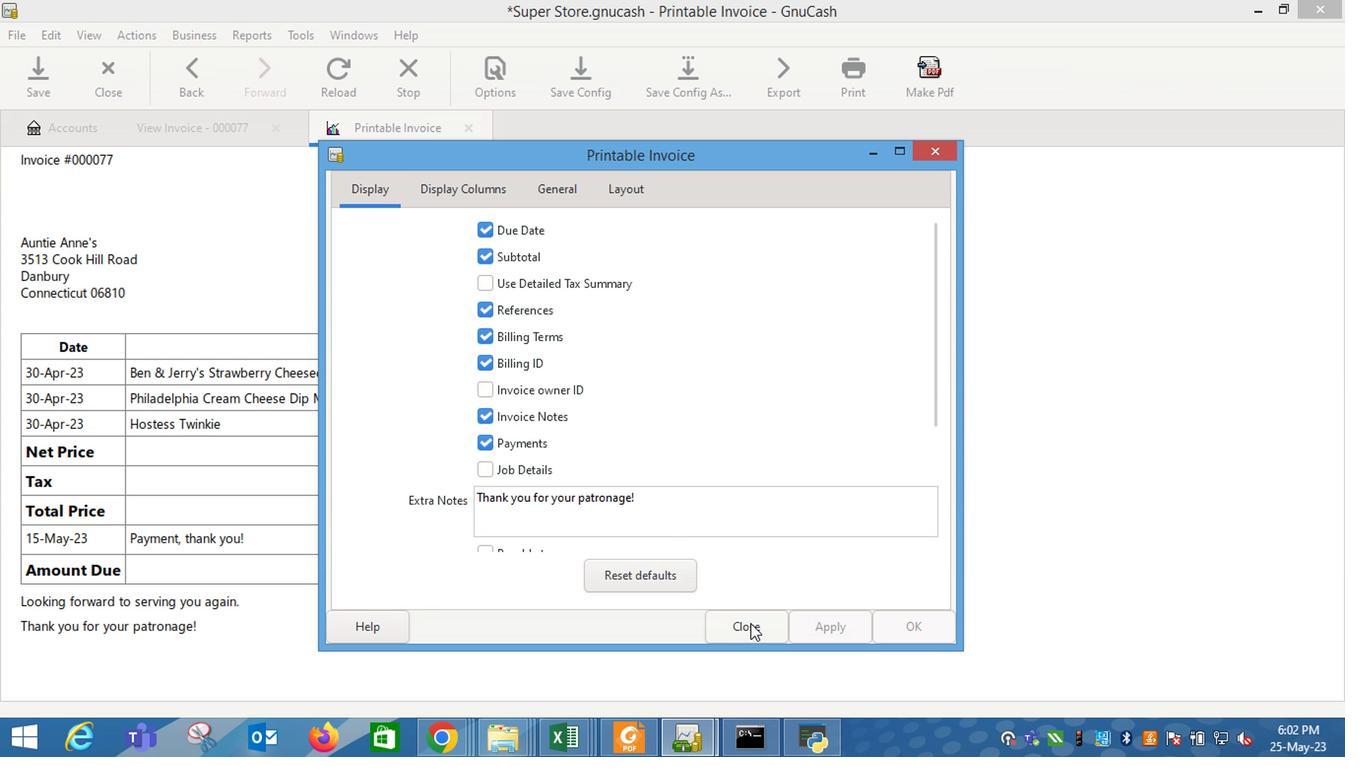 
Action: Mouse moved to (752, 639)
Screenshot: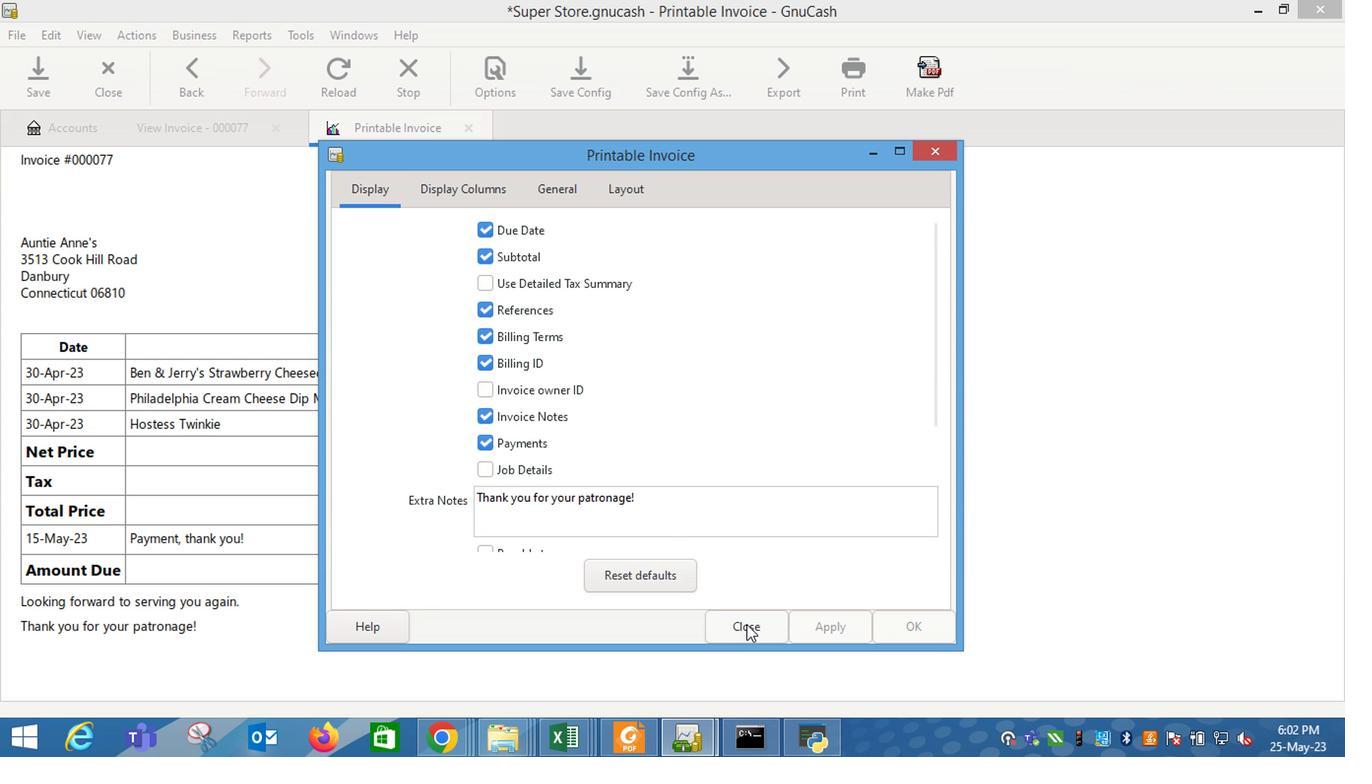 
